 Task: Select street view around selected location Atlanta Botanical Garden, Georgia, United States and verify 2 surrounding locations
Action: Mouse moved to (111, 62)
Screenshot: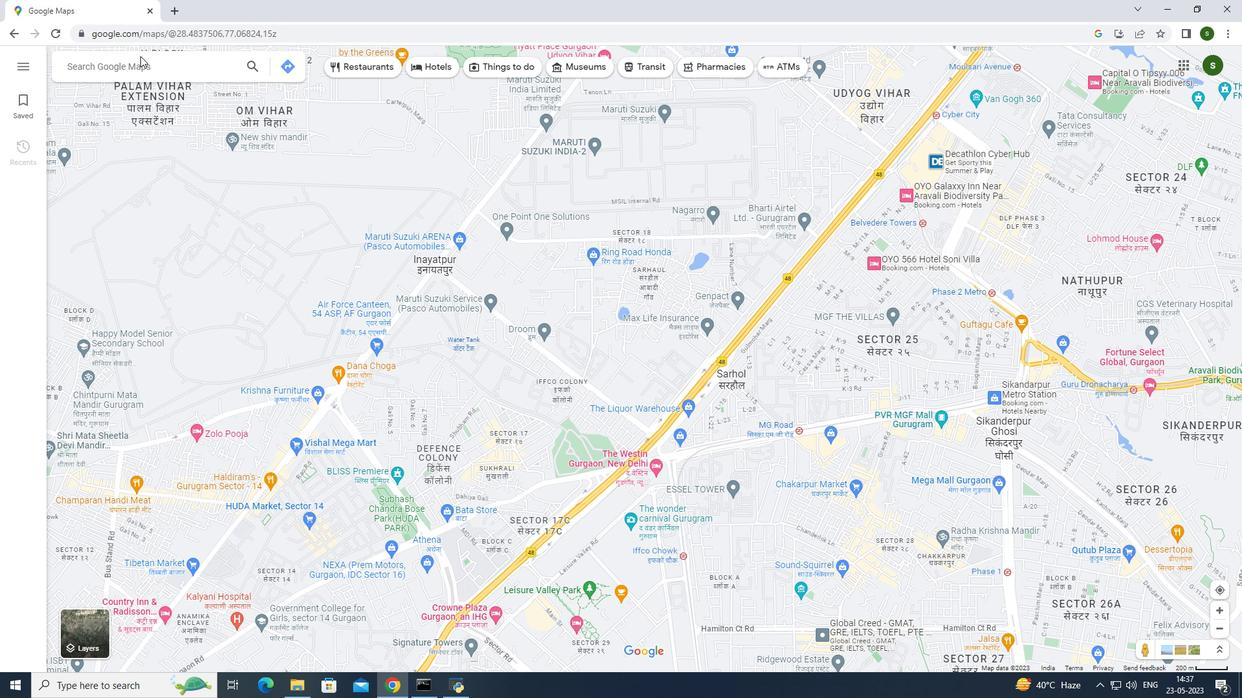 
Action: Mouse pressed left at (111, 62)
Screenshot: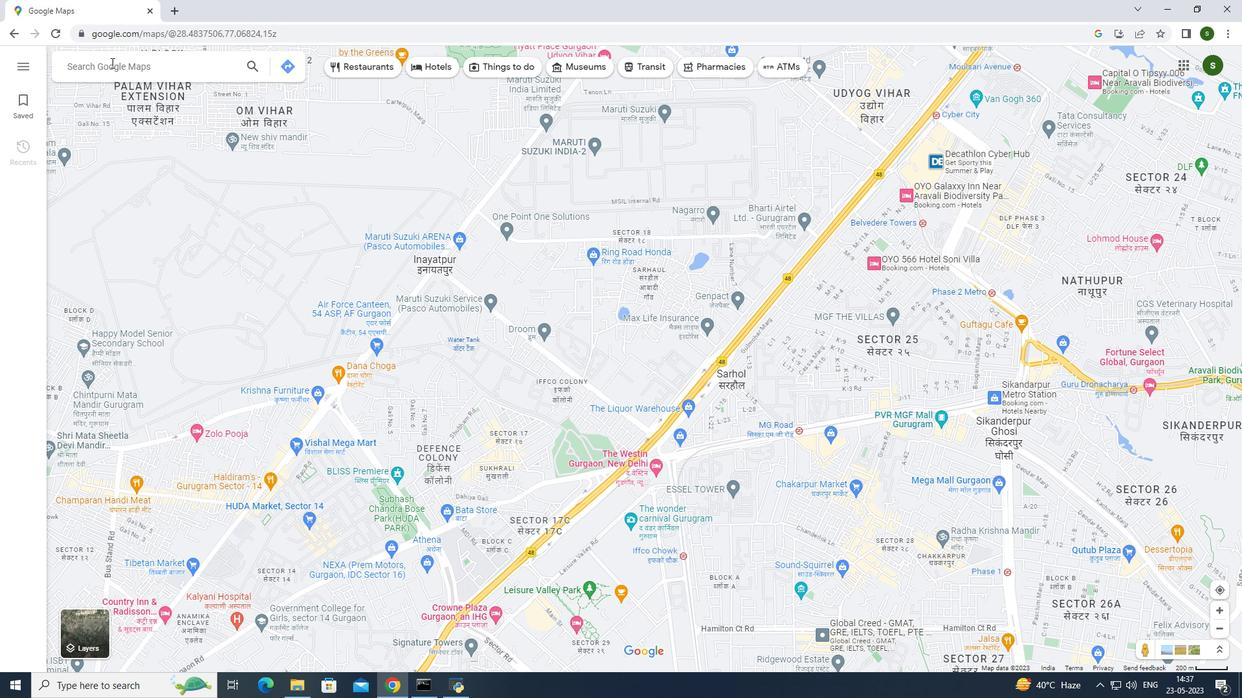
Action: Mouse moved to (102, 67)
Screenshot: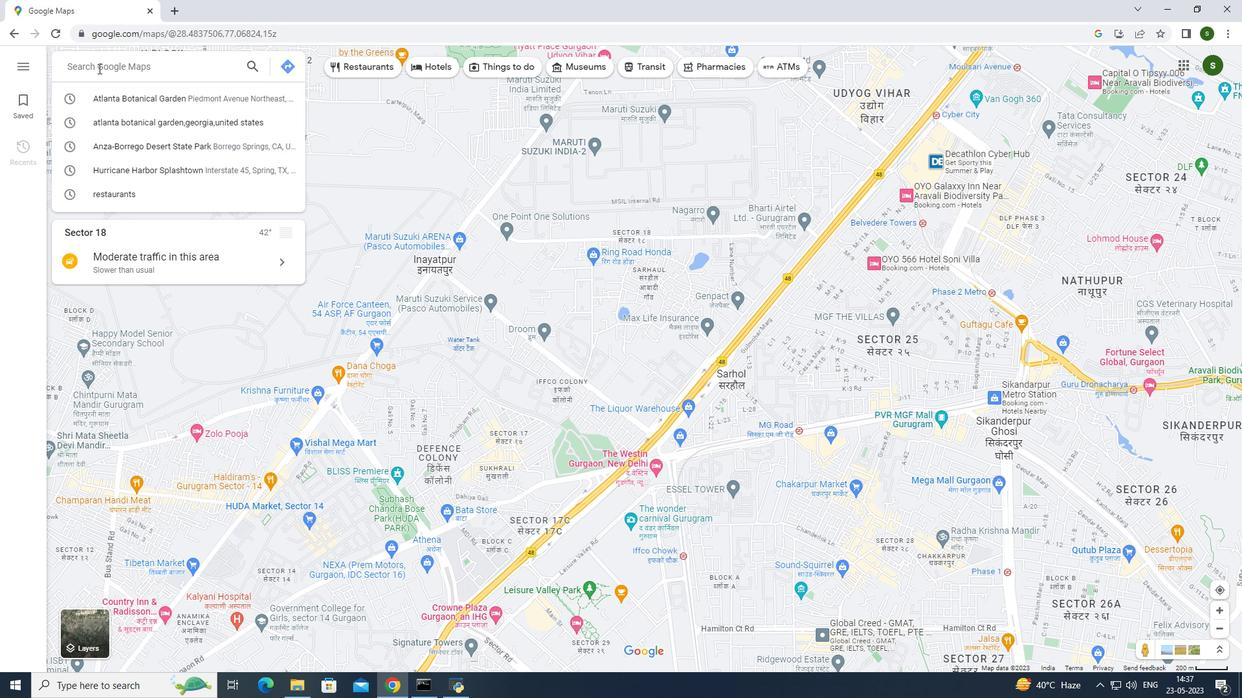 
Action: Key pressed <Key.caps_lock>A<Key.caps_lock>tlanta<Key.space><Key.caps_lock>B<Key.caps_lock>otanical<Key.space><Key.caps_lock>G<Key.caps_lock>arden,<Key.caps_lock>G<Key.caps_lock>eorgia,<Key.caps_lock>U<Key.caps_lock>nited<Key.space><Key.caps_lock>S<Key.caps_lock>ttae<Key.backspace><Key.backspace><Key.backspace>ates<Key.enter>
Screenshot: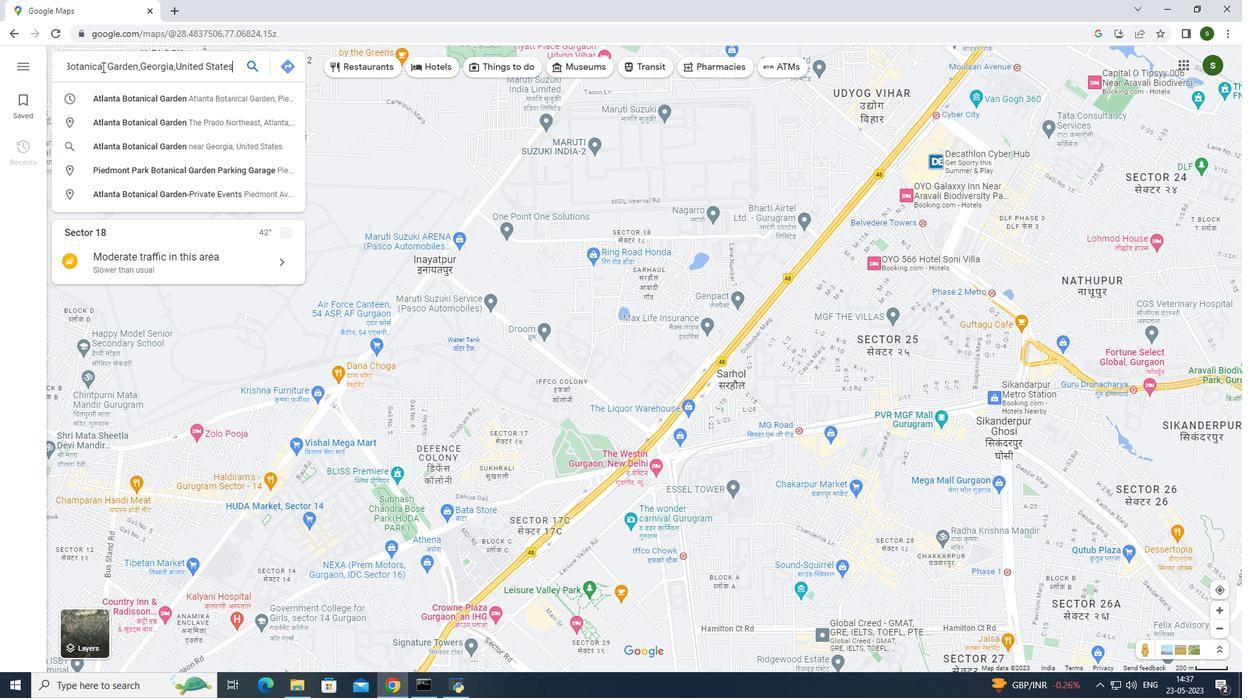 
Action: Mouse moved to (565, 386)
Screenshot: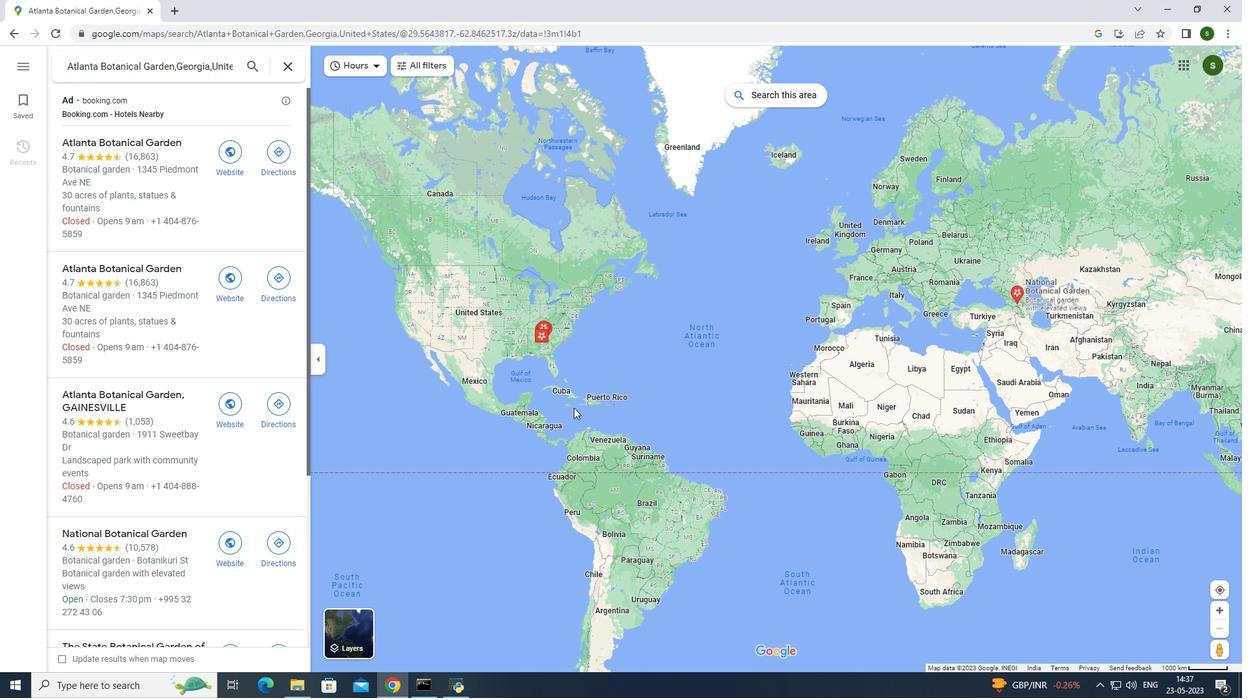 
Action: Mouse scrolled (565, 387) with delta (0, 0)
Screenshot: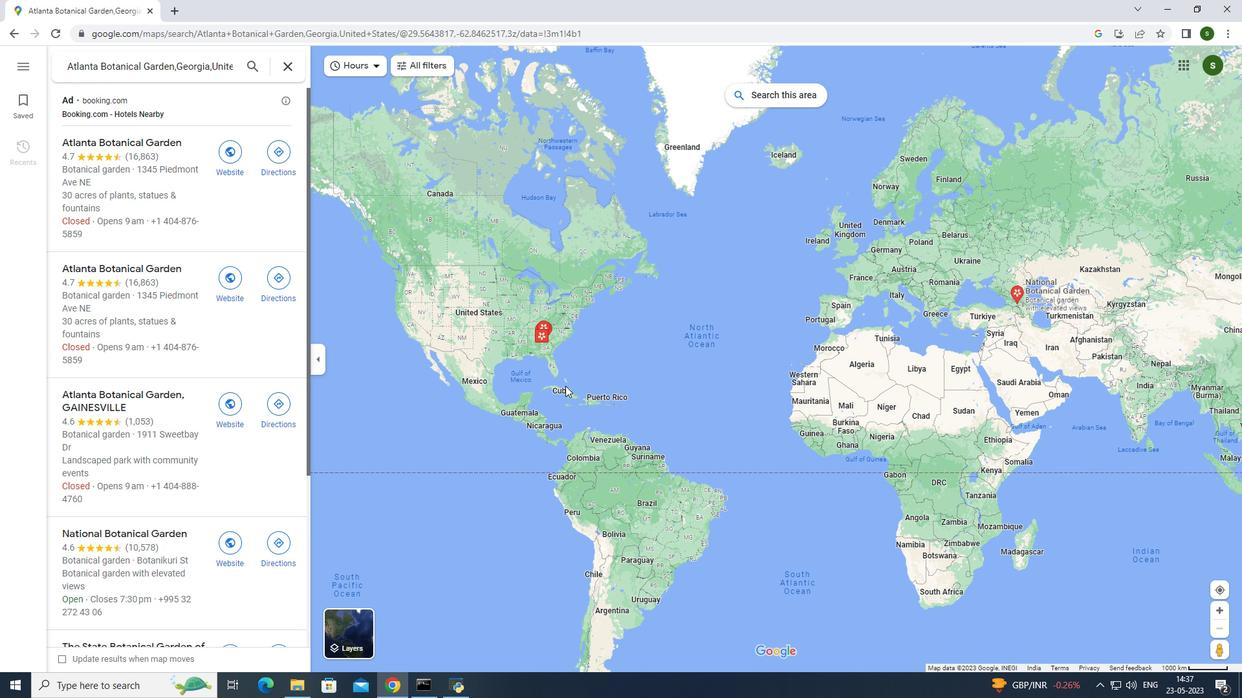 
Action: Mouse scrolled (565, 387) with delta (0, 0)
Screenshot: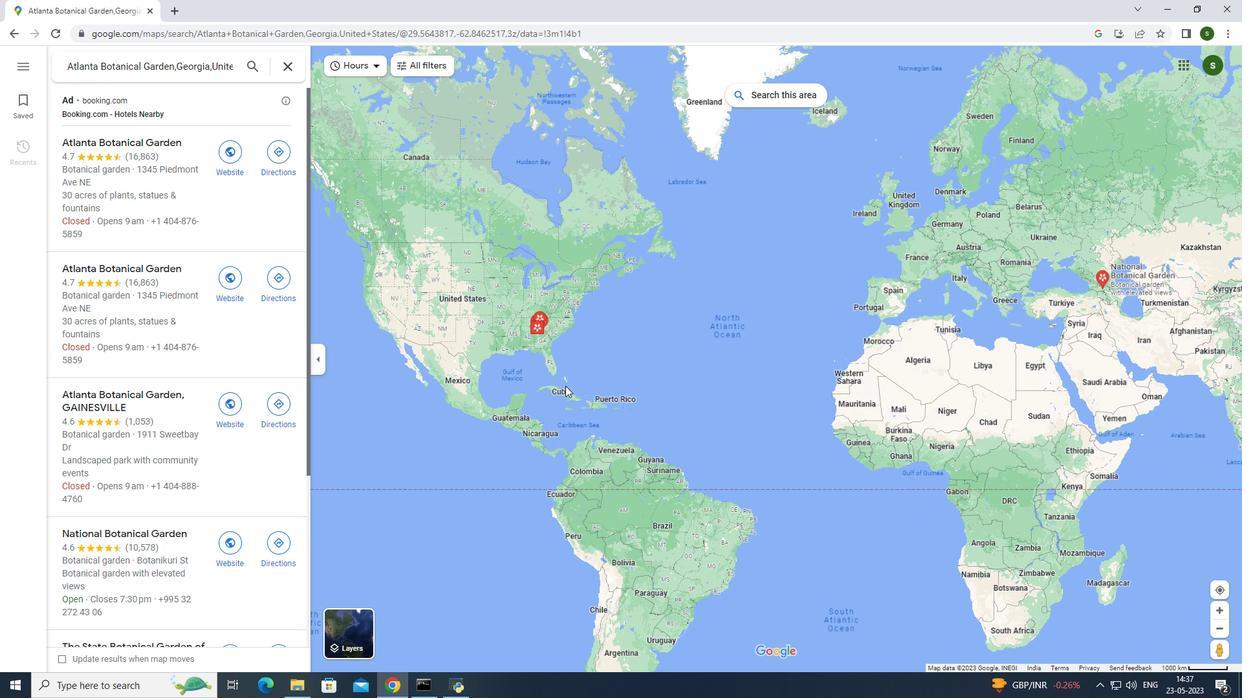 
Action: Mouse scrolled (565, 387) with delta (0, 0)
Screenshot: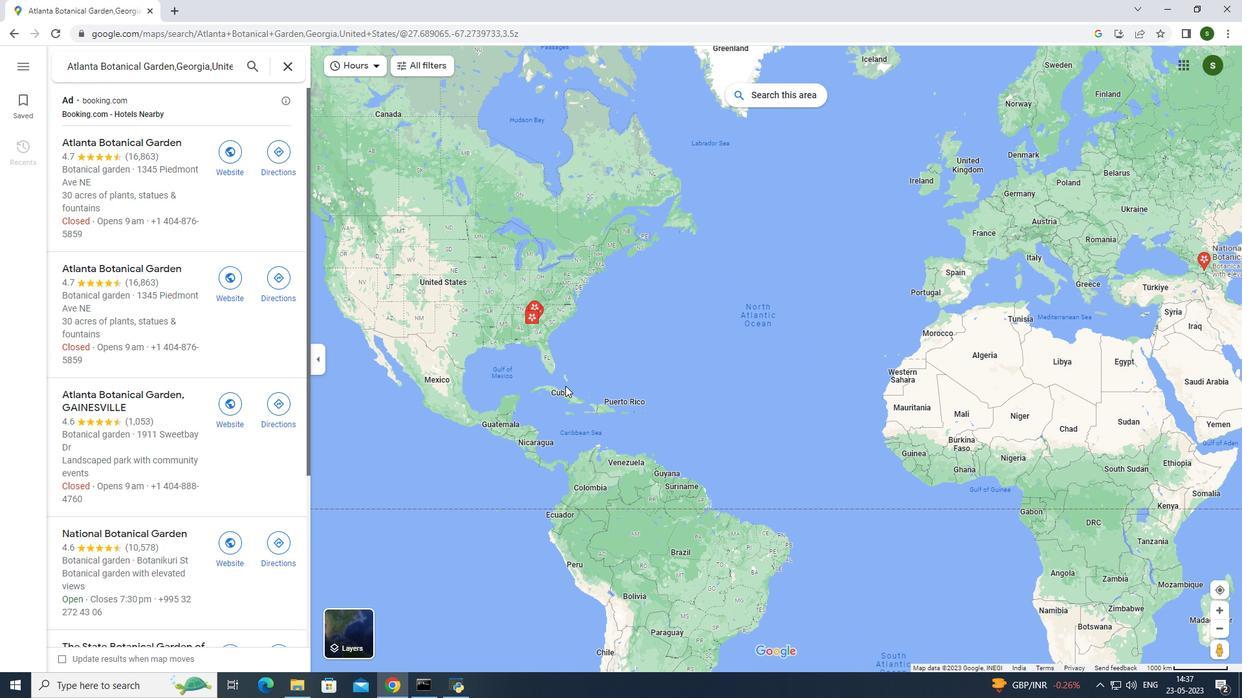 
Action: Mouse scrolled (565, 387) with delta (0, 0)
Screenshot: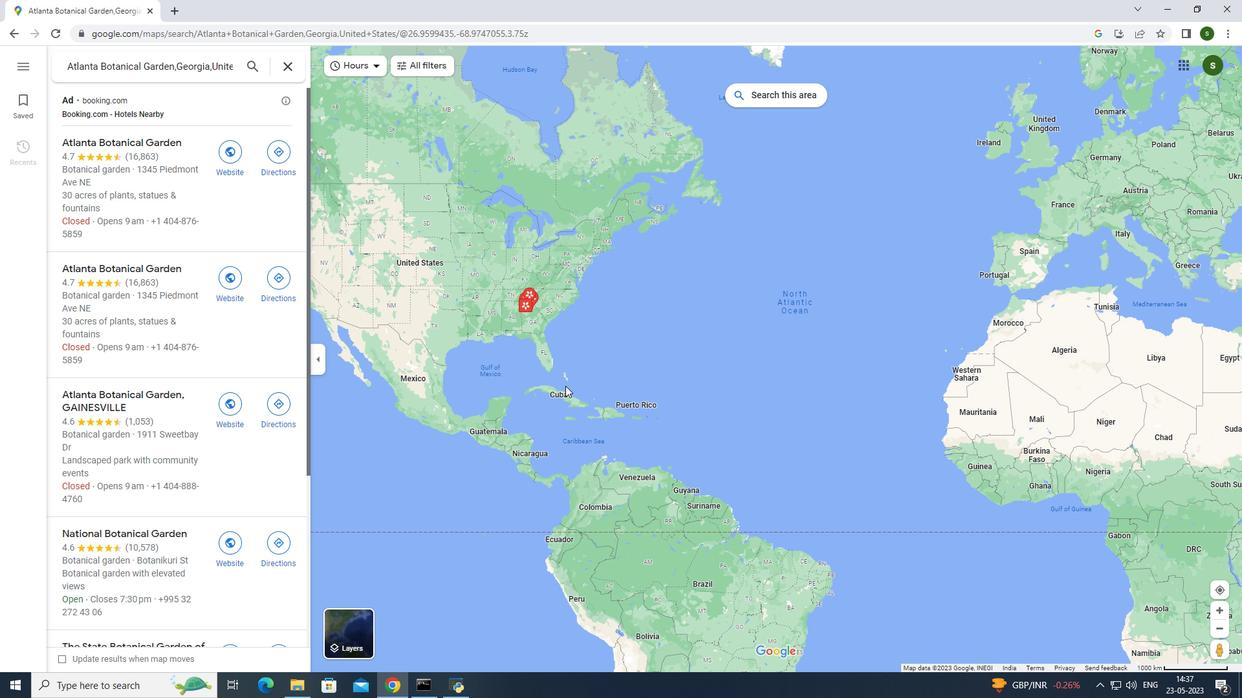 
Action: Mouse moved to (544, 291)
Screenshot: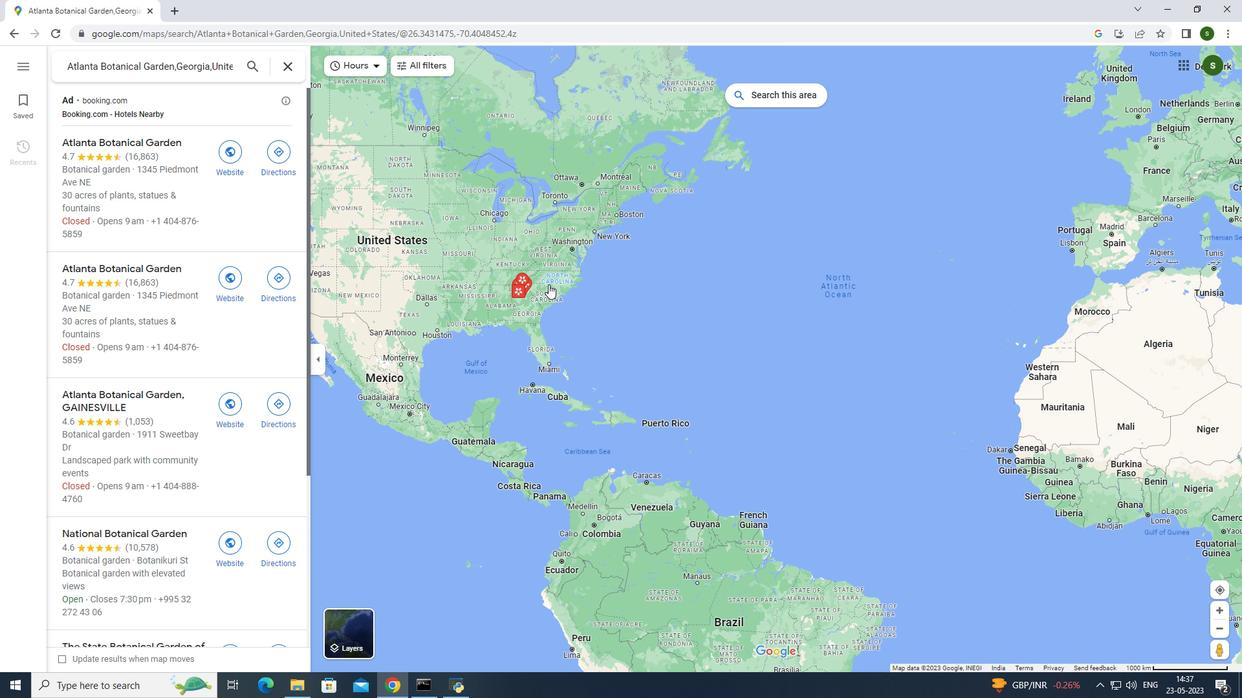 
Action: Mouse scrolled (544, 291) with delta (0, 0)
Screenshot: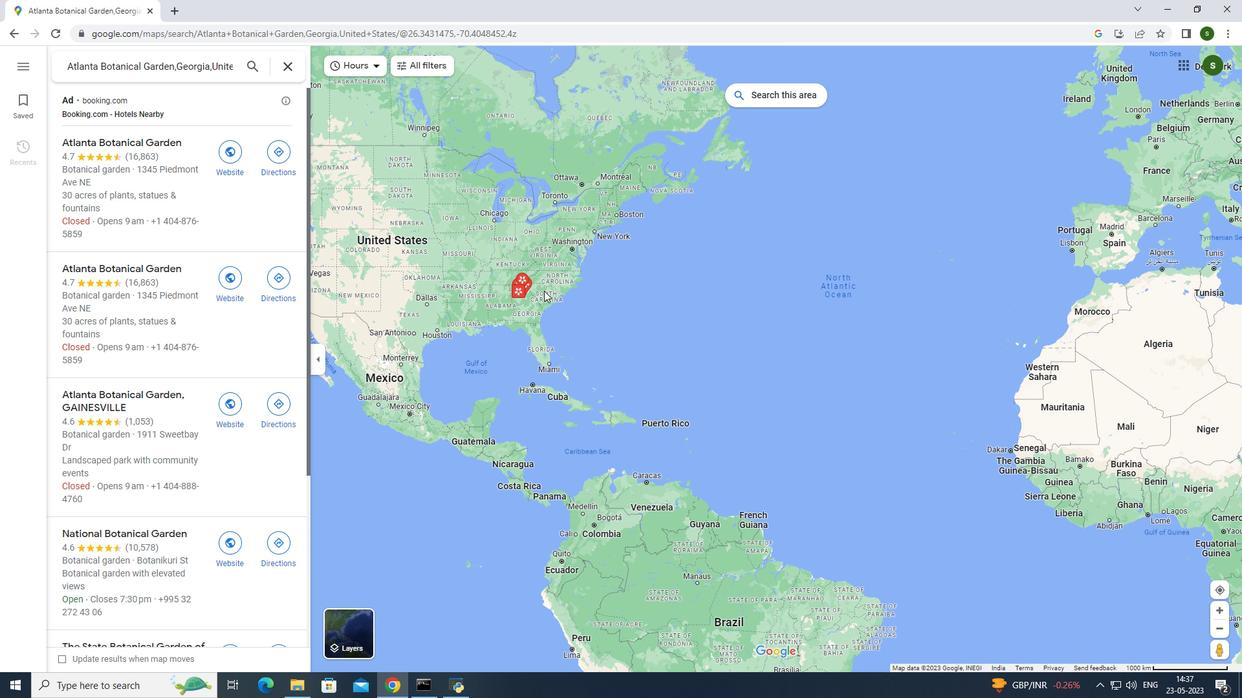 
Action: Mouse scrolled (544, 291) with delta (0, 0)
Screenshot: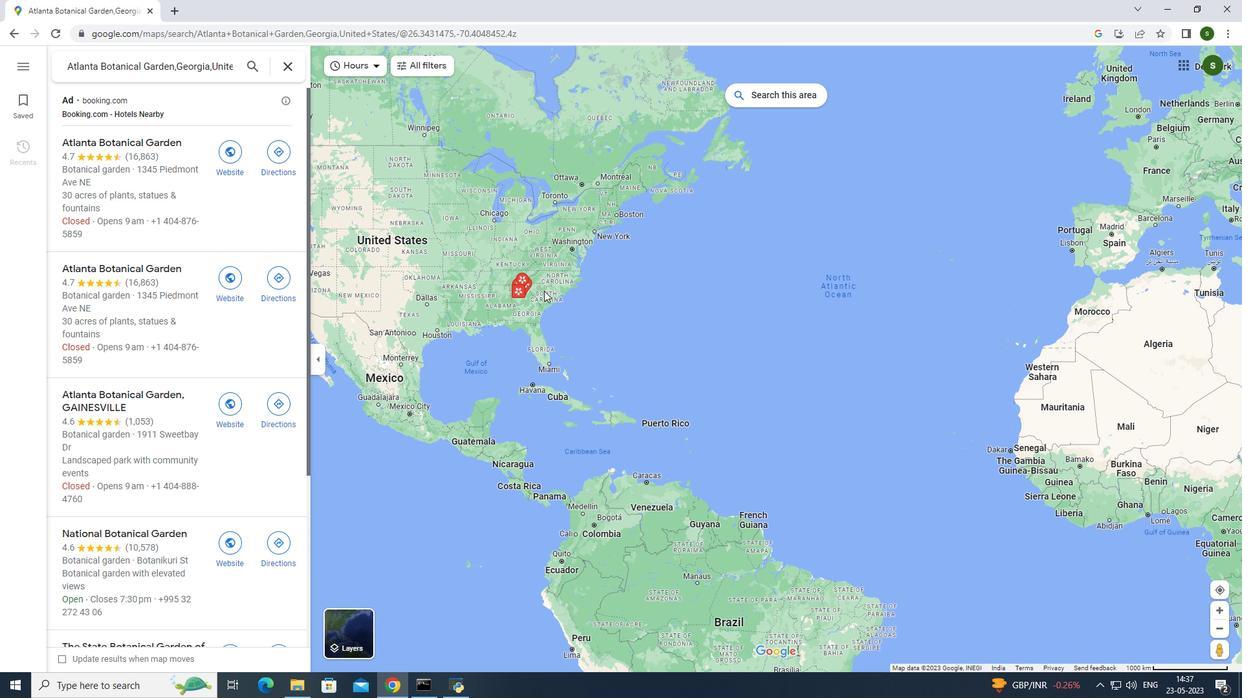 
Action: Mouse moved to (543, 291)
Screenshot: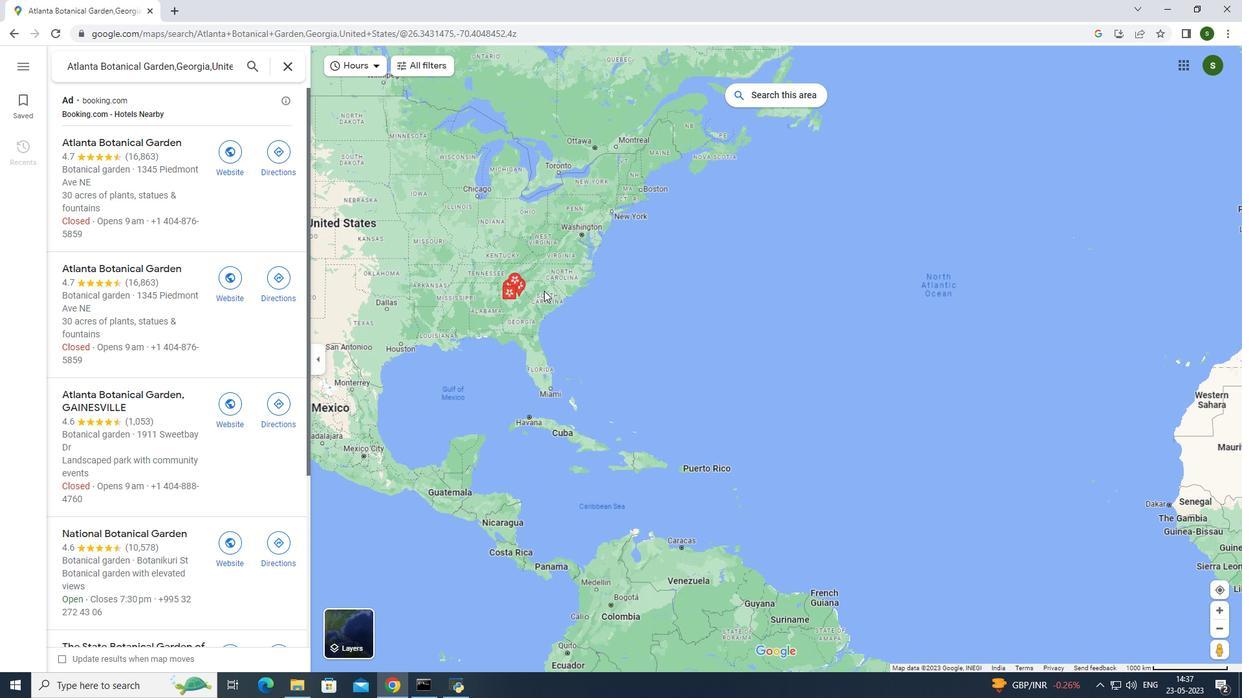 
Action: Mouse scrolled (543, 292) with delta (0, 0)
Screenshot: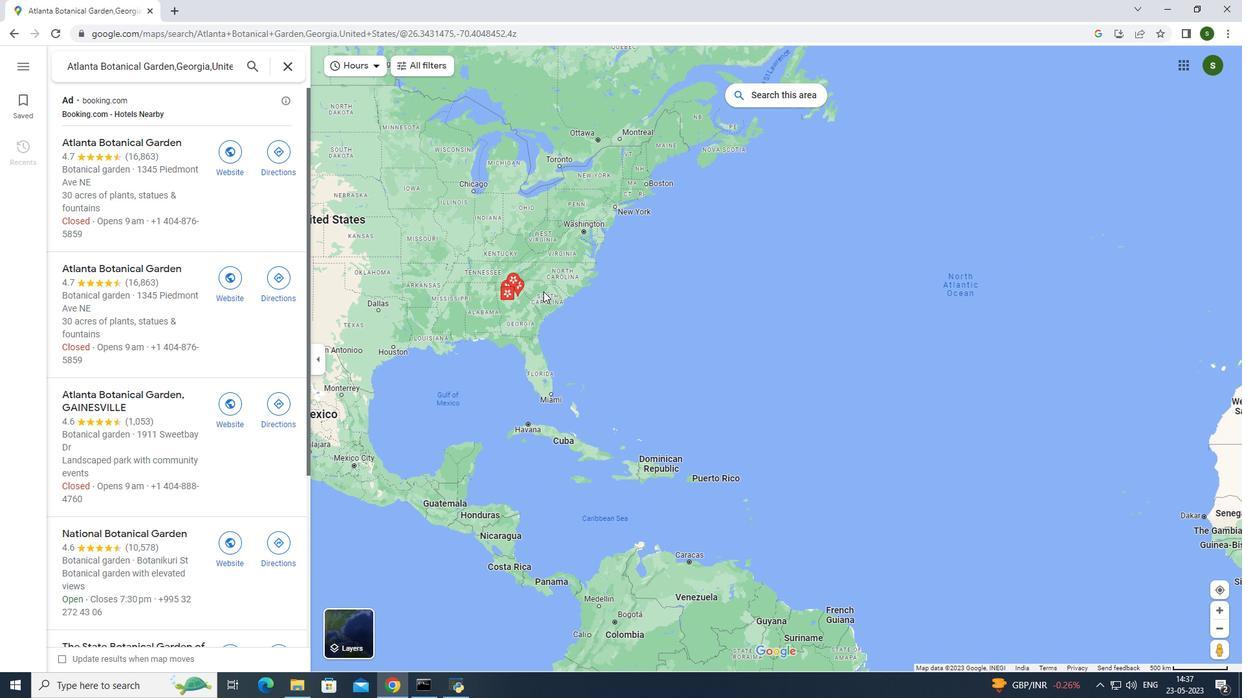 
Action: Mouse scrolled (543, 292) with delta (0, 0)
Screenshot: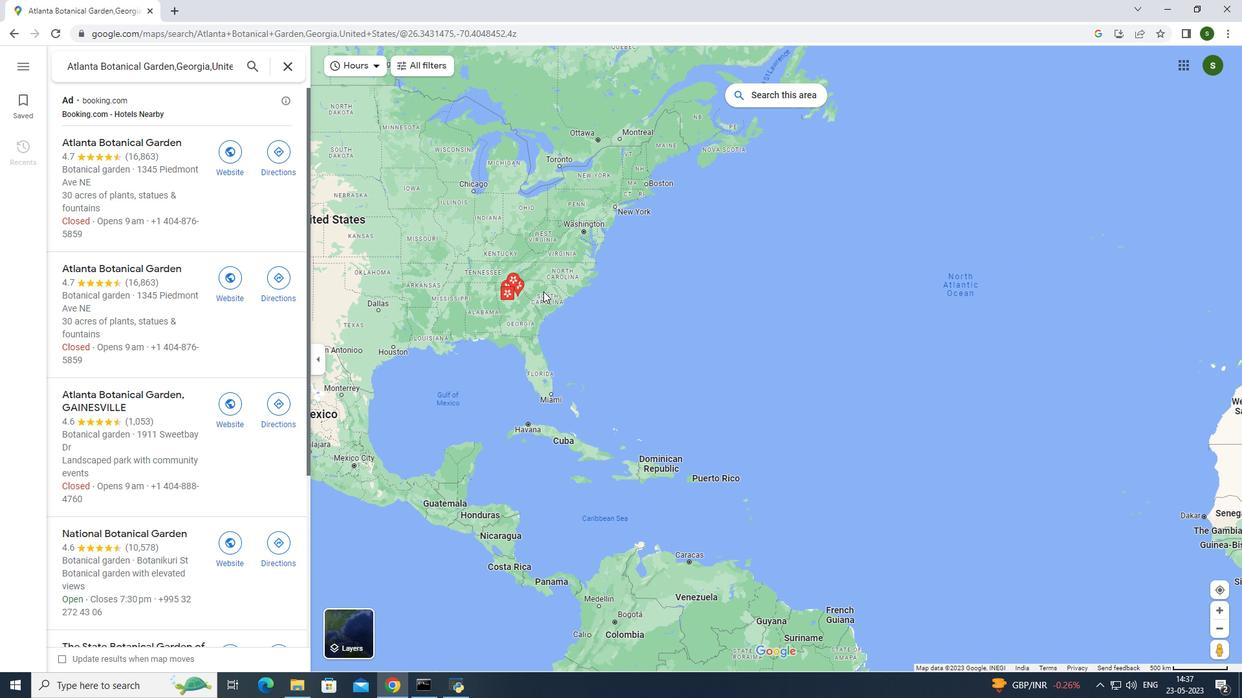 
Action: Mouse moved to (530, 306)
Screenshot: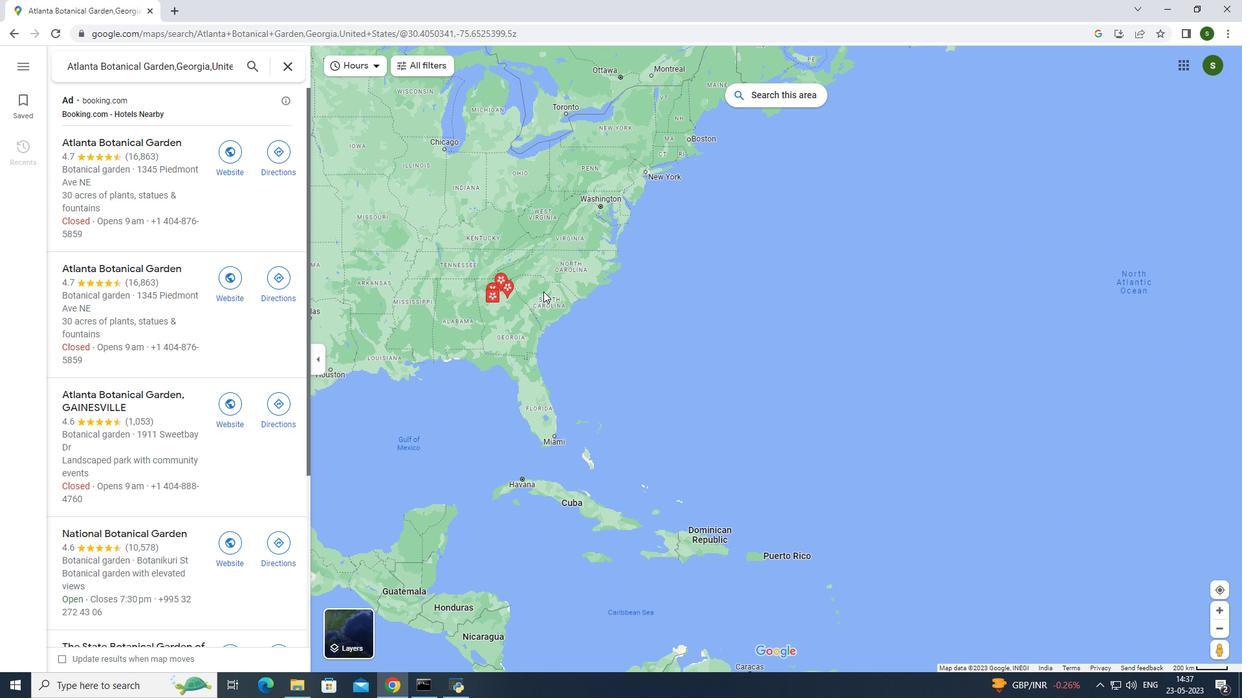 
Action: Mouse scrolled (530, 306) with delta (0, 0)
Screenshot: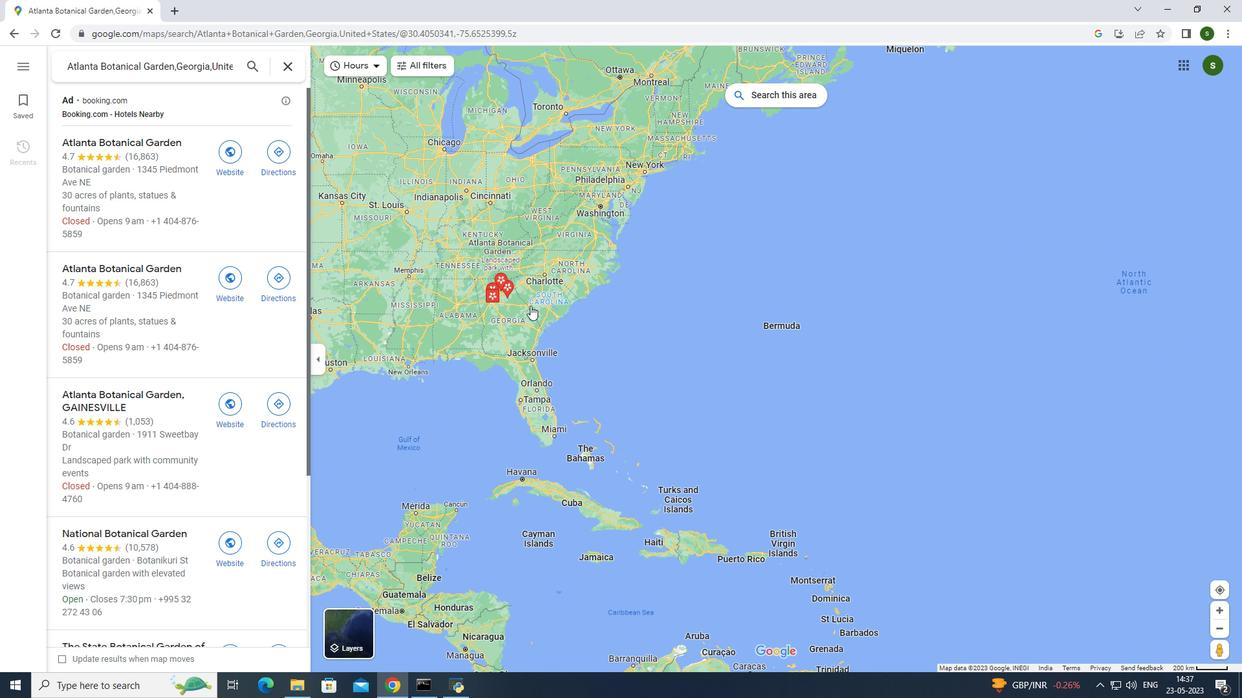 
Action: Mouse scrolled (530, 306) with delta (0, 0)
Screenshot: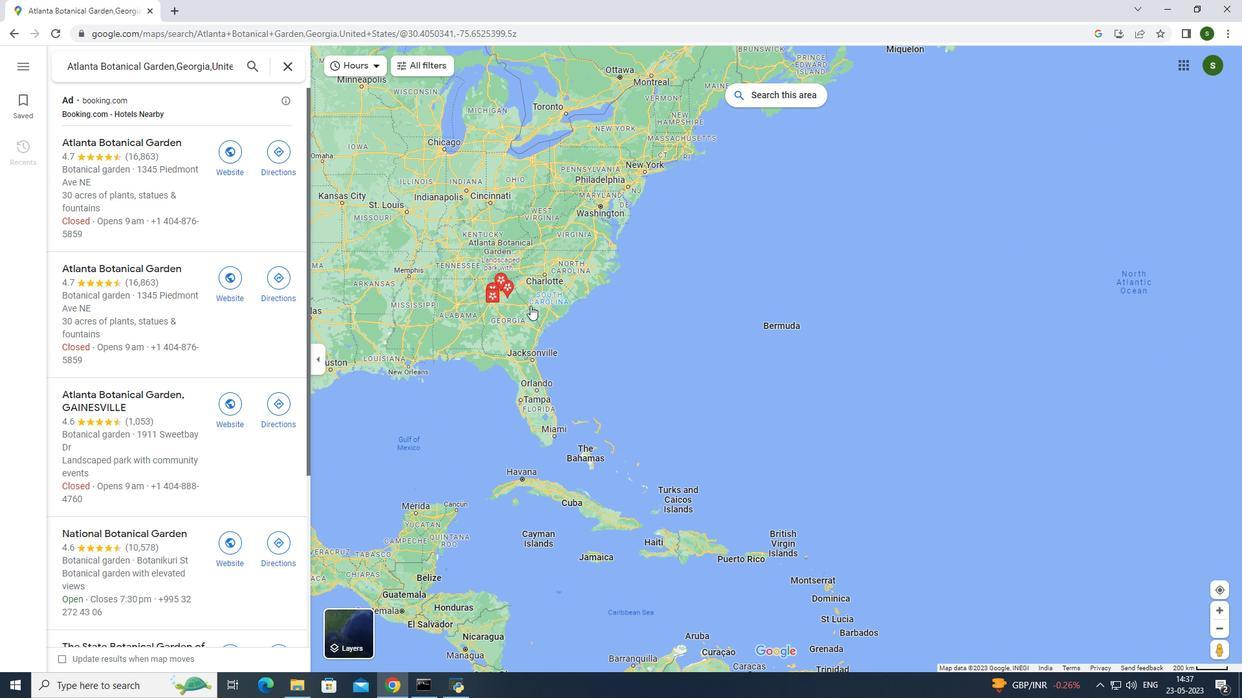 
Action: Mouse moved to (537, 323)
Screenshot: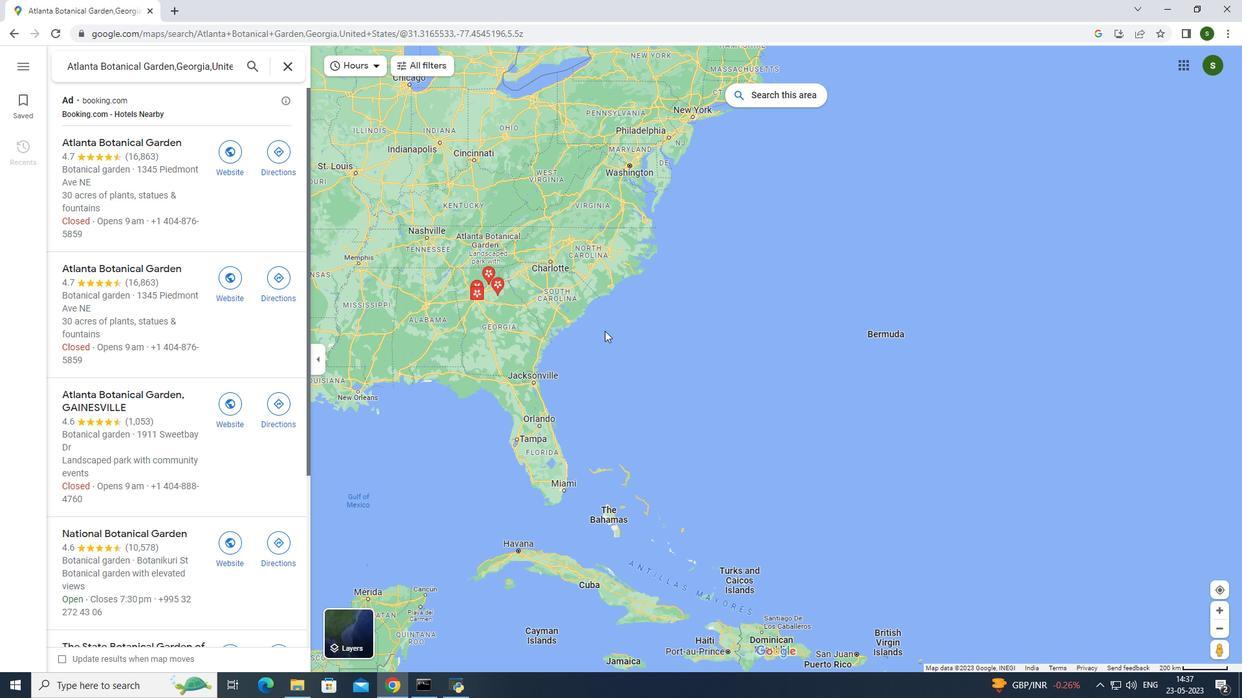 
Action: Mouse scrolled (537, 324) with delta (0, 0)
Screenshot: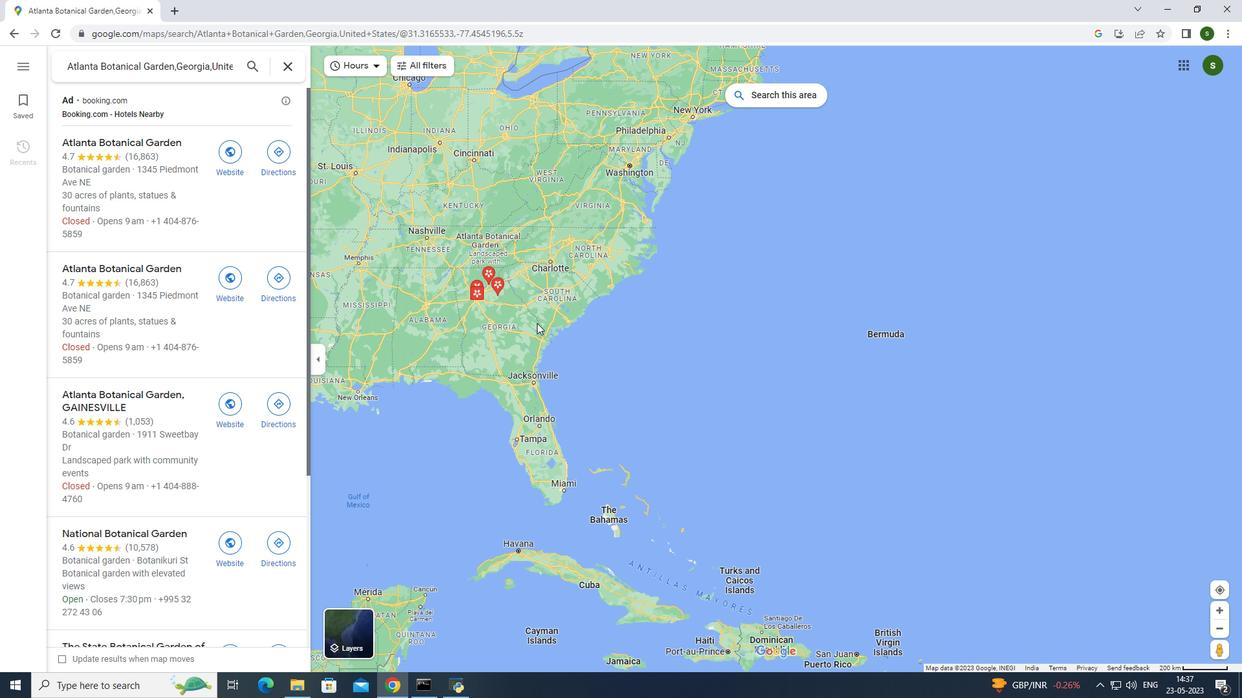 
Action: Mouse scrolled (537, 324) with delta (0, 0)
Screenshot: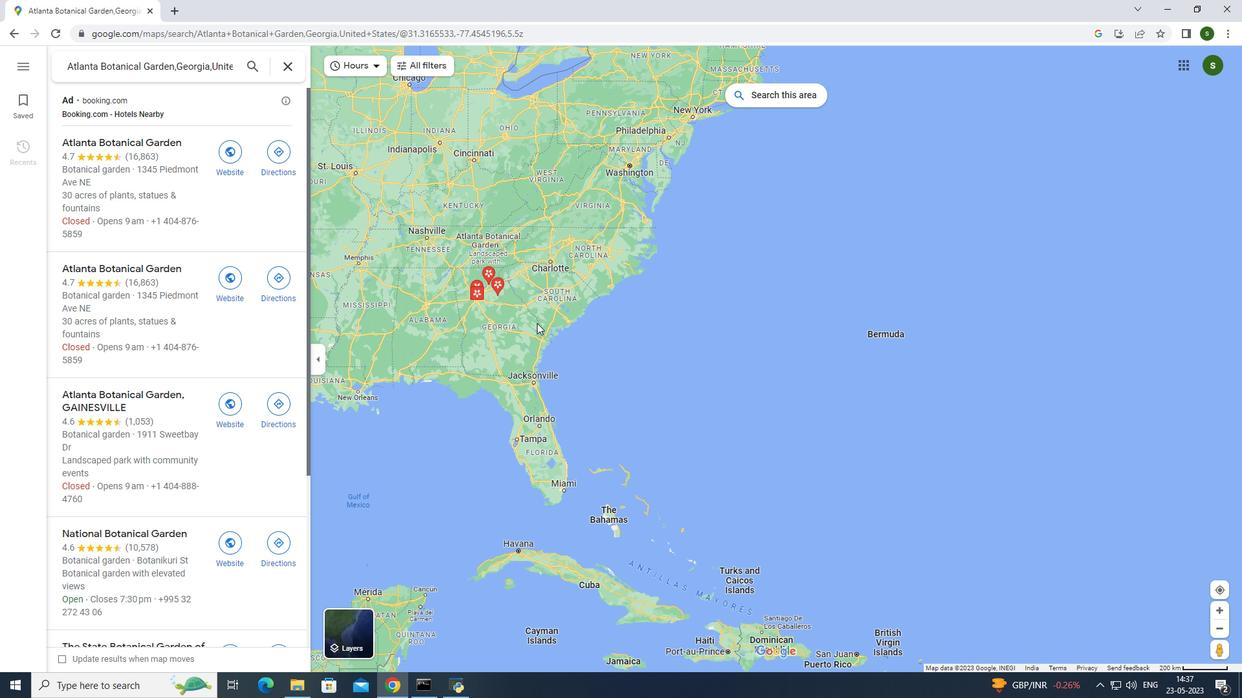 
Action: Mouse scrolled (537, 324) with delta (0, 0)
Screenshot: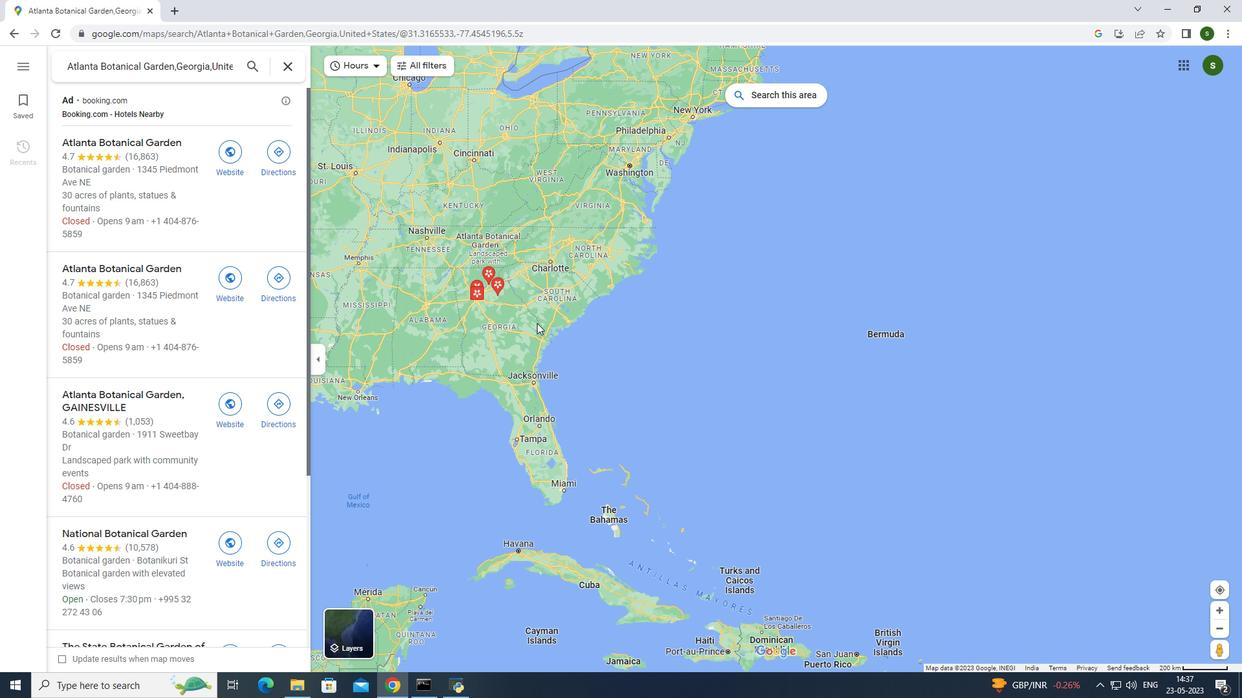 
Action: Mouse scrolled (537, 324) with delta (0, 0)
Screenshot: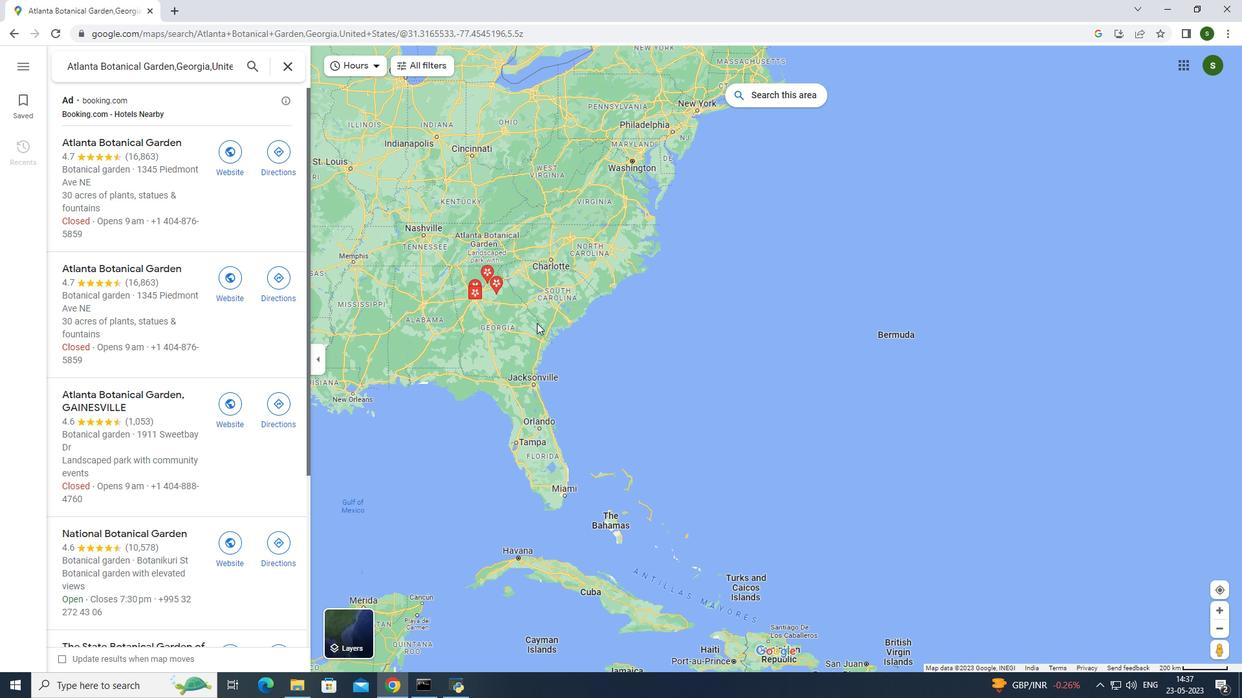 
Action: Mouse moved to (456, 298)
Screenshot: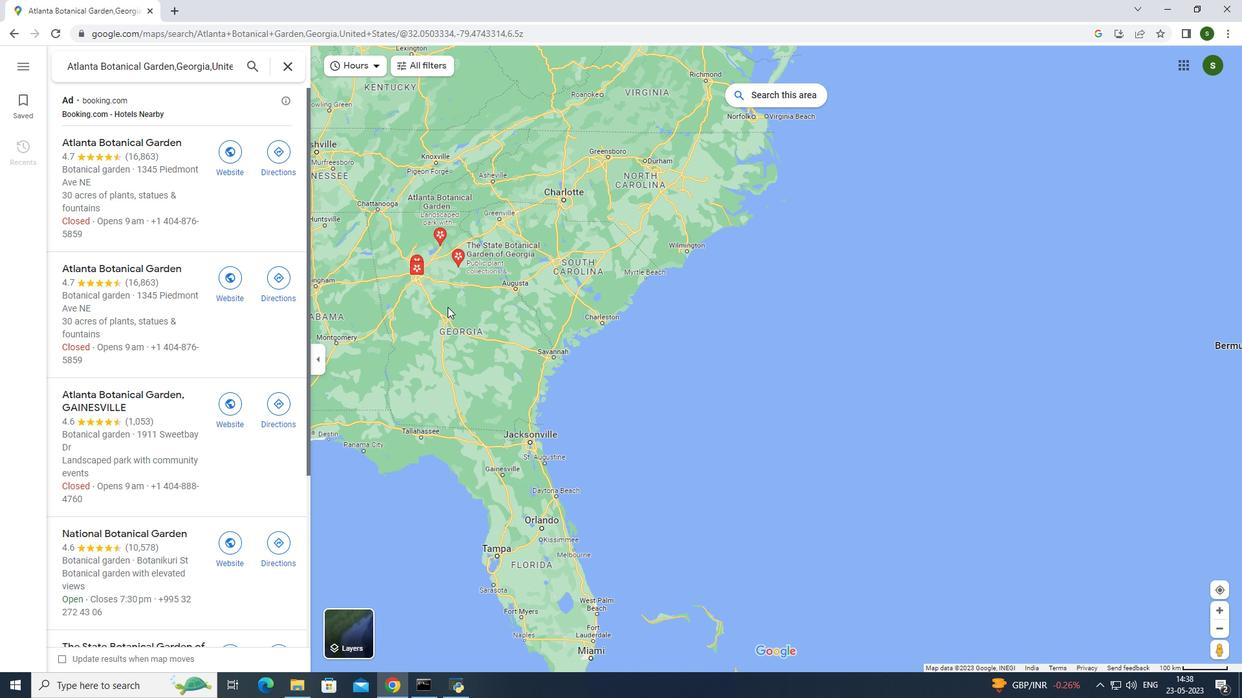 
Action: Mouse pressed left at (456, 298)
Screenshot: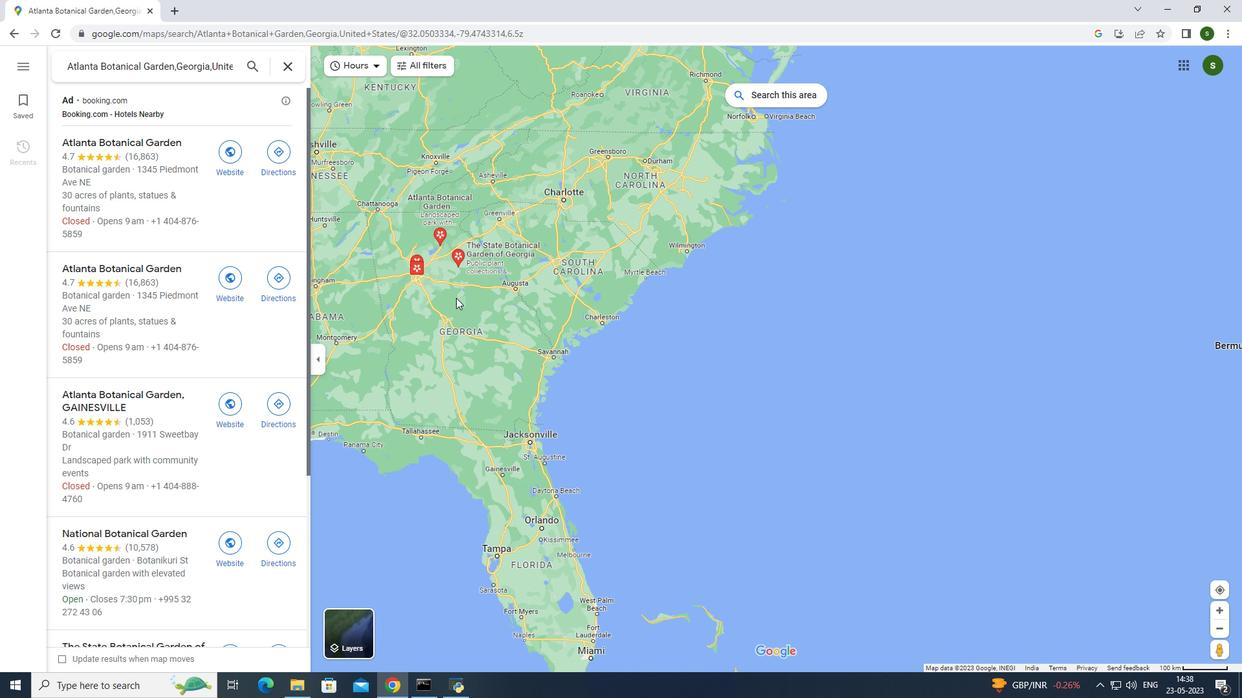 
Action: Mouse moved to (572, 321)
Screenshot: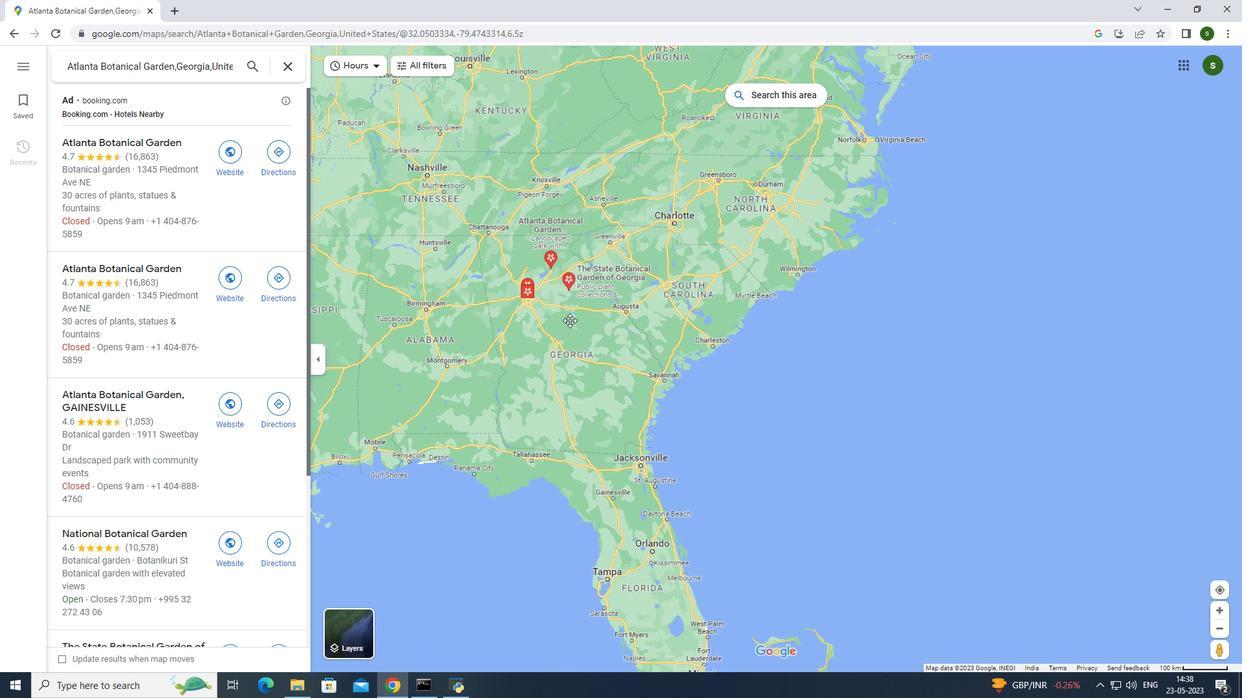
Action: Mouse scrolled (572, 321) with delta (0, 0)
Screenshot: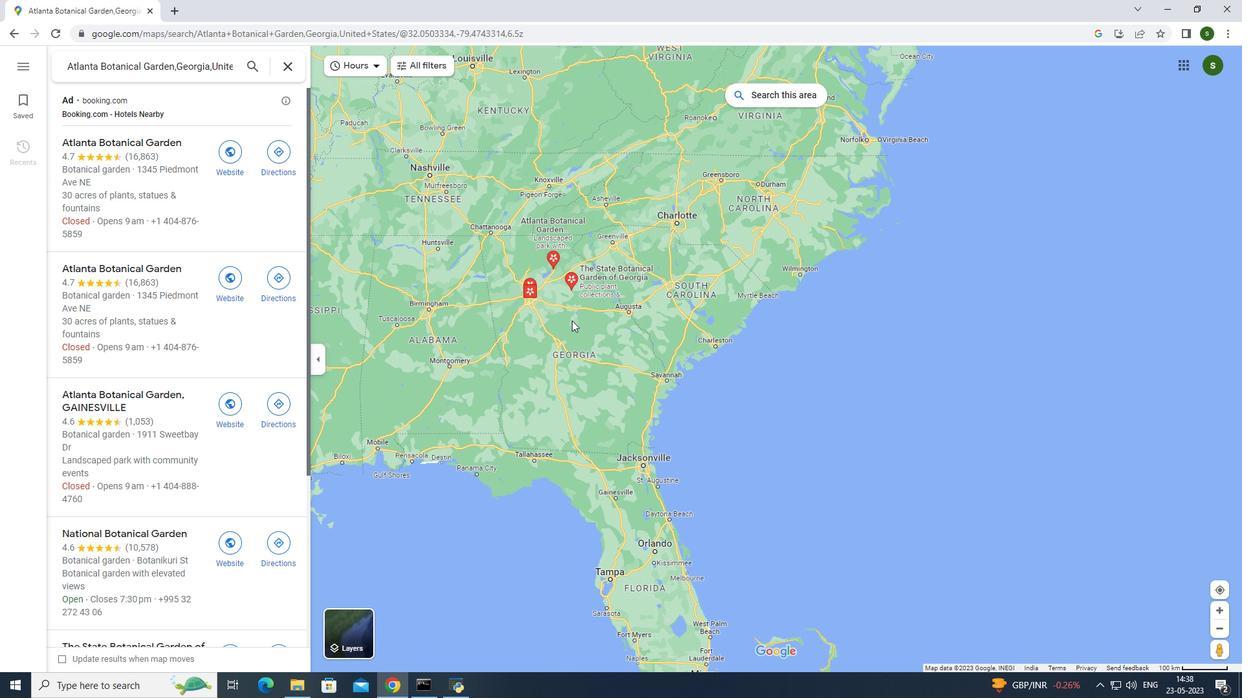 
Action: Mouse scrolled (572, 321) with delta (0, 0)
Screenshot: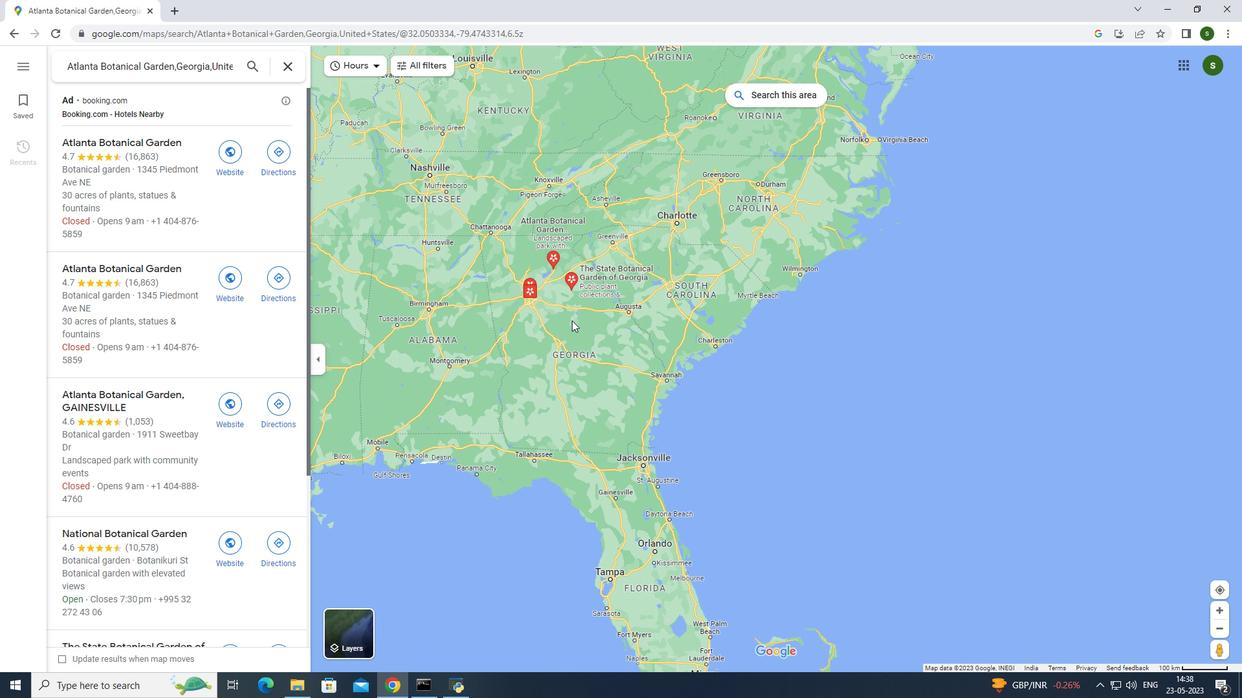 
Action: Mouse scrolled (572, 321) with delta (0, 0)
Screenshot: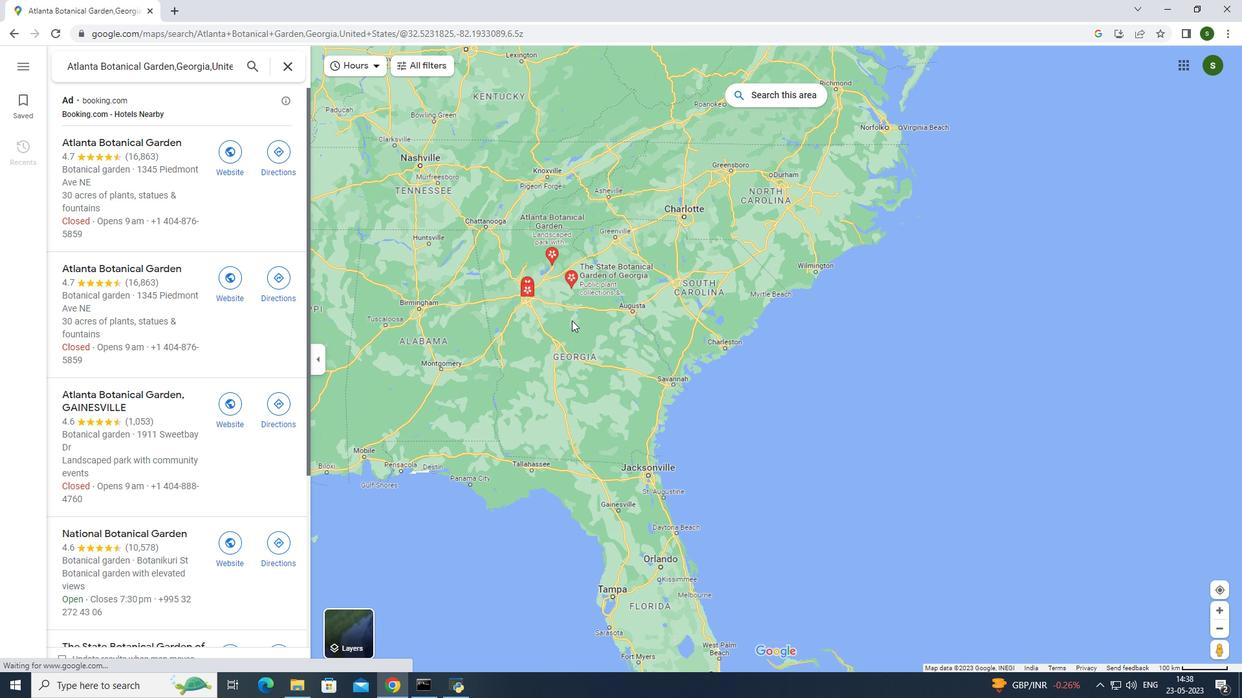 
Action: Mouse scrolled (572, 321) with delta (0, 0)
Screenshot: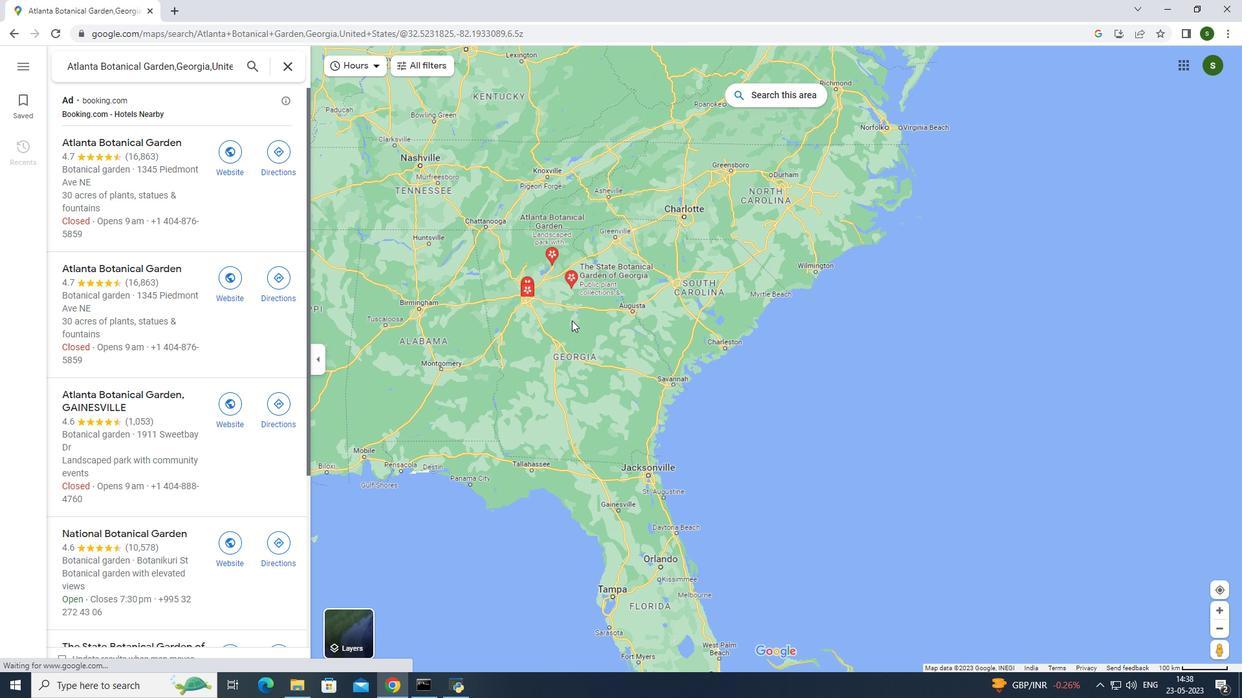 
Action: Mouse scrolled (572, 321) with delta (0, 0)
Screenshot: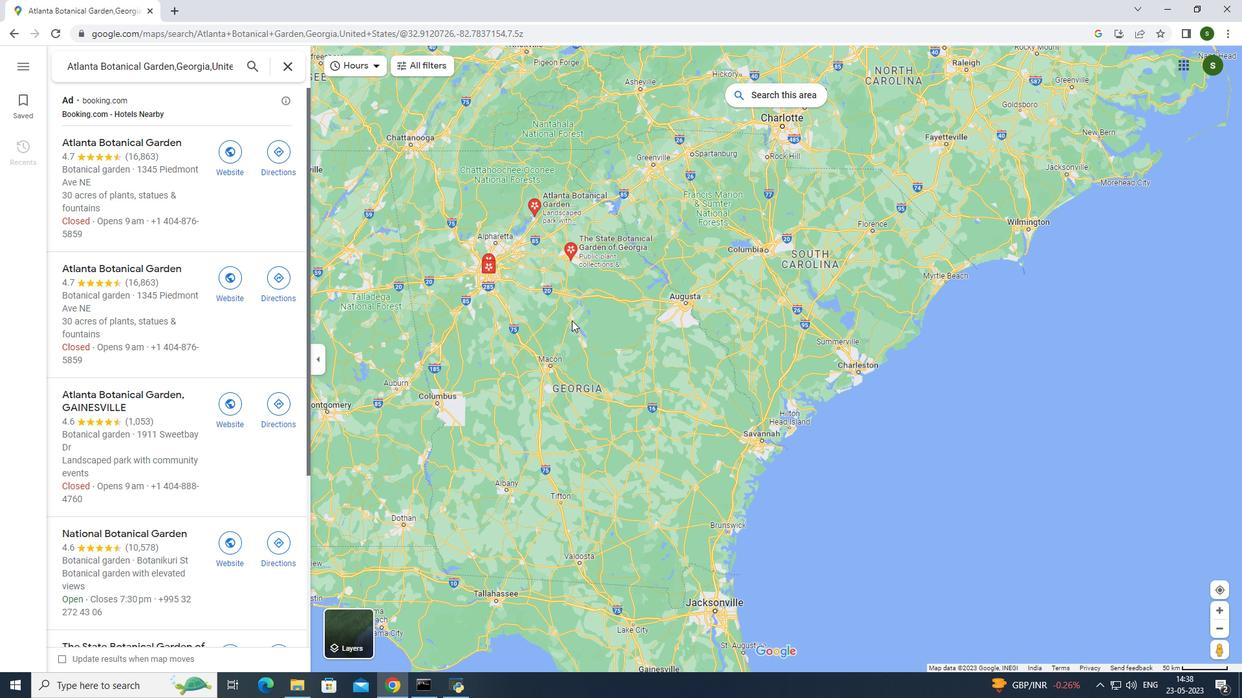 
Action: Mouse scrolled (572, 321) with delta (0, 0)
Screenshot: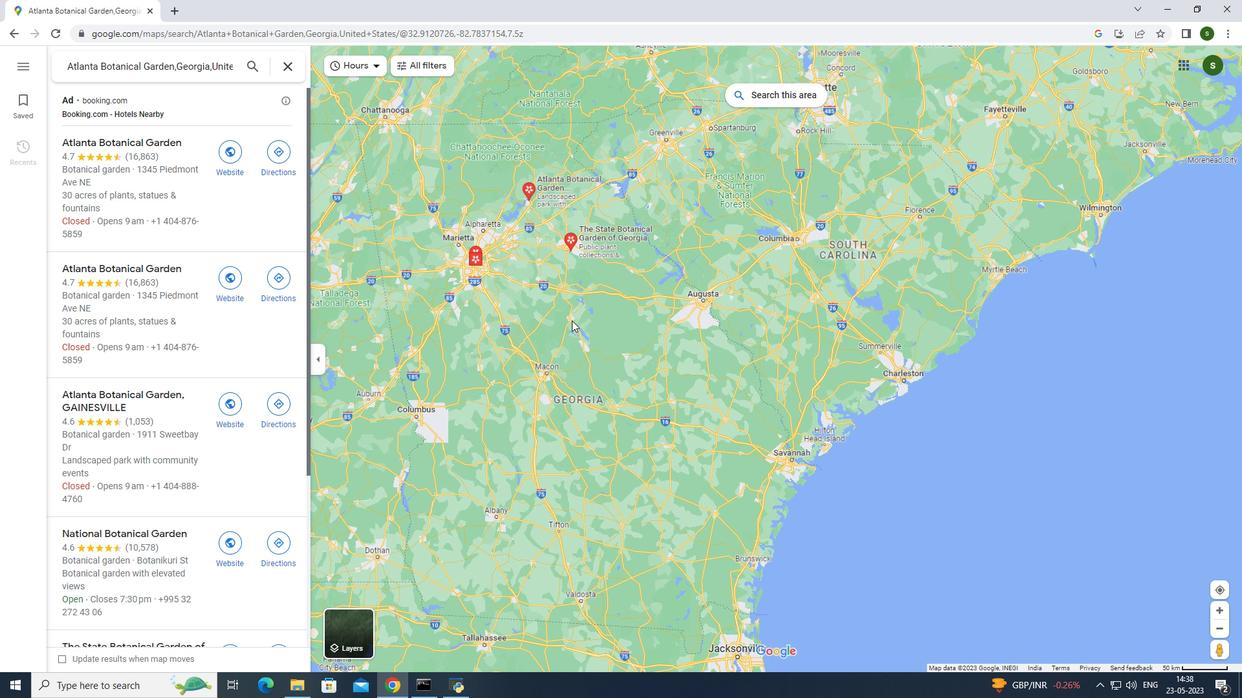 
Action: Mouse moved to (601, 227)
Screenshot: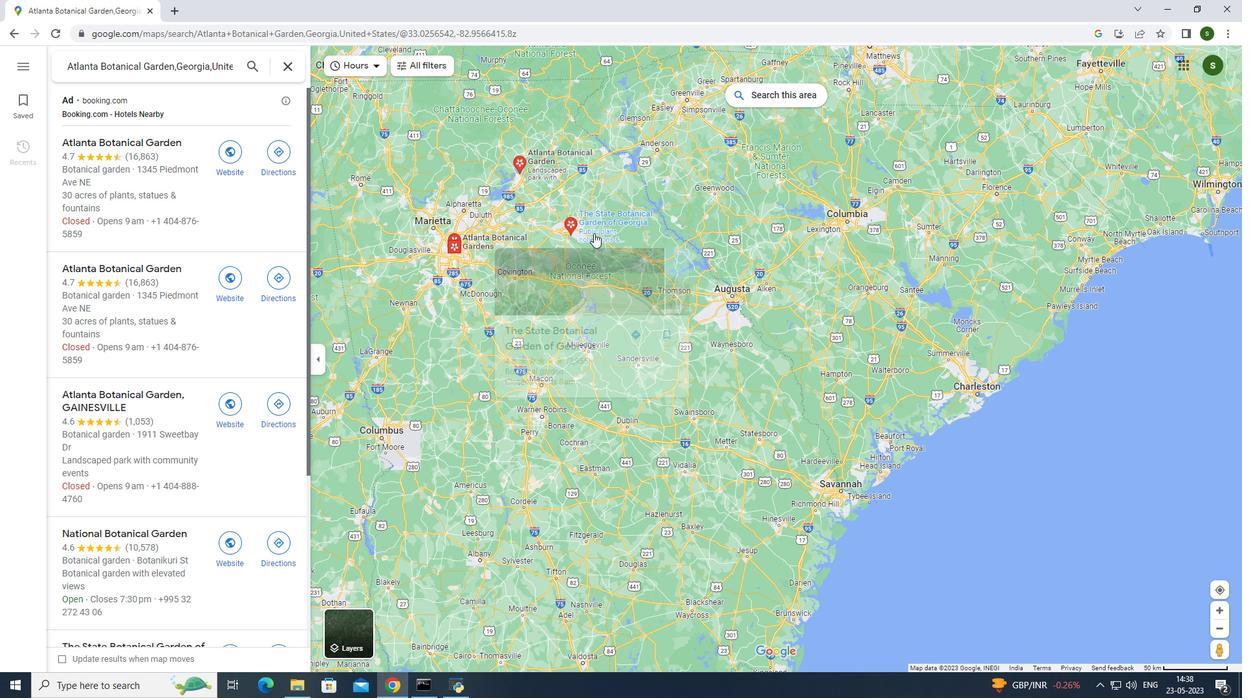 
Action: Mouse pressed left at (601, 227)
Screenshot: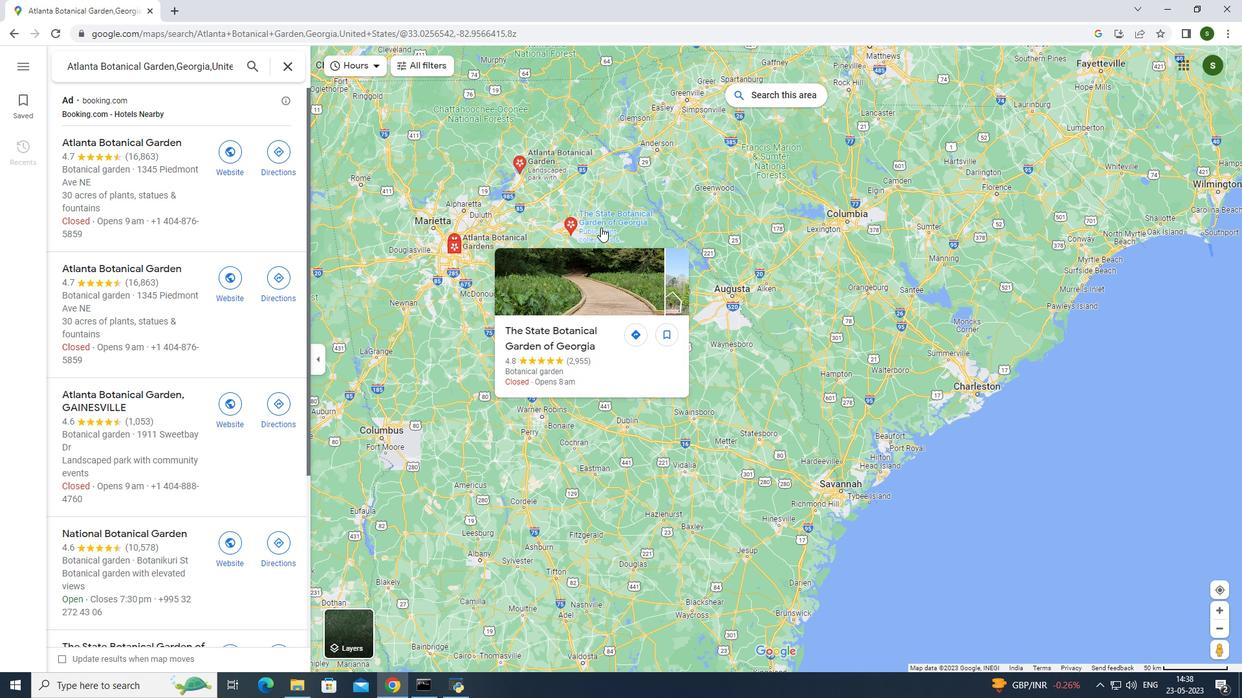 
Action: Mouse moved to (463, 332)
Screenshot: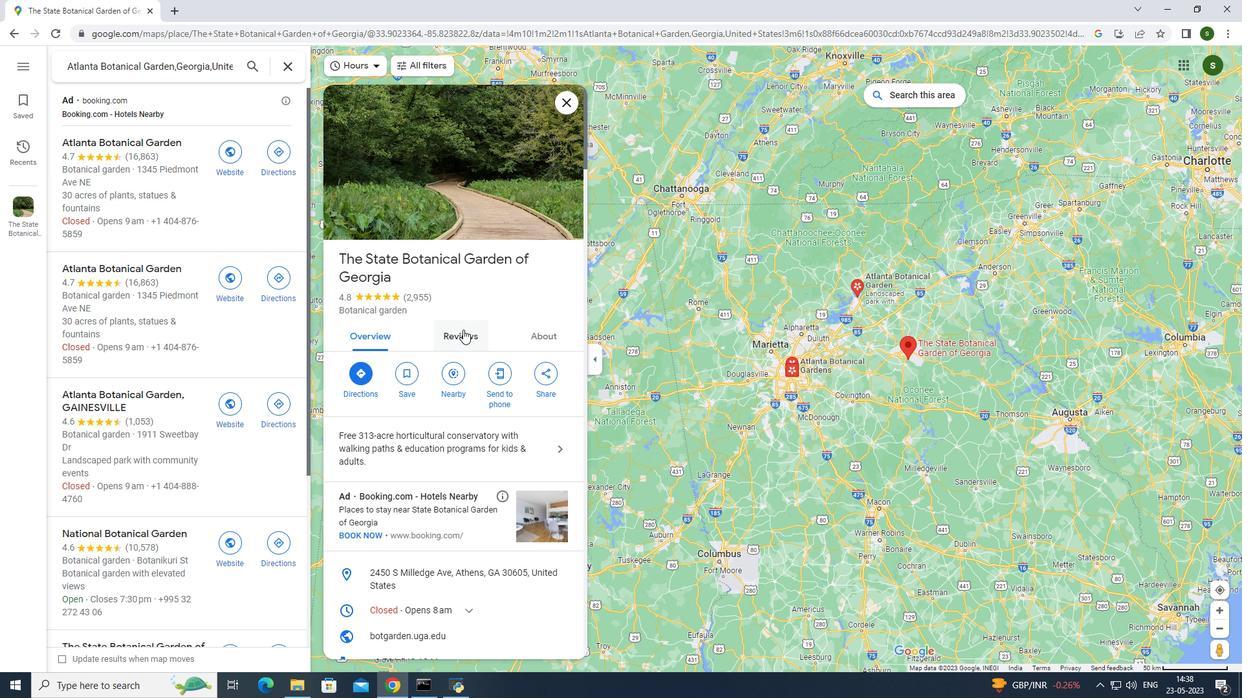 
Action: Mouse pressed left at (463, 332)
Screenshot: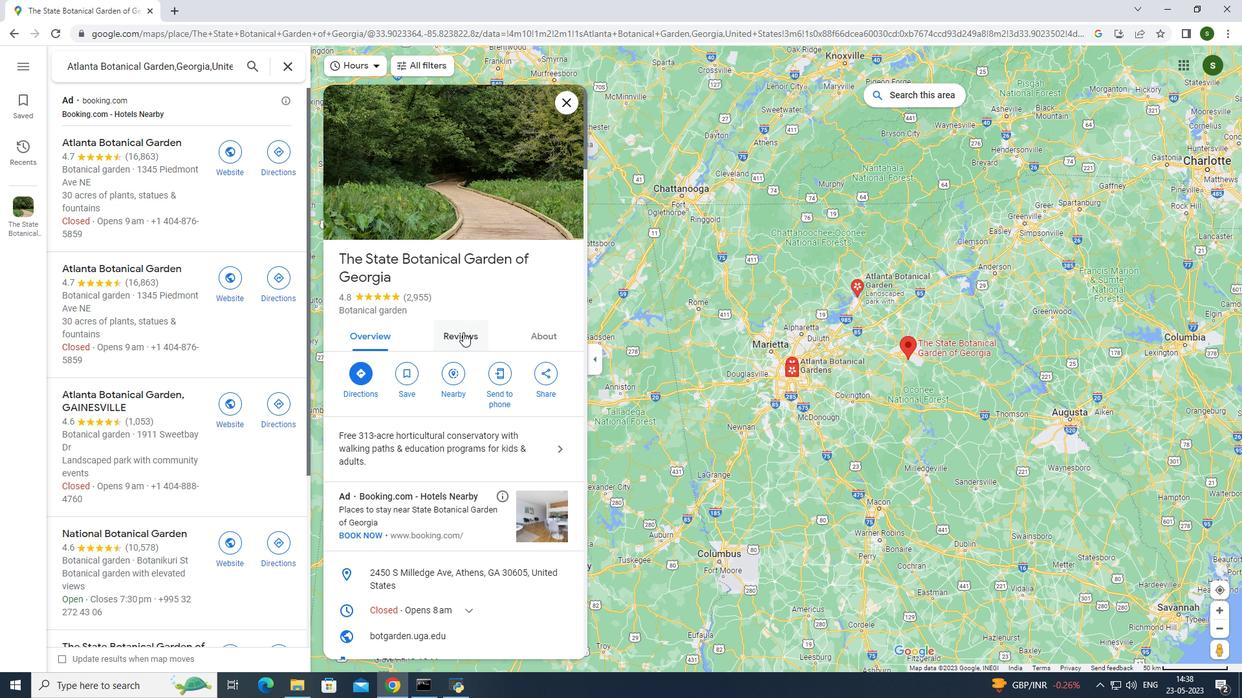 
Action: Mouse moved to (459, 335)
Screenshot: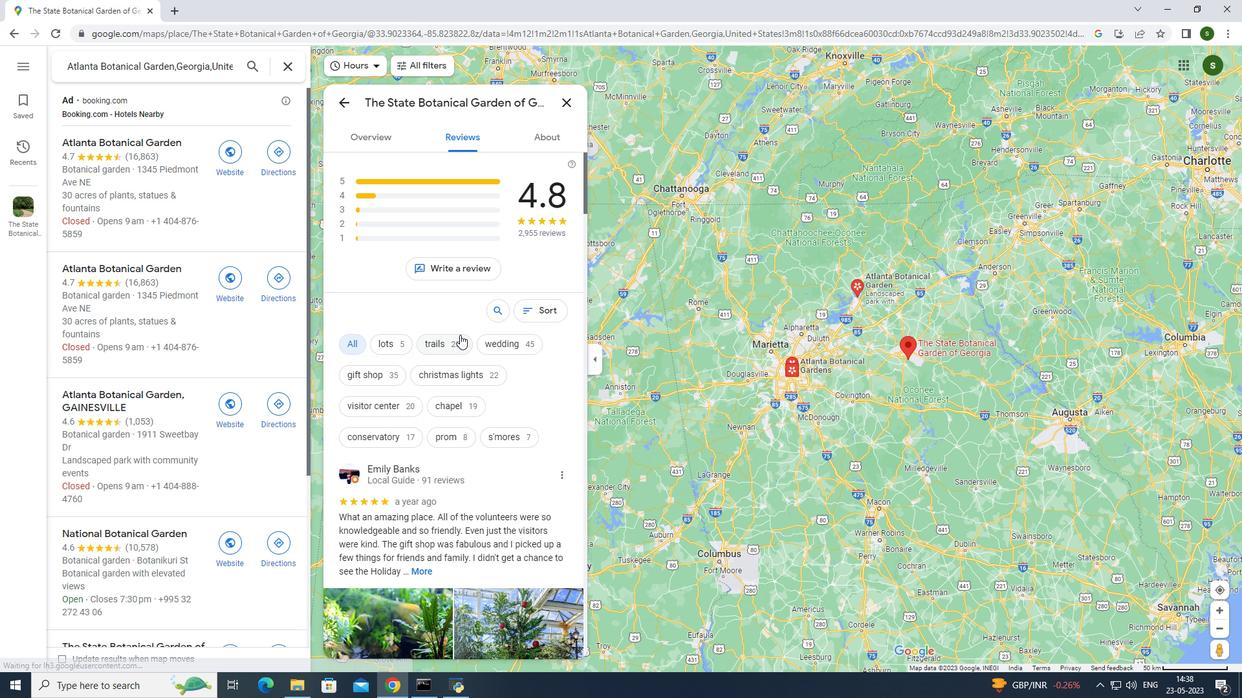 
Action: Mouse scrolled (459, 334) with delta (0, 0)
Screenshot: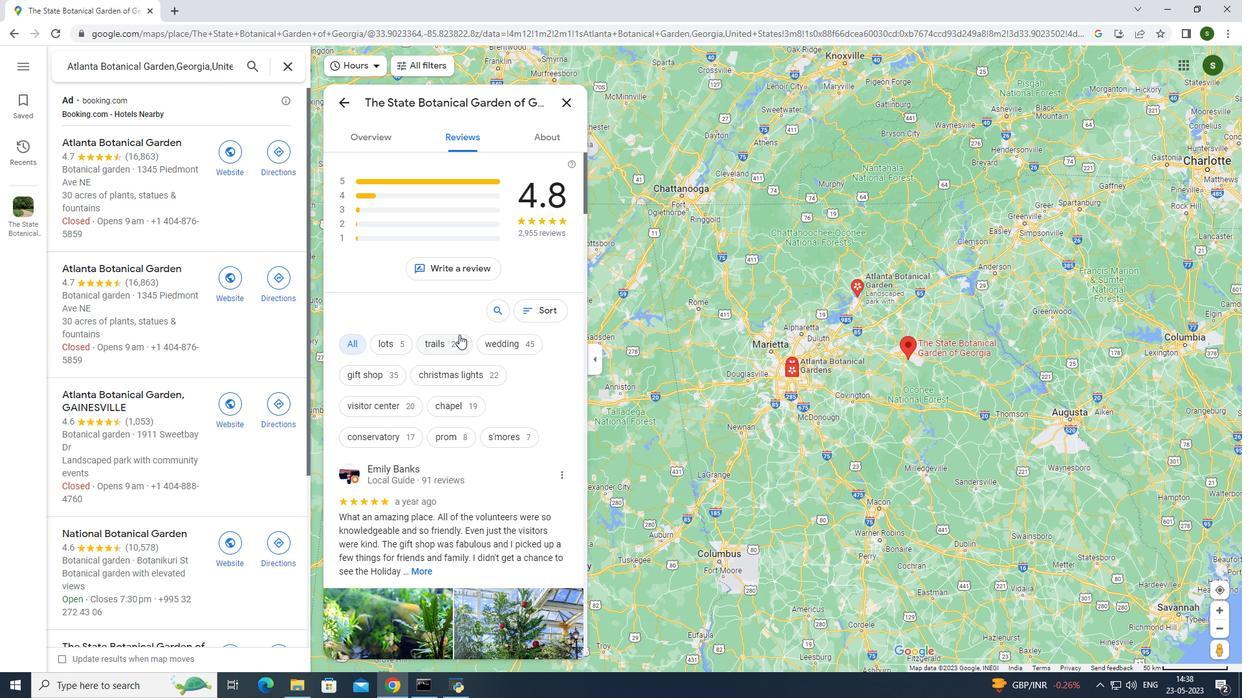 
Action: Mouse scrolled (459, 334) with delta (0, 0)
Screenshot: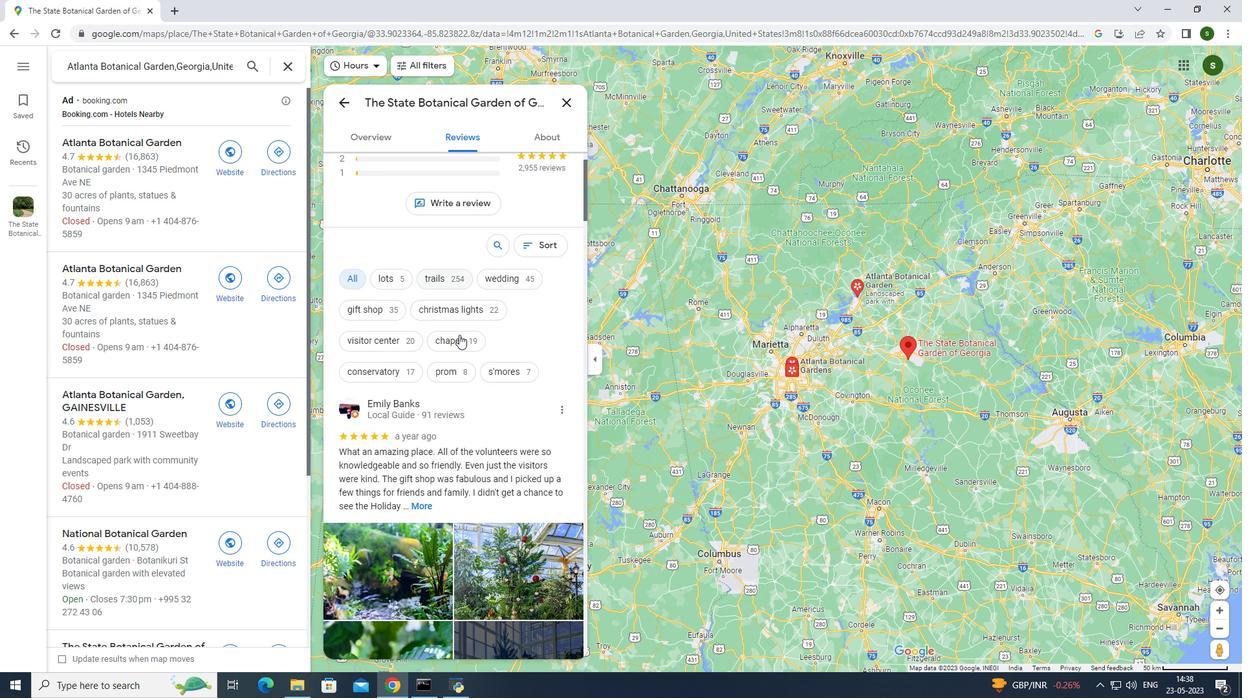 
Action: Mouse scrolled (459, 334) with delta (0, 0)
Screenshot: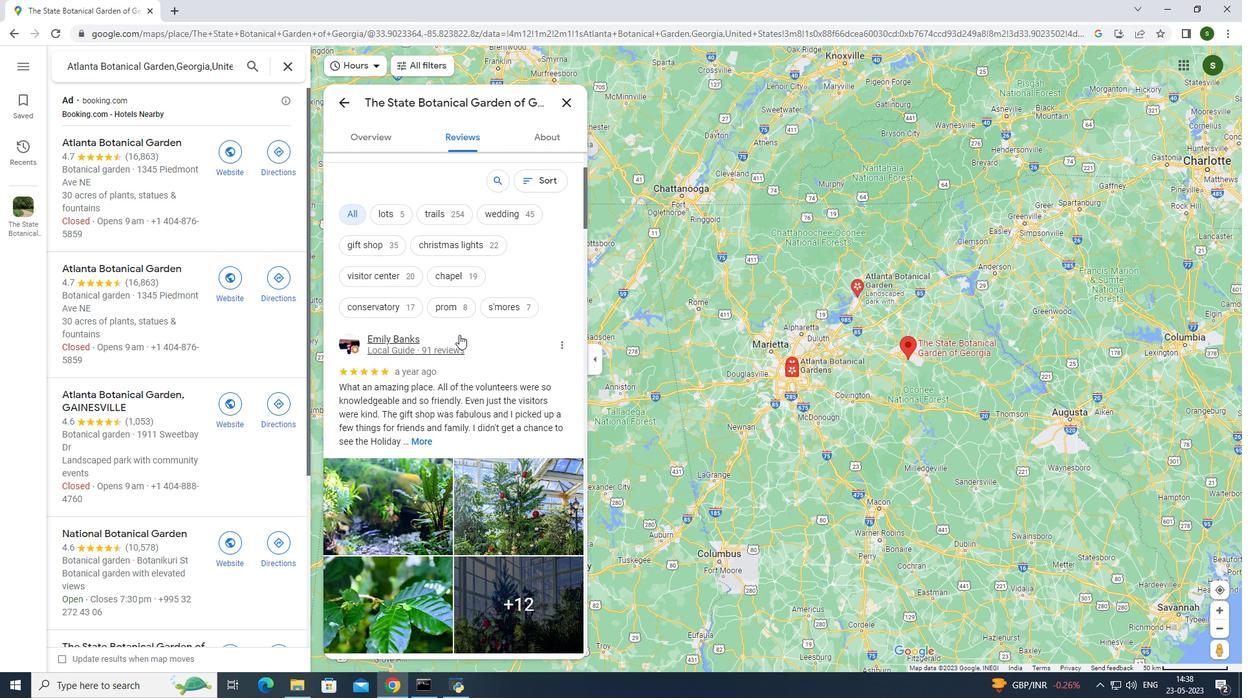 
Action: Mouse scrolled (459, 334) with delta (0, 0)
Screenshot: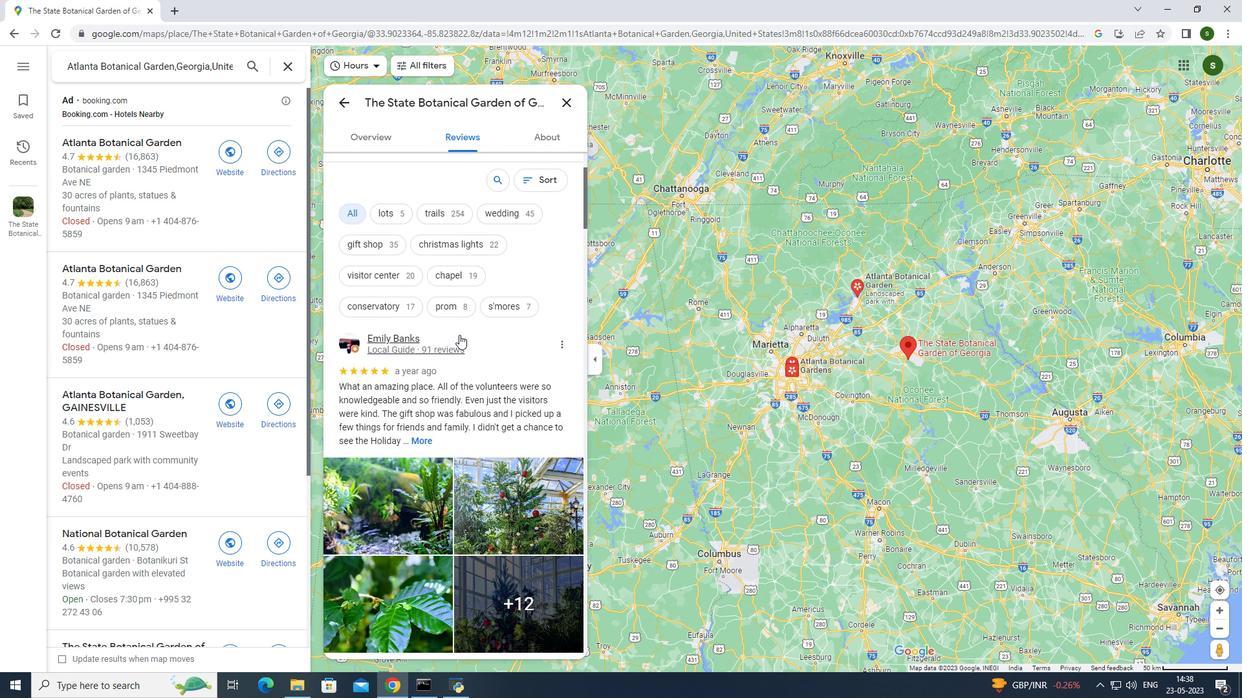 
Action: Mouse scrolled (459, 334) with delta (0, 0)
Screenshot: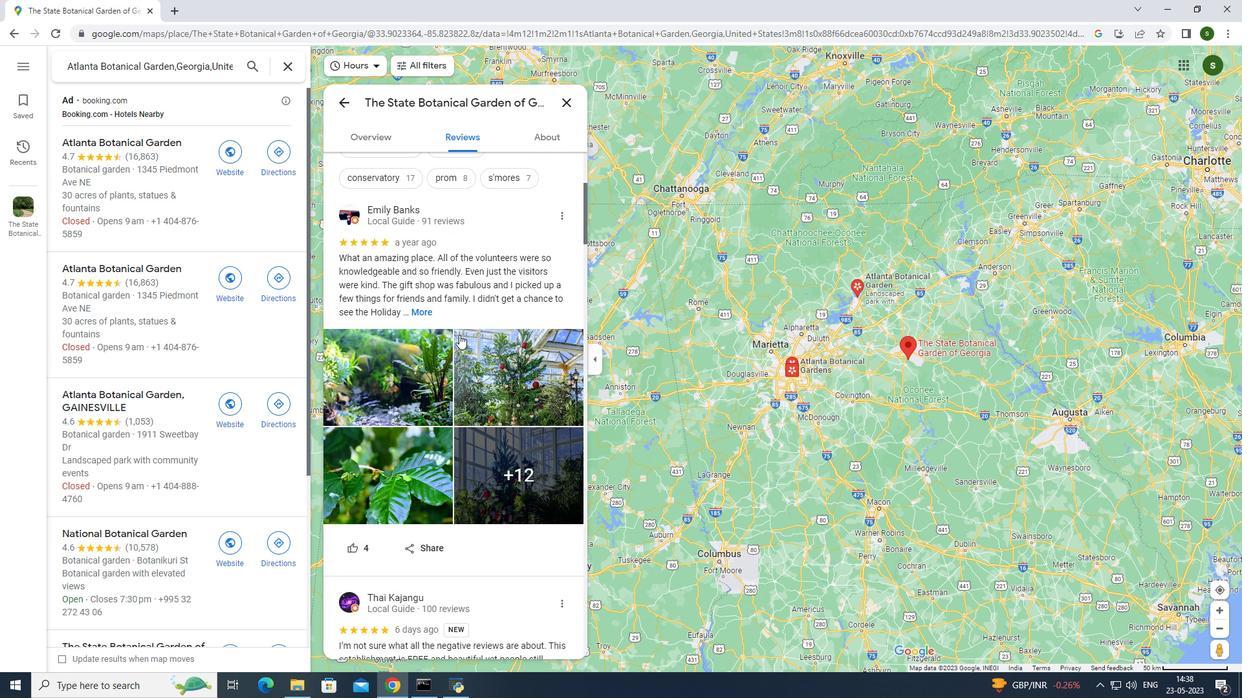 
Action: Mouse scrolled (459, 334) with delta (0, 0)
Screenshot: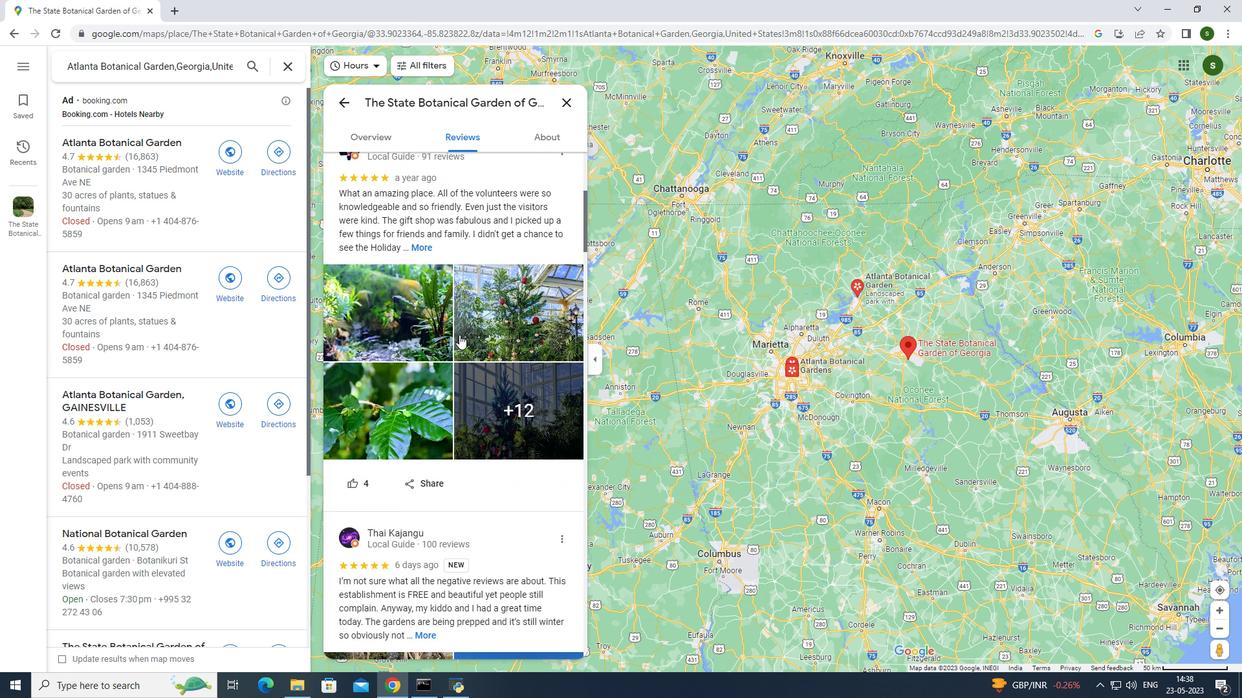 
Action: Mouse moved to (458, 335)
Screenshot: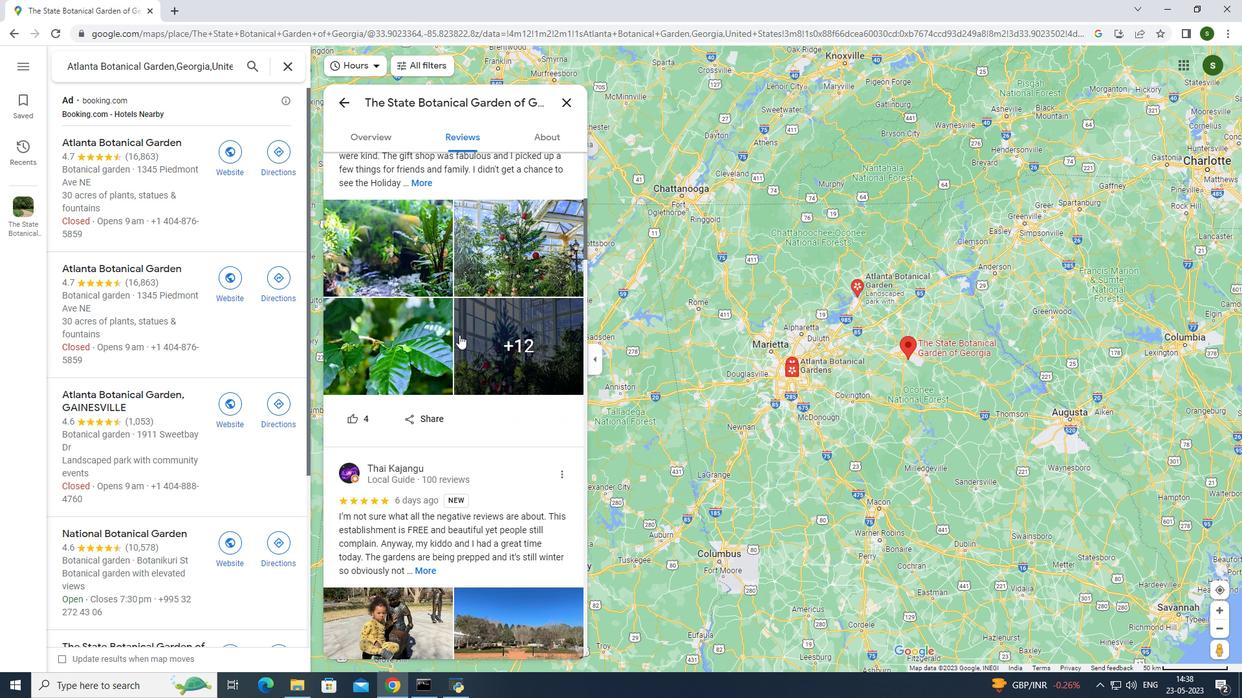 
Action: Mouse scrolled (458, 335) with delta (0, 0)
Screenshot: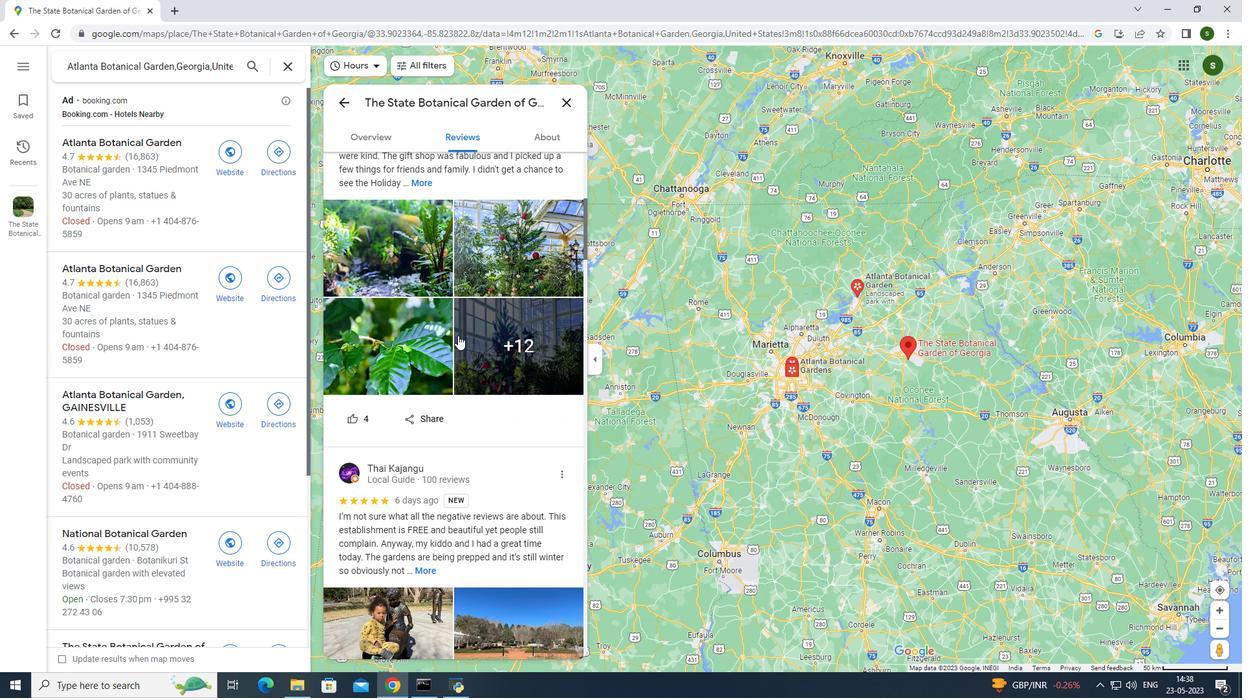 
Action: Mouse scrolled (458, 335) with delta (0, 0)
Screenshot: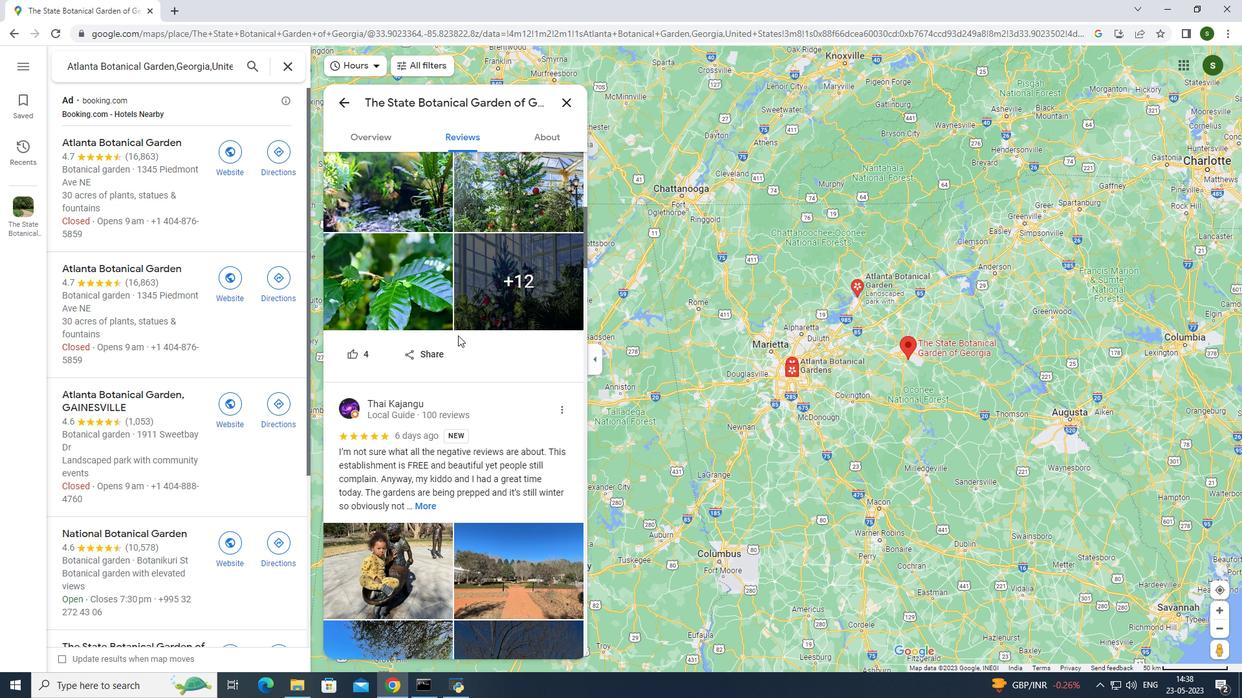 
Action: Mouse scrolled (458, 335) with delta (0, 0)
Screenshot: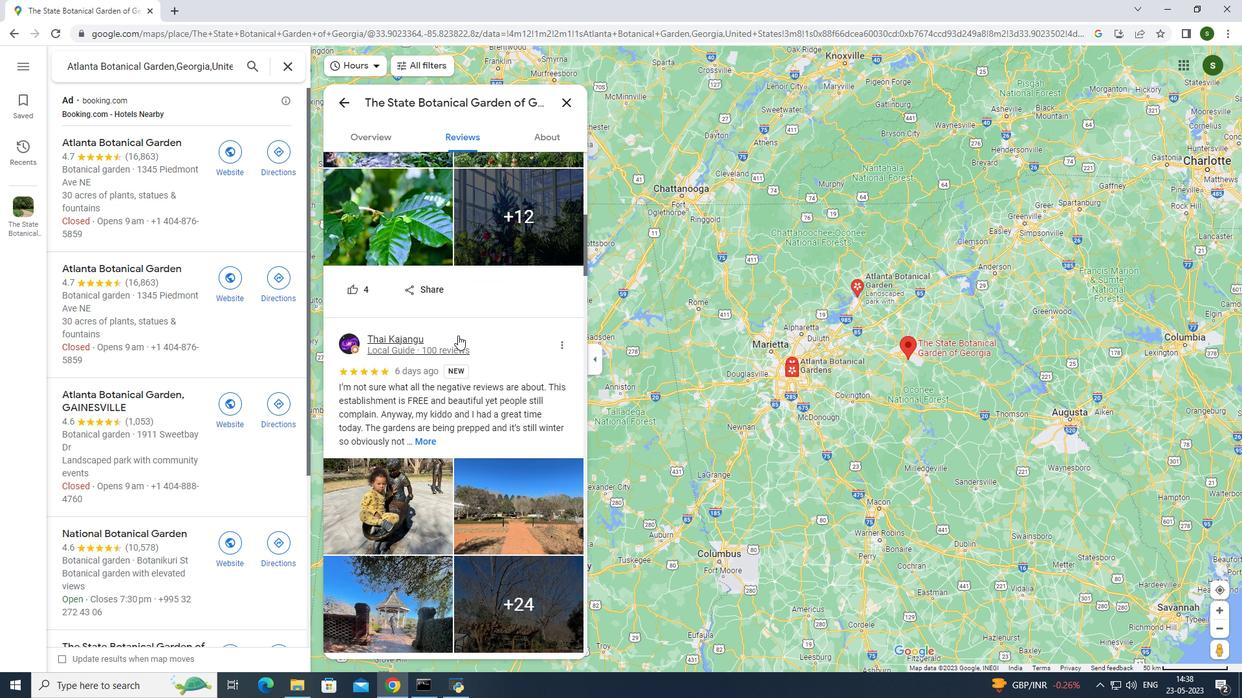 
Action: Mouse moved to (432, 380)
Screenshot: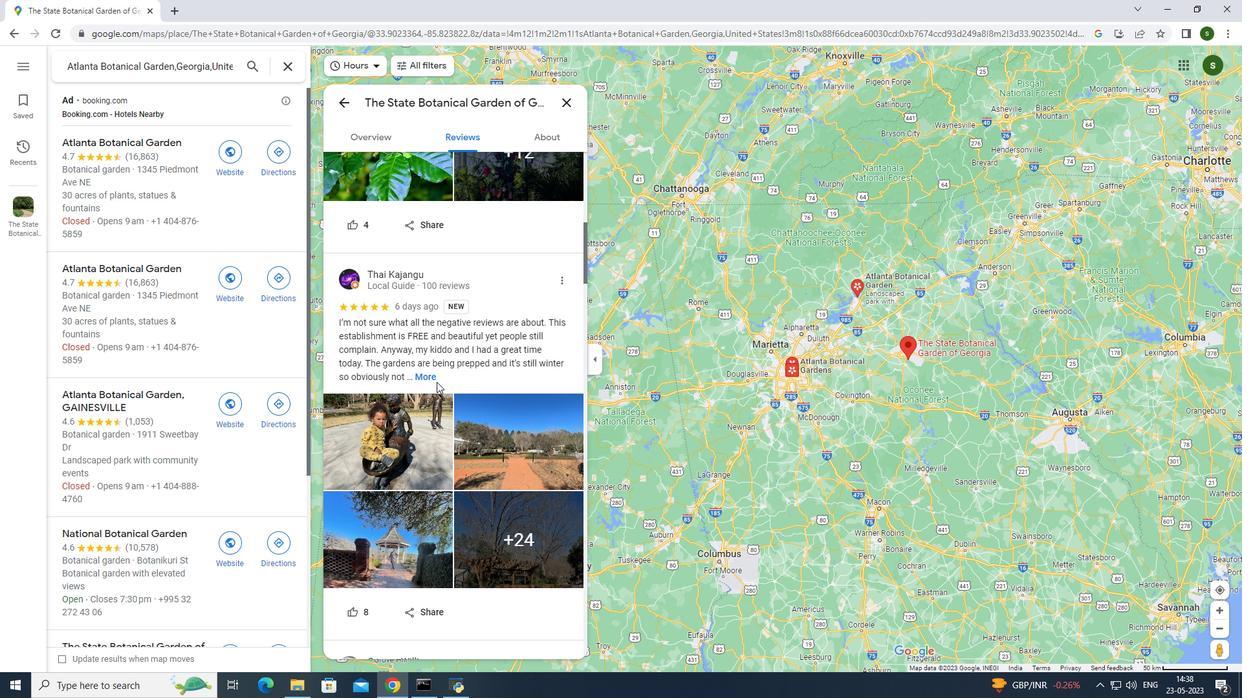 
Action: Mouse pressed left at (432, 380)
Screenshot: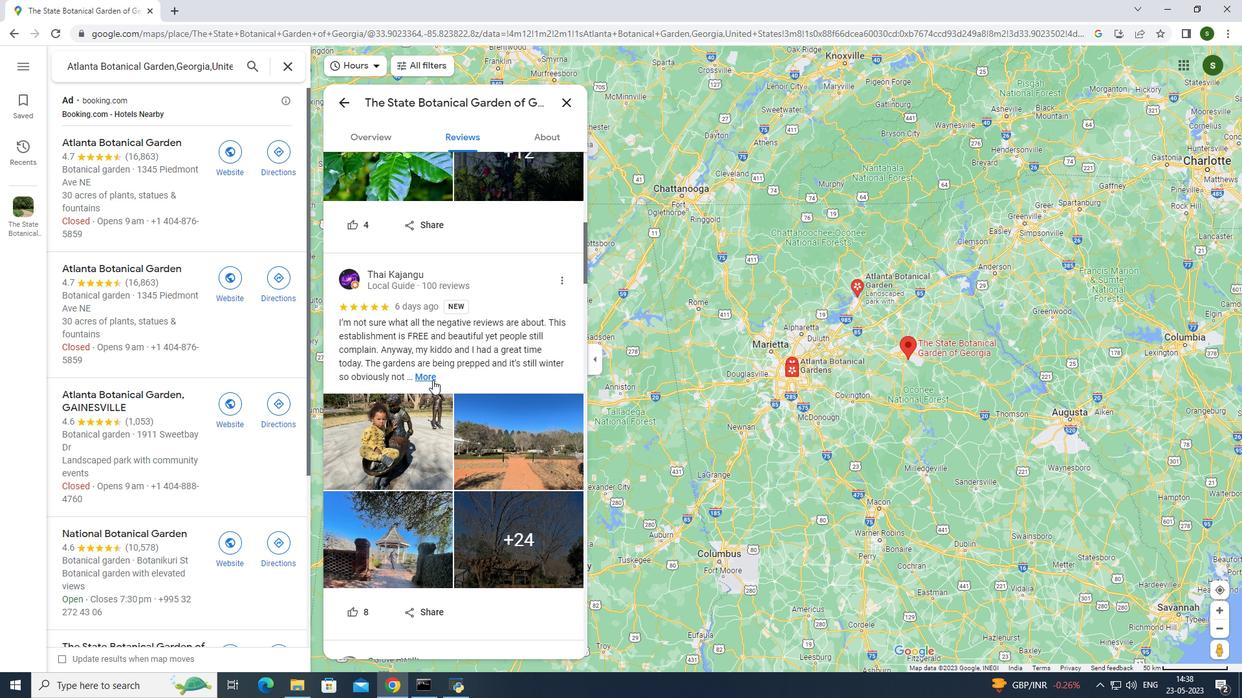 
Action: Mouse moved to (387, 398)
Screenshot: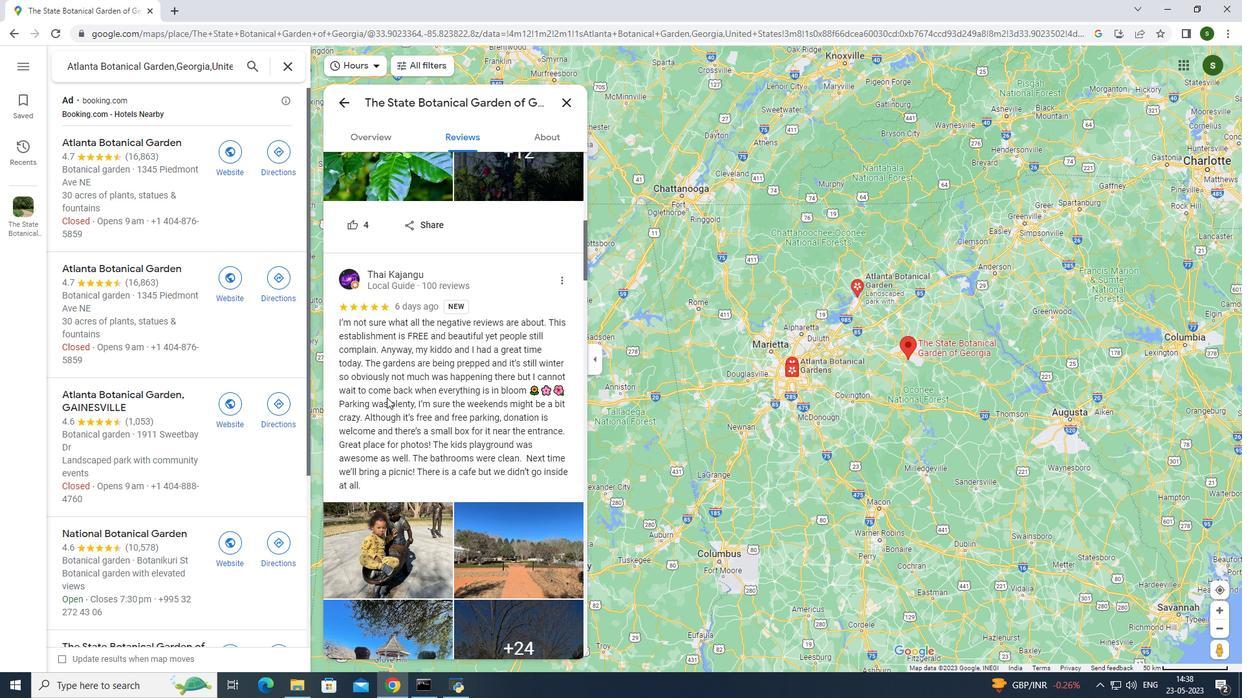 
Action: Mouse scrolled (387, 397) with delta (0, 0)
Screenshot: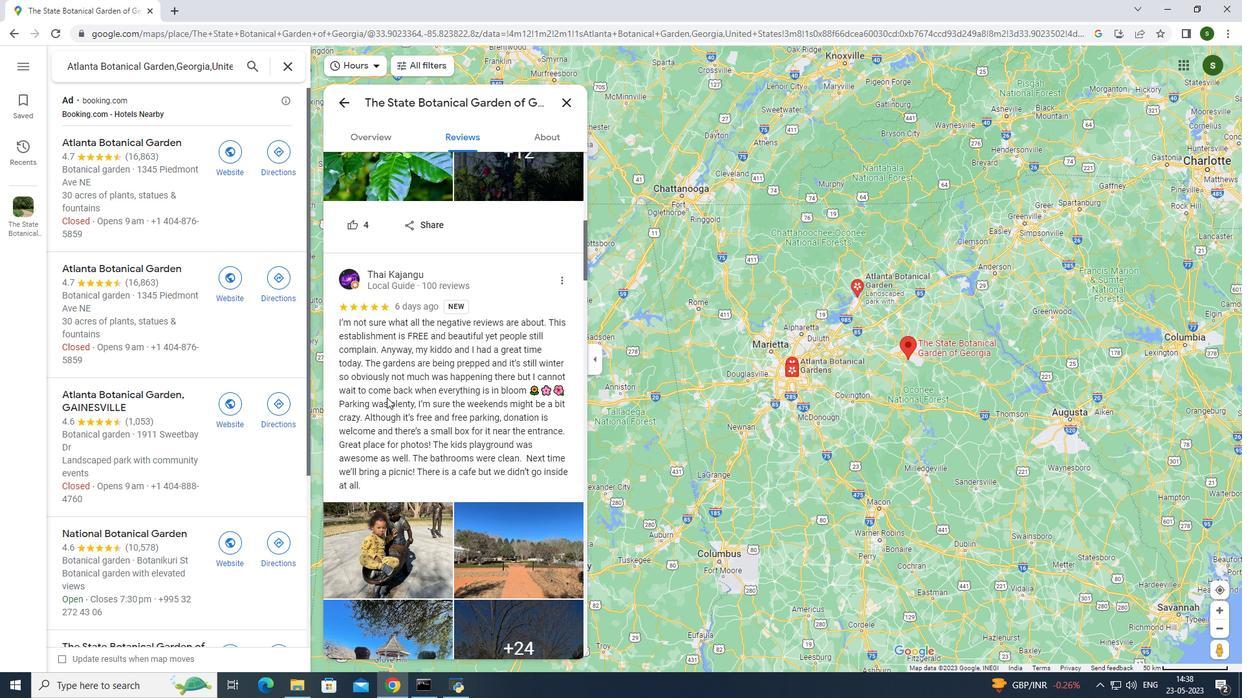 
Action: Mouse scrolled (387, 397) with delta (0, 0)
Screenshot: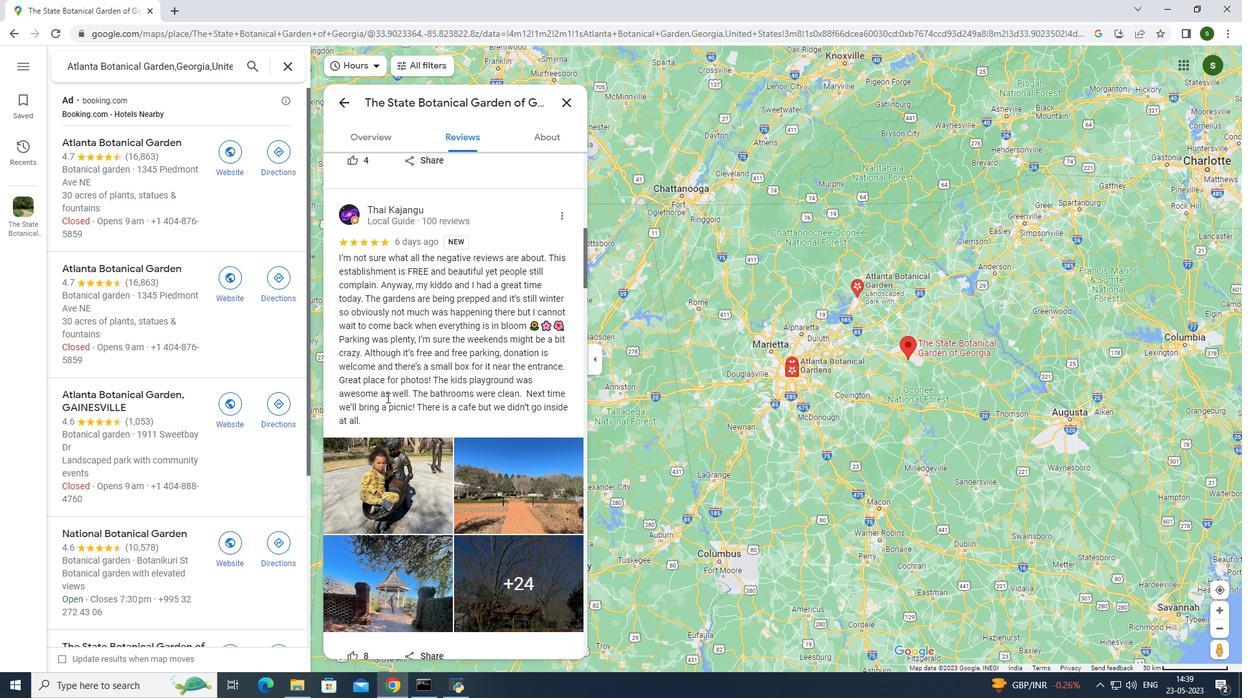 
Action: Mouse scrolled (387, 397) with delta (0, 0)
Screenshot: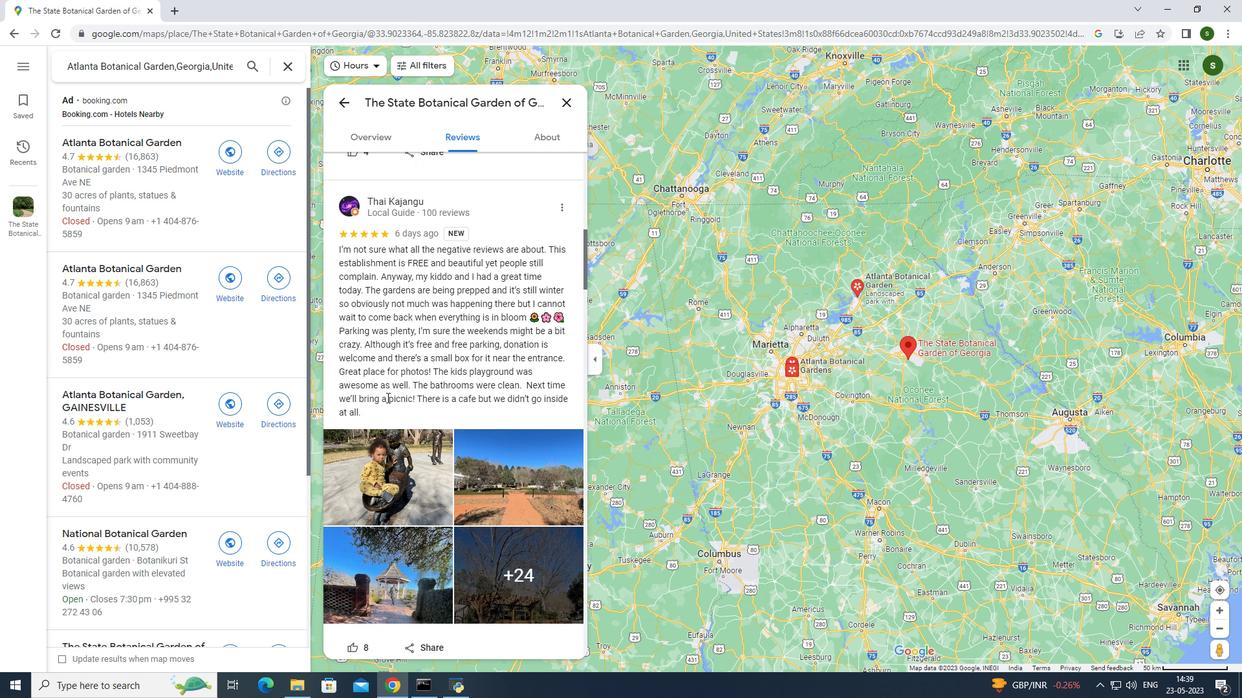 
Action: Mouse scrolled (387, 397) with delta (0, 0)
Screenshot: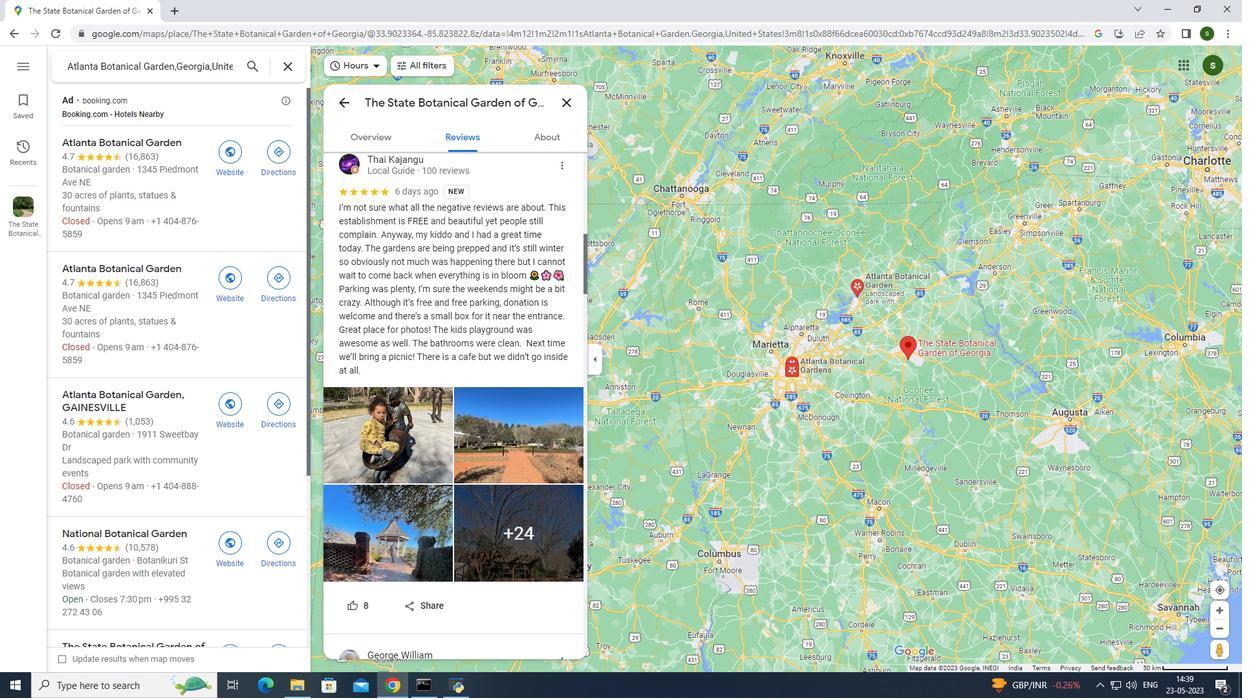 
Action: Mouse scrolled (387, 397) with delta (0, 0)
Screenshot: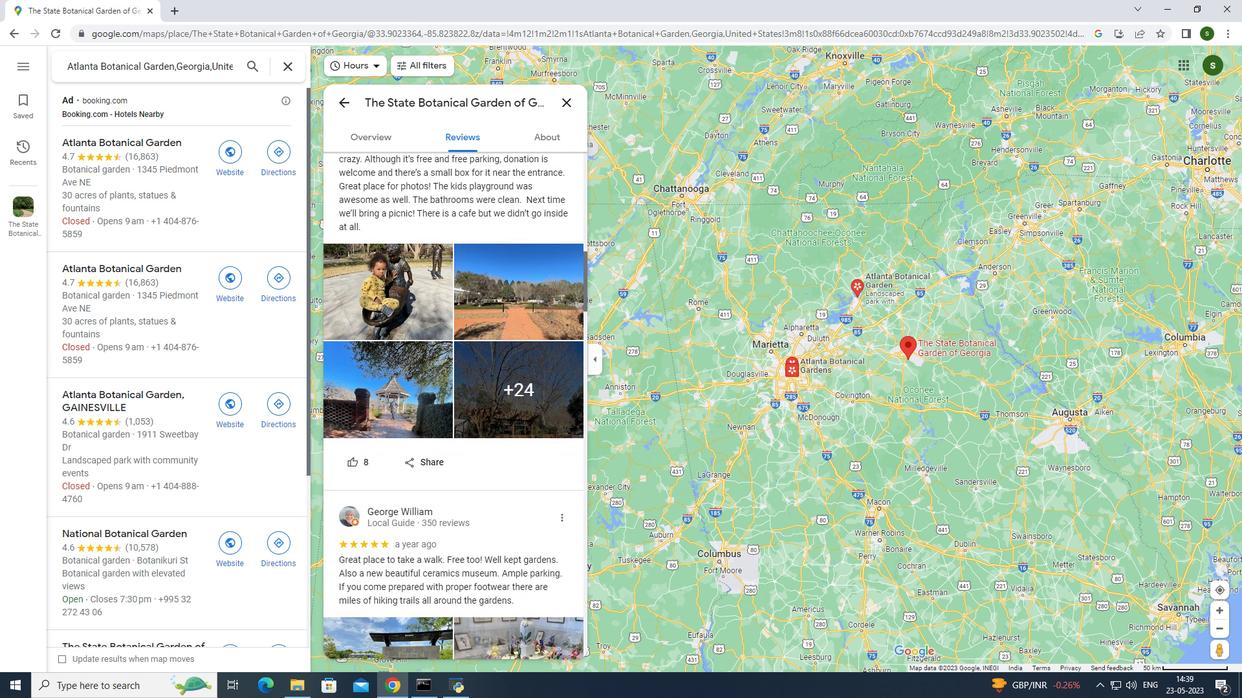 
Action: Mouse scrolled (387, 397) with delta (0, 0)
Screenshot: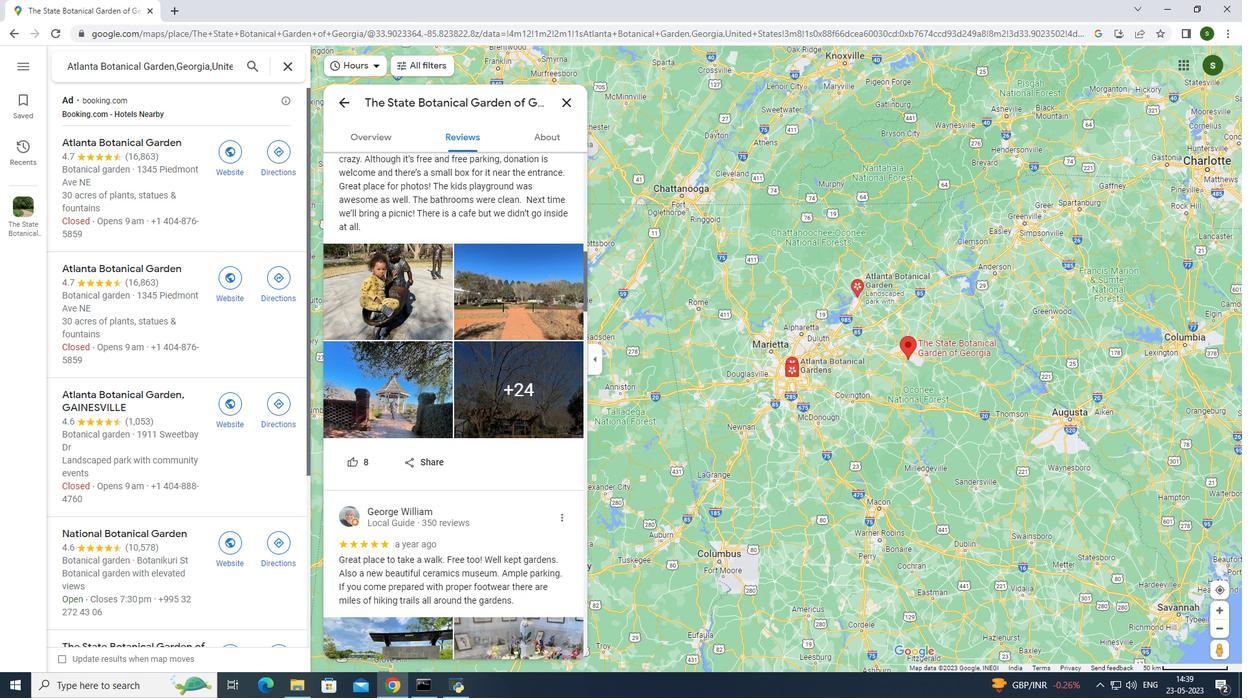 
Action: Mouse moved to (421, 421)
Screenshot: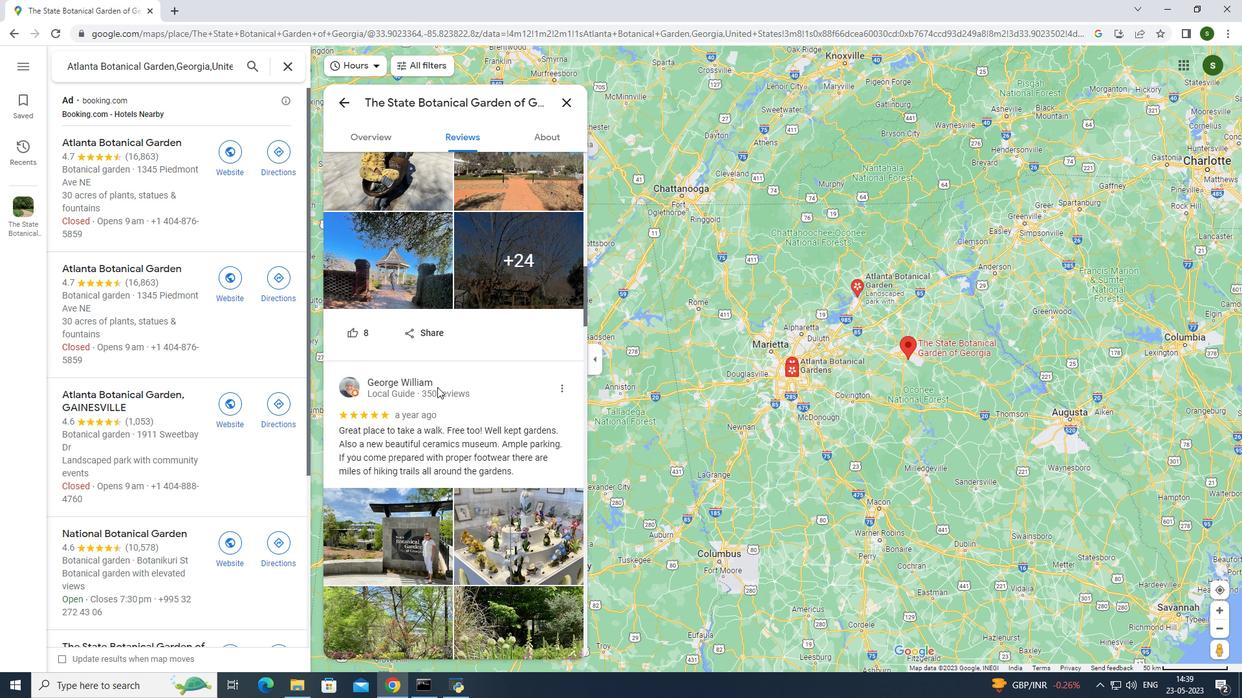 
Action: Mouse scrolled (421, 420) with delta (0, 0)
Screenshot: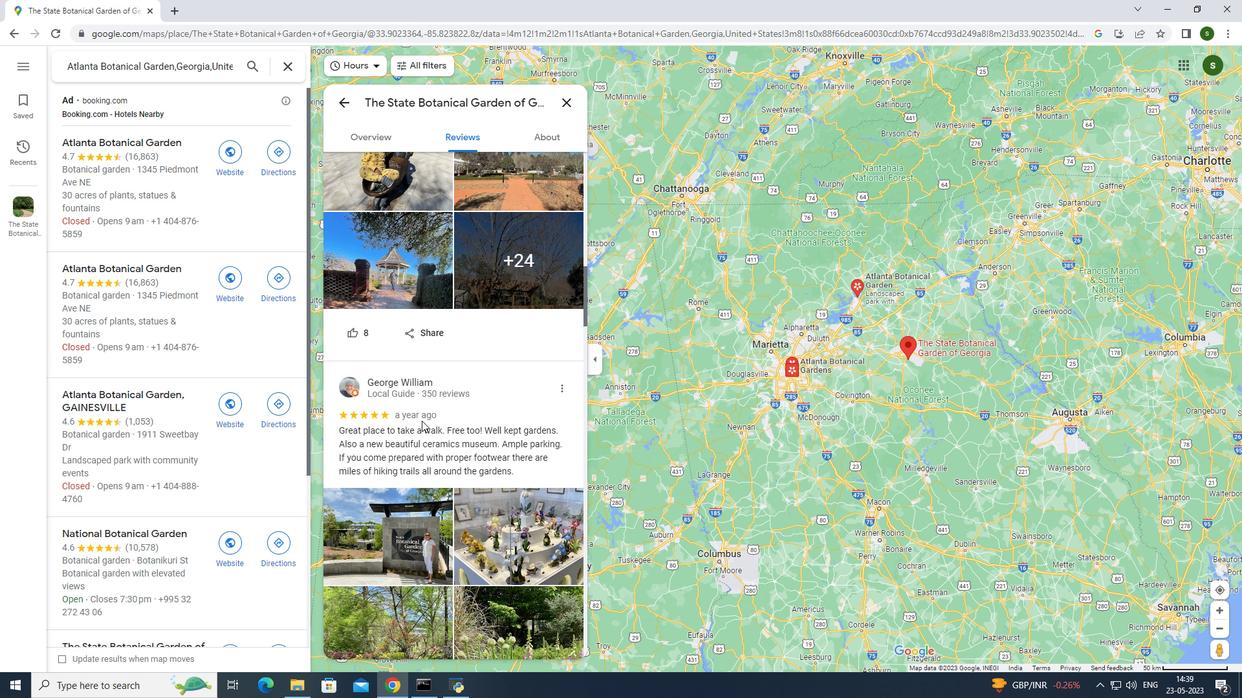 
Action: Mouse moved to (567, 106)
Screenshot: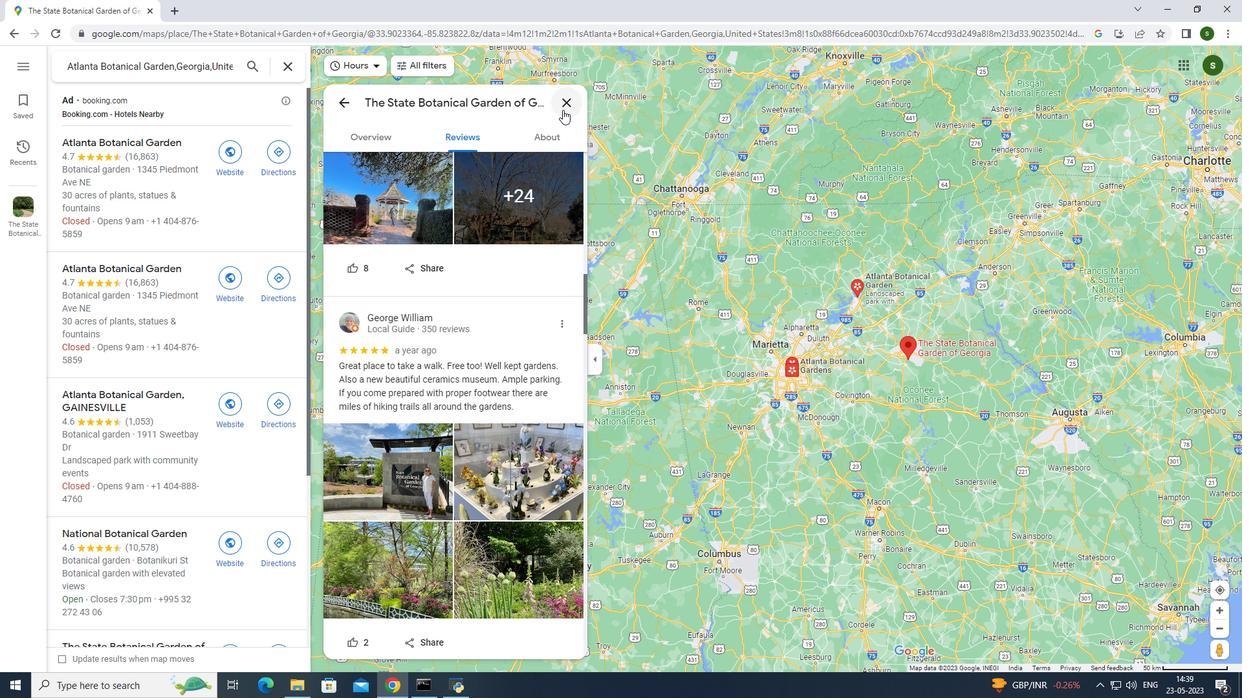 
Action: Mouse pressed left at (567, 106)
Screenshot: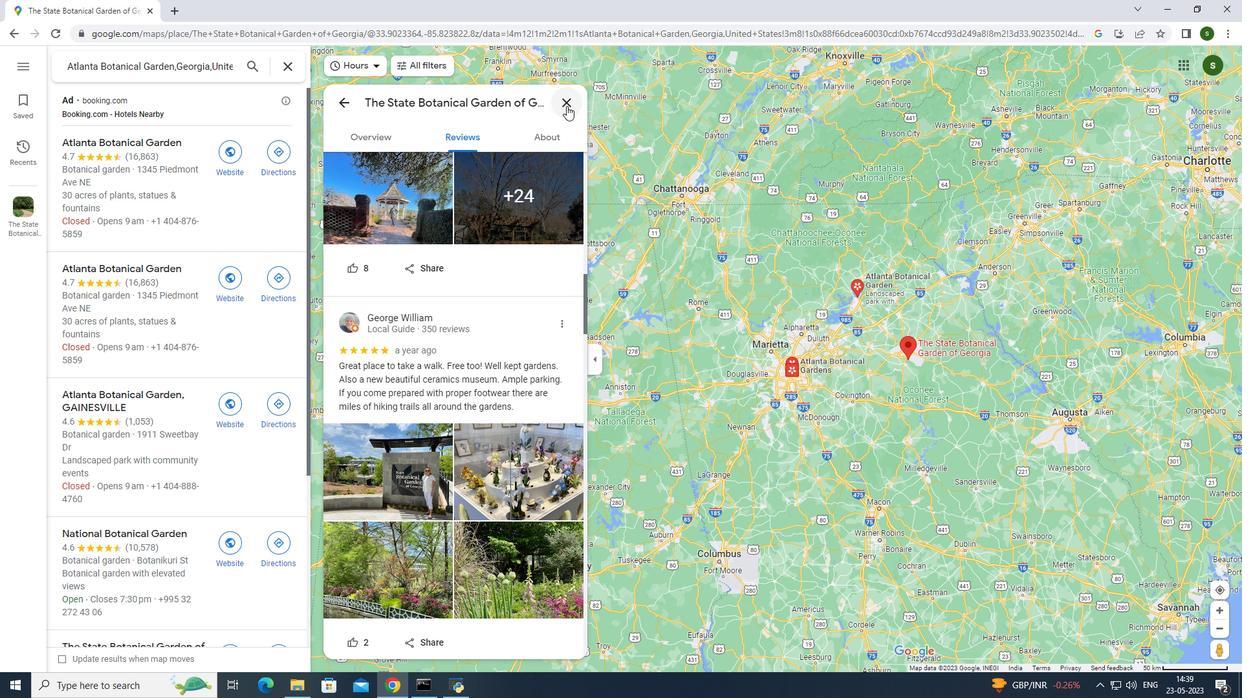 
Action: Mouse moved to (848, 409)
Screenshot: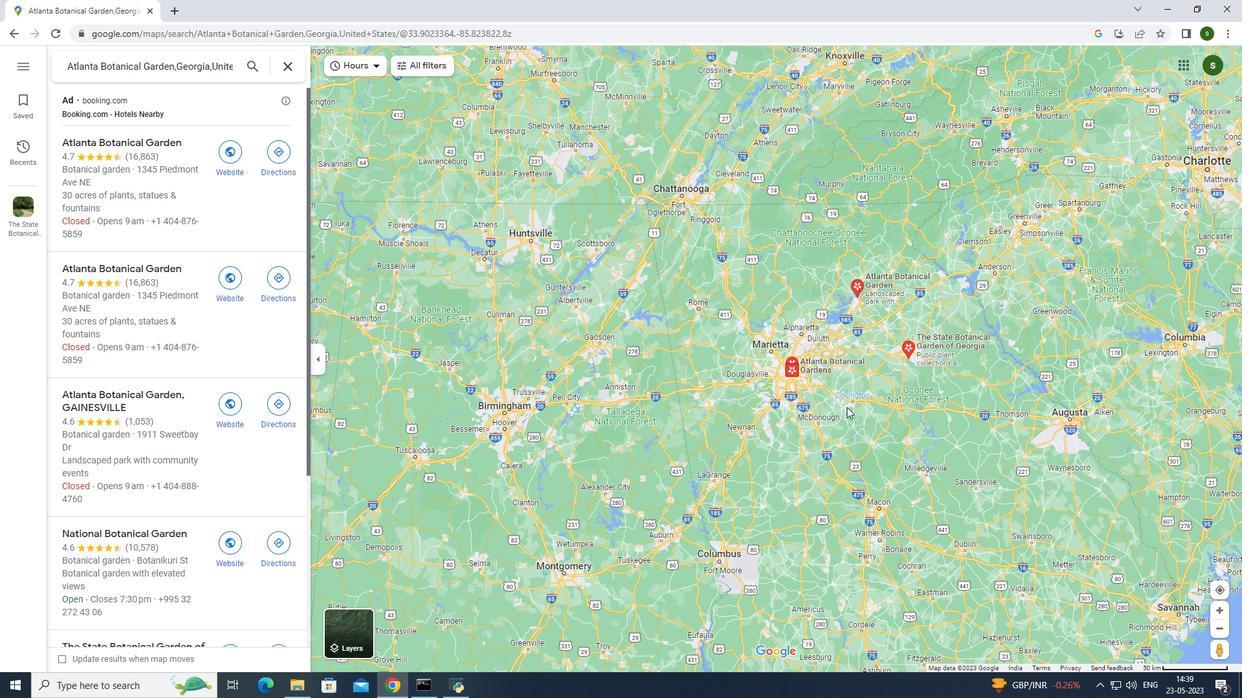 
Action: Mouse pressed left at (848, 409)
Screenshot: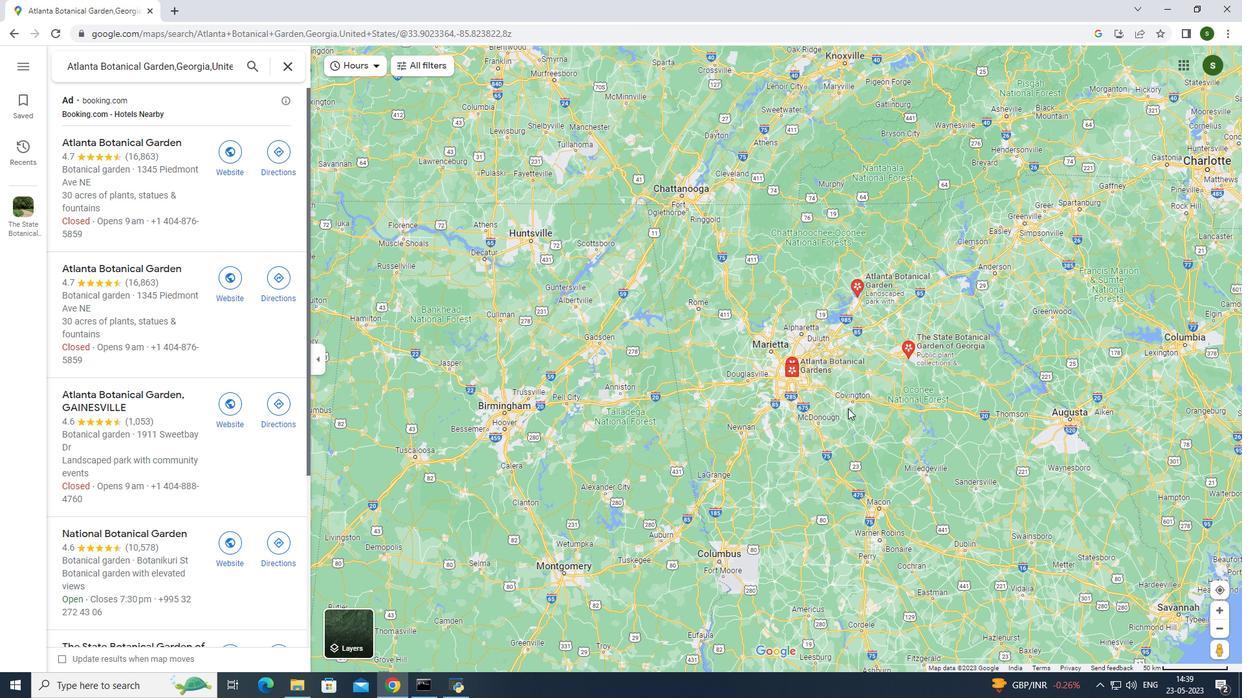 
Action: Mouse moved to (750, 398)
Screenshot: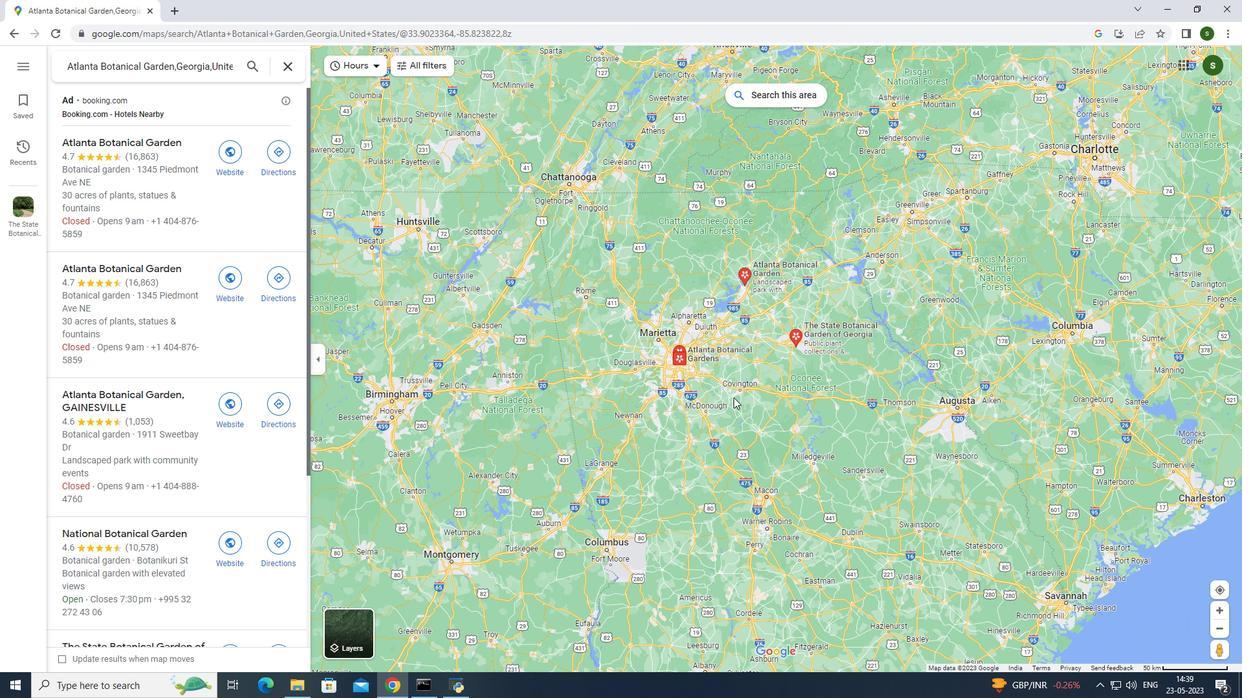 
Action: Mouse scrolled (750, 398) with delta (0, 0)
Screenshot: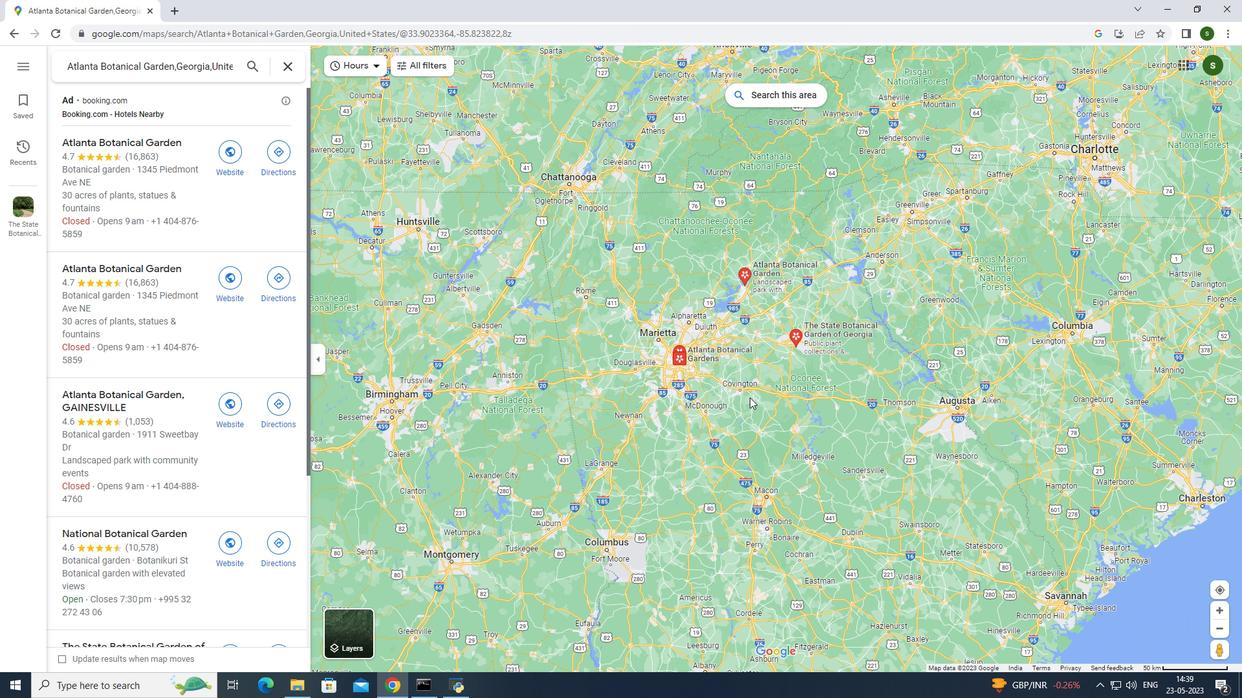 
Action: Mouse scrolled (750, 398) with delta (0, 0)
Screenshot: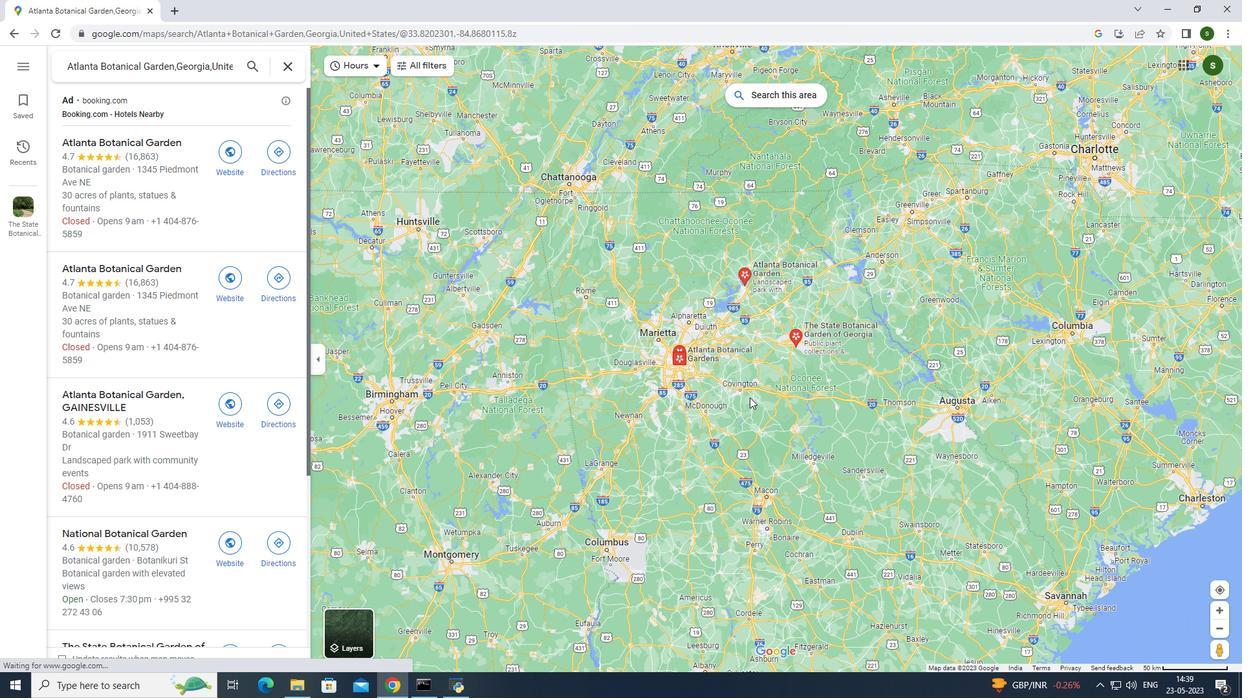 
Action: Mouse scrolled (750, 398) with delta (0, 0)
Screenshot: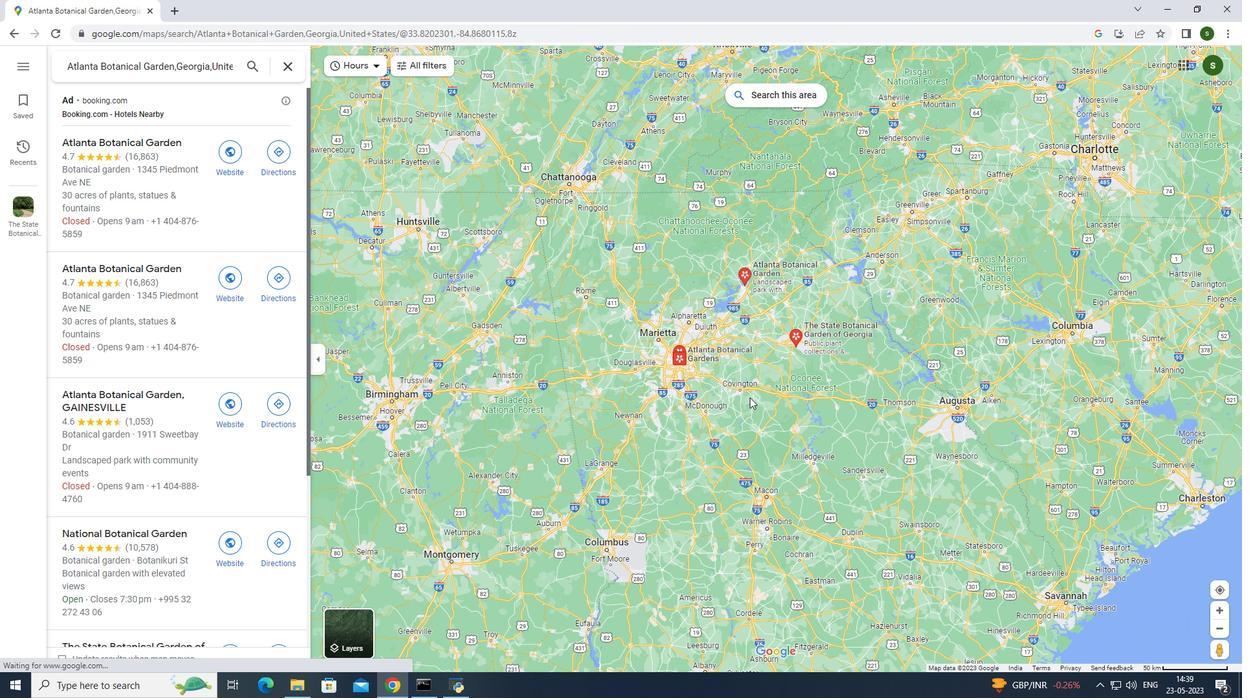 
Action: Mouse scrolled (750, 398) with delta (0, 0)
Screenshot: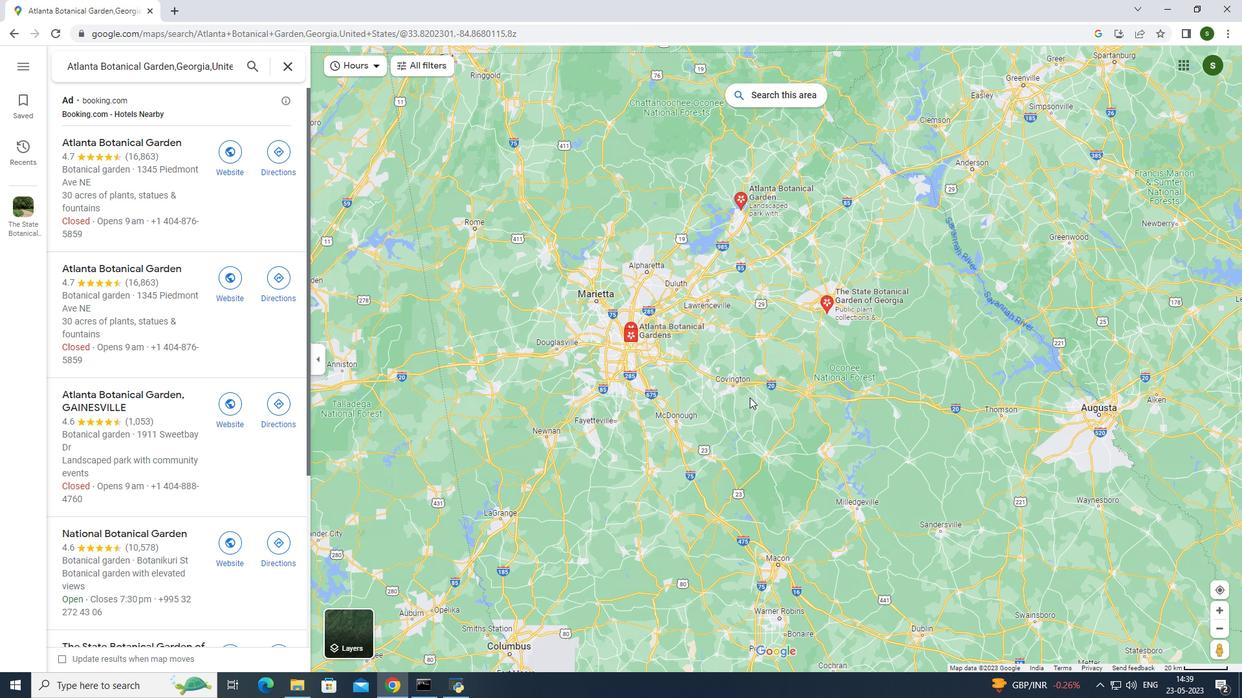 
Action: Mouse moved to (772, 291)
Screenshot: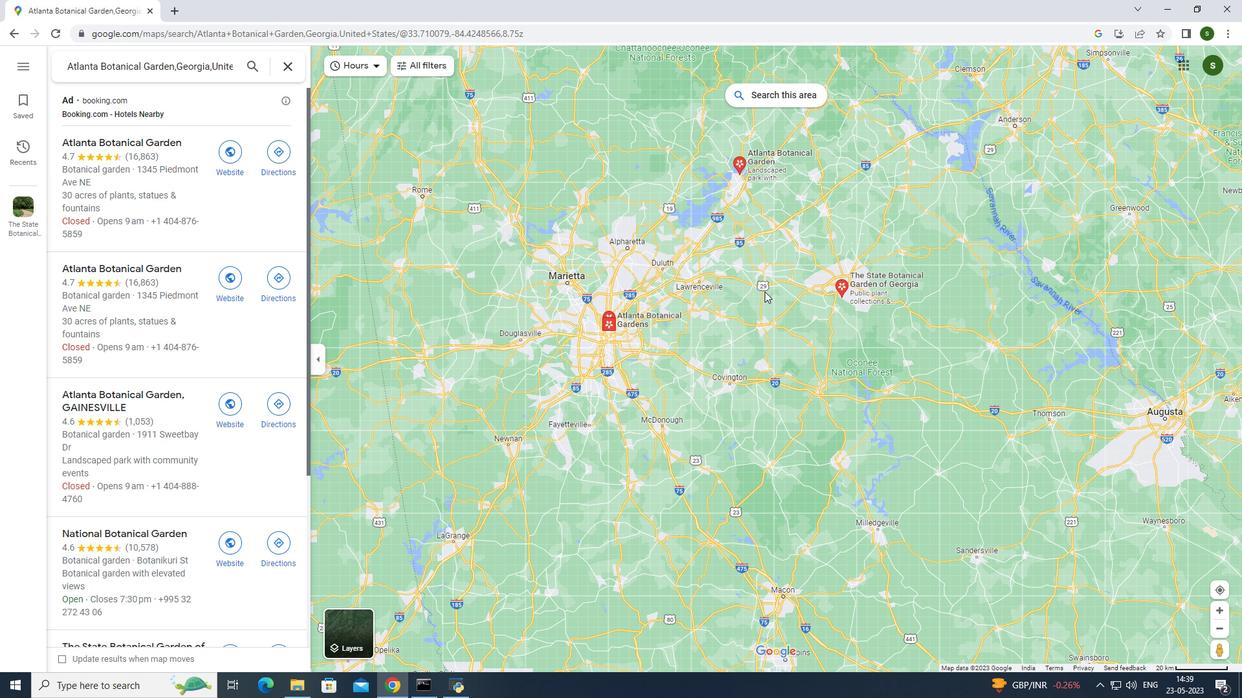 
Action: Mouse pressed left at (772, 291)
Screenshot: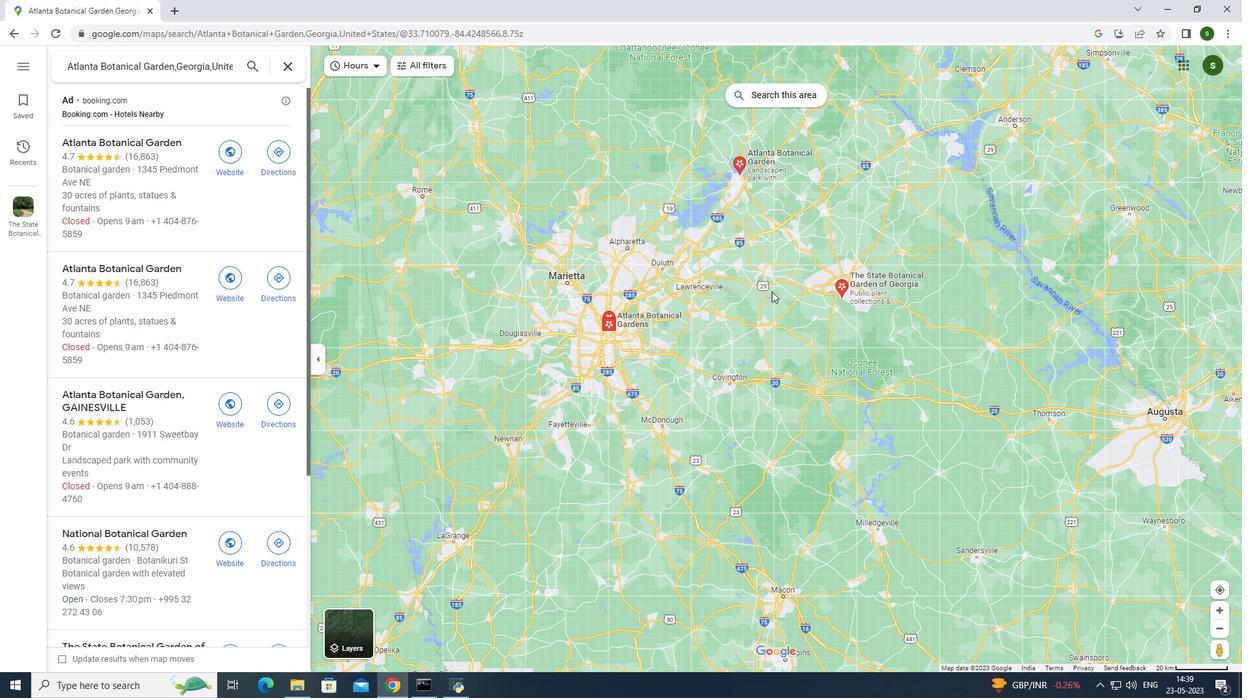 
Action: Mouse moved to (711, 368)
Screenshot: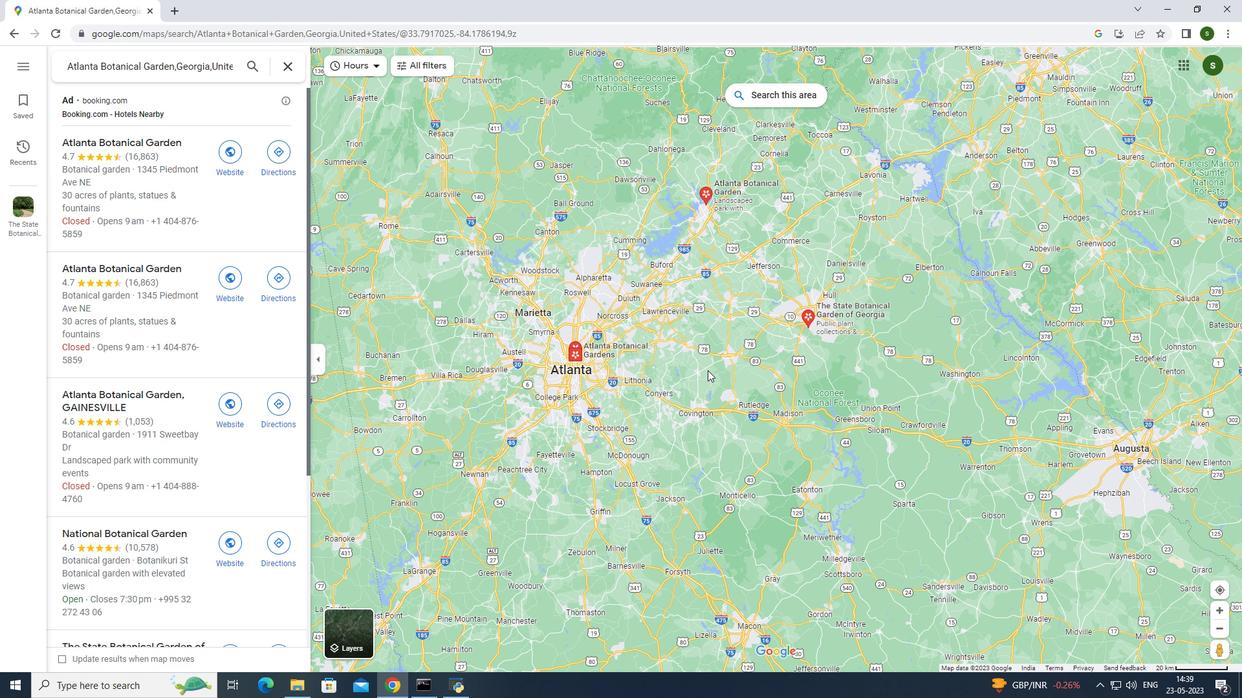 
Action: Mouse scrolled (711, 369) with delta (0, 0)
Screenshot: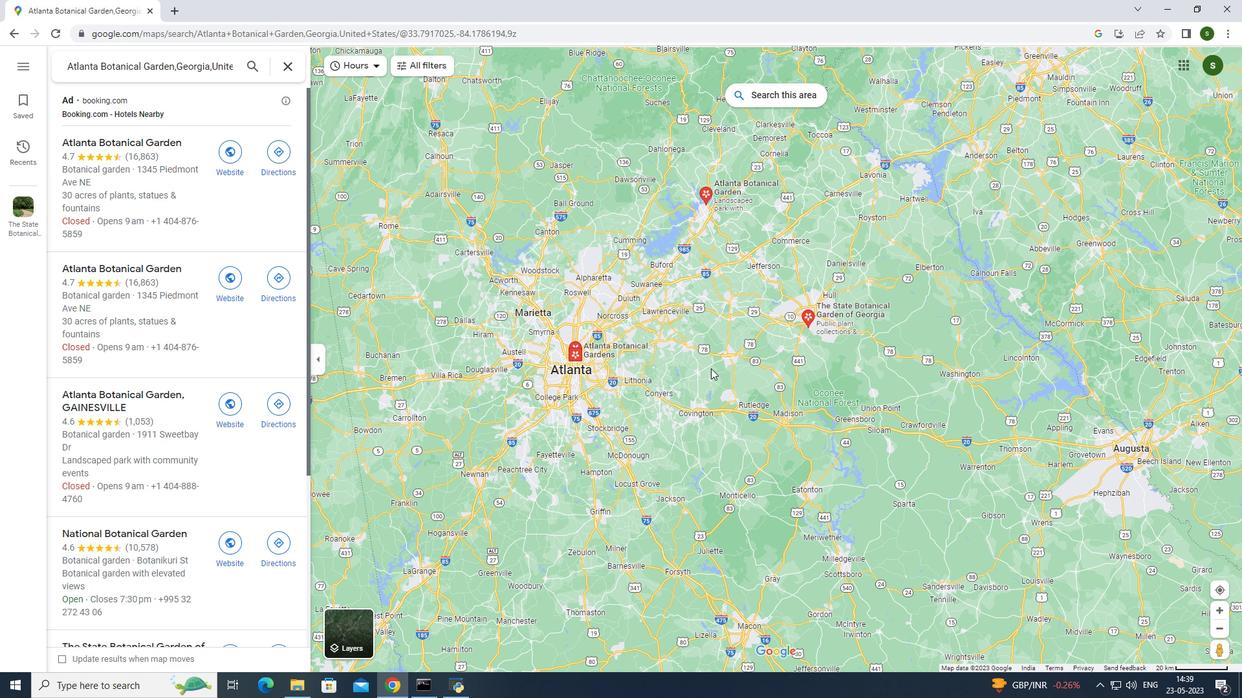 
Action: Mouse scrolled (711, 369) with delta (0, 0)
Screenshot: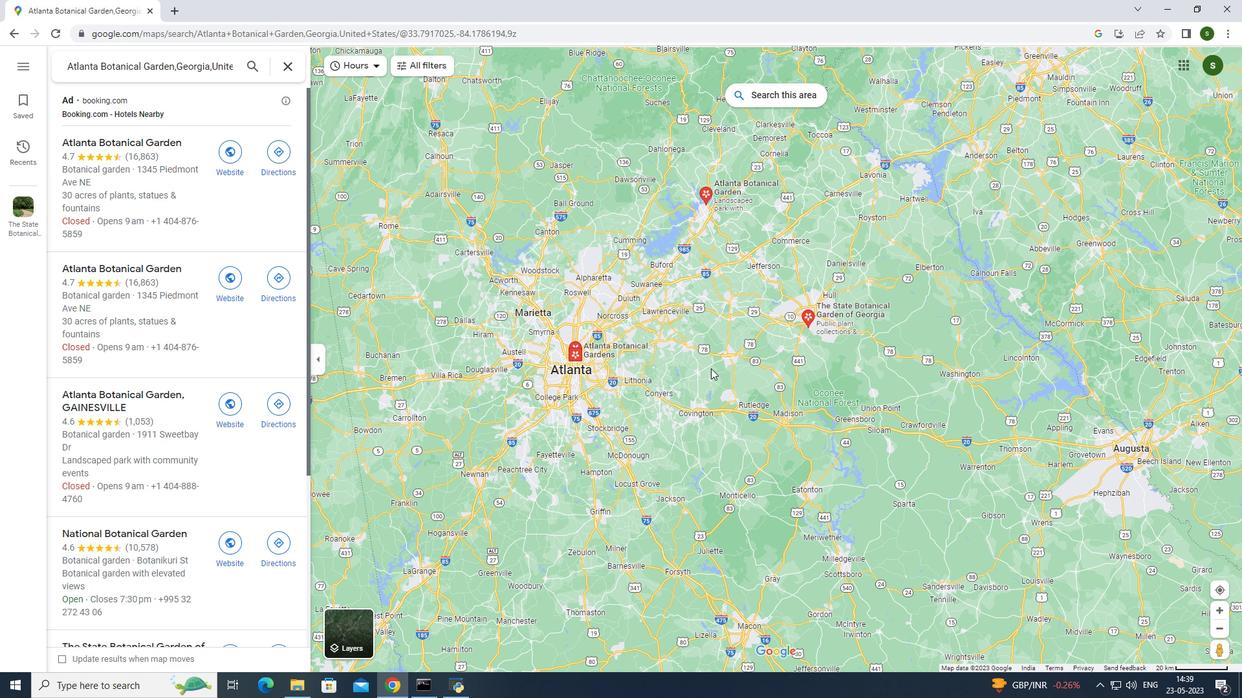 
Action: Mouse scrolled (711, 369) with delta (0, 0)
Screenshot: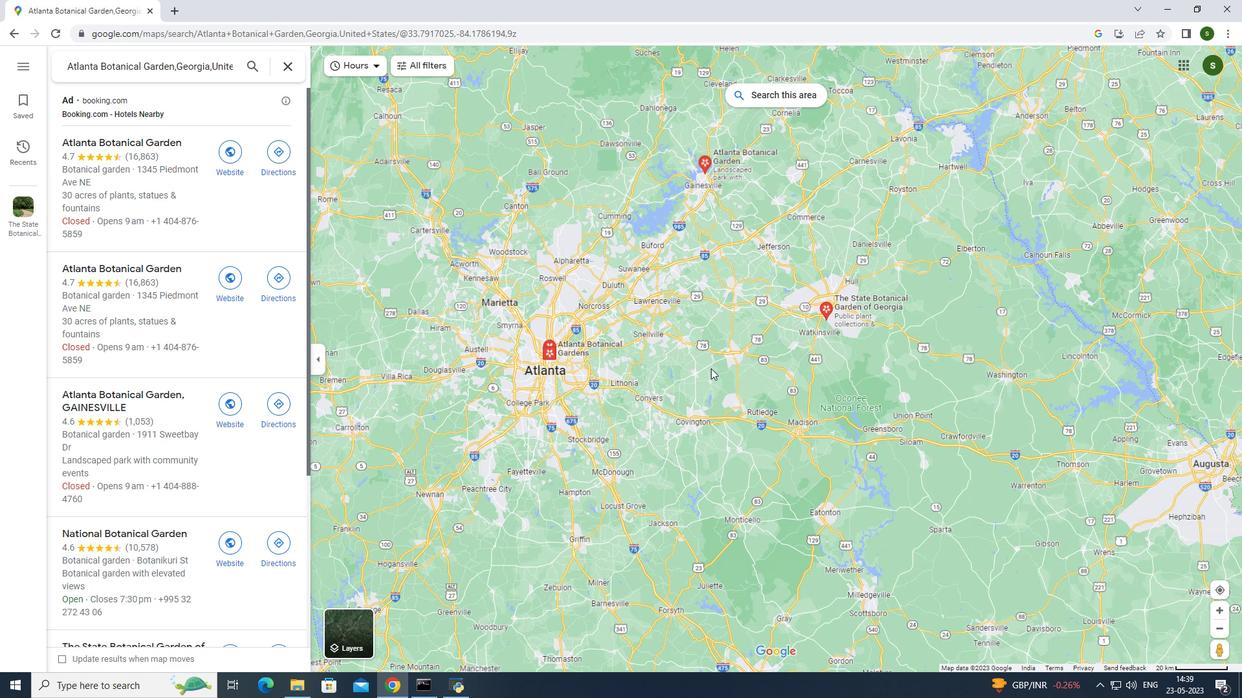 
Action: Mouse scrolled (711, 369) with delta (0, 0)
Screenshot: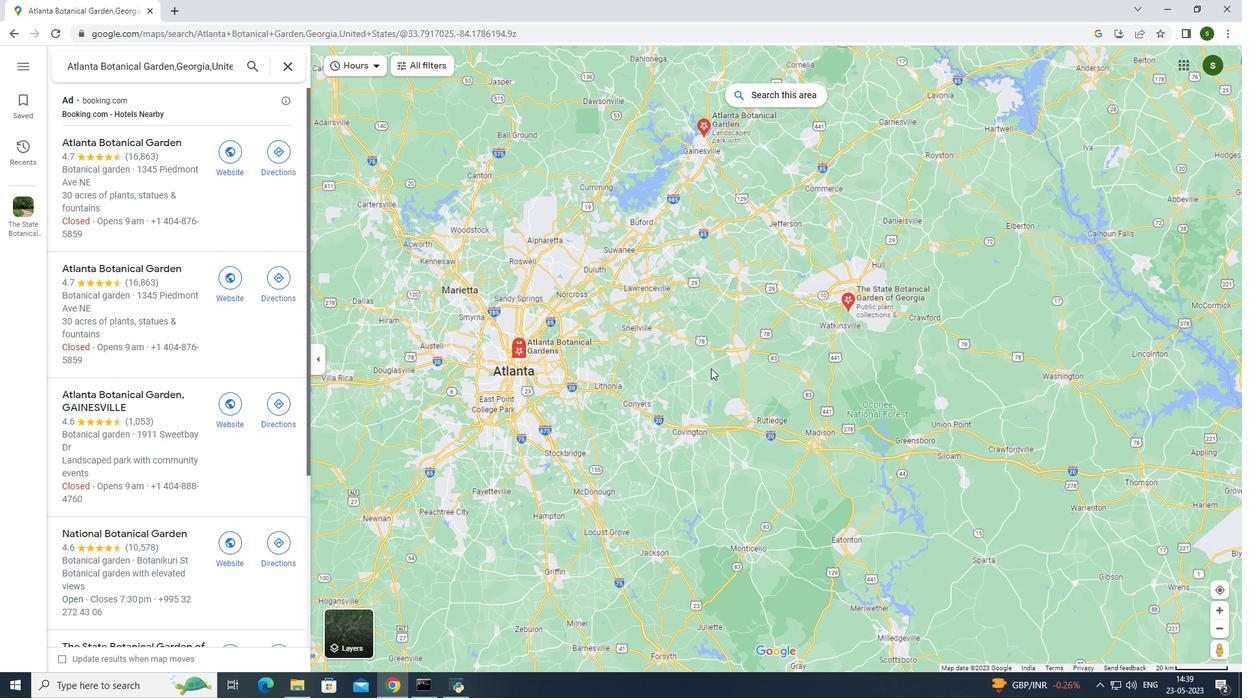 
Action: Mouse moved to (528, 347)
Screenshot: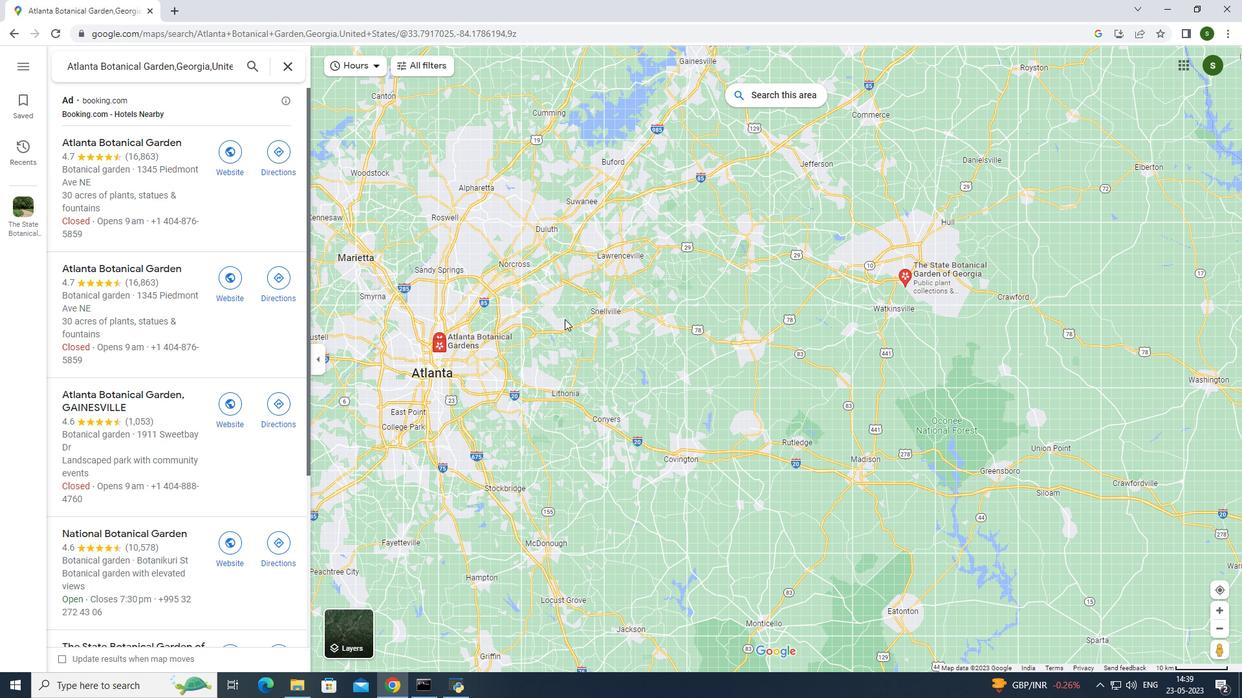 
Action: Mouse pressed left at (528, 347)
Screenshot: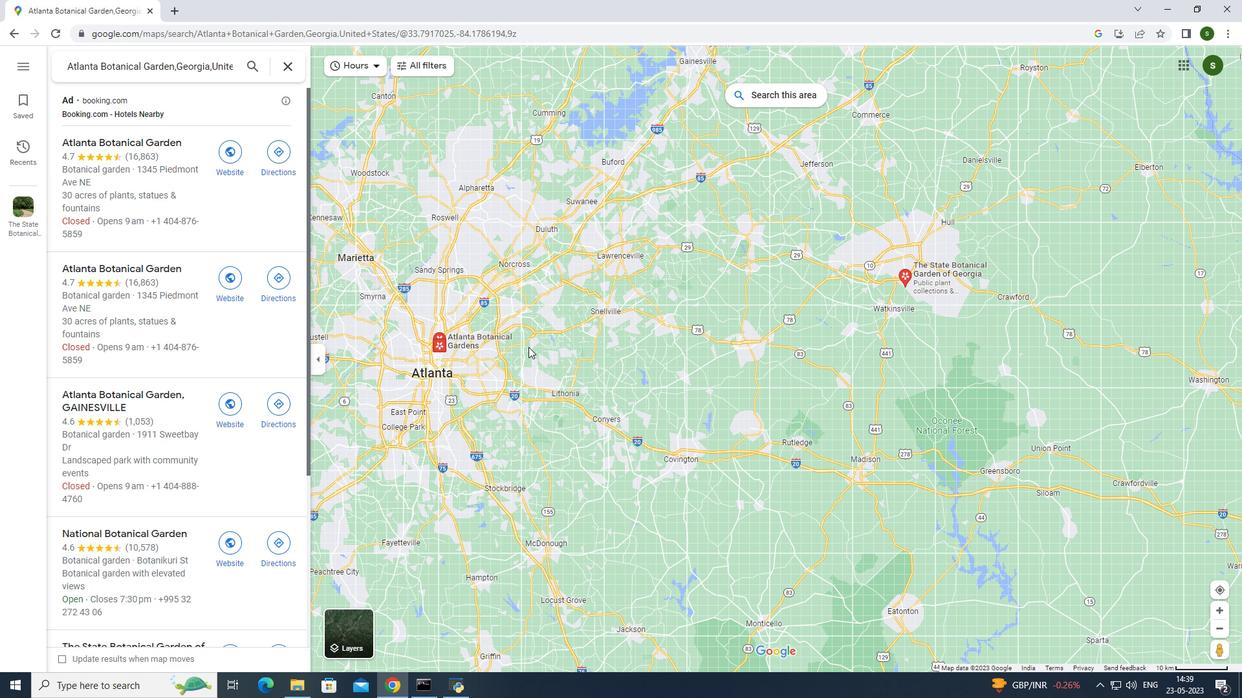 
Action: Mouse moved to (492, 374)
Screenshot: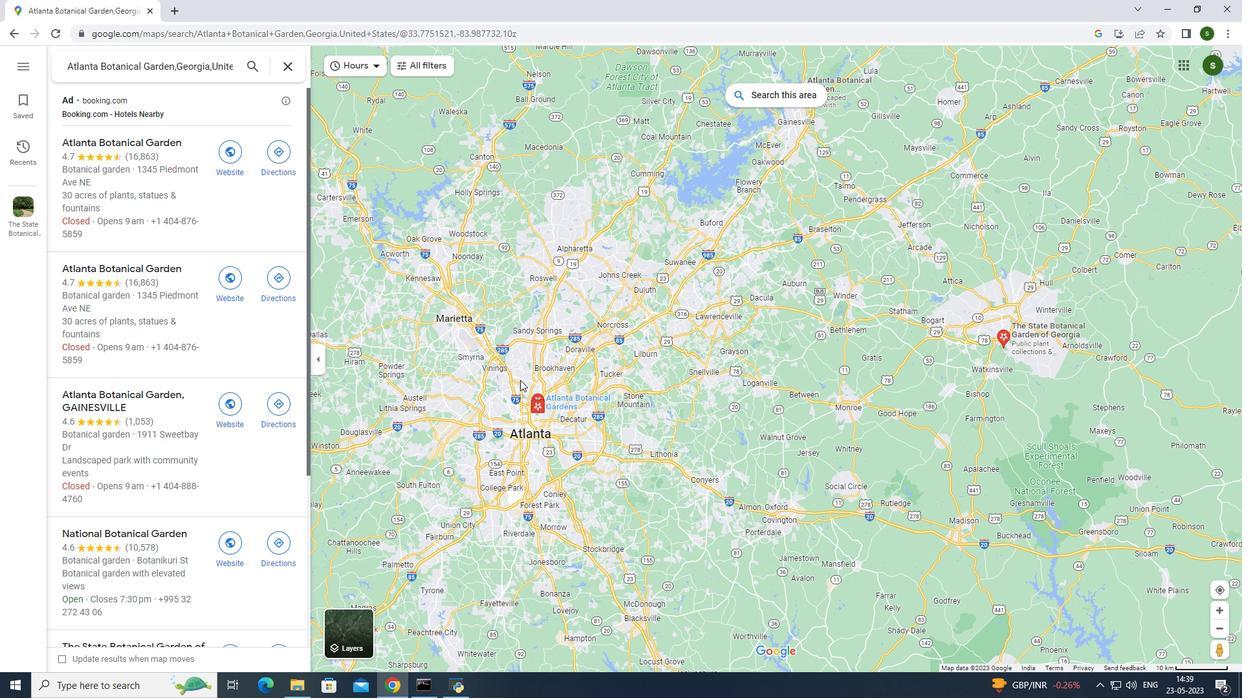 
Action: Mouse pressed left at (492, 374)
Screenshot: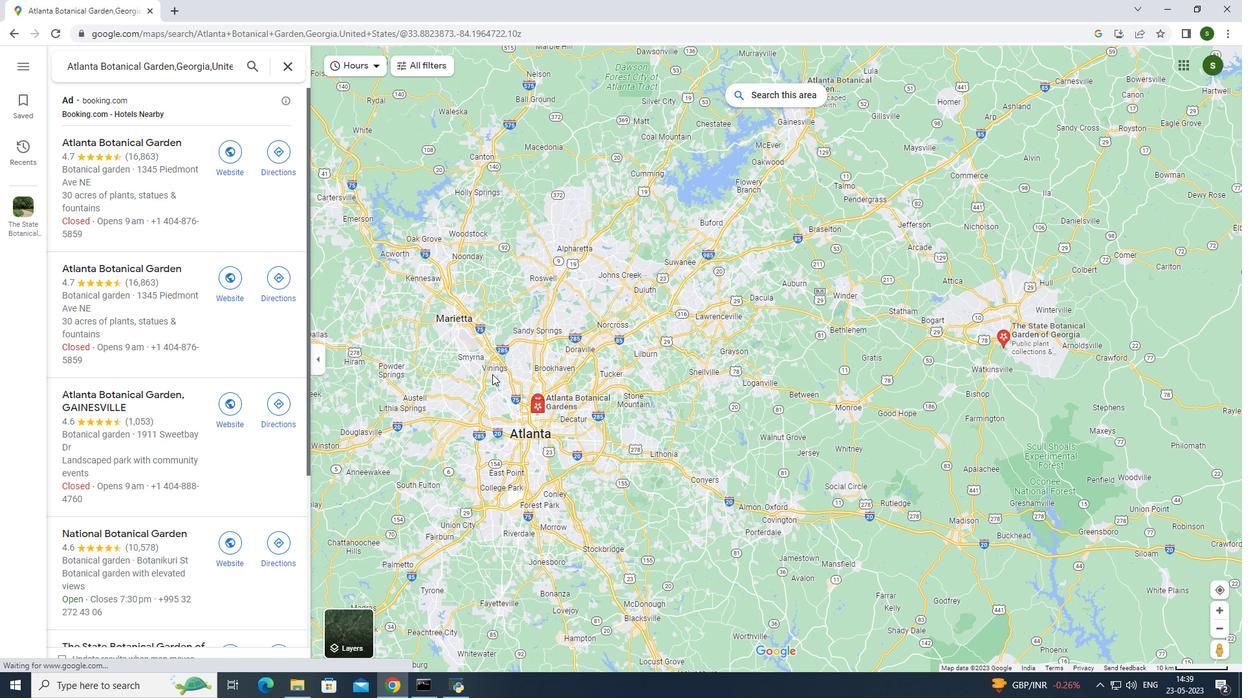 
Action: Mouse moved to (950, 454)
Screenshot: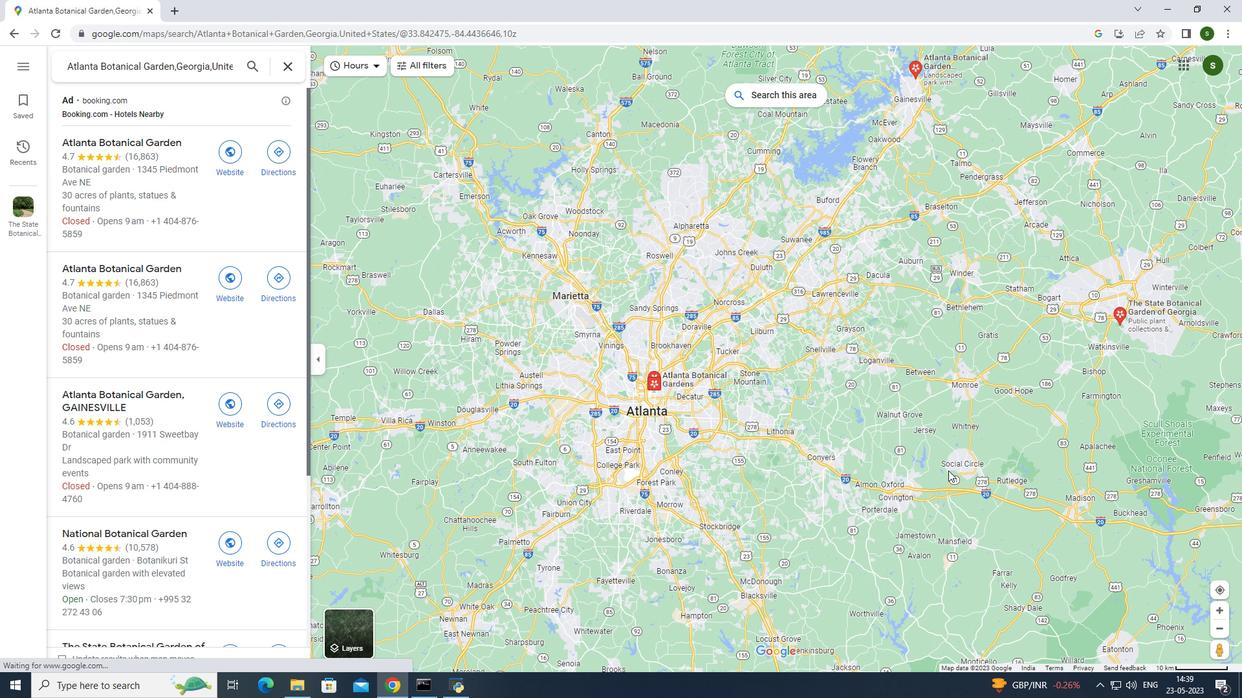 
Action: Mouse pressed left at (950, 454)
Screenshot: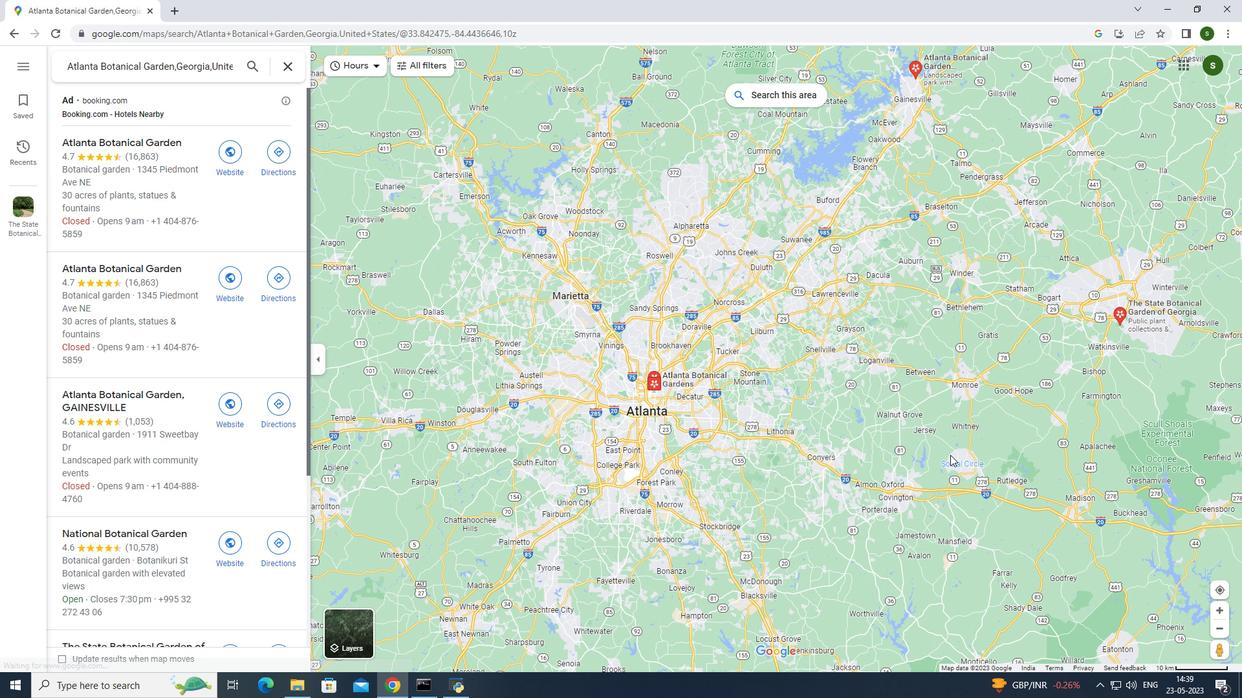 
Action: Mouse moved to (783, 476)
Screenshot: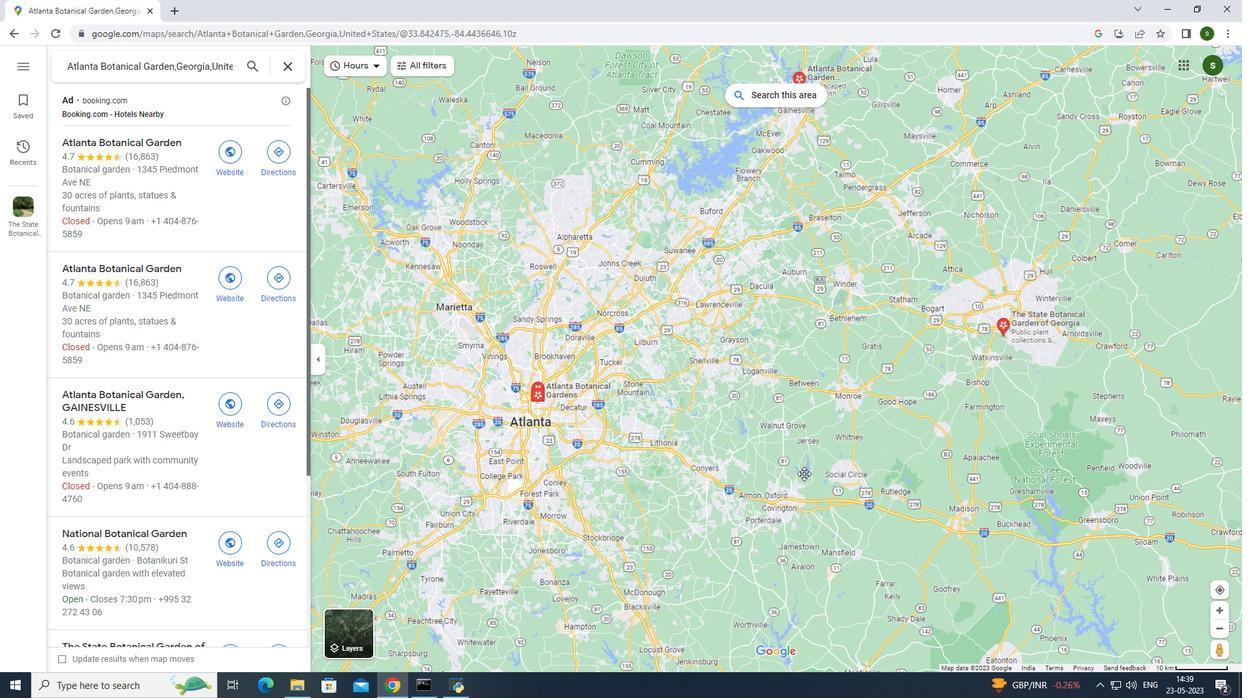 
Action: Mouse scrolled (783, 475) with delta (0, 0)
Screenshot: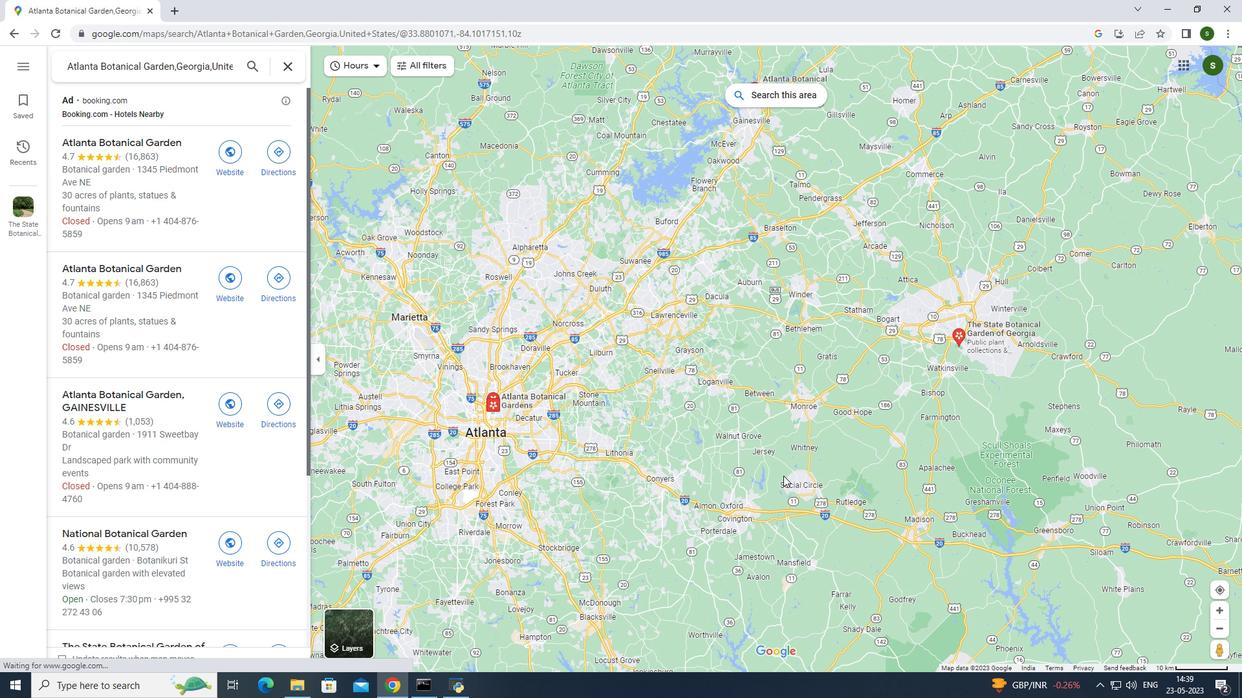 
Action: Mouse moved to (1021, 376)
Screenshot: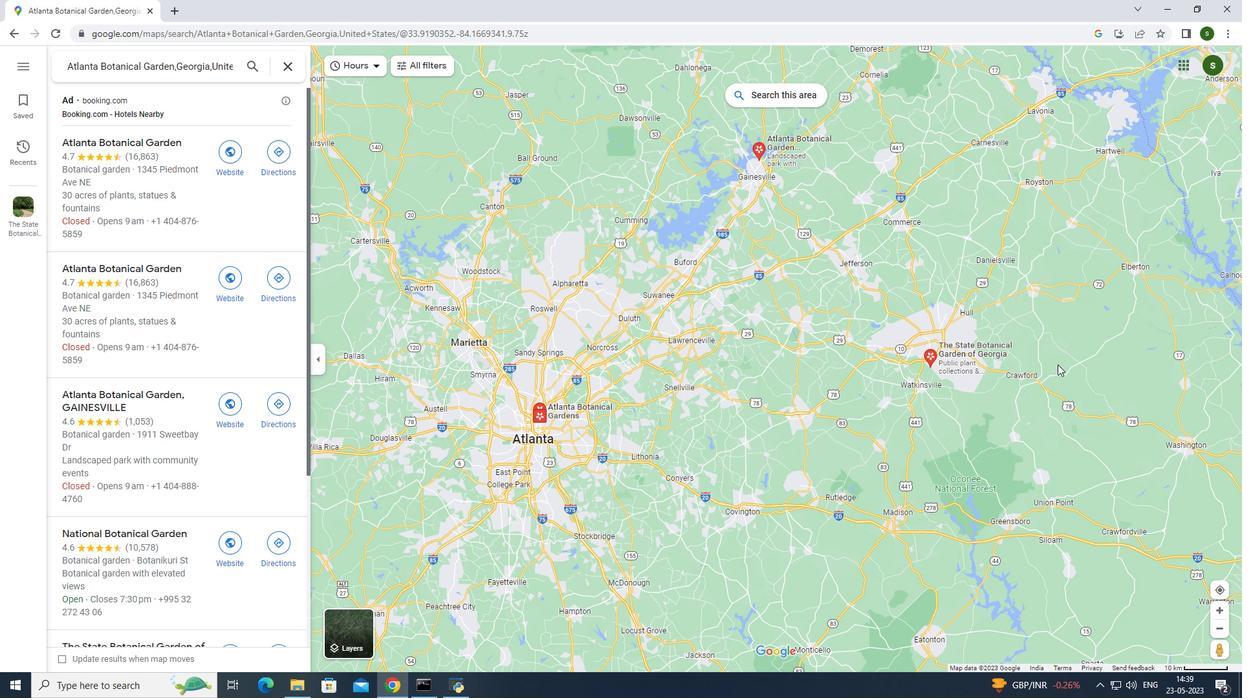 
Action: Mouse pressed left at (1021, 376)
Screenshot: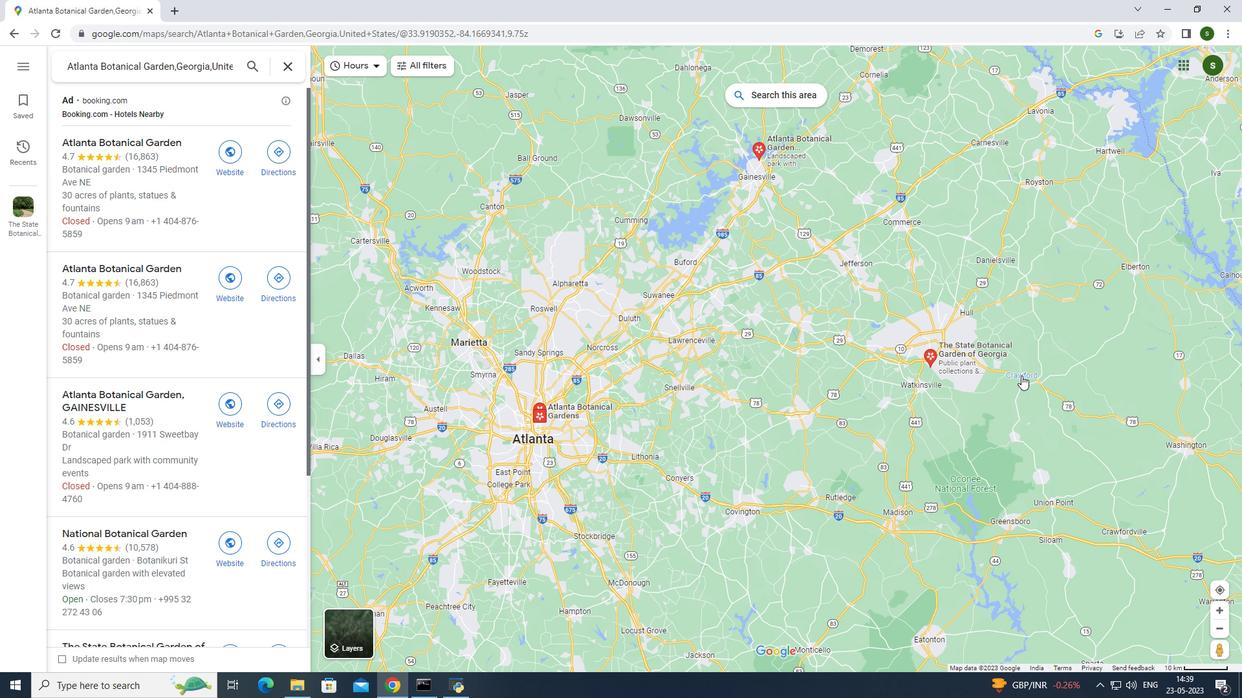 
Action: Mouse moved to (431, 454)
Screenshot: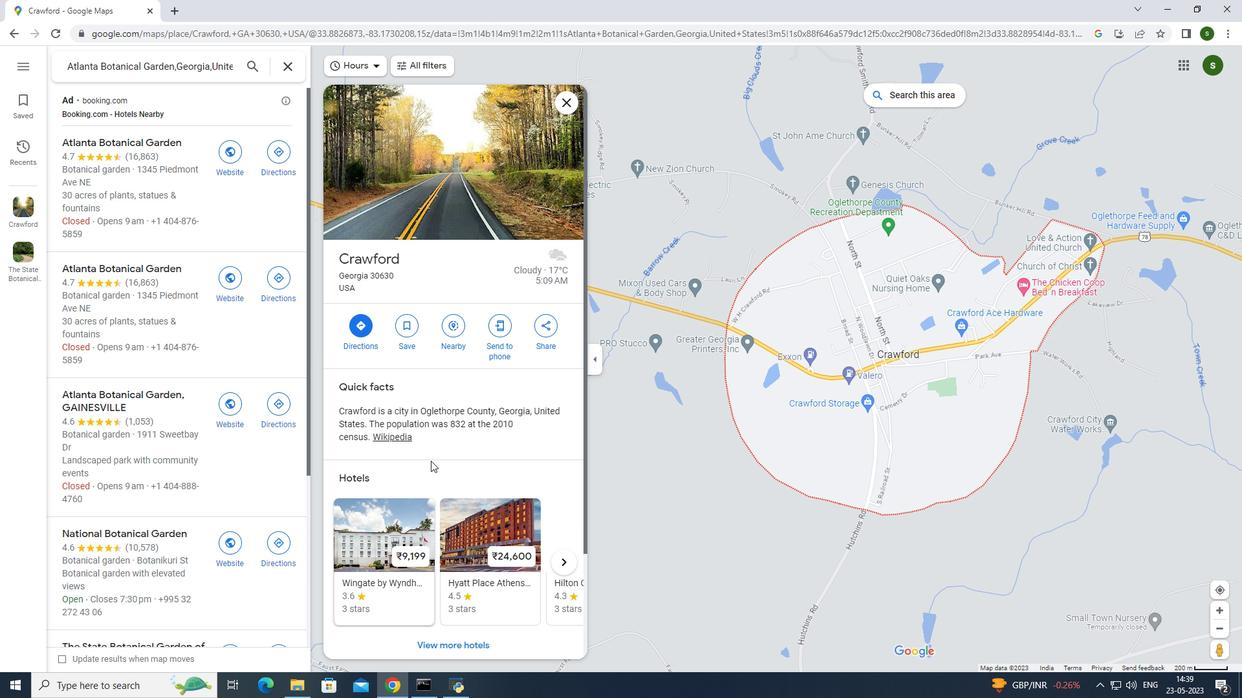 
Action: Mouse scrolled (431, 454) with delta (0, 0)
Screenshot: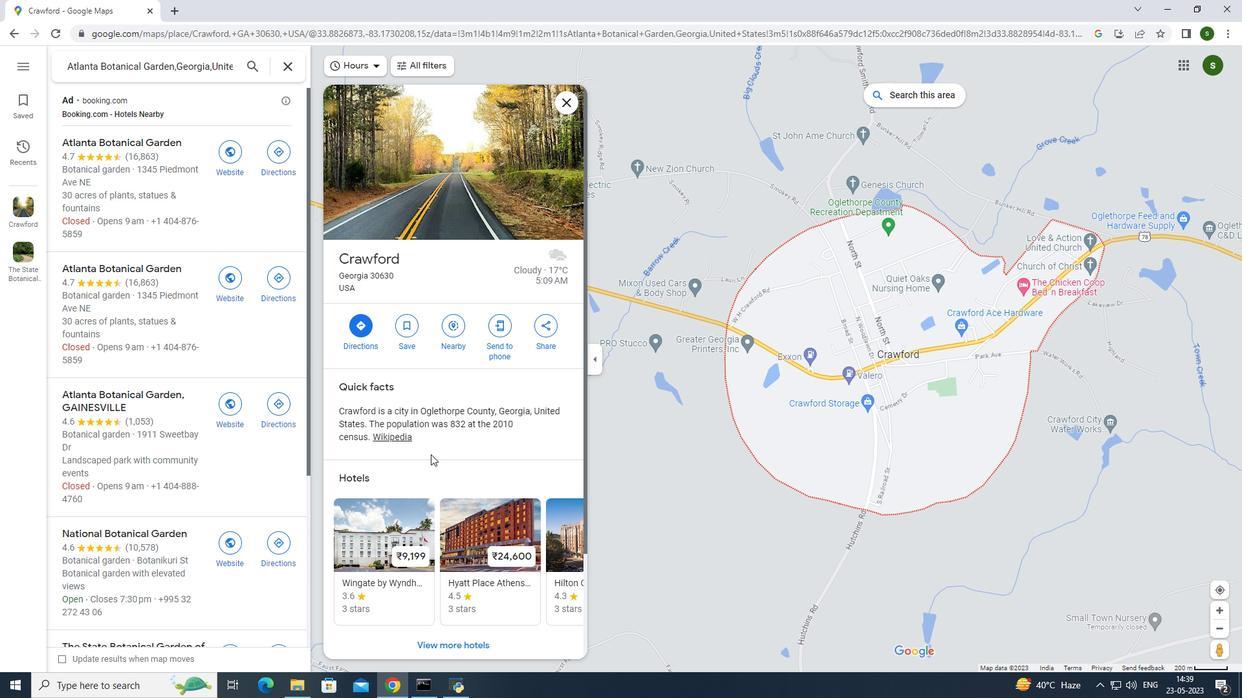
Action: Mouse scrolled (431, 454) with delta (0, 0)
Screenshot: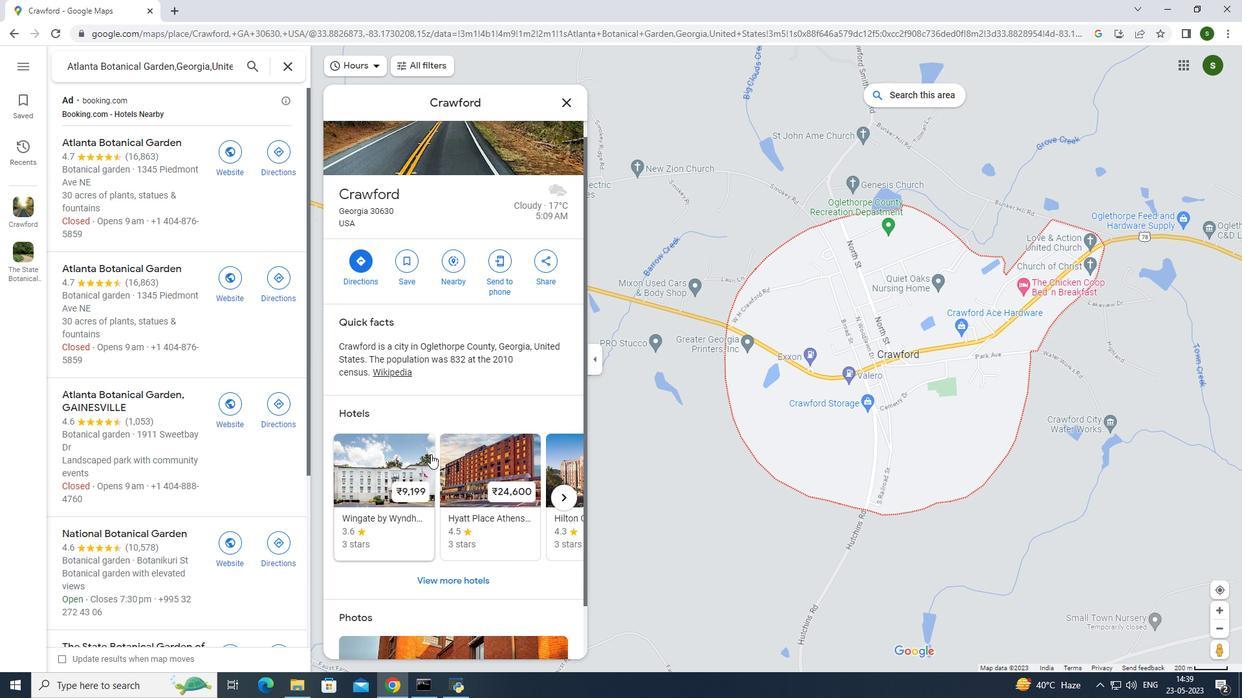 
Action: Mouse scrolled (431, 454) with delta (0, 0)
Screenshot: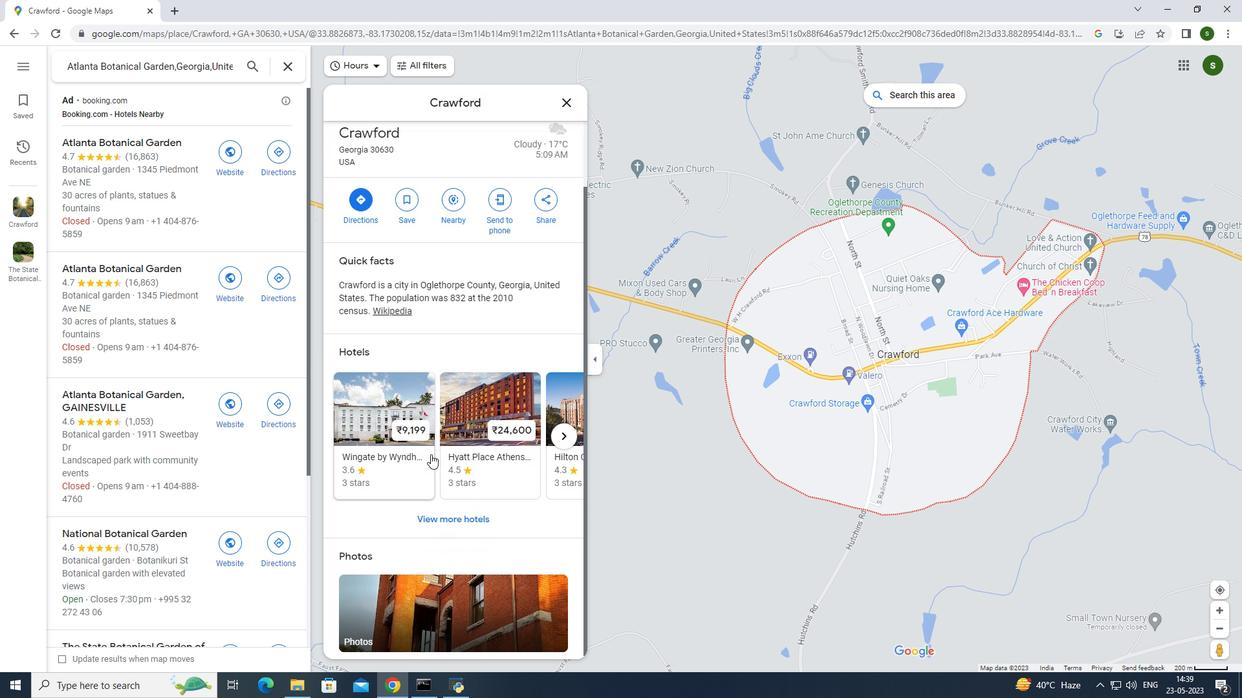 
Action: Mouse scrolled (431, 454) with delta (0, 0)
Screenshot: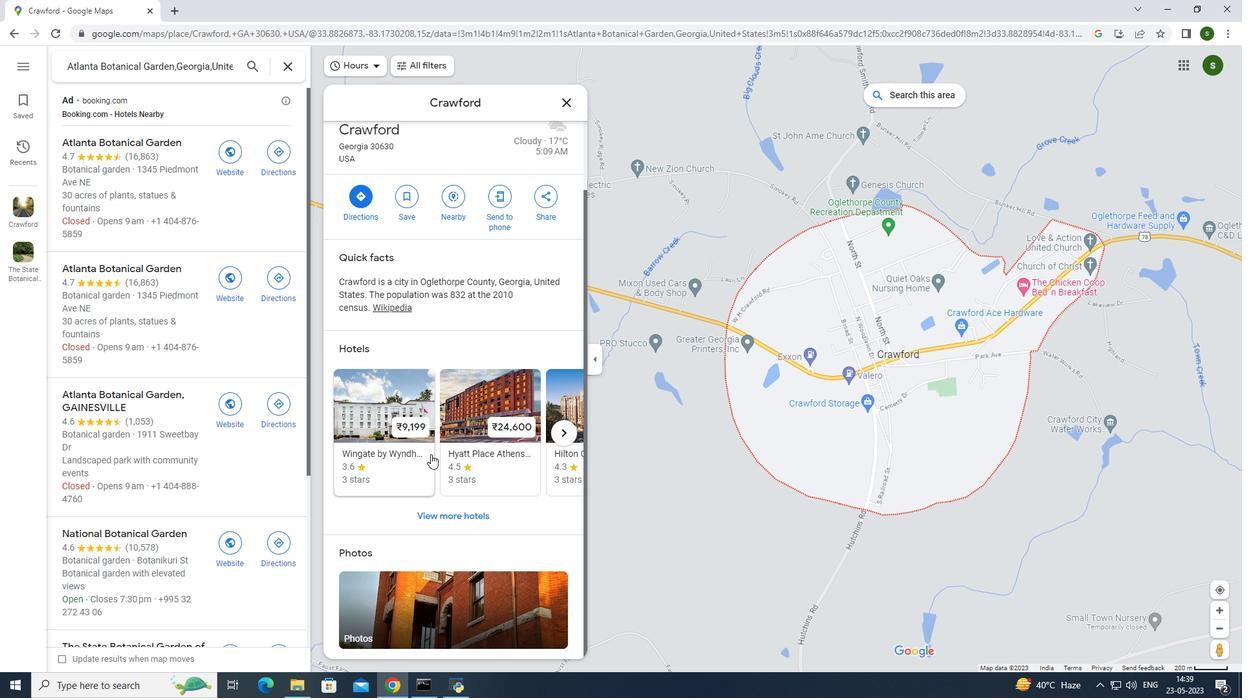 
Action: Mouse scrolled (431, 454) with delta (0, 0)
Screenshot: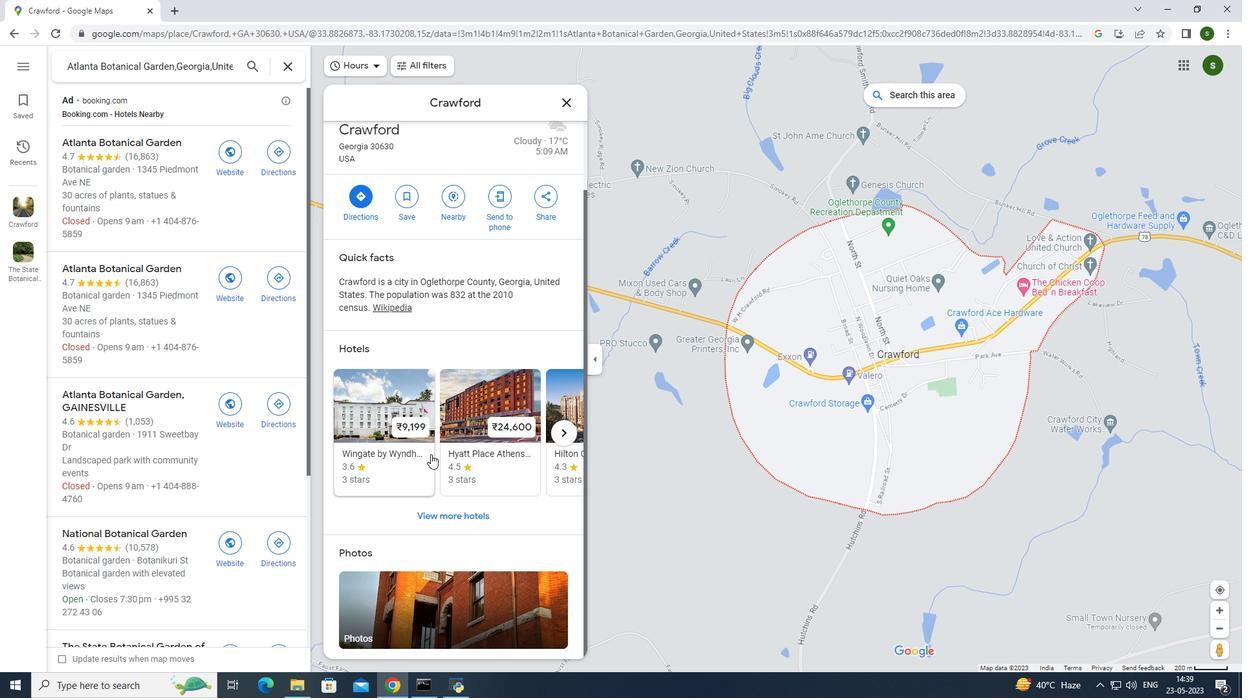 
Action: Mouse scrolled (431, 454) with delta (0, 0)
Screenshot: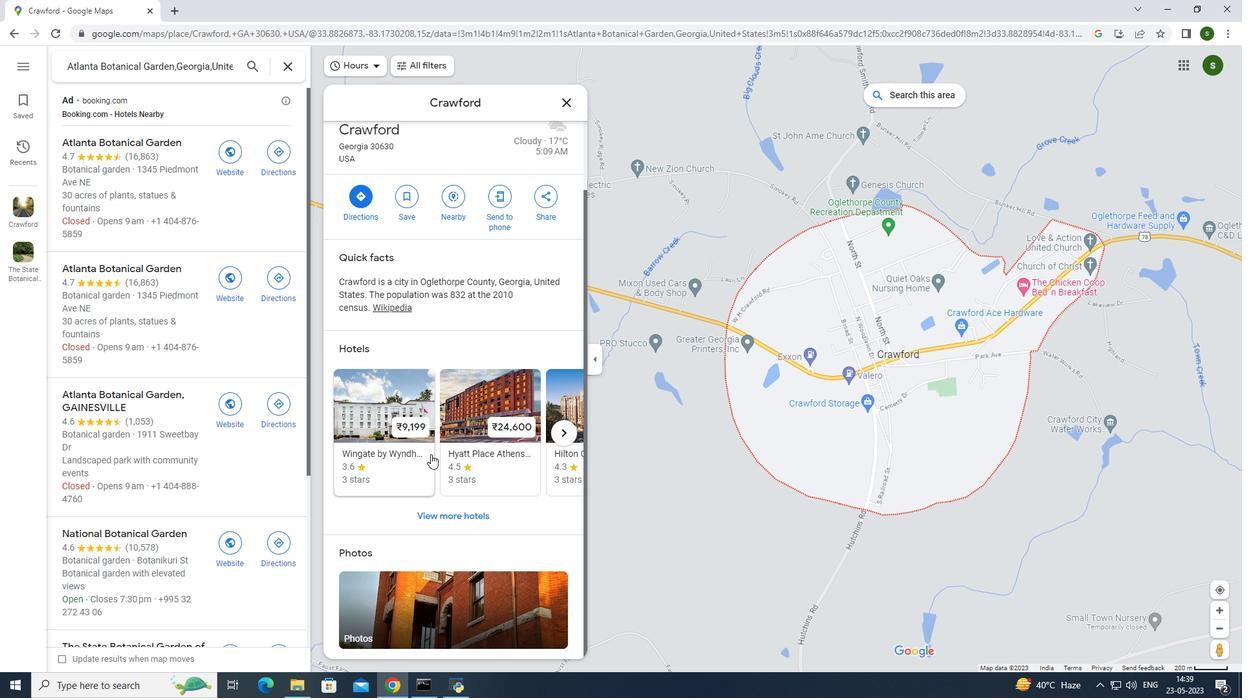 
Action: Mouse scrolled (431, 454) with delta (0, 0)
Screenshot: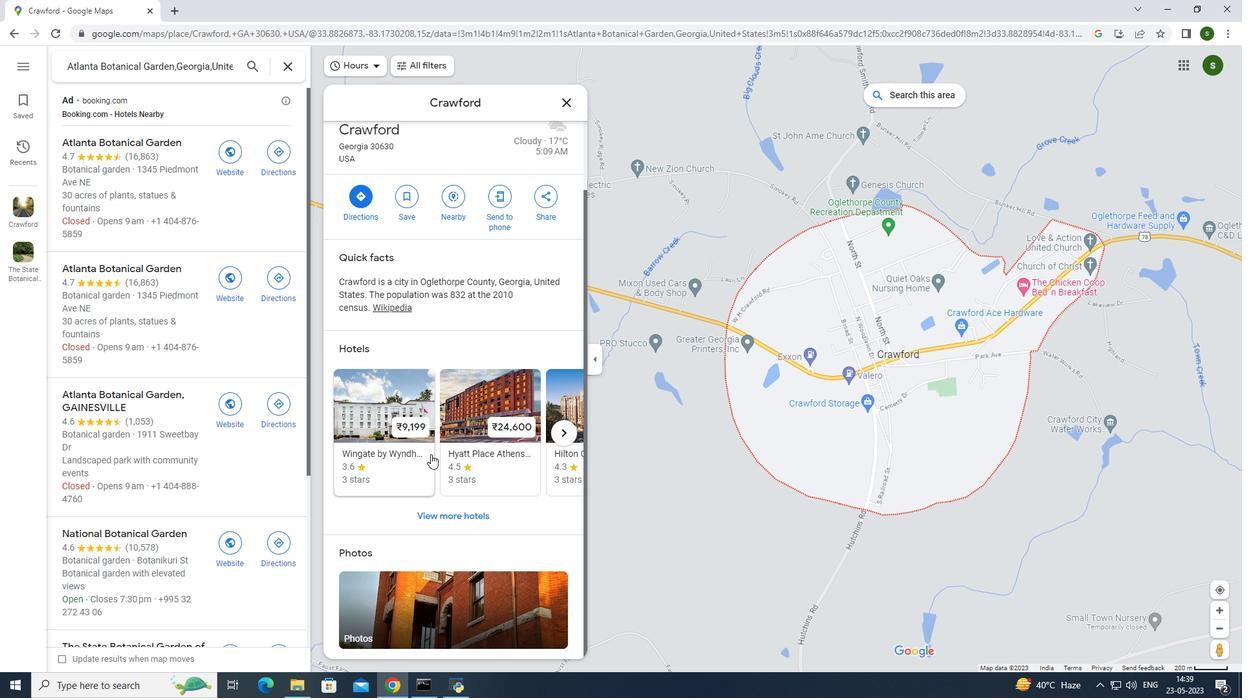 
Action: Mouse scrolled (431, 455) with delta (0, 0)
Screenshot: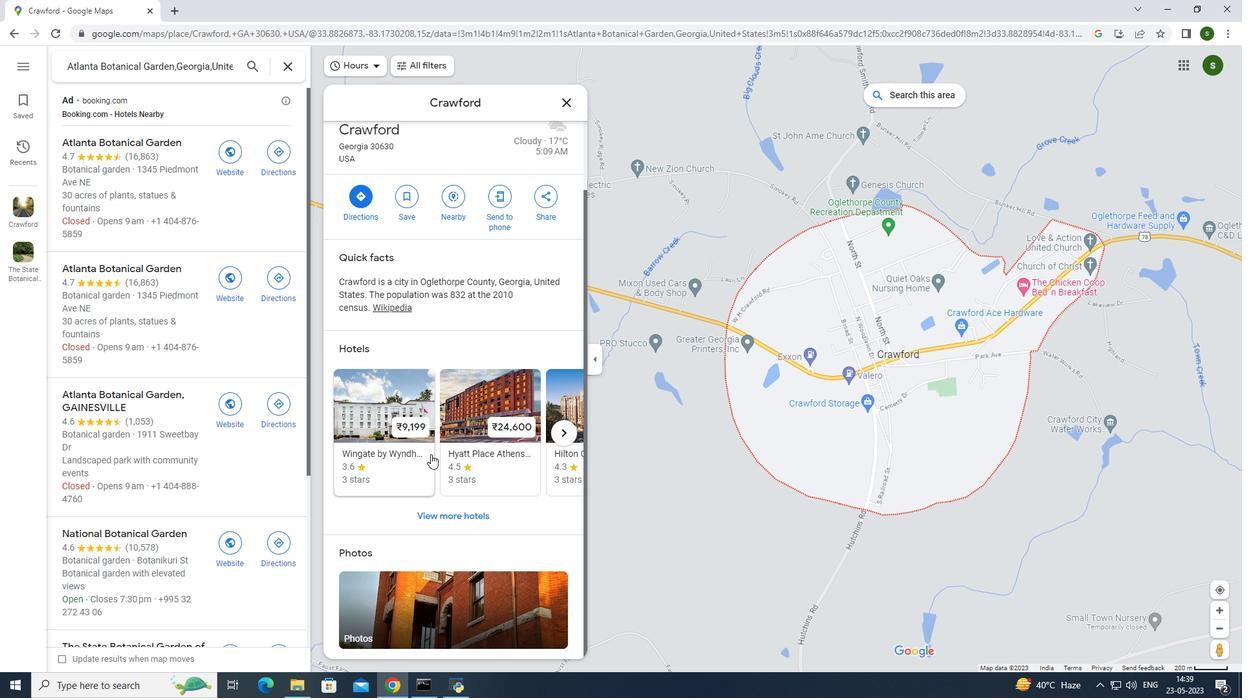 
Action: Mouse moved to (396, 526)
Screenshot: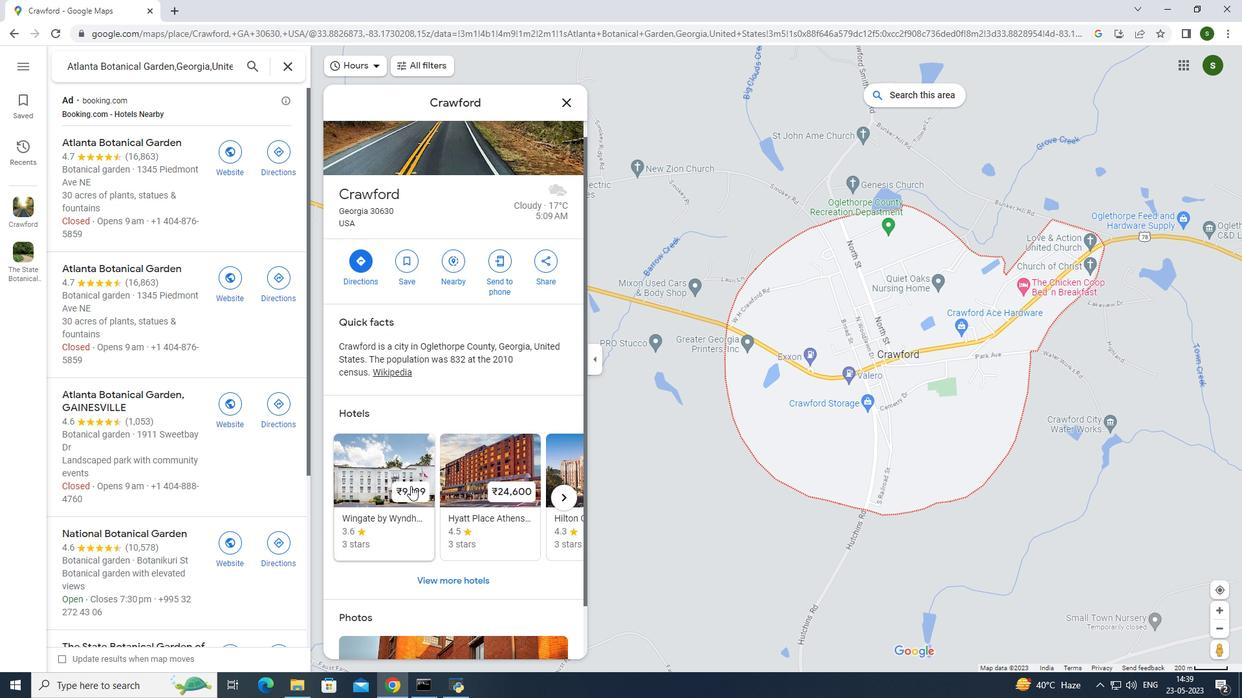 
Action: Mouse scrolled (396, 527) with delta (0, 0)
Screenshot: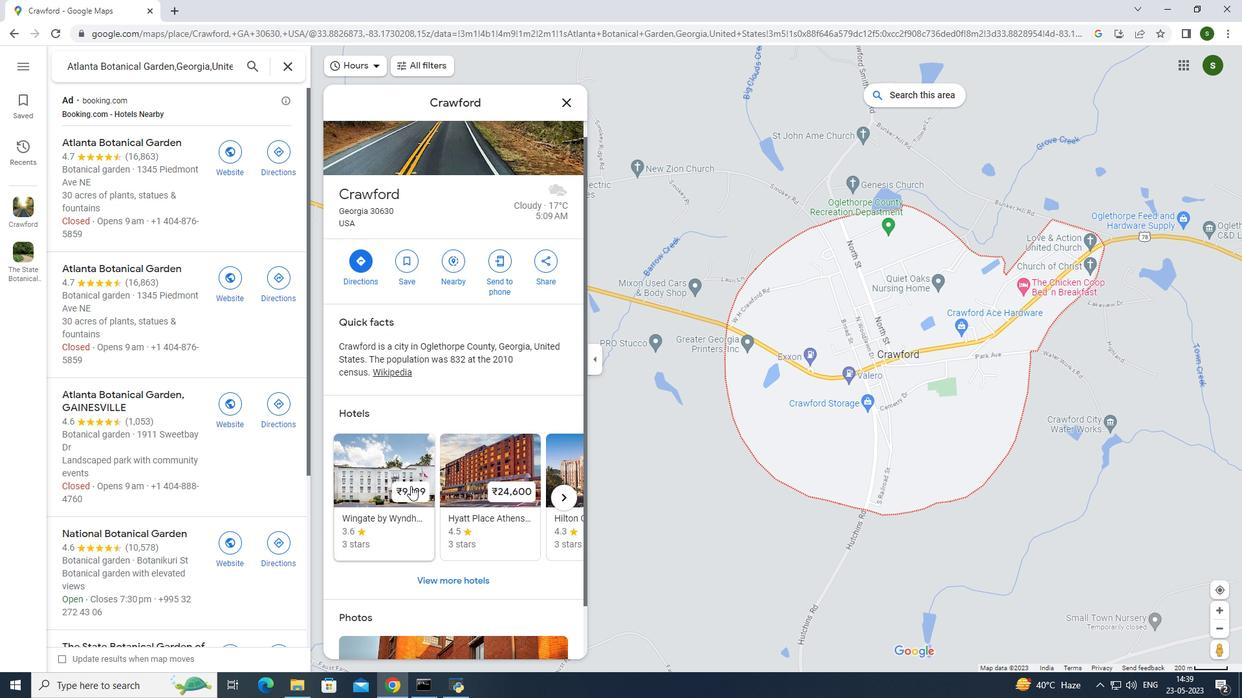 
Action: Mouse moved to (394, 533)
Screenshot: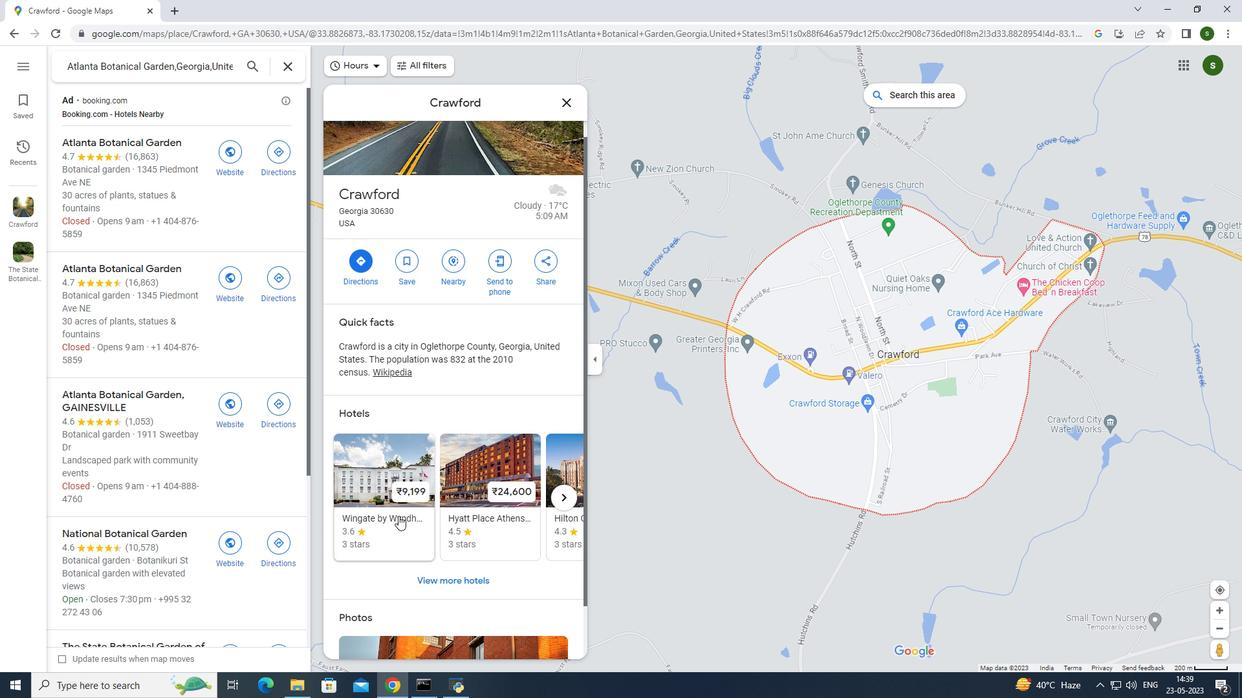 
Action: Mouse scrolled (394, 534) with delta (0, 0)
Screenshot: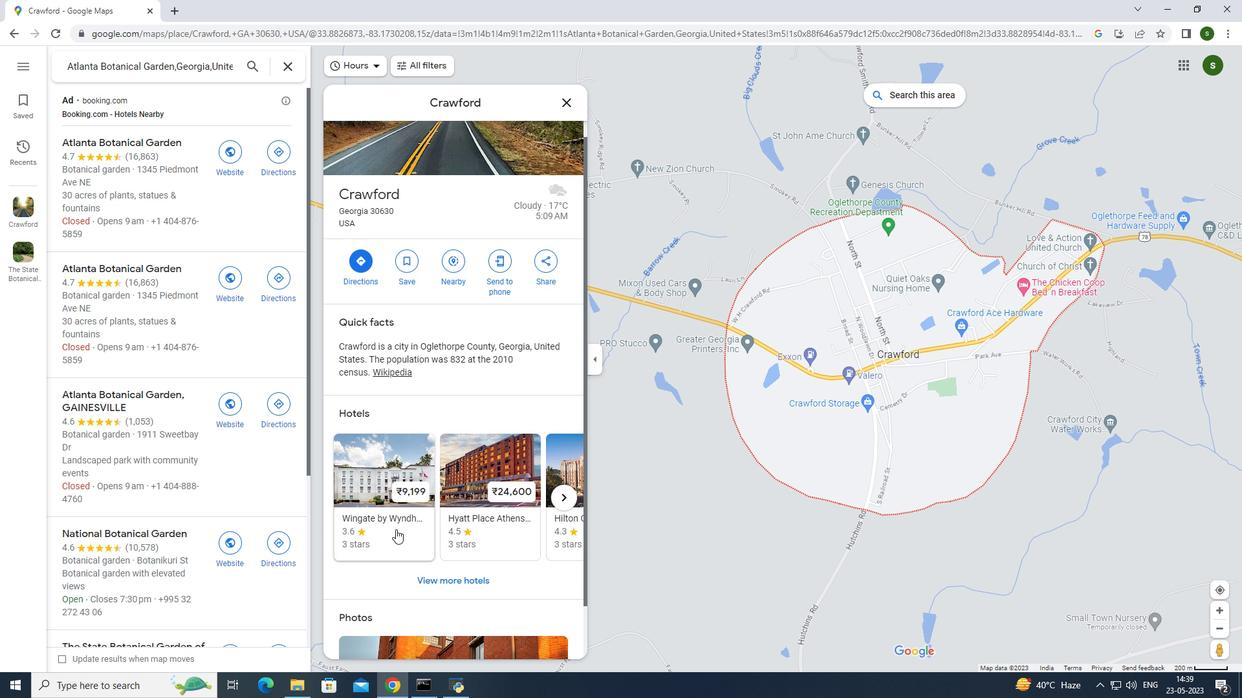 
Action: Mouse moved to (394, 534)
Screenshot: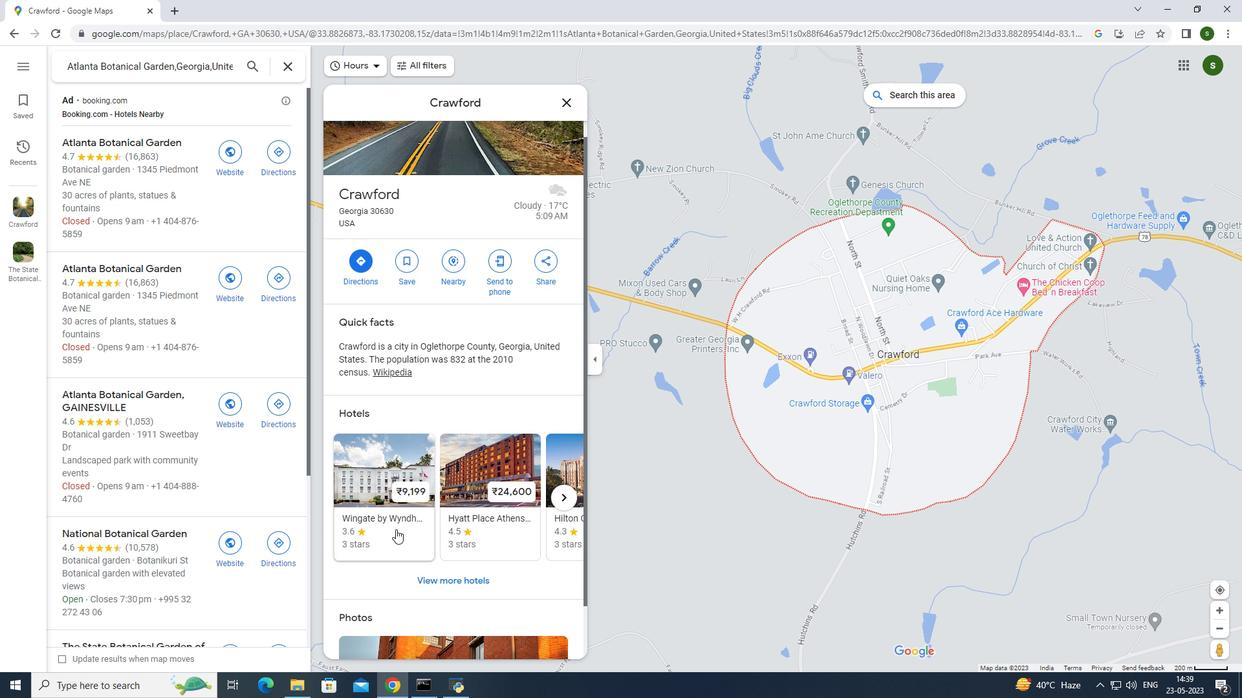
Action: Mouse scrolled (394, 535) with delta (0, 0)
Screenshot: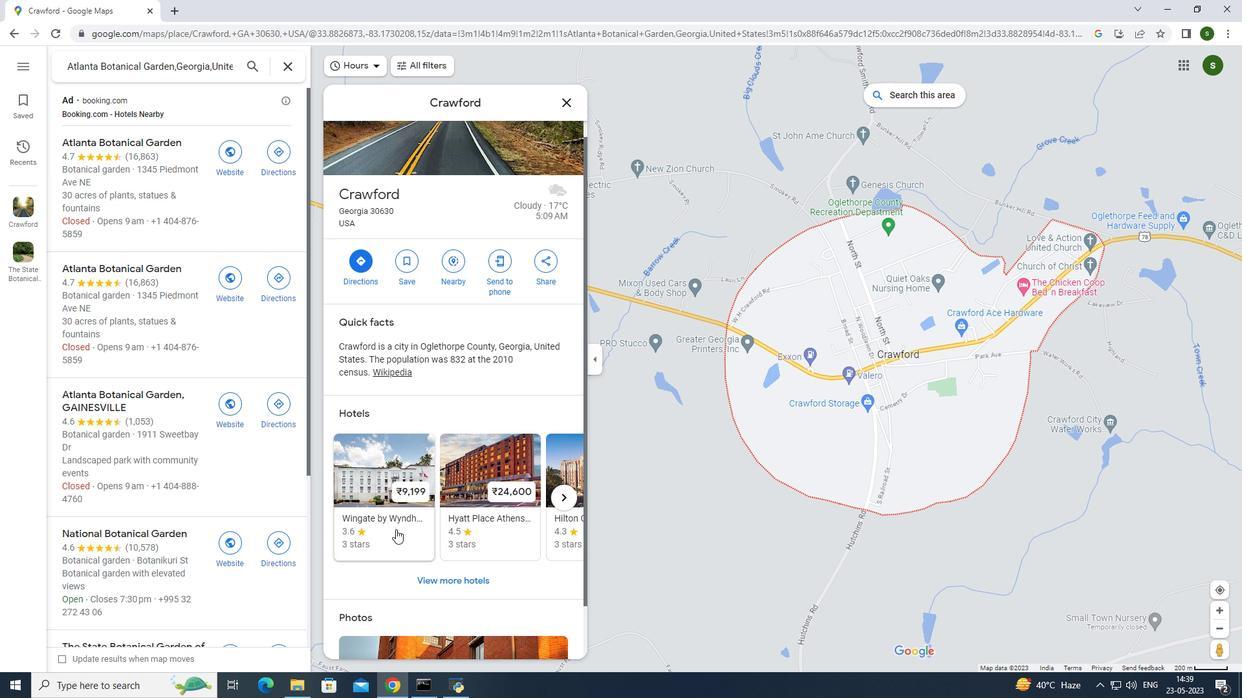 
Action: Mouse moved to (567, 97)
Screenshot: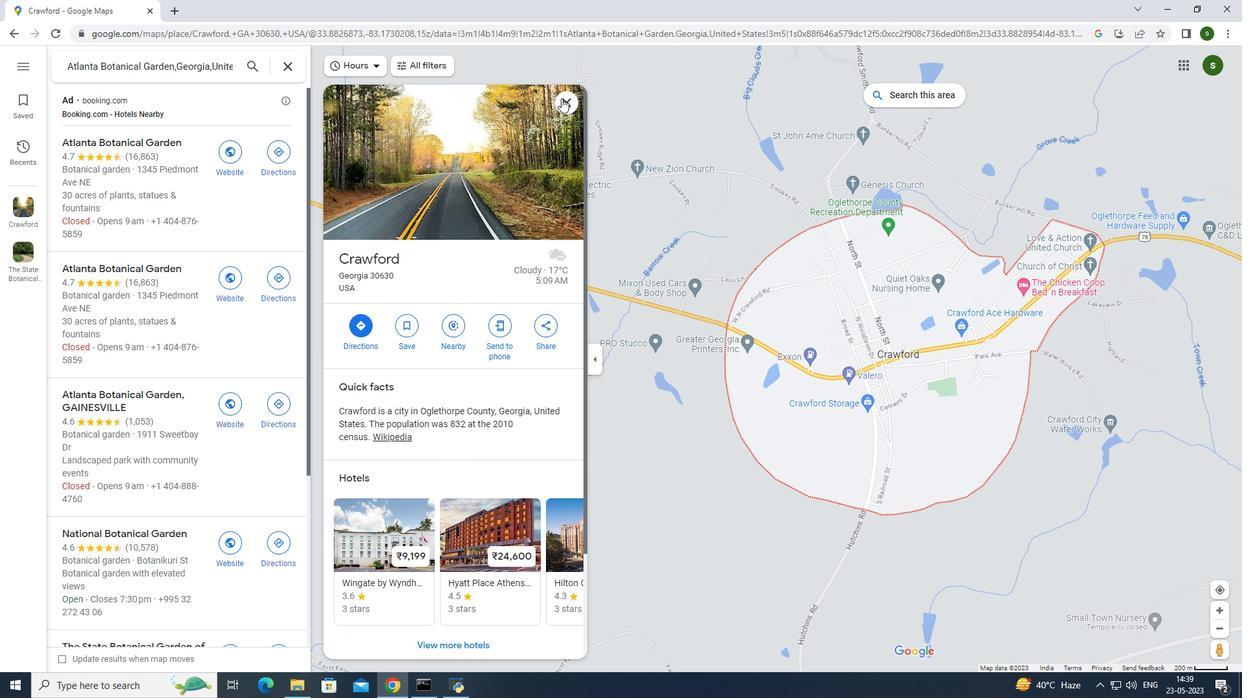 
Action: Mouse pressed left at (567, 97)
Screenshot: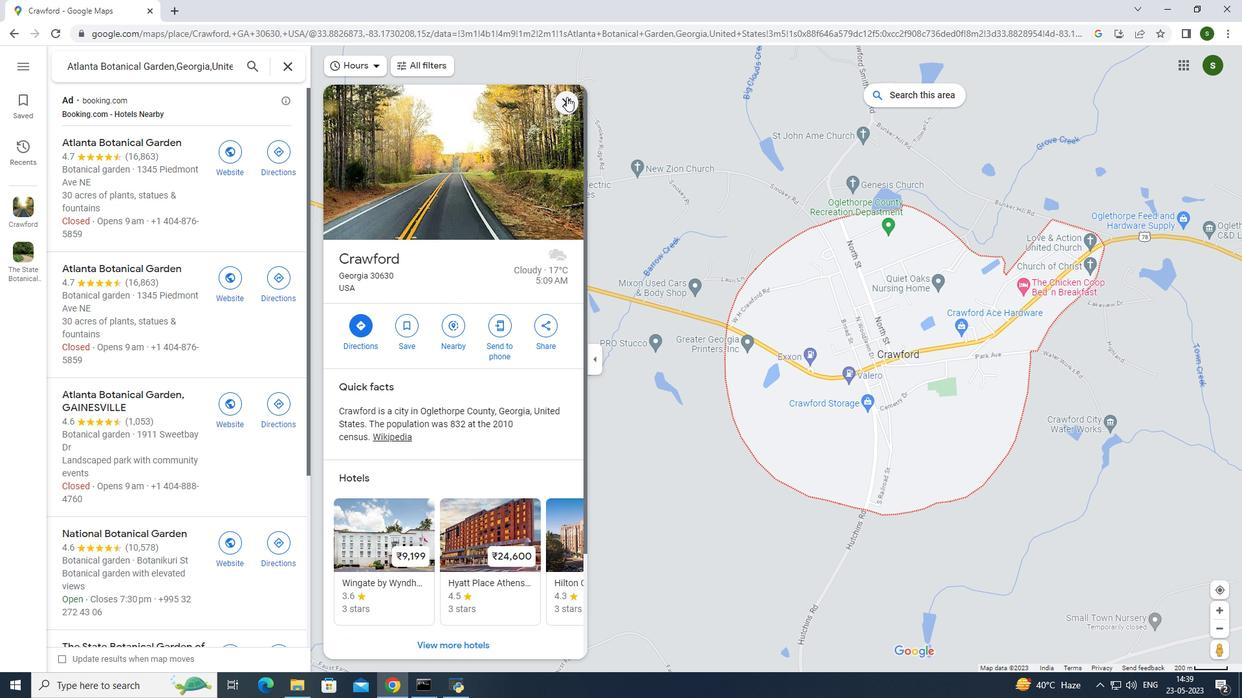 
Action: Mouse moved to (656, 333)
Screenshot: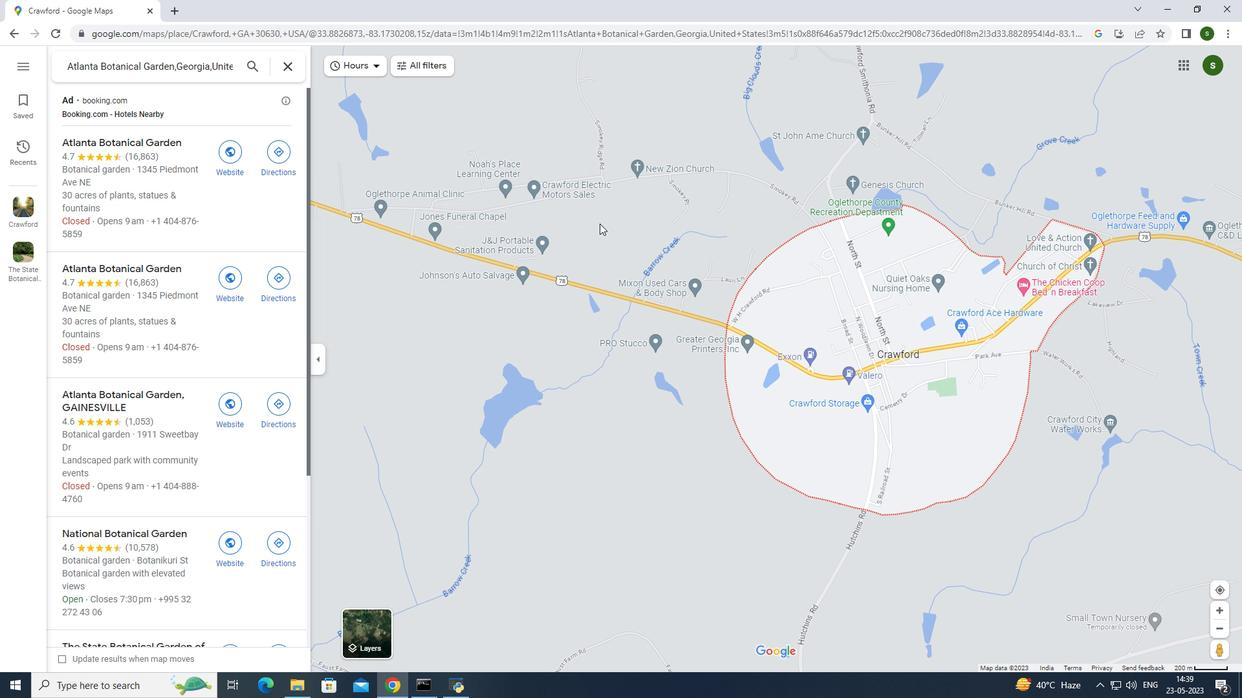 
Action: Mouse scrolled (656, 332) with delta (0, 0)
Screenshot: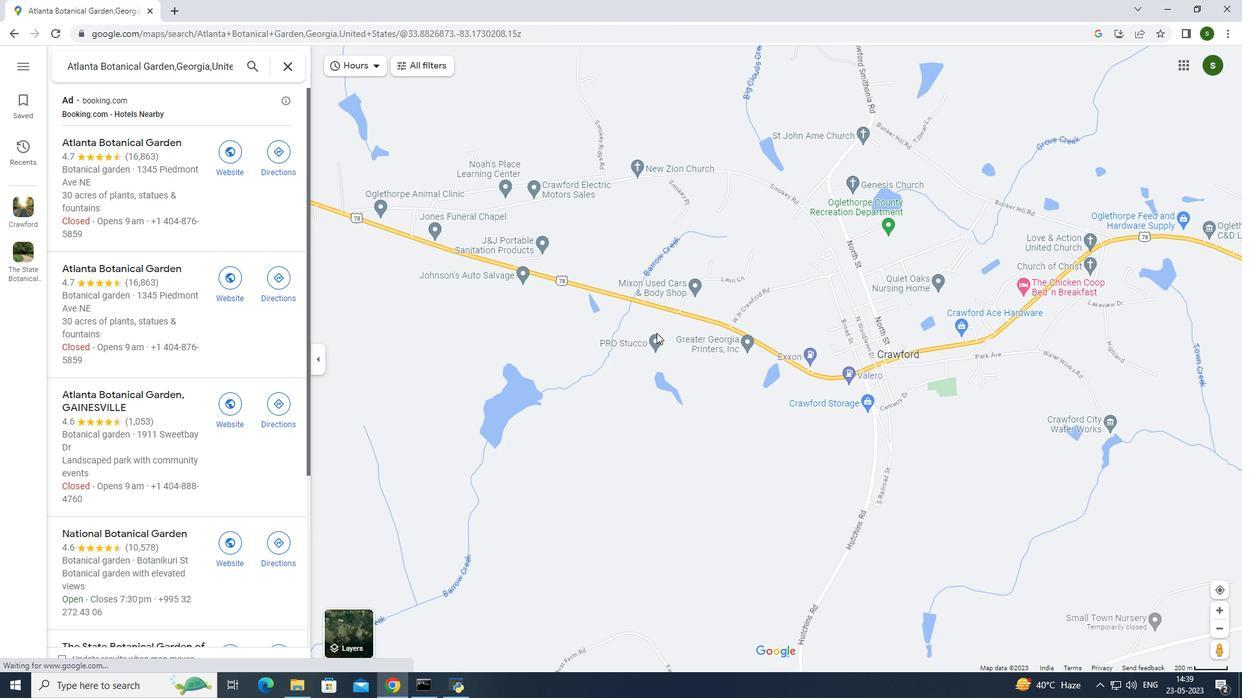 
Action: Mouse scrolled (656, 332) with delta (0, 0)
Screenshot: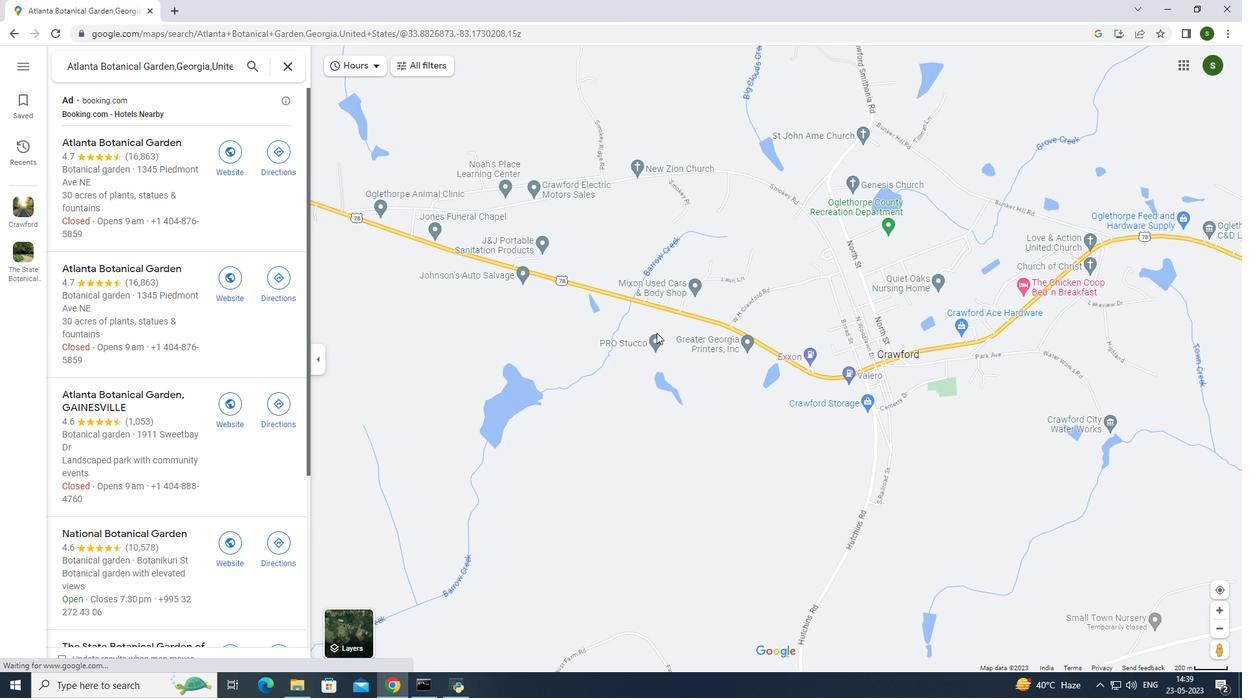 
Action: Mouse scrolled (656, 332) with delta (0, 0)
Screenshot: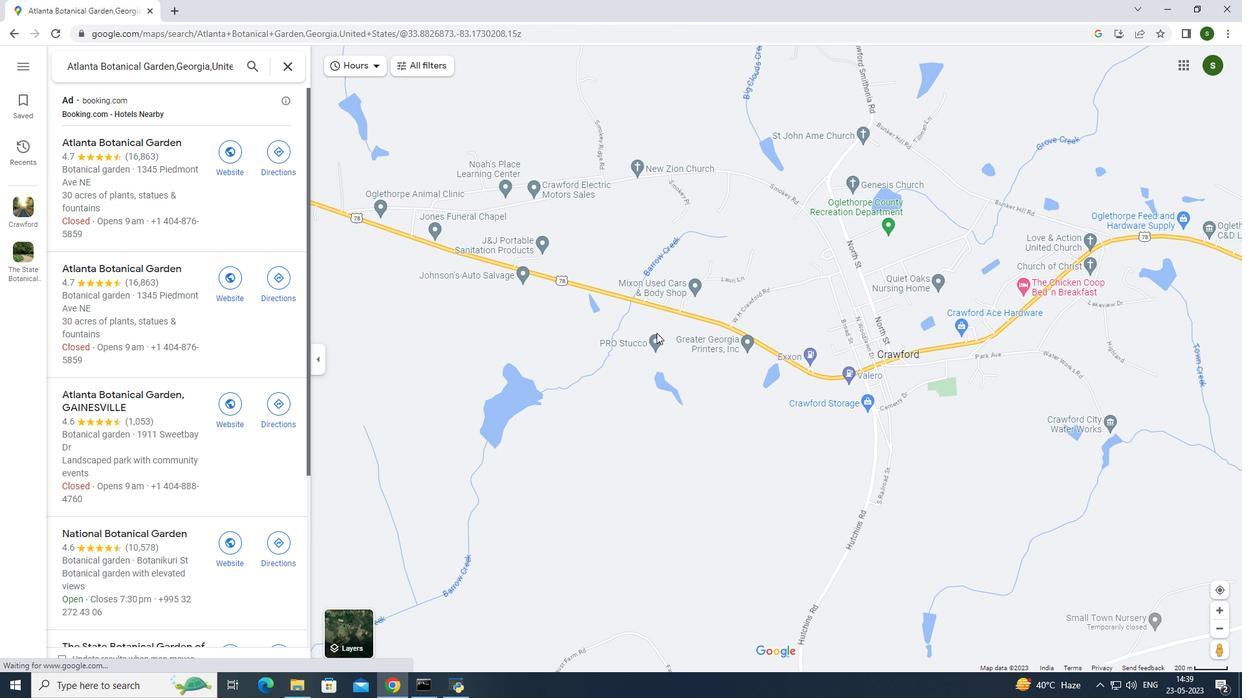 
Action: Mouse scrolled (656, 332) with delta (0, 0)
Screenshot: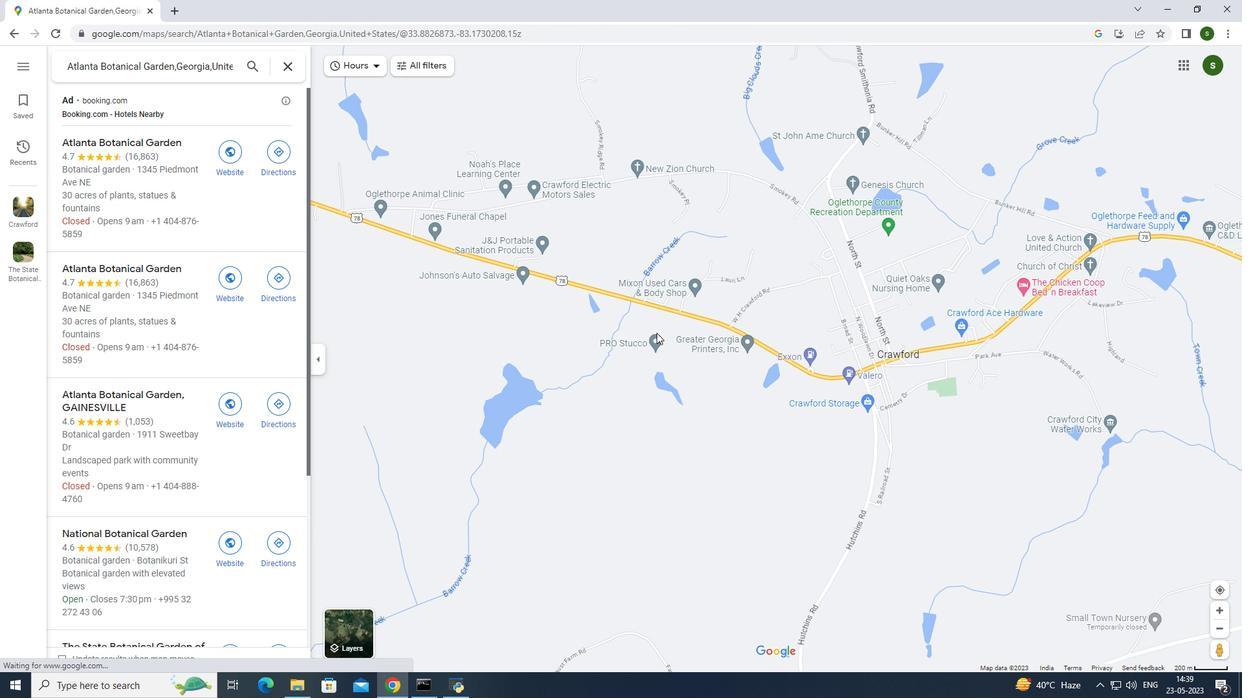 
Action: Mouse scrolled (656, 332) with delta (0, 0)
Screenshot: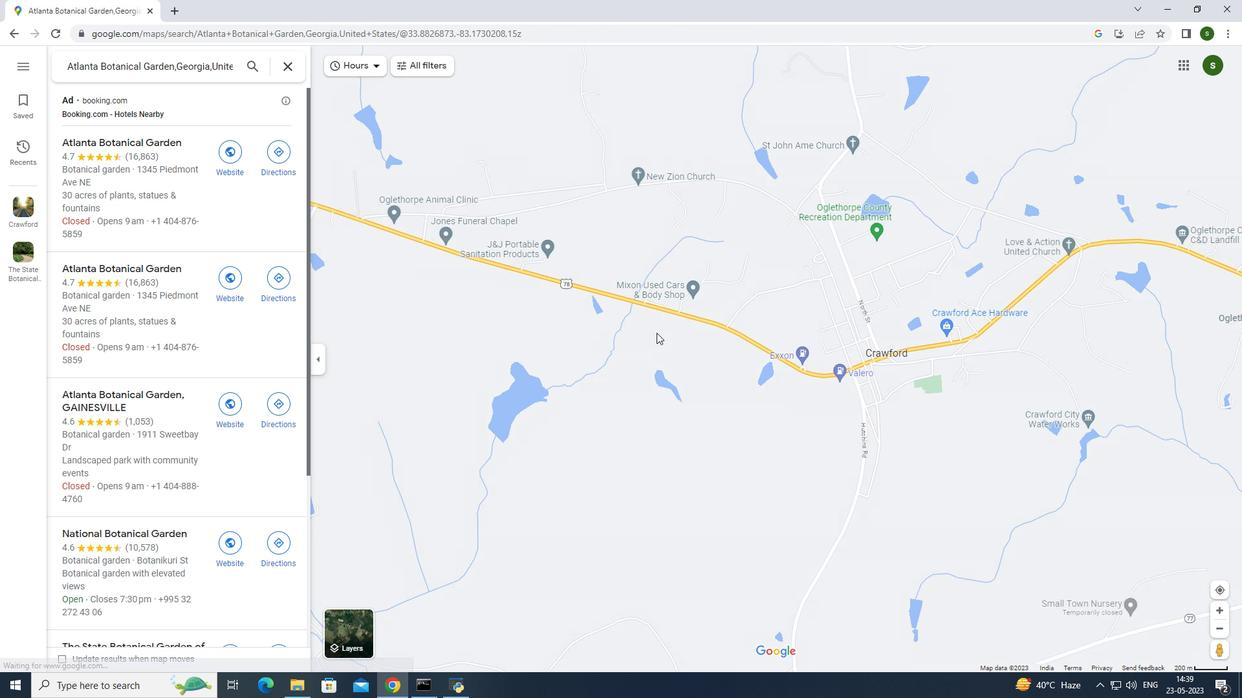 
Action: Mouse scrolled (656, 332) with delta (0, 0)
Screenshot: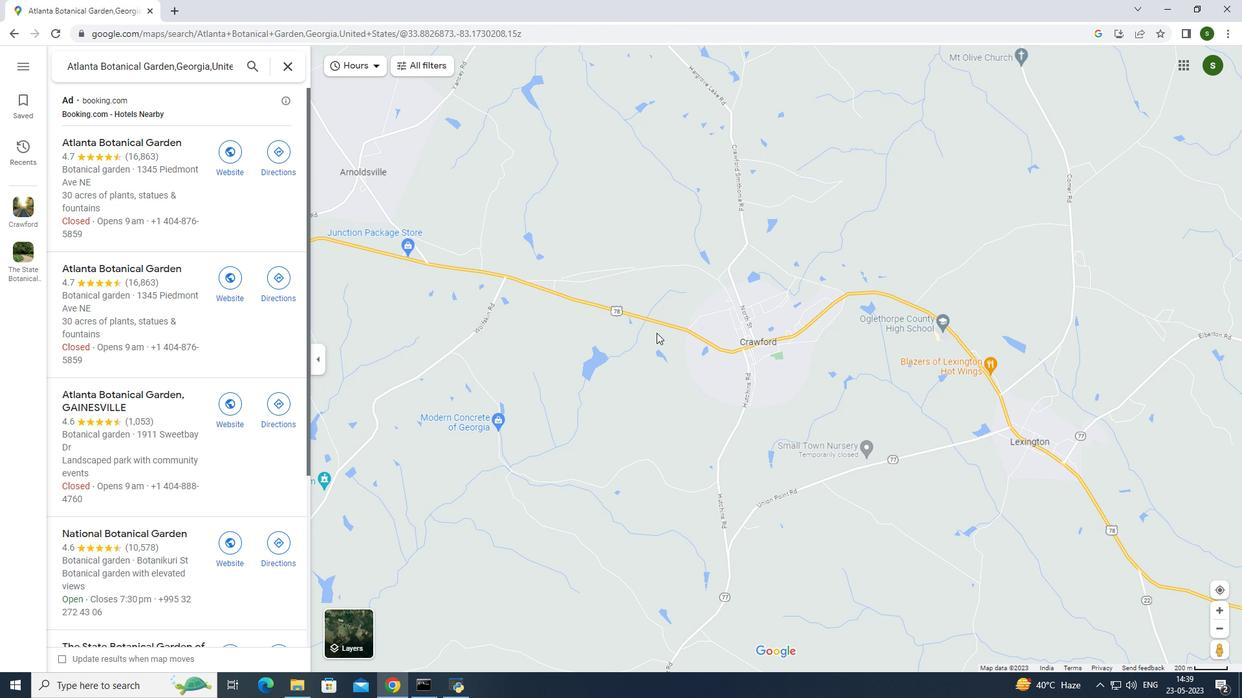 
Action: Mouse scrolled (656, 332) with delta (0, 0)
Screenshot: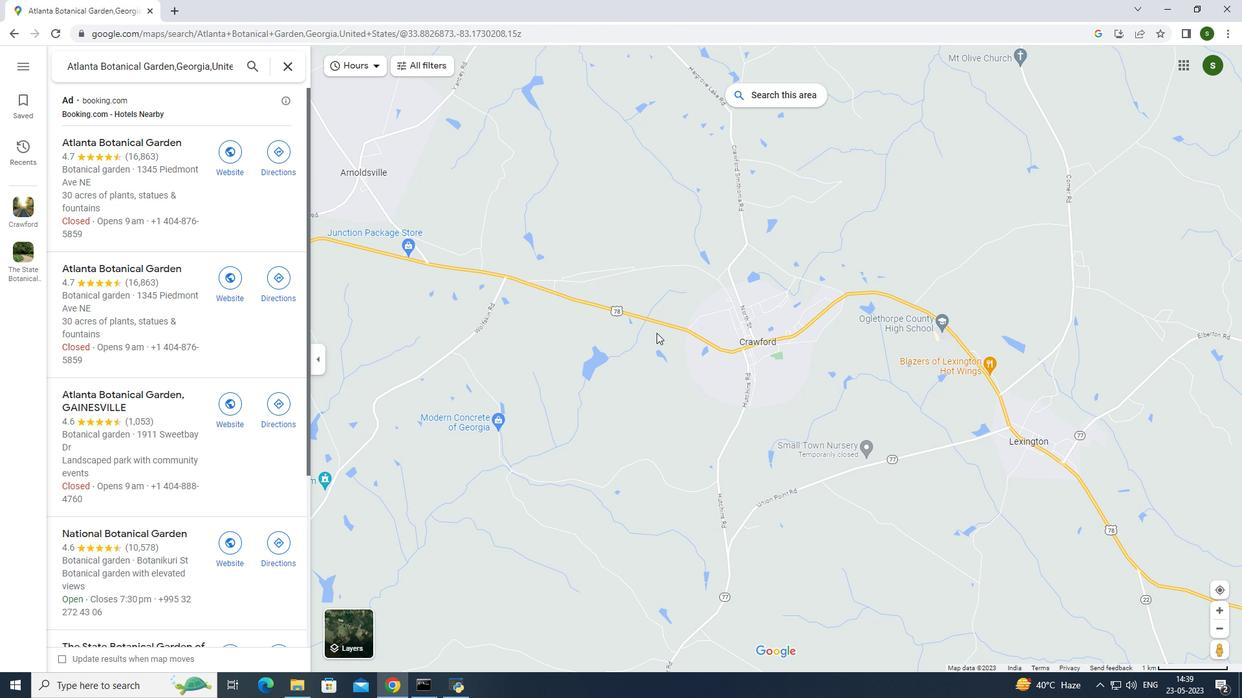 
Action: Mouse scrolled (656, 332) with delta (0, 0)
Screenshot: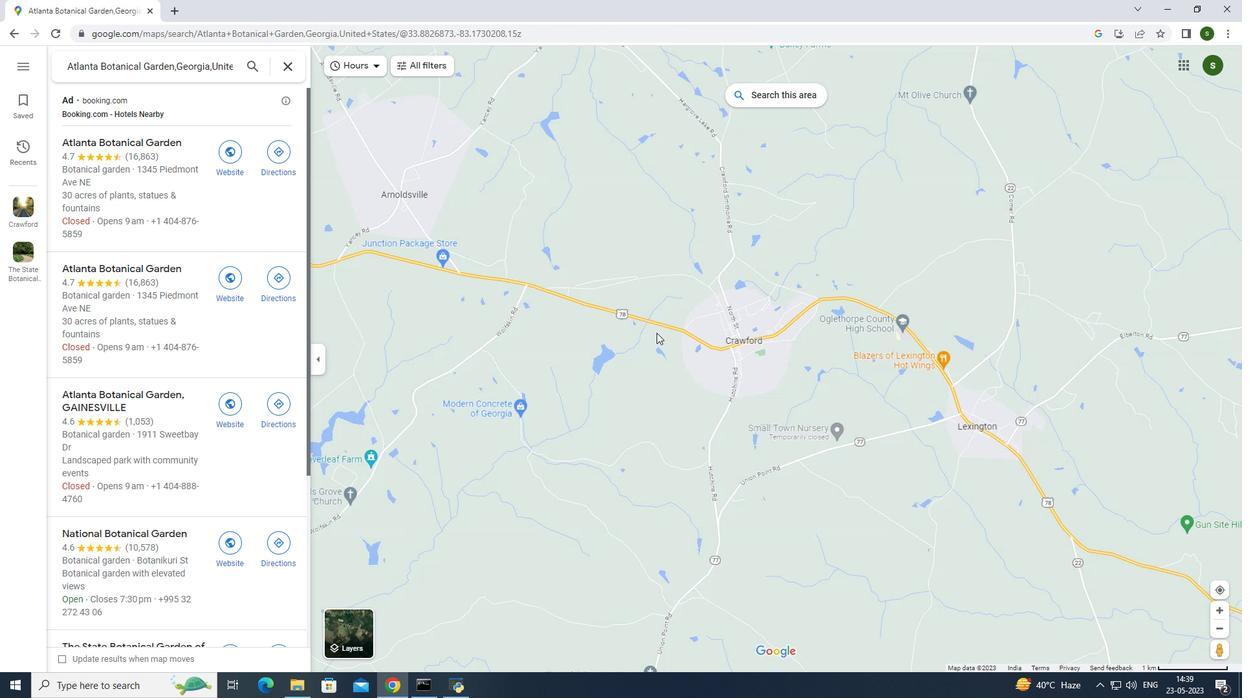 
Action: Mouse moved to (545, 301)
Screenshot: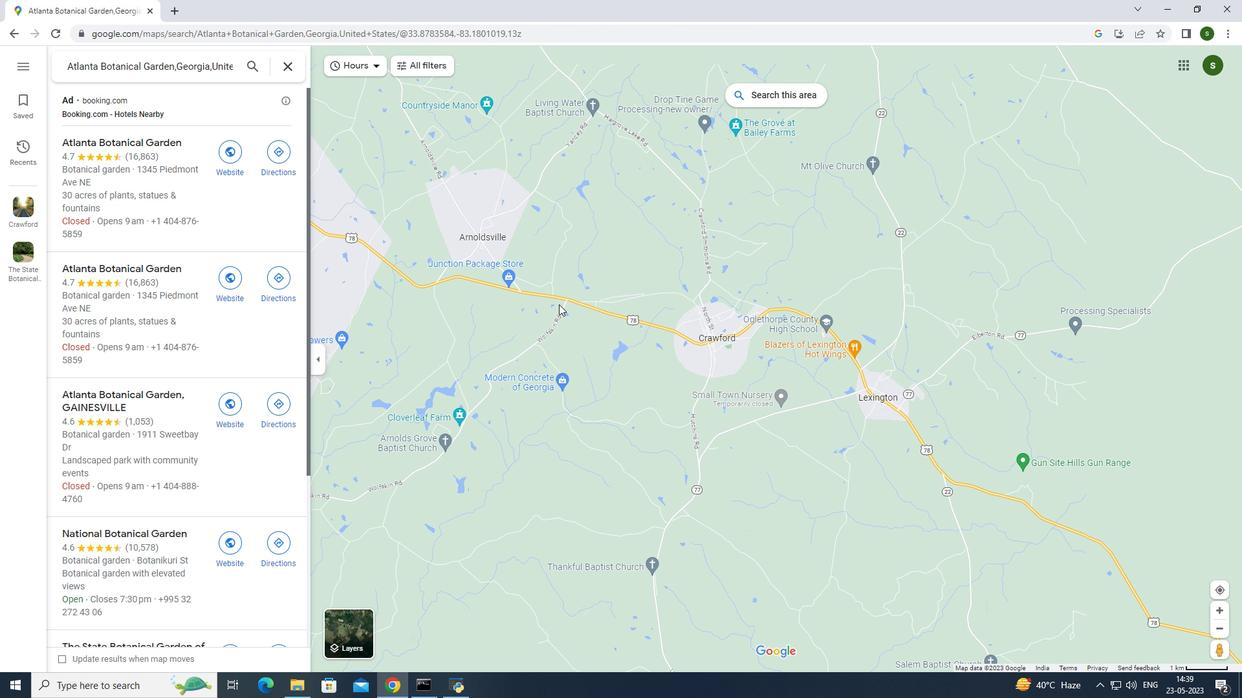 
Action: Mouse pressed left at (545, 301)
Screenshot: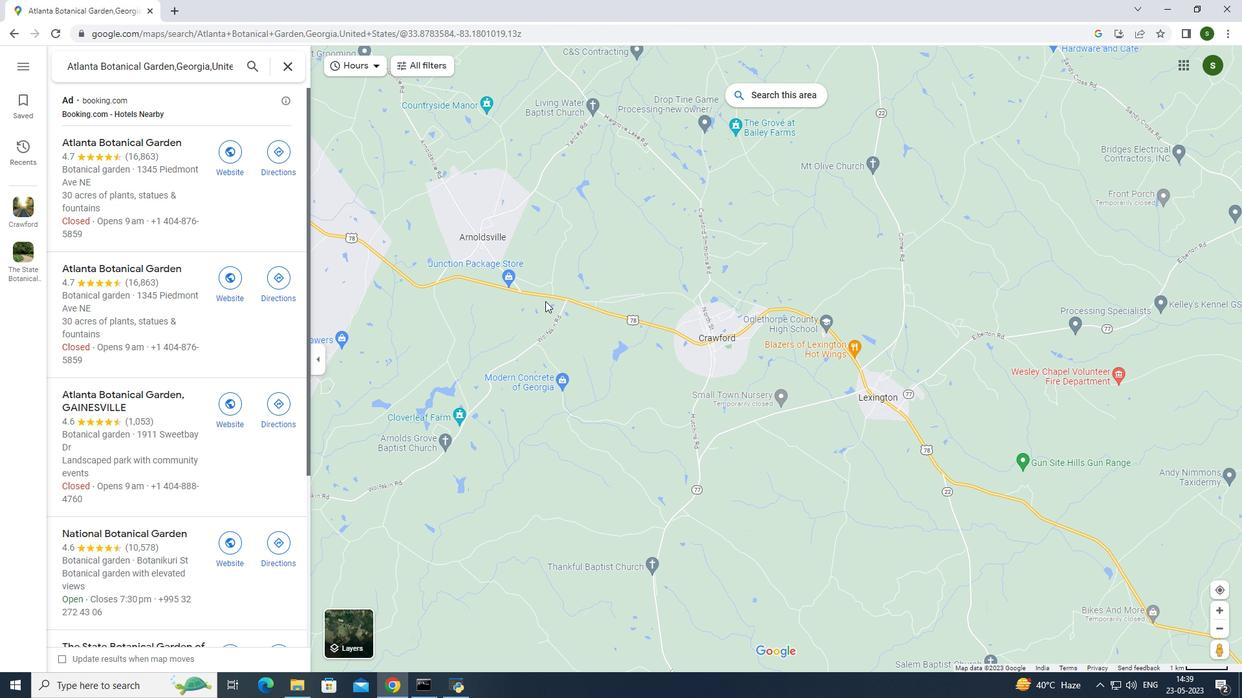 
Action: Mouse moved to (703, 322)
Screenshot: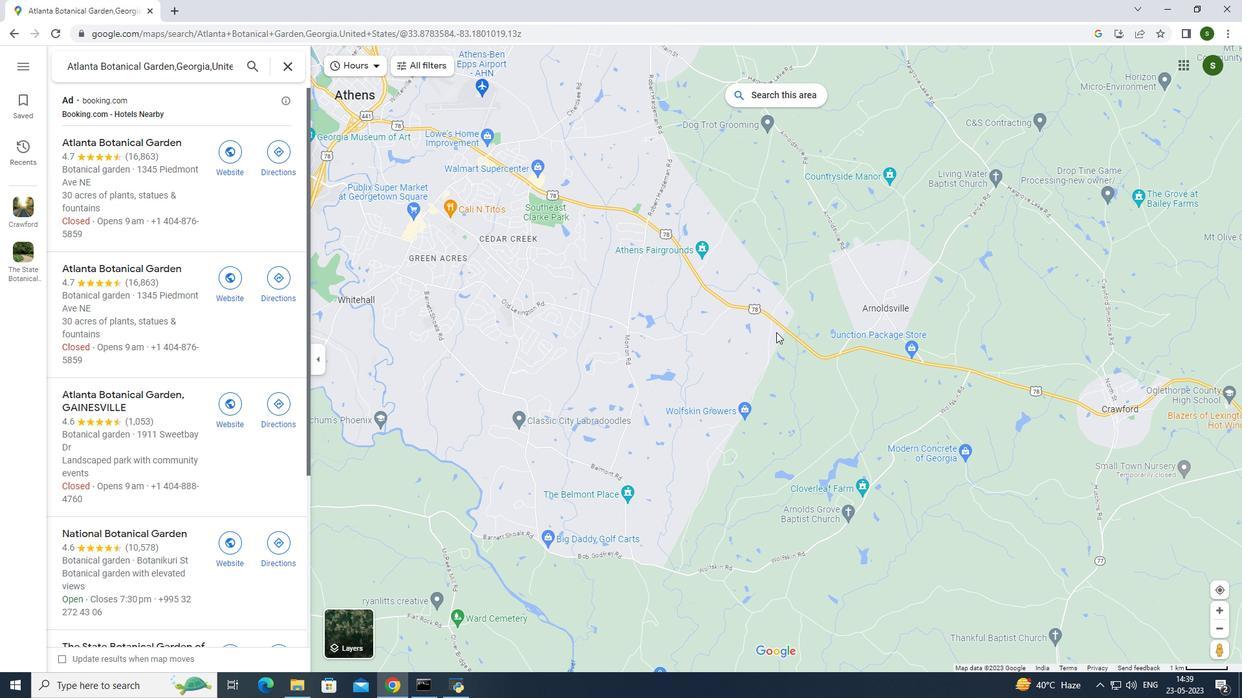 
Action: Mouse scrolled (703, 322) with delta (0, 0)
Screenshot: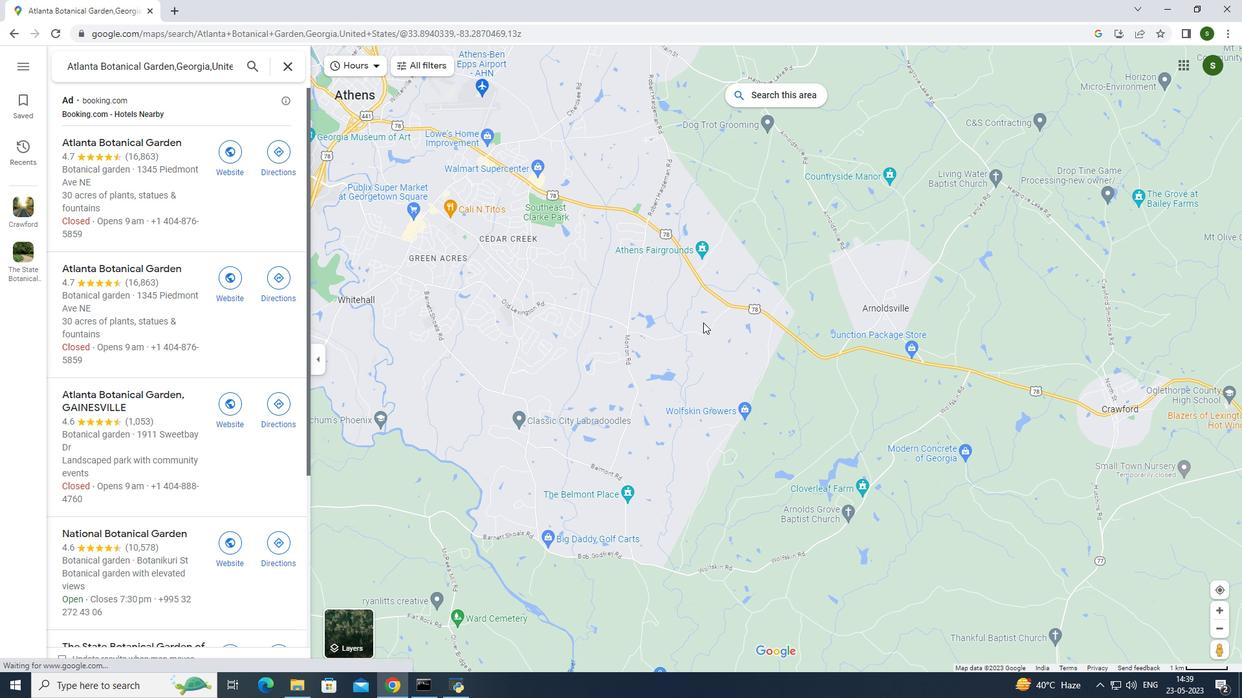 
Action: Mouse scrolled (703, 322) with delta (0, 0)
Screenshot: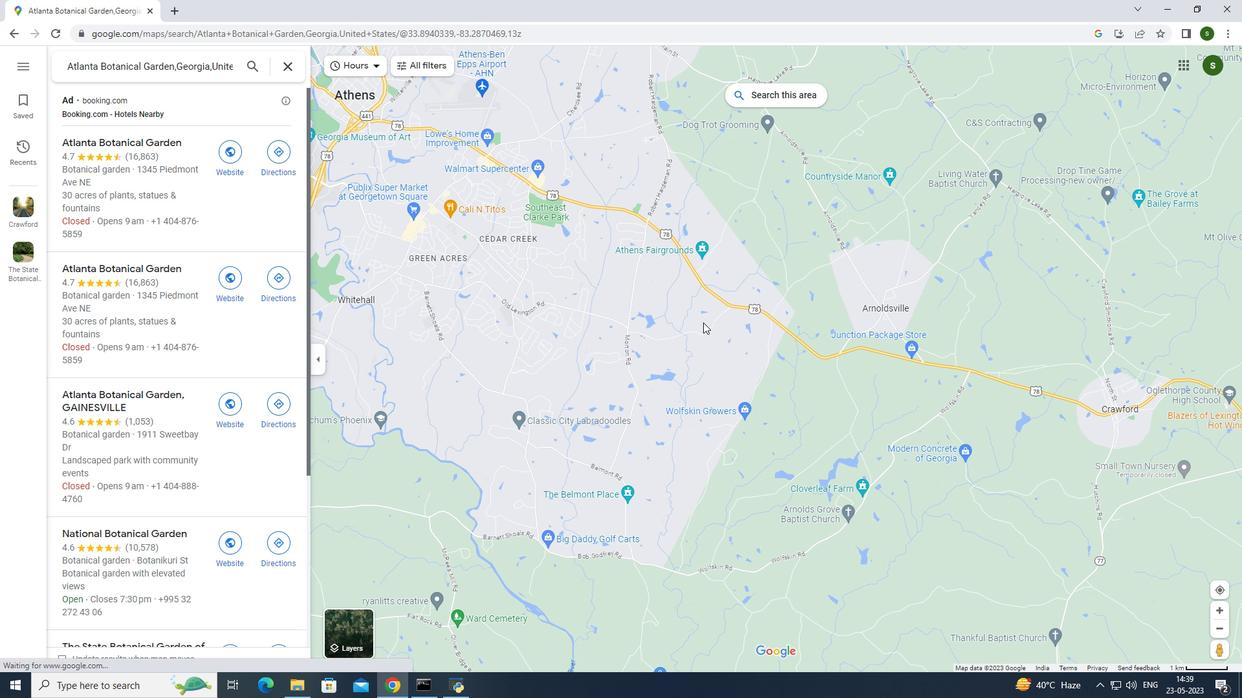 
Action: Mouse scrolled (703, 322) with delta (0, 0)
Screenshot: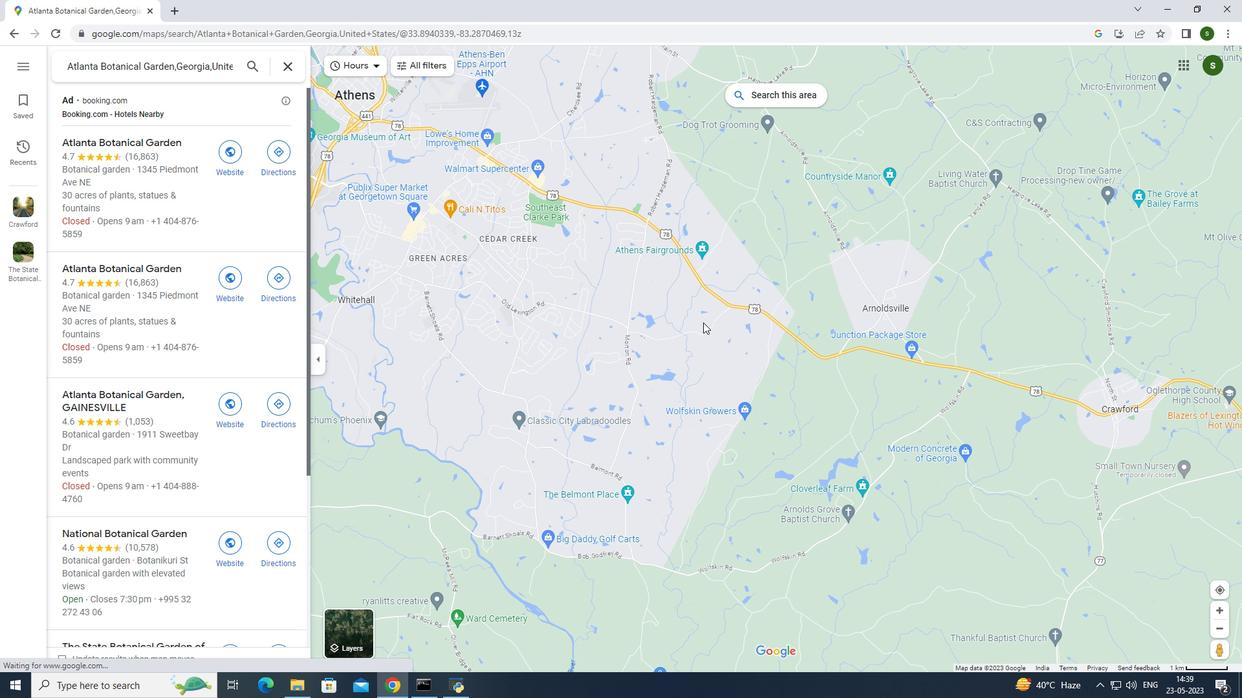 
Action: Mouse scrolled (703, 322) with delta (0, 0)
Screenshot: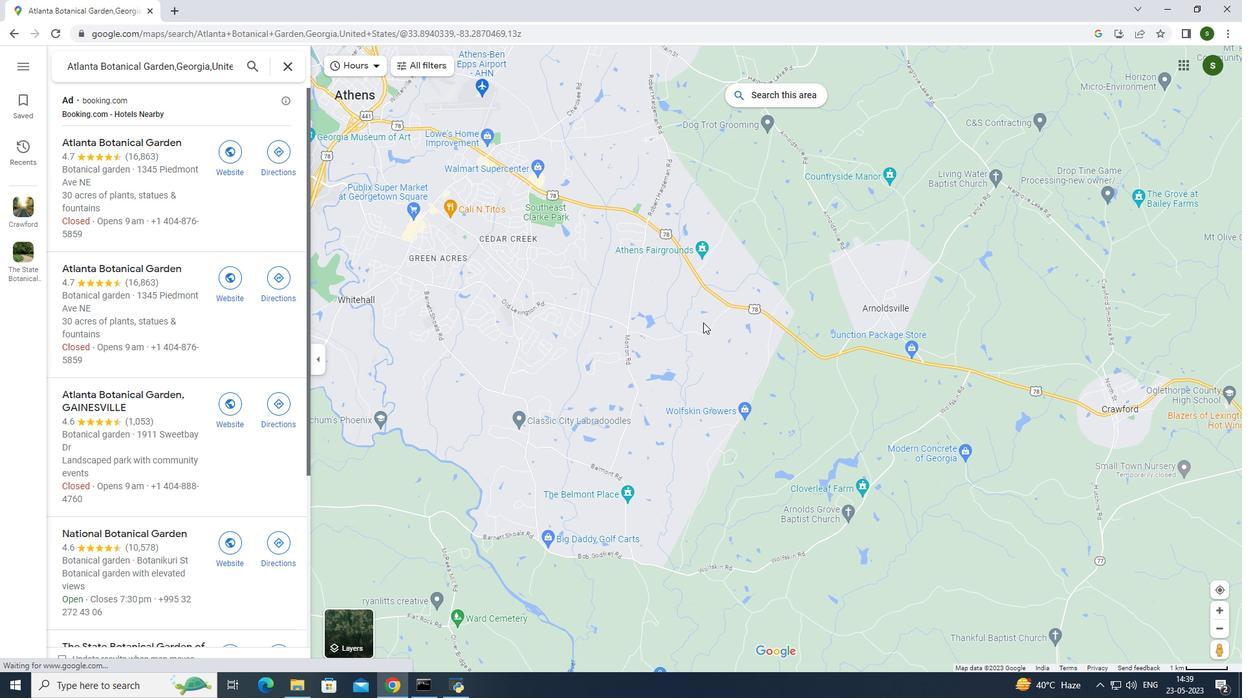 
Action: Mouse scrolled (703, 322) with delta (0, 0)
Screenshot: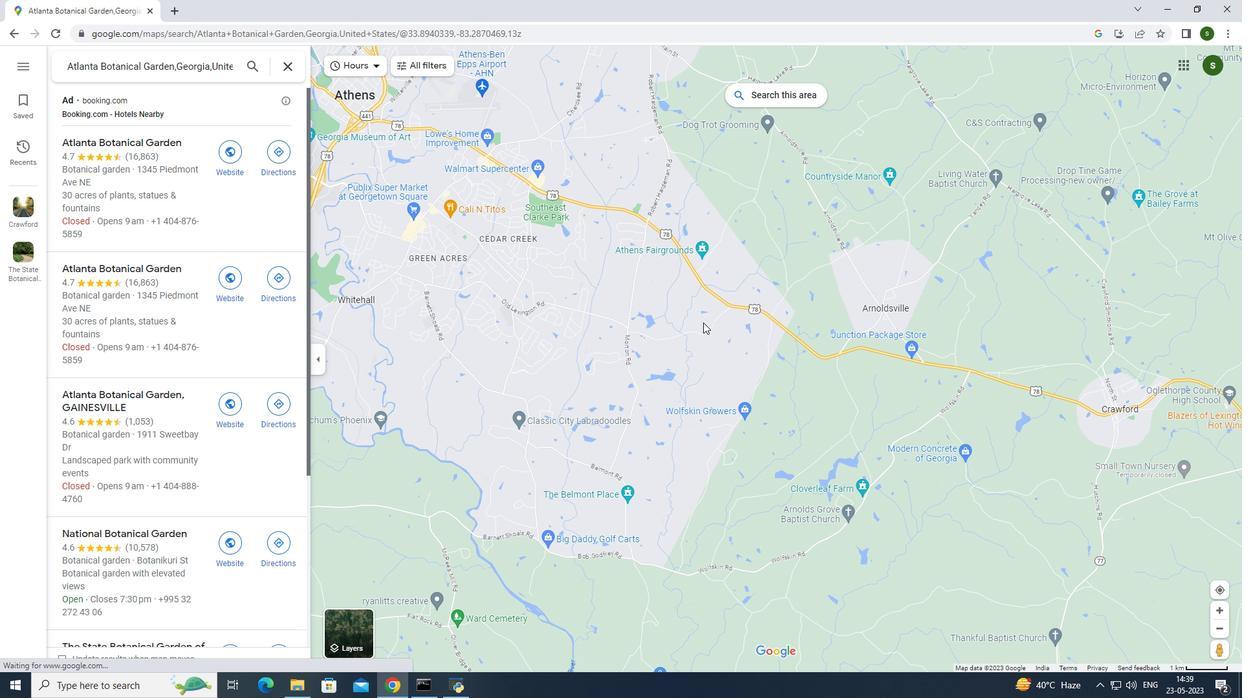 
Action: Mouse moved to (535, 351)
Screenshot: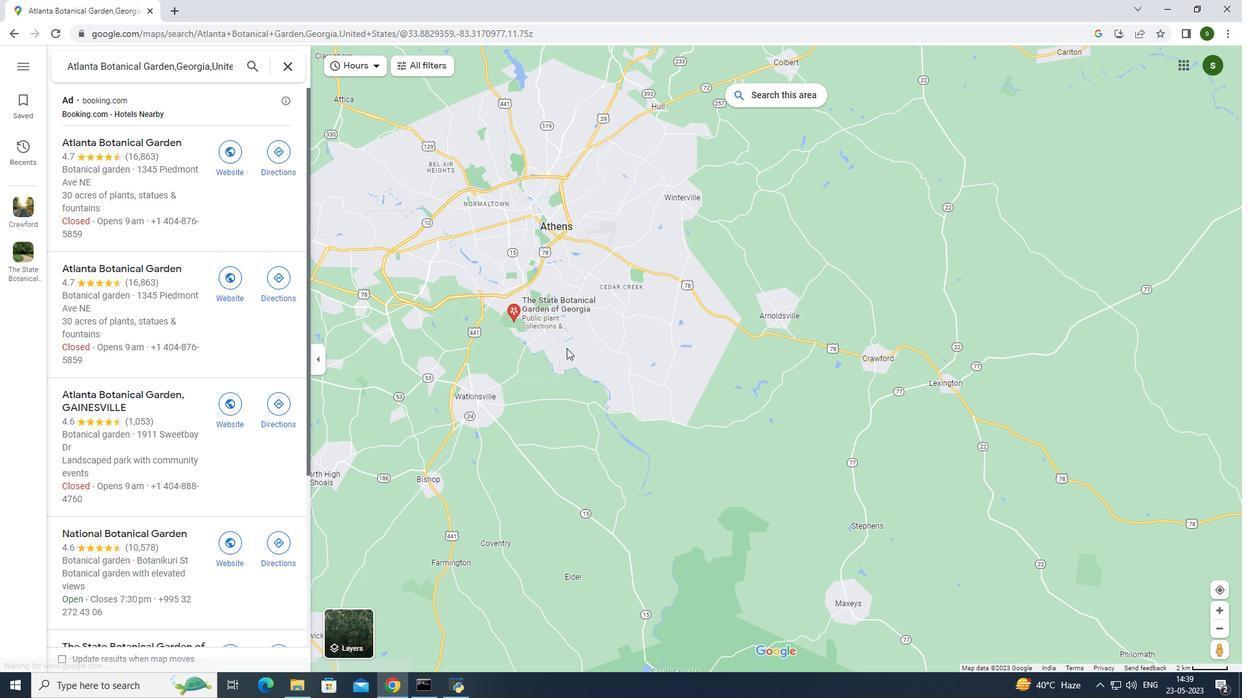 
Action: Mouse pressed left at (535, 351)
Screenshot: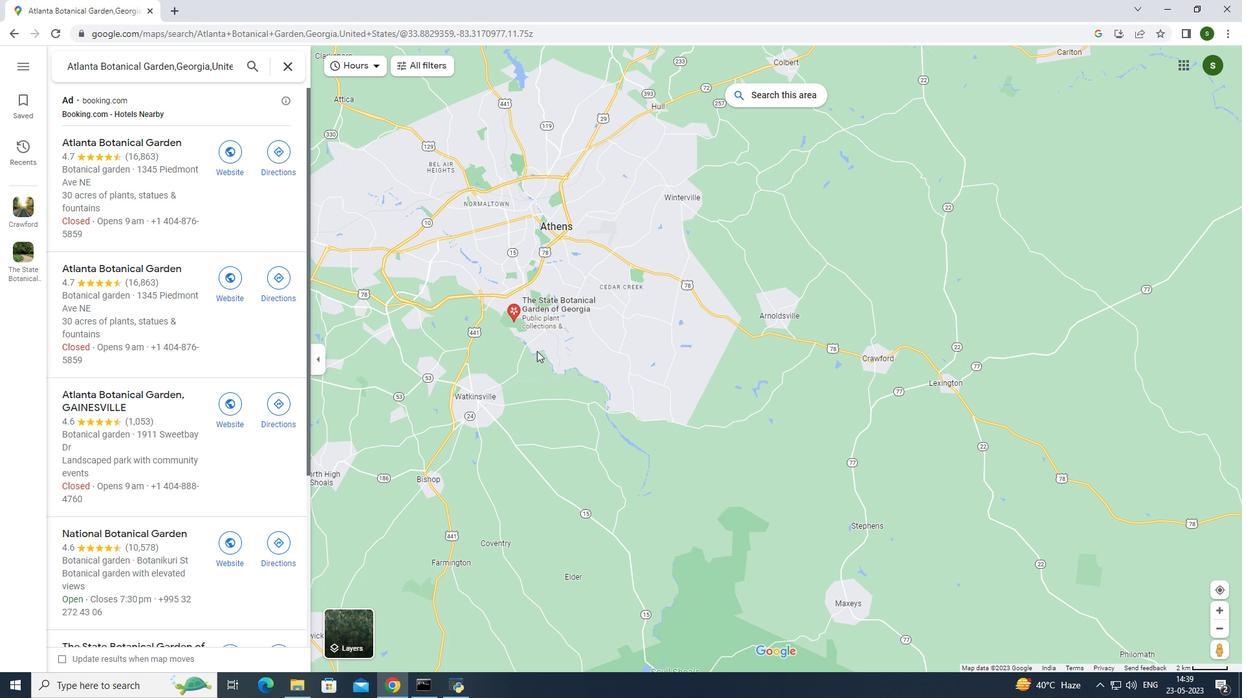 
Action: Mouse moved to (728, 414)
Screenshot: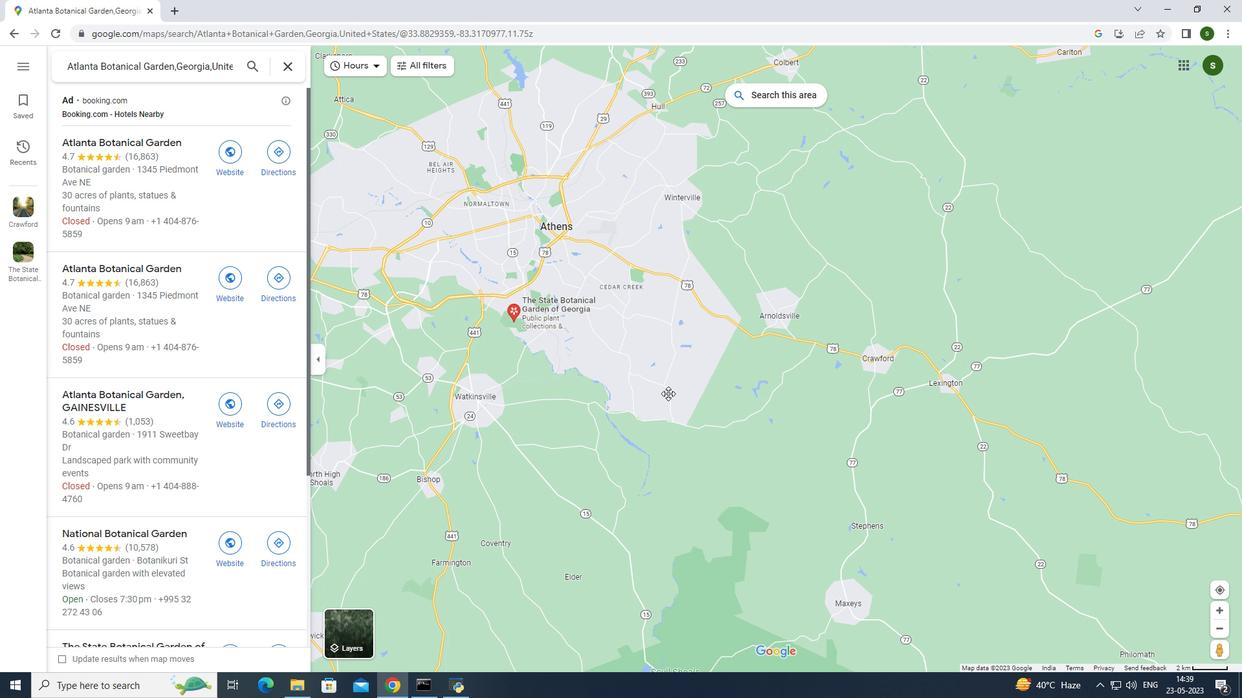
Action: Mouse scrolled (728, 414) with delta (0, 0)
Screenshot: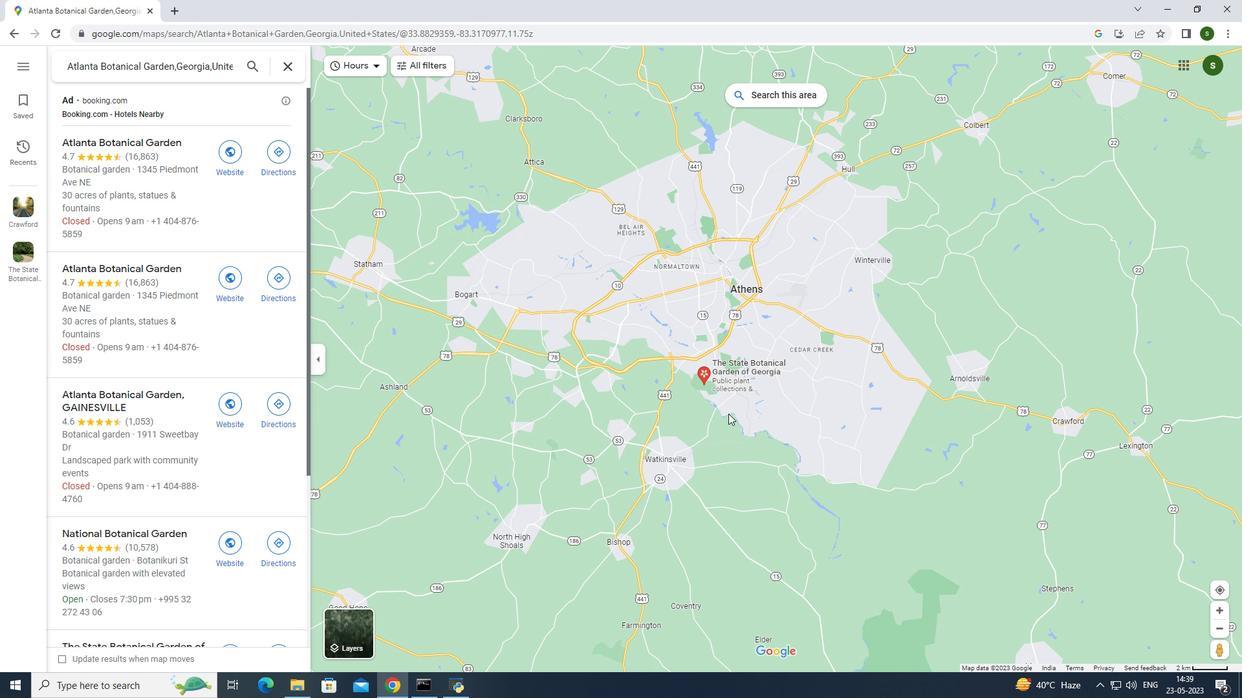 
Action: Mouse scrolled (728, 414) with delta (0, 0)
Screenshot: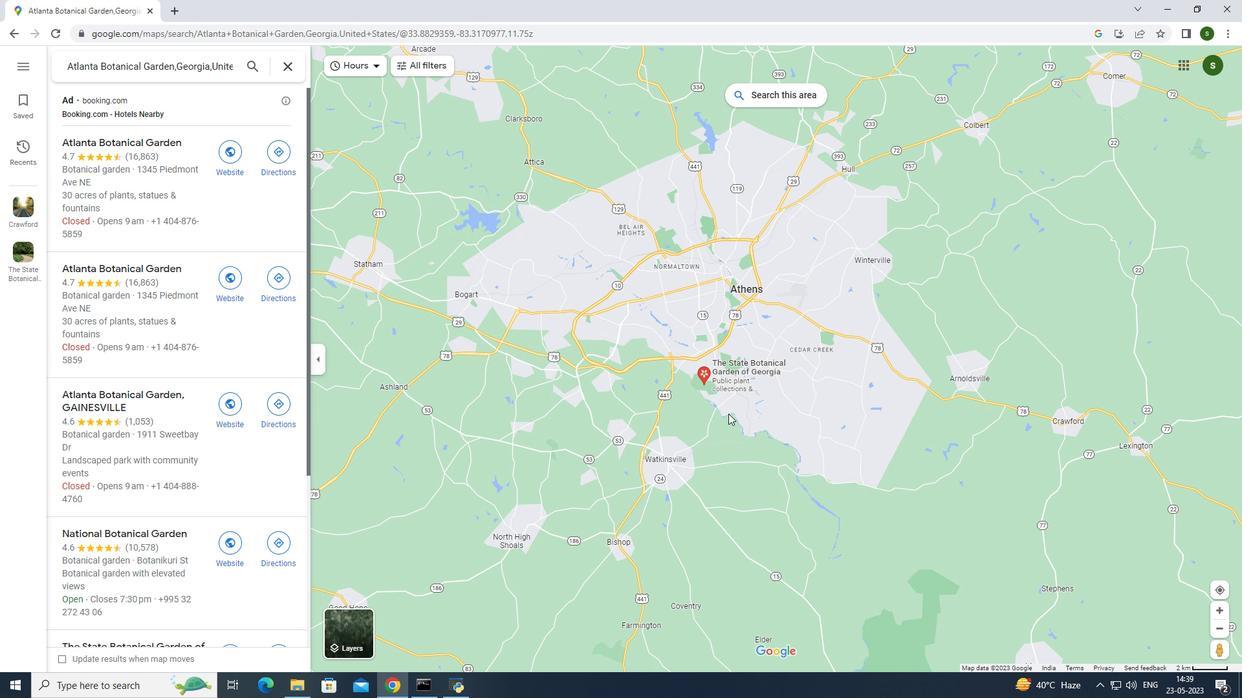 
Action: Mouse scrolled (728, 414) with delta (0, 0)
Screenshot: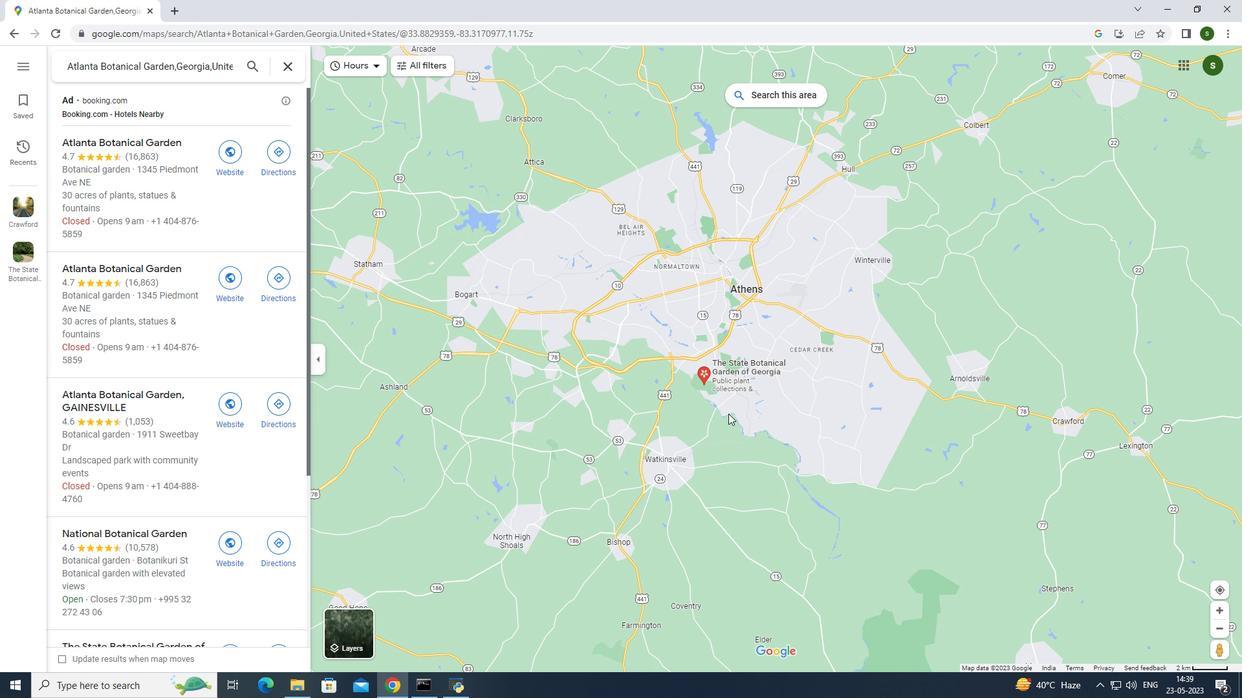 
Action: Mouse scrolled (728, 414) with delta (0, 0)
Screenshot: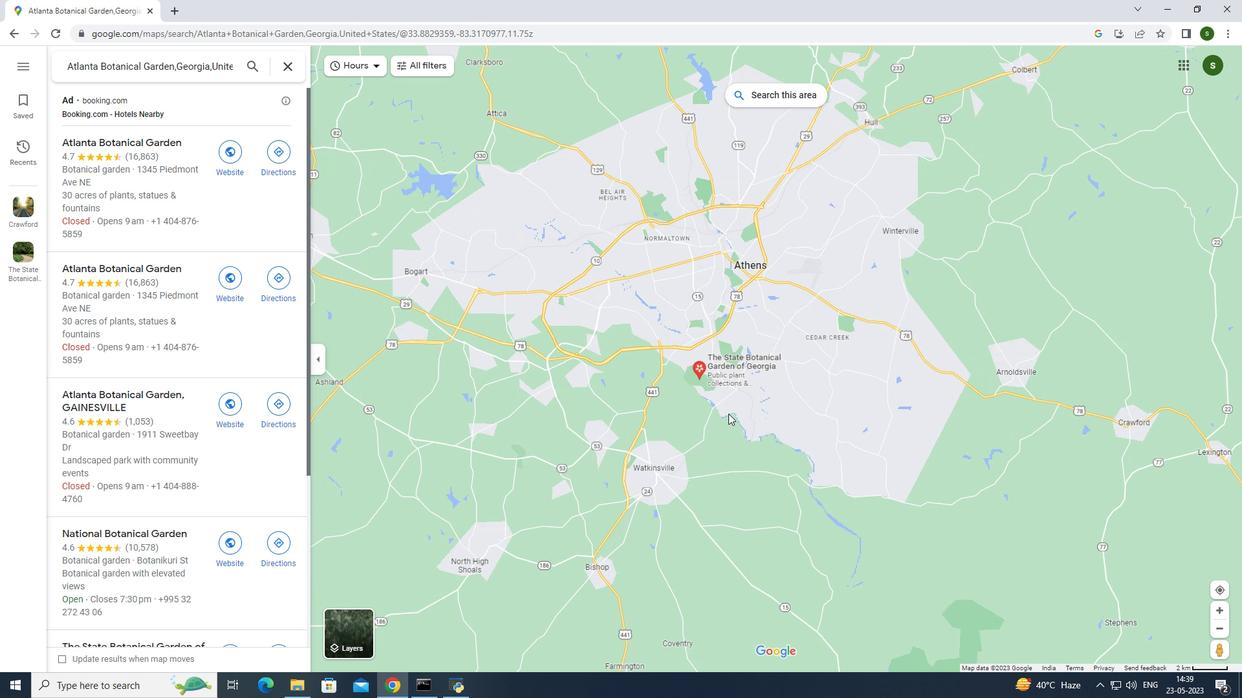 
Action: Mouse scrolled (728, 414) with delta (0, 0)
Screenshot: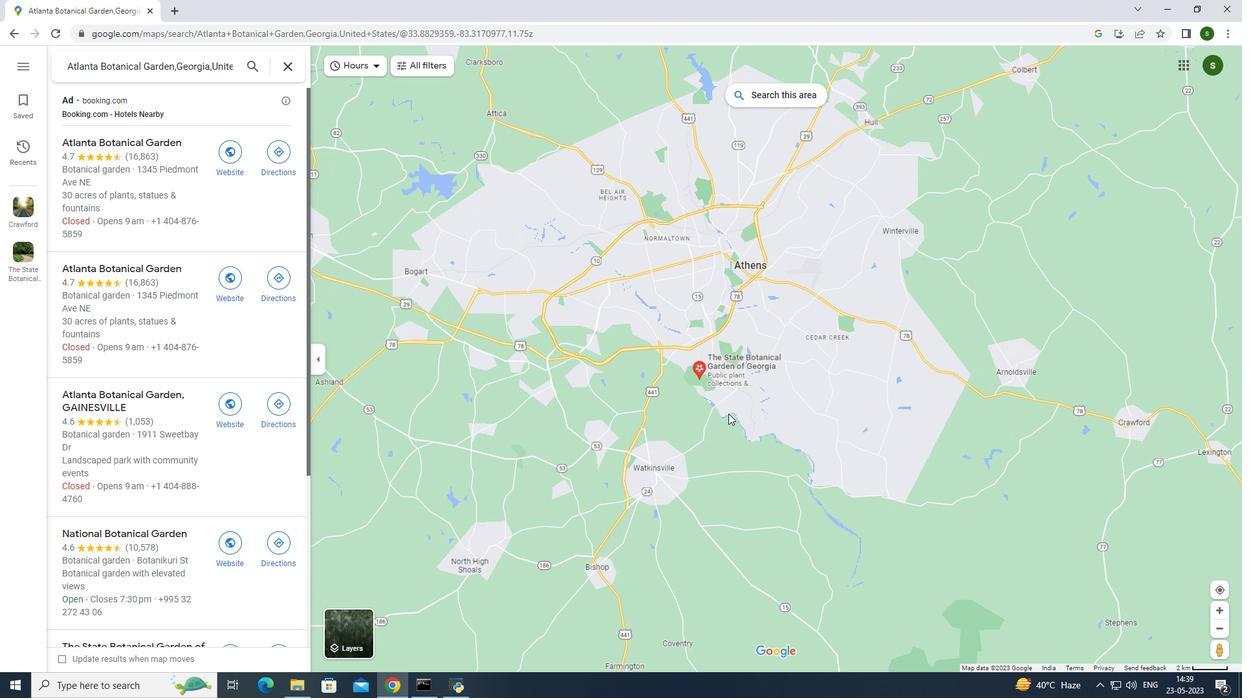 
Action: Mouse scrolled (728, 414) with delta (0, 0)
Screenshot: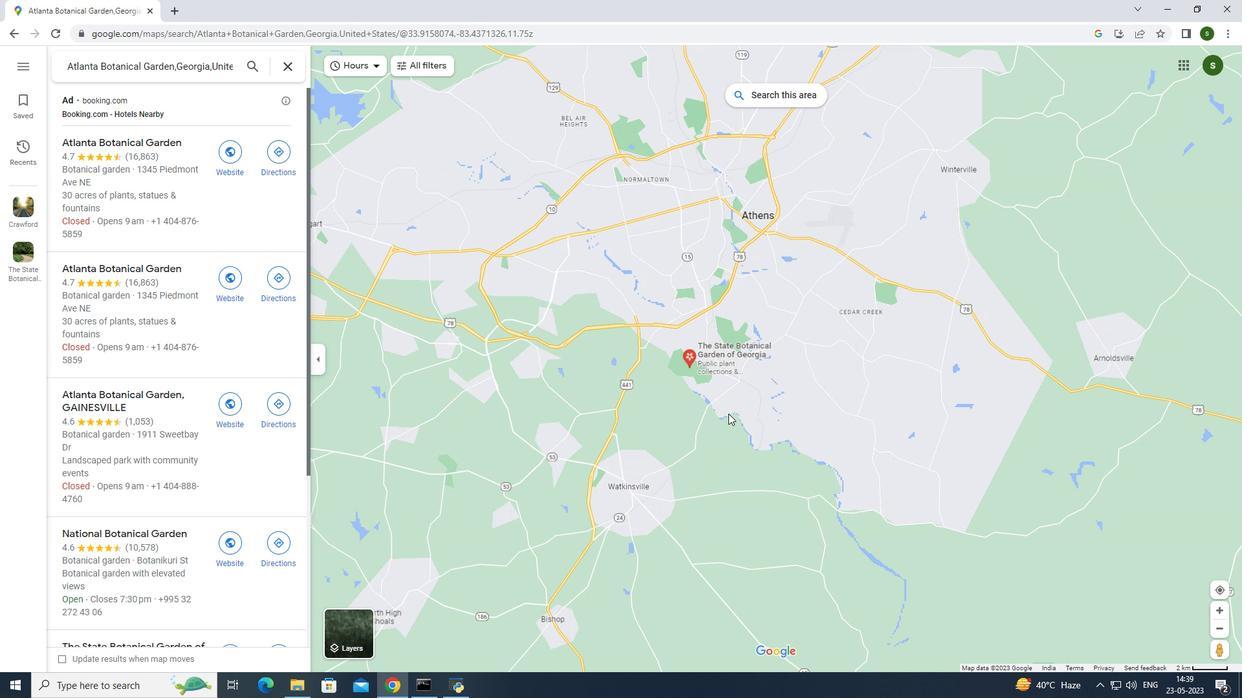 
Action: Mouse scrolled (728, 414) with delta (0, 0)
Screenshot: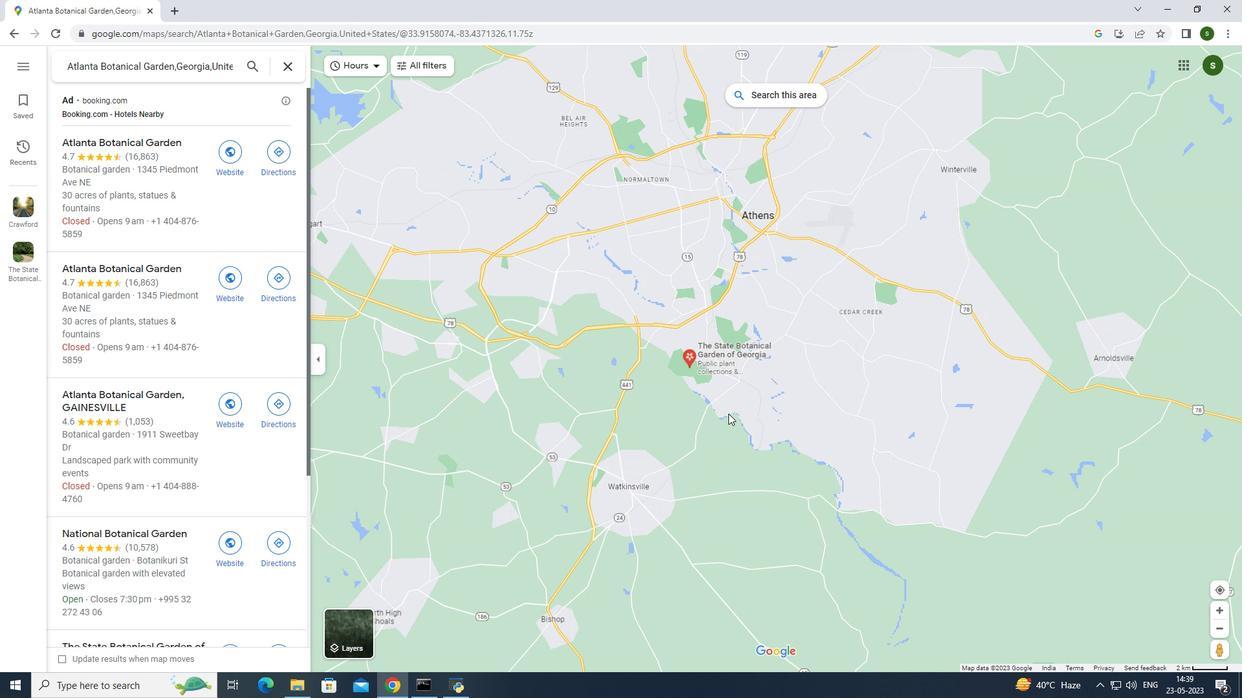
Action: Mouse scrolled (728, 414) with delta (0, 0)
Screenshot: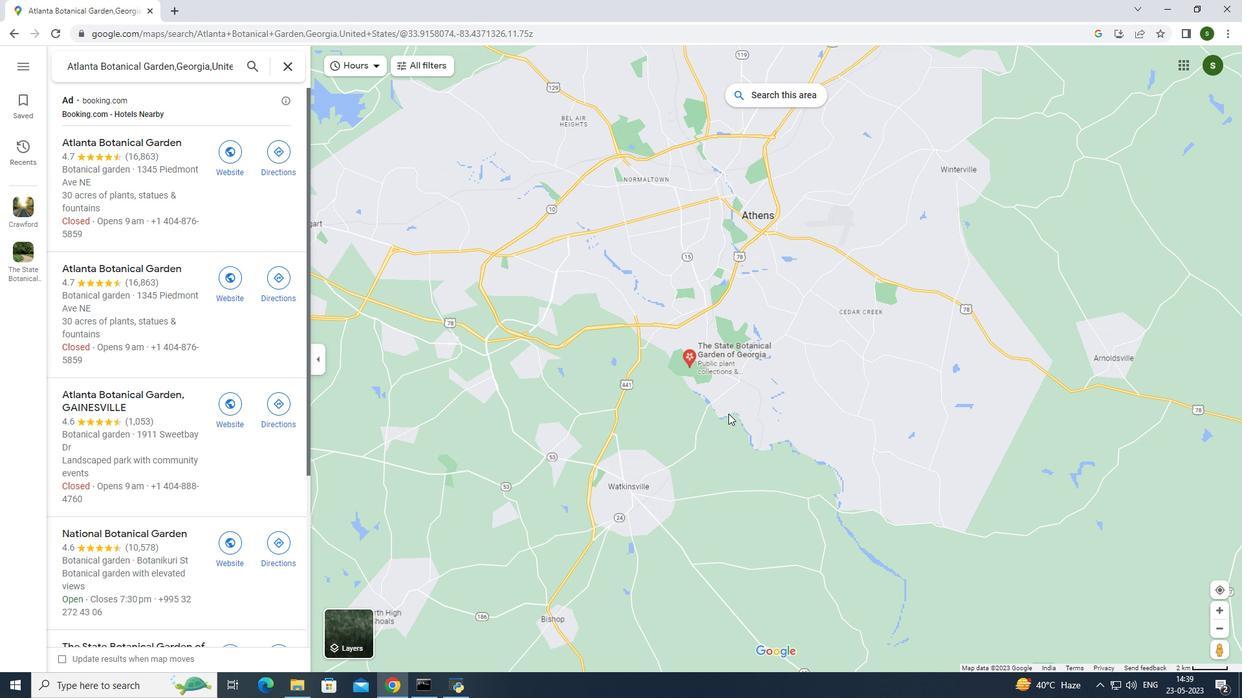 
Action: Mouse scrolled (728, 414) with delta (0, 0)
Screenshot: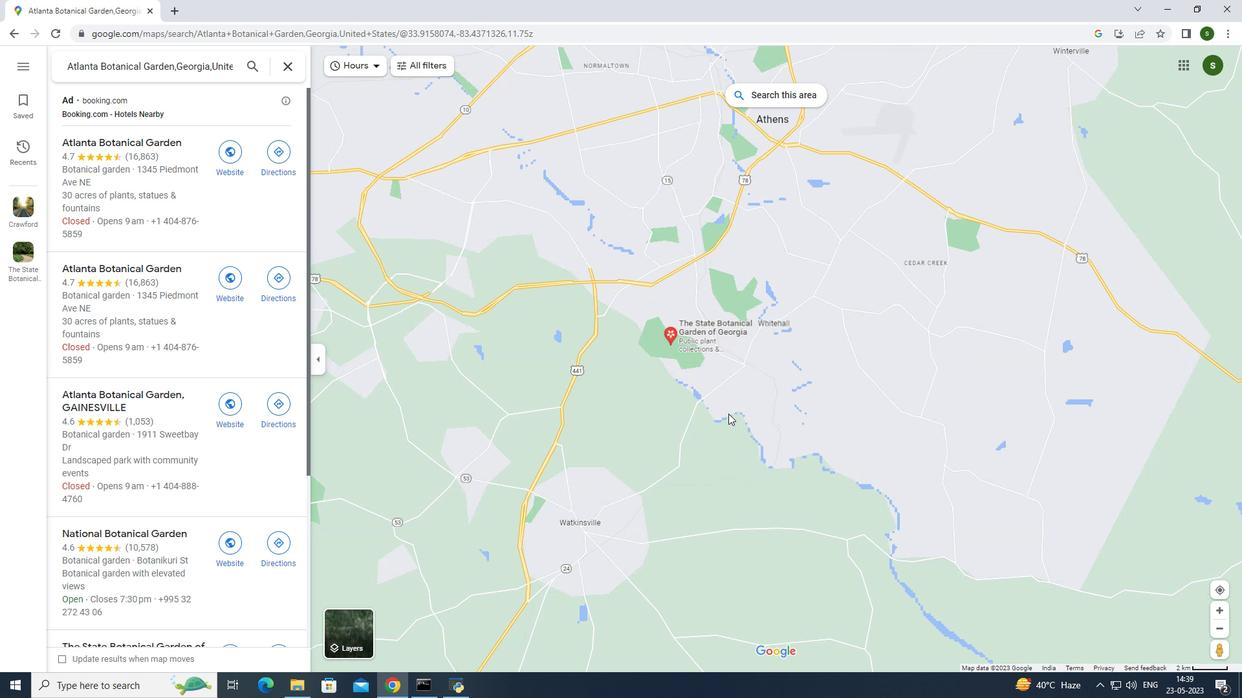 
Action: Mouse moved to (625, 337)
Screenshot: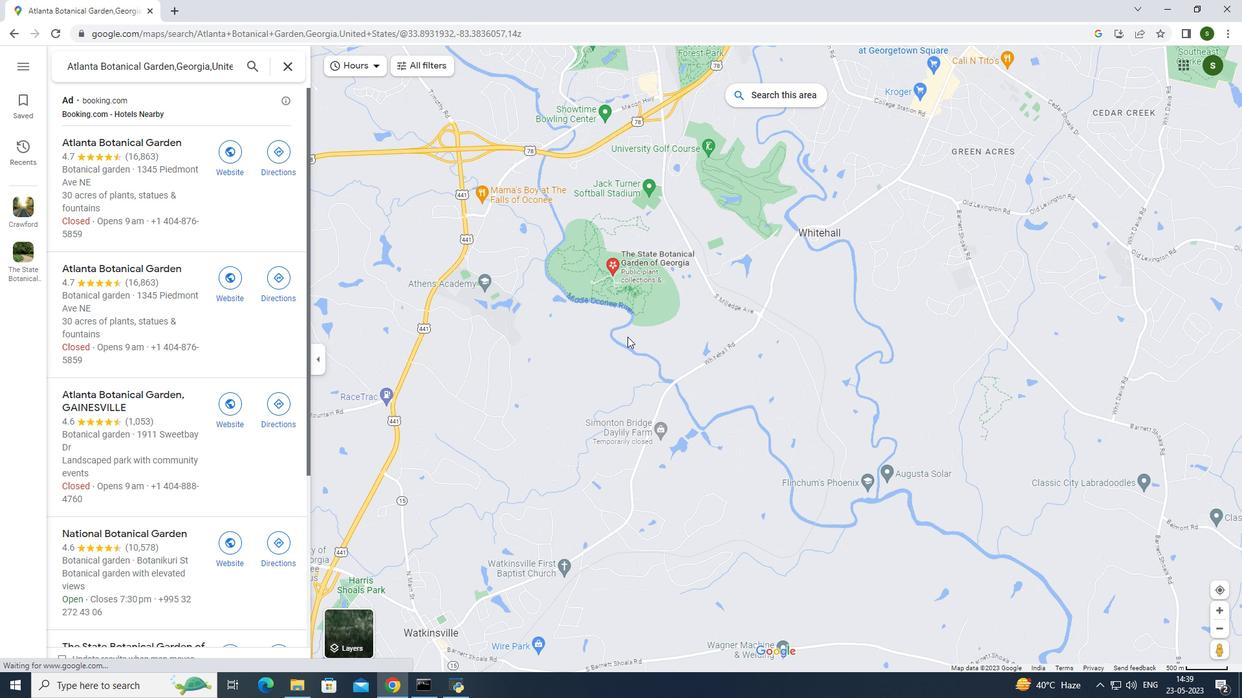 
Action: Mouse pressed left at (625, 337)
Screenshot: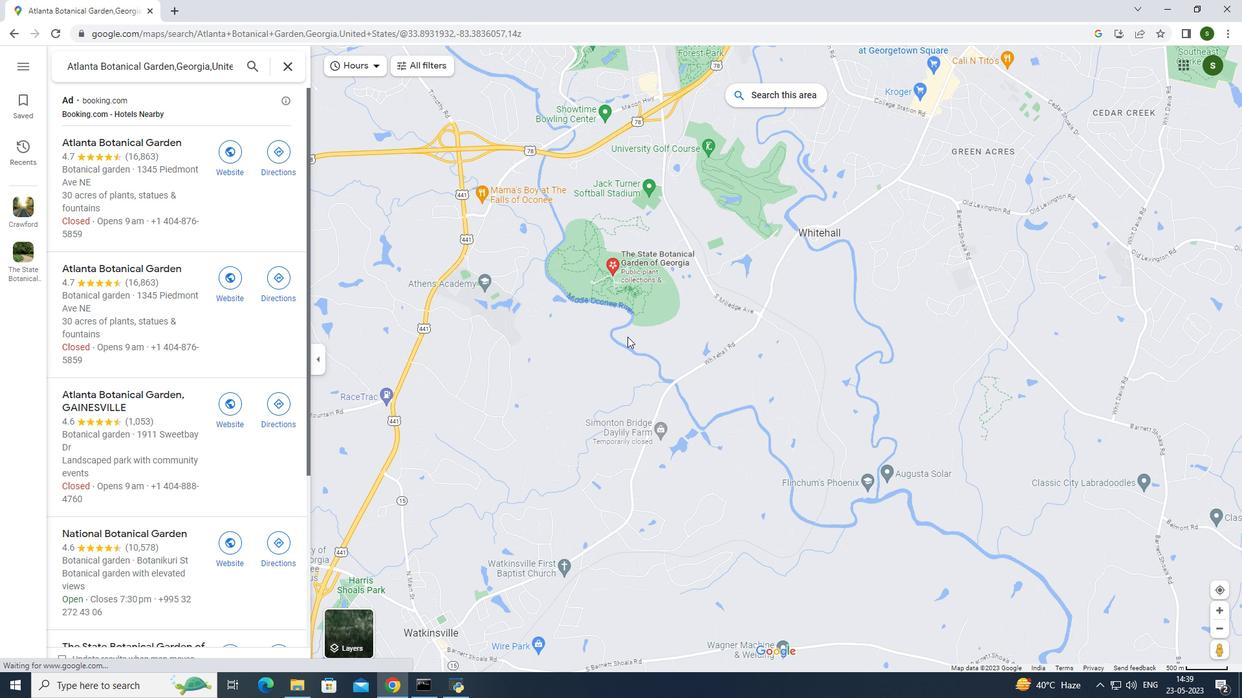 
Action: Mouse moved to (775, 415)
Screenshot: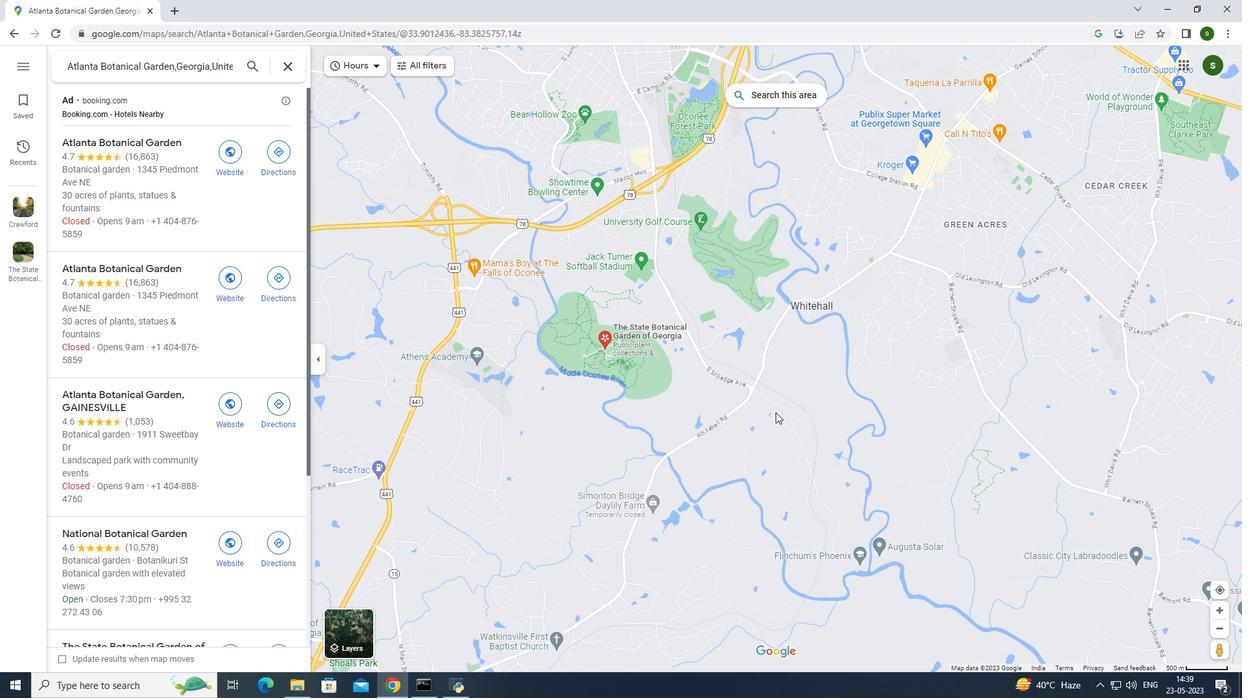 
Action: Mouse pressed left at (775, 415)
Screenshot: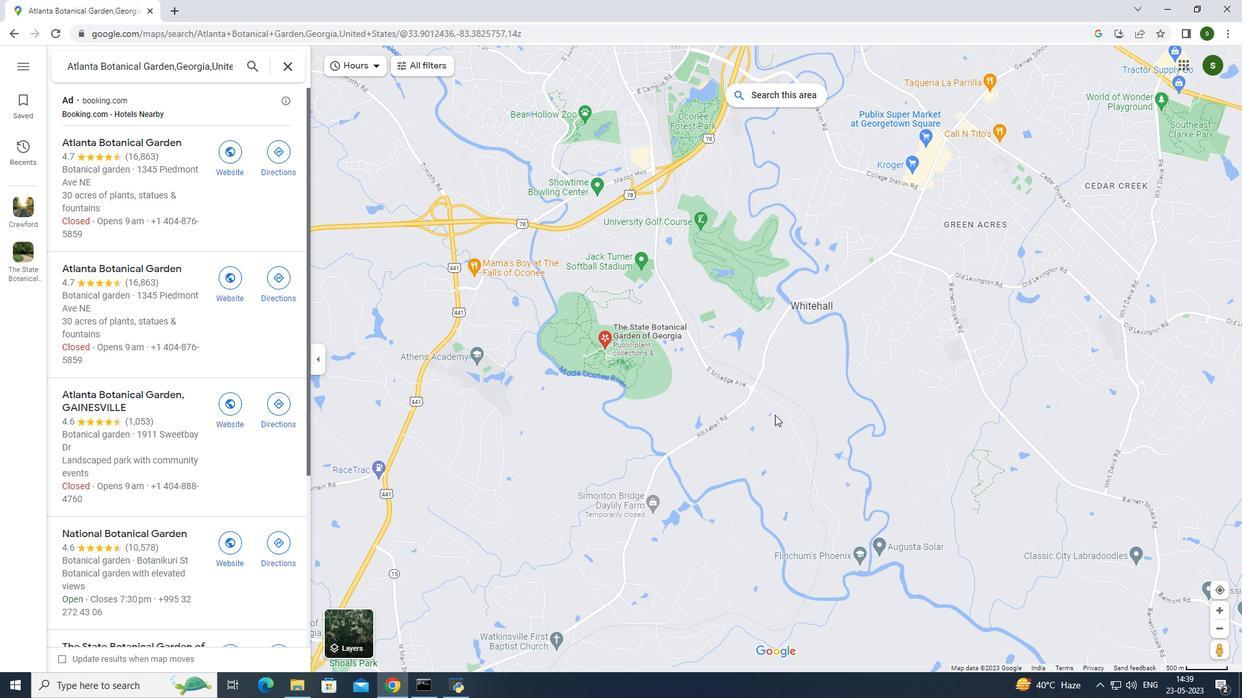 
Action: Mouse moved to (706, 390)
Screenshot: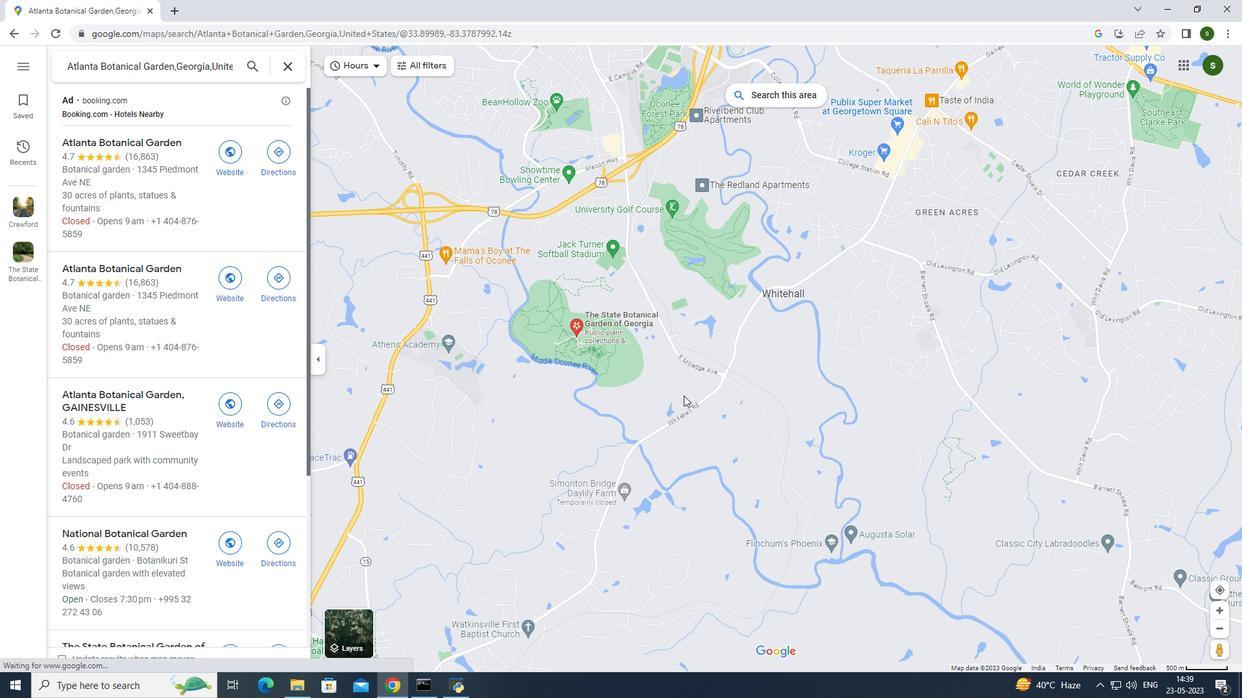 
Action: Mouse pressed left at (706, 390)
Screenshot: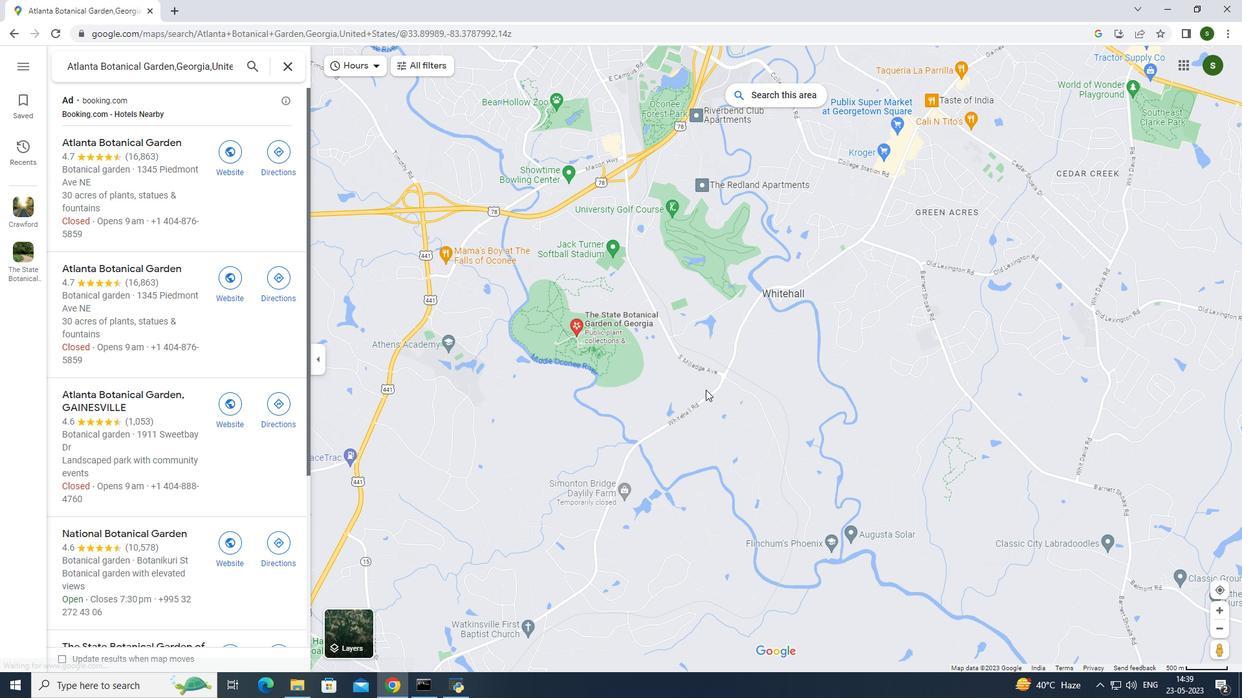 
Action: Mouse moved to (484, 421)
Screenshot: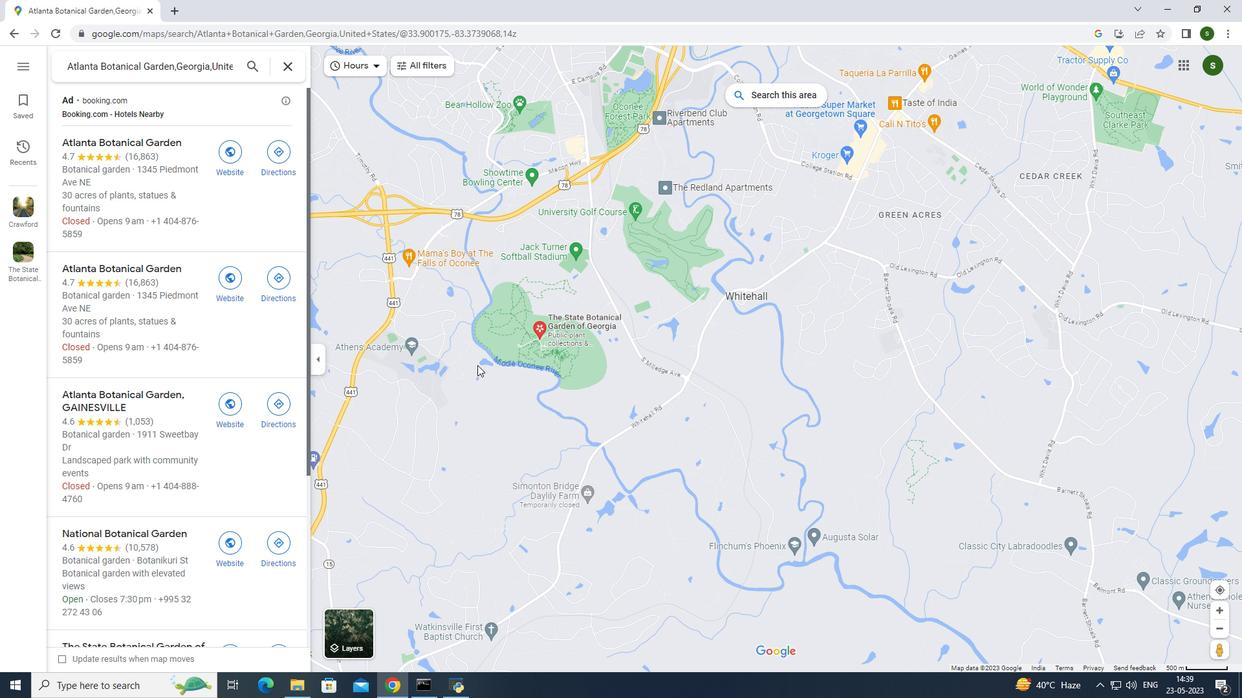 
Action: Mouse pressed left at (484, 421)
Screenshot: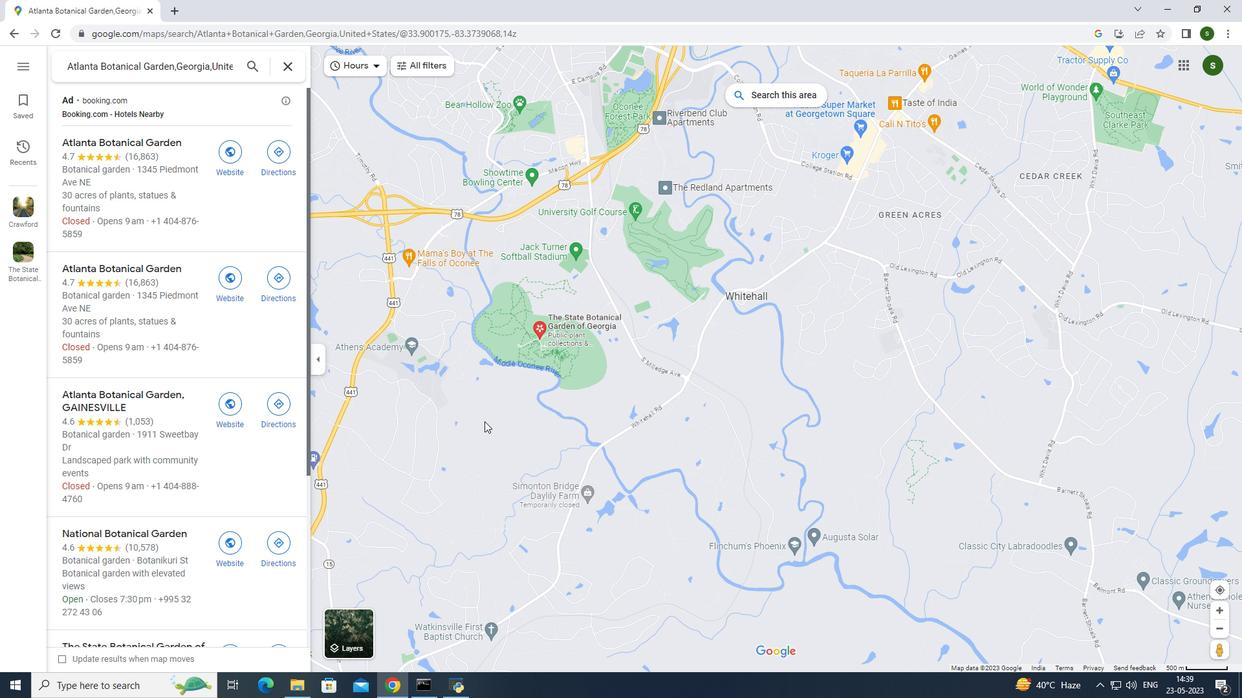 
Action: Mouse moved to (757, 285)
Screenshot: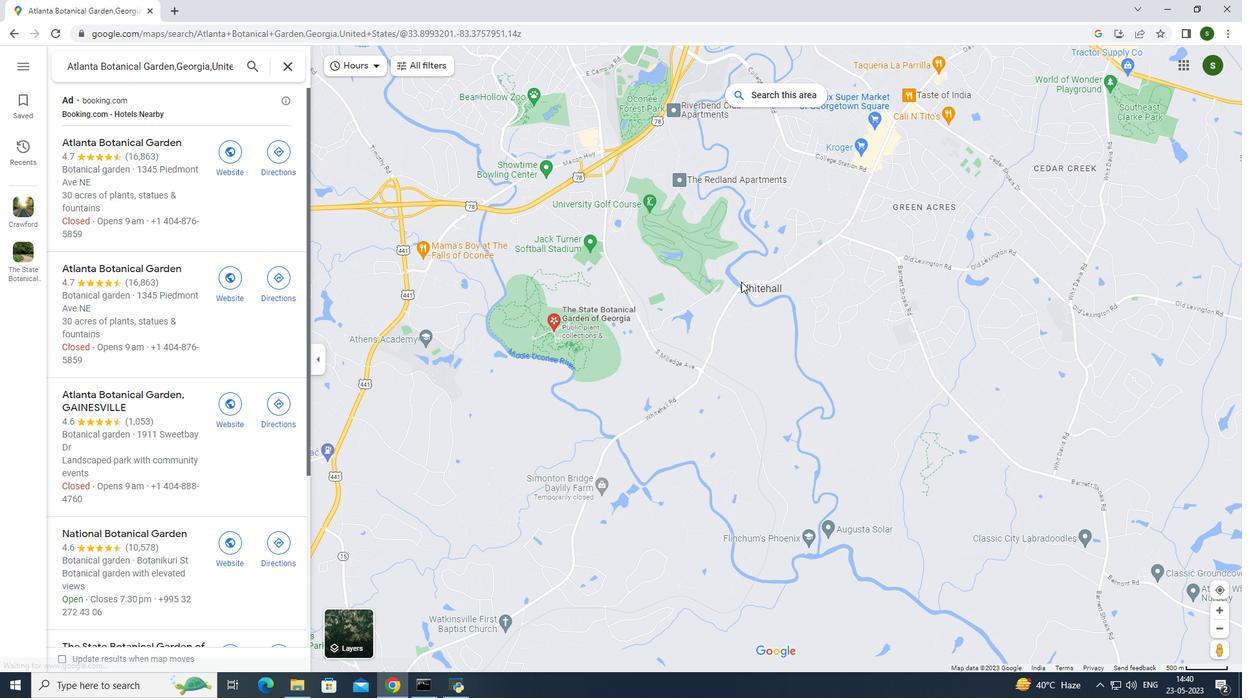 
Action: Mouse pressed left at (757, 285)
Screenshot: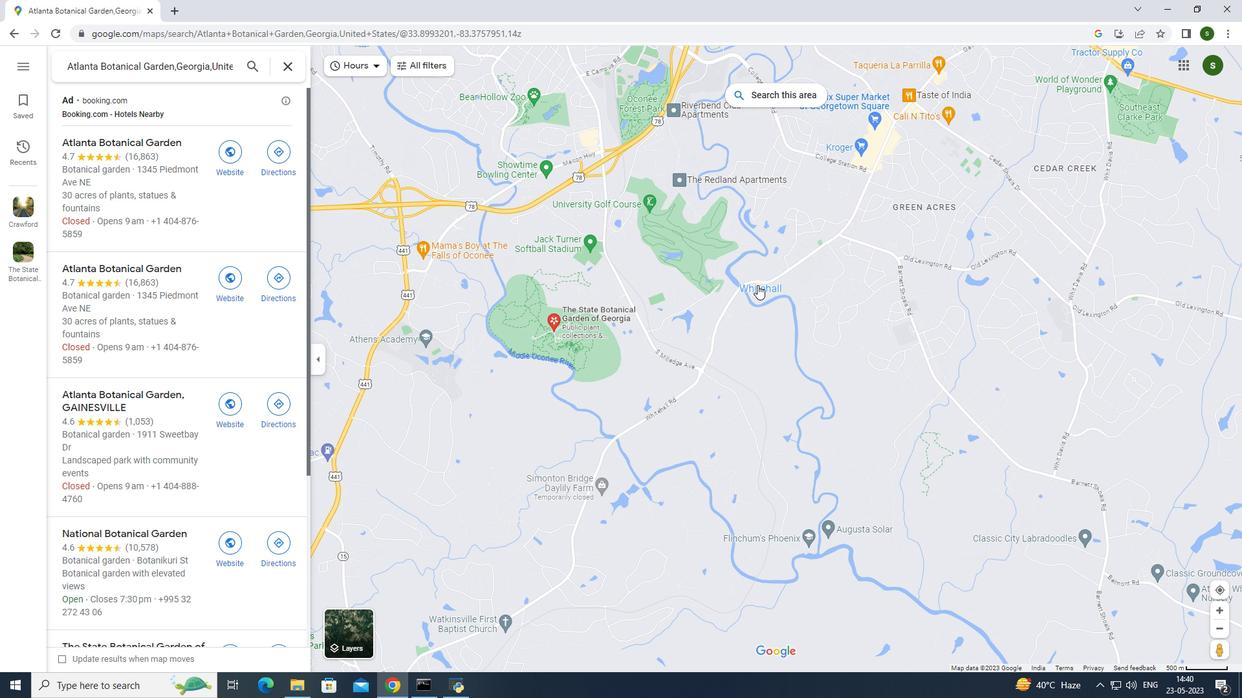 
Action: Mouse moved to (574, 106)
Screenshot: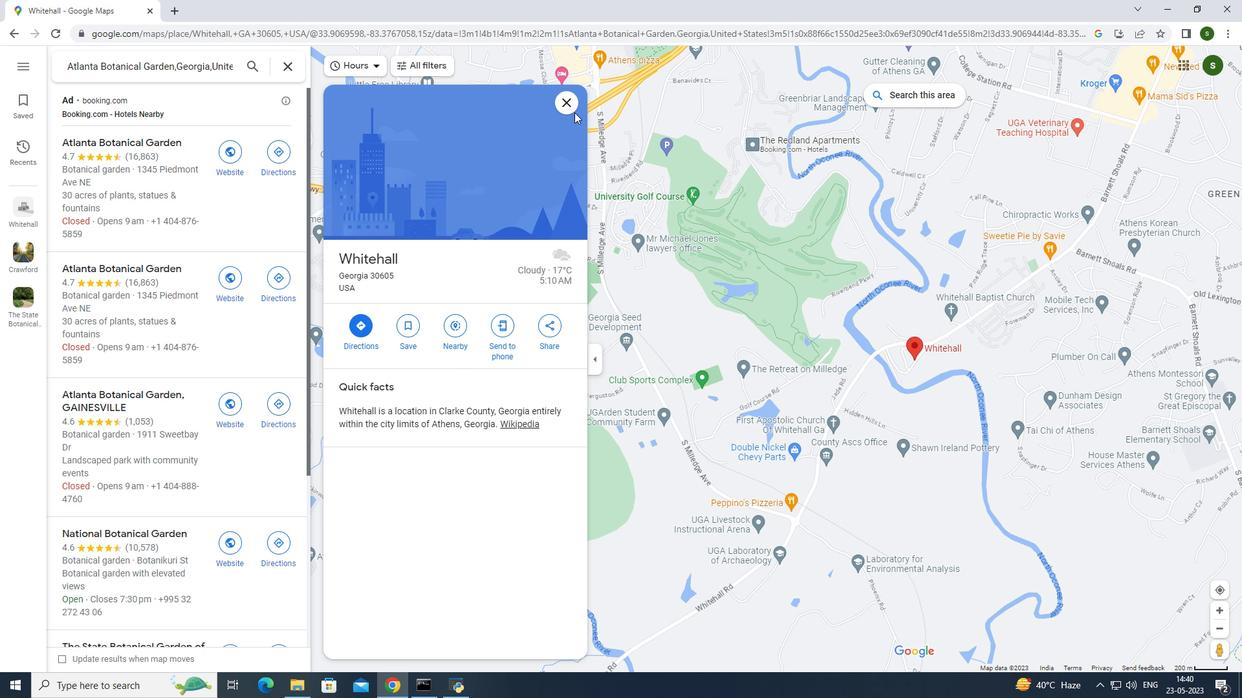 
Action: Mouse pressed left at (574, 106)
Screenshot: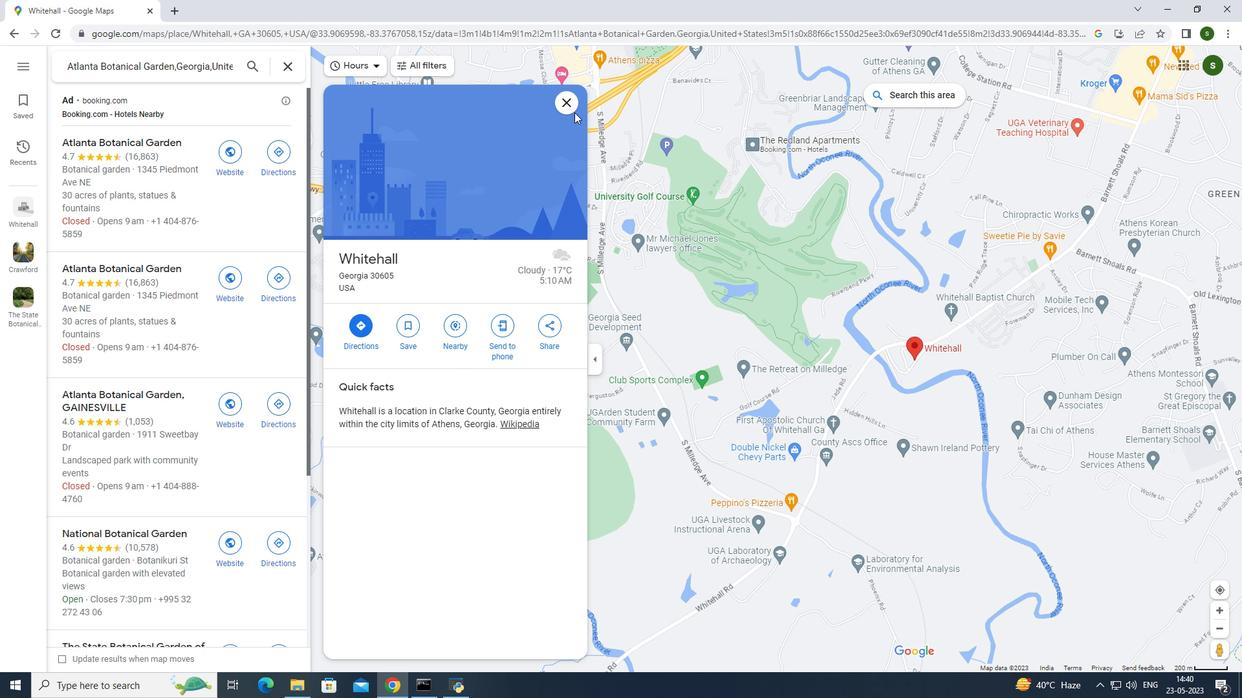 
Action: Mouse moved to (649, 380)
Screenshot: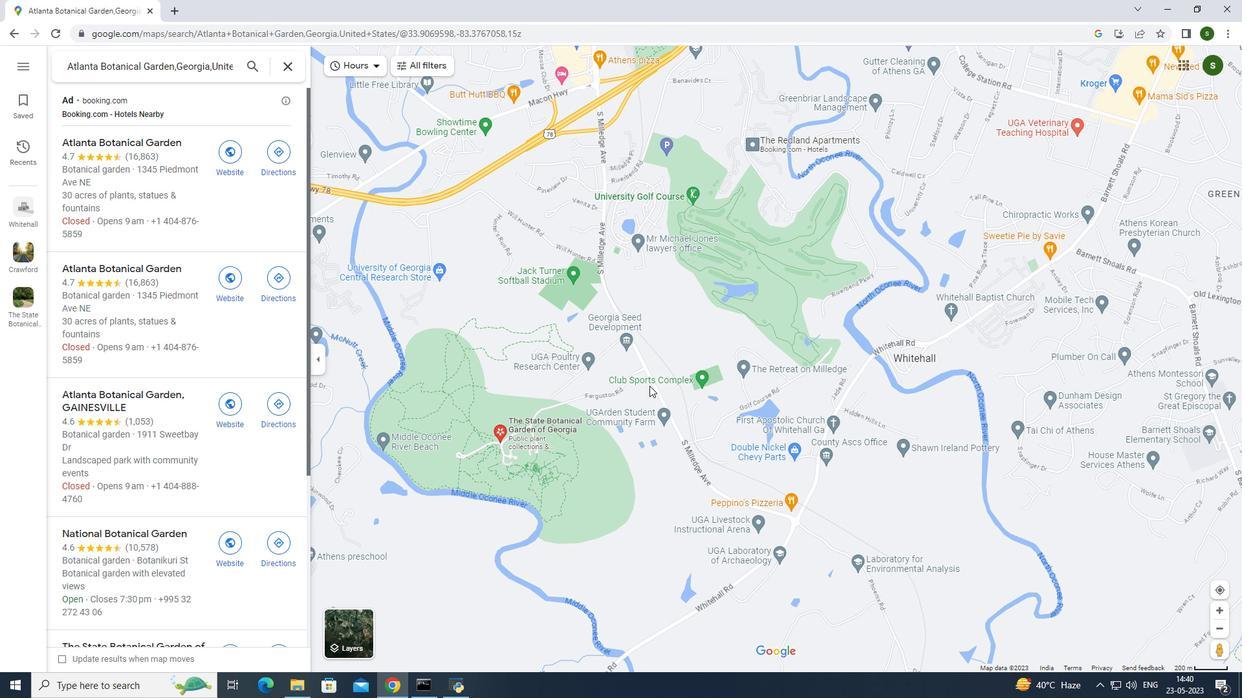 
Action: Mouse pressed left at (649, 380)
Screenshot: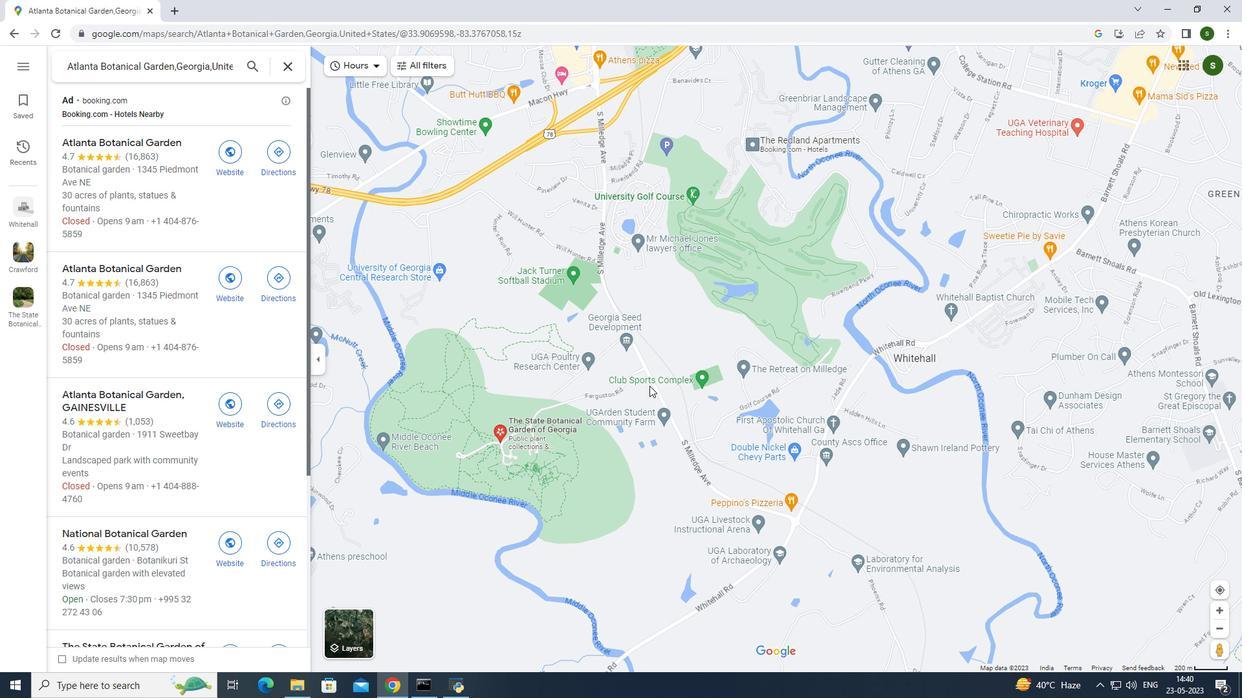 
Action: Mouse moved to (521, 436)
Screenshot: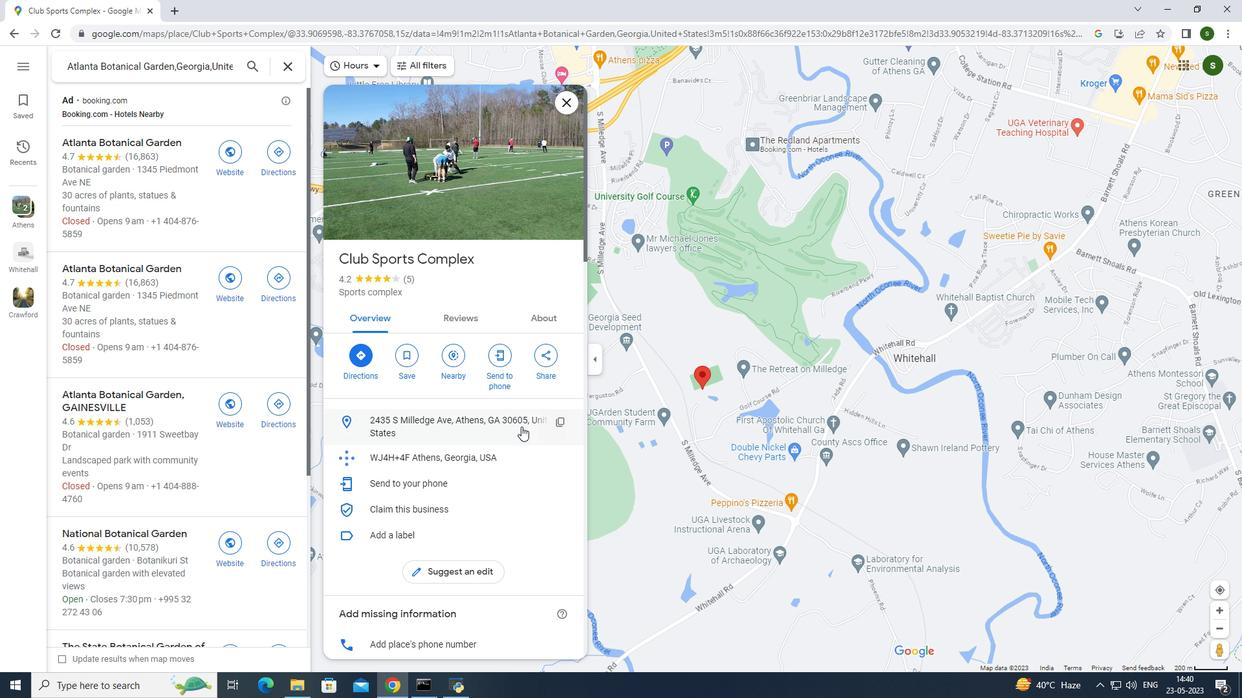 
Action: Mouse scrolled (521, 436) with delta (0, 0)
Screenshot: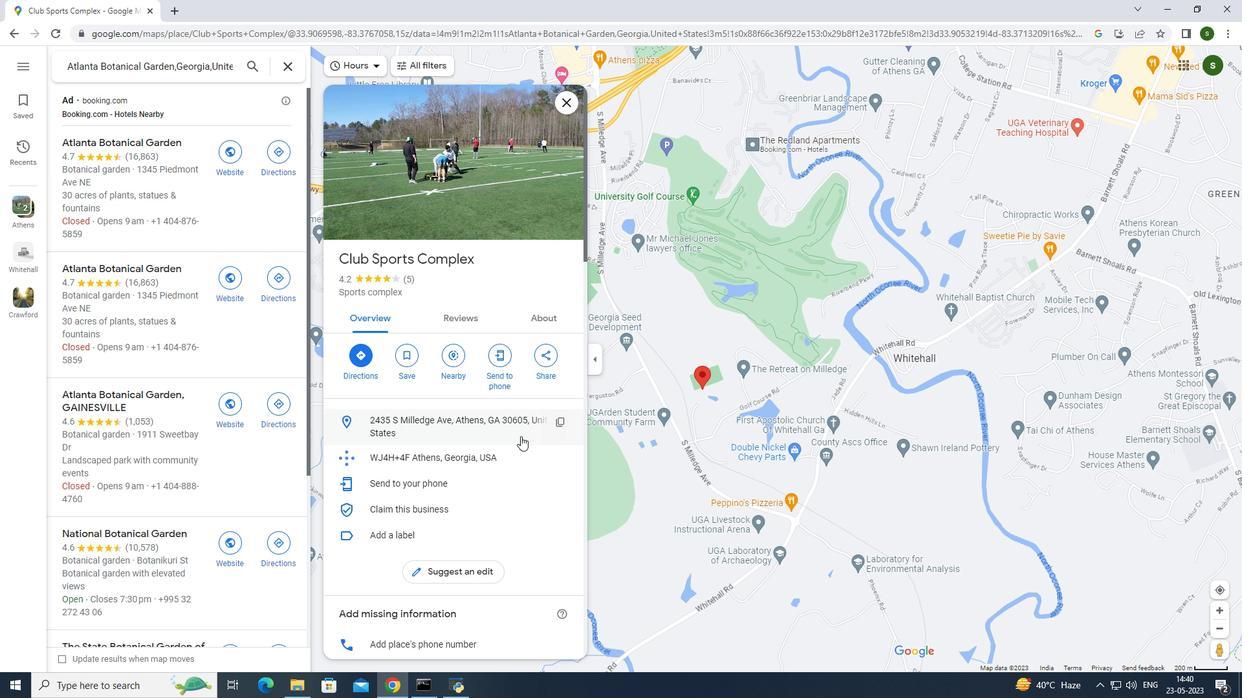 
Action: Mouse scrolled (521, 436) with delta (0, 0)
Screenshot: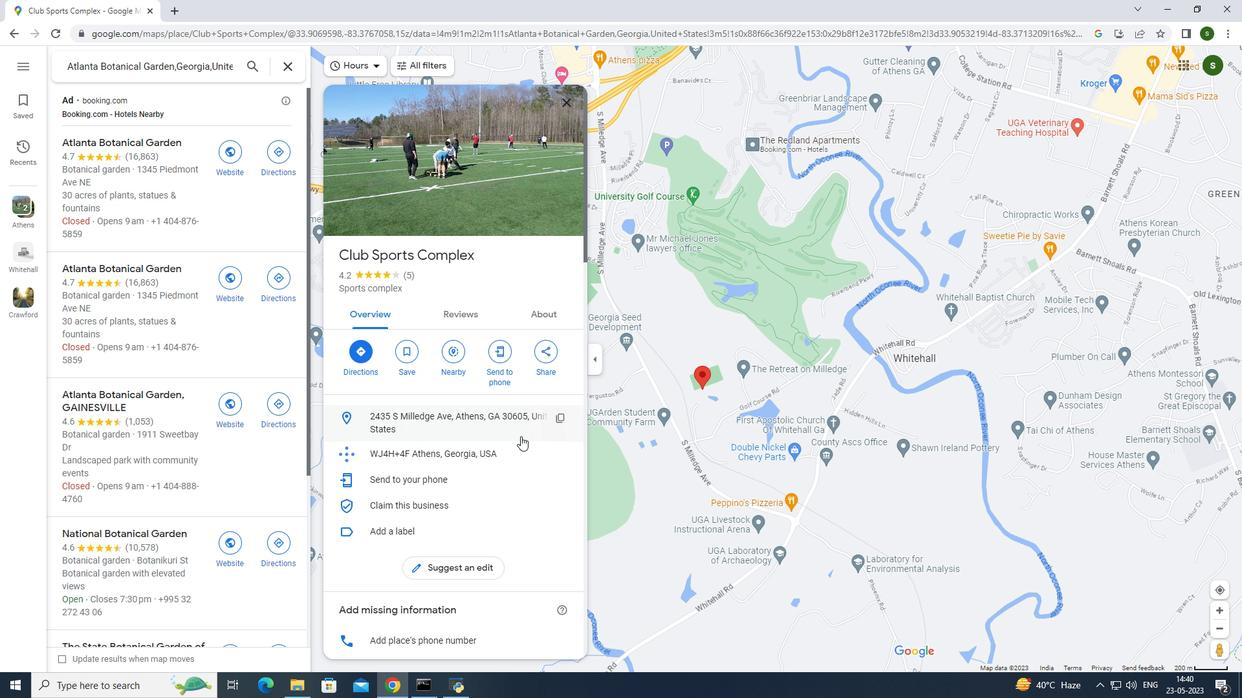 
Action: Mouse scrolled (521, 436) with delta (0, 0)
Screenshot: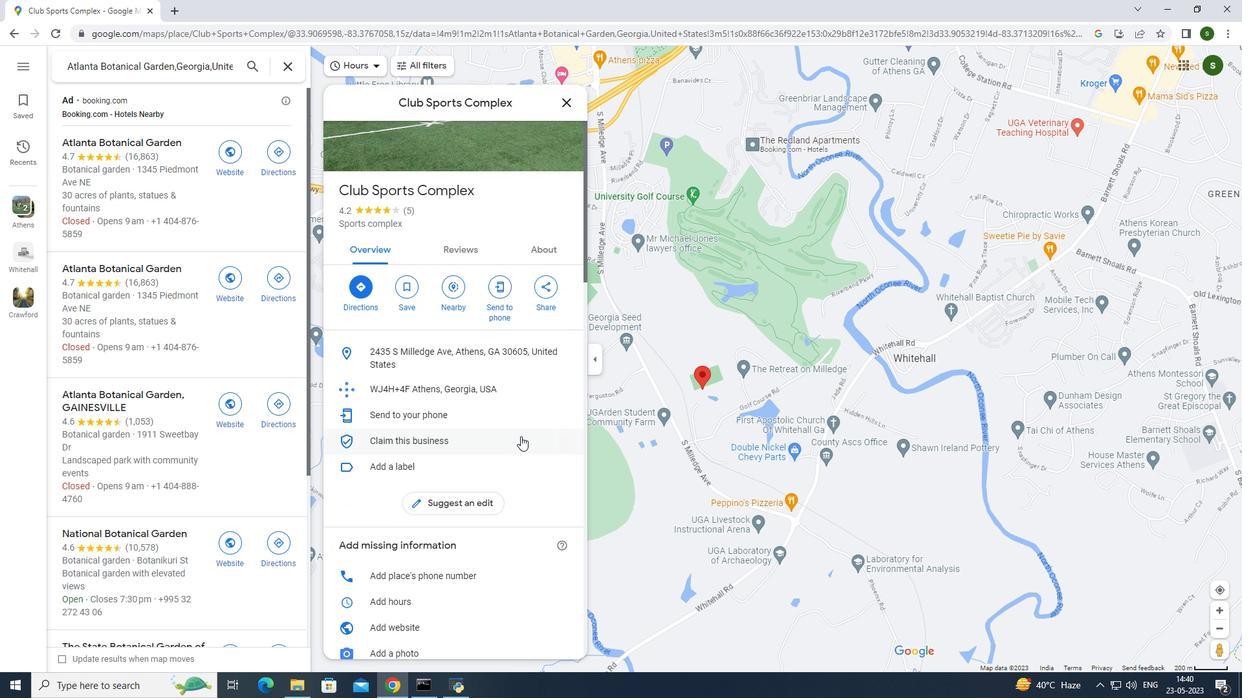 
Action: Mouse scrolled (521, 436) with delta (0, 0)
Screenshot: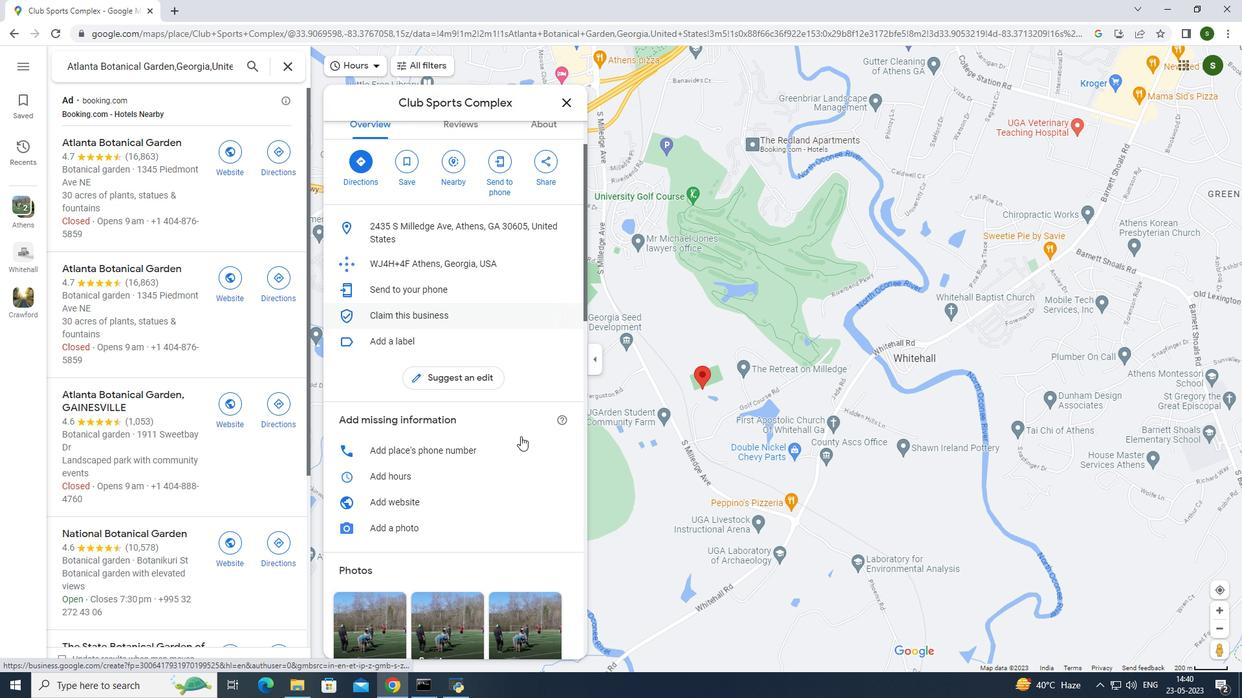 
Action: Mouse scrolled (521, 436) with delta (0, 0)
Screenshot: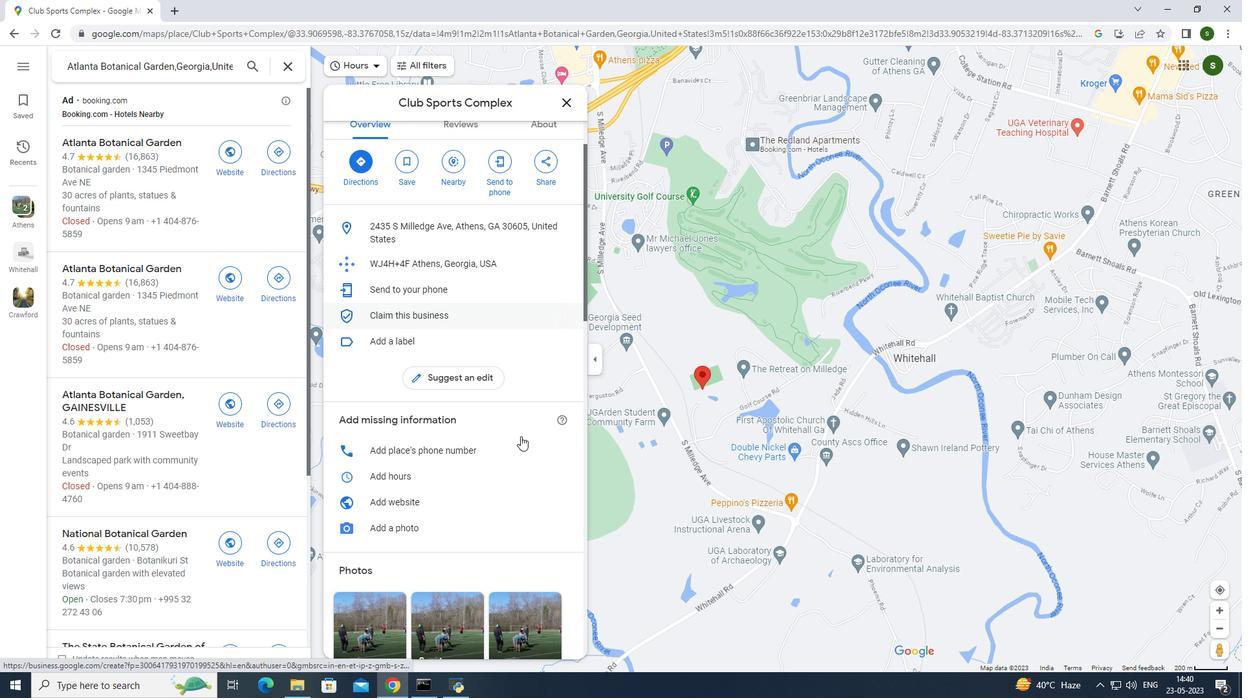 
Action: Mouse moved to (500, 418)
Screenshot: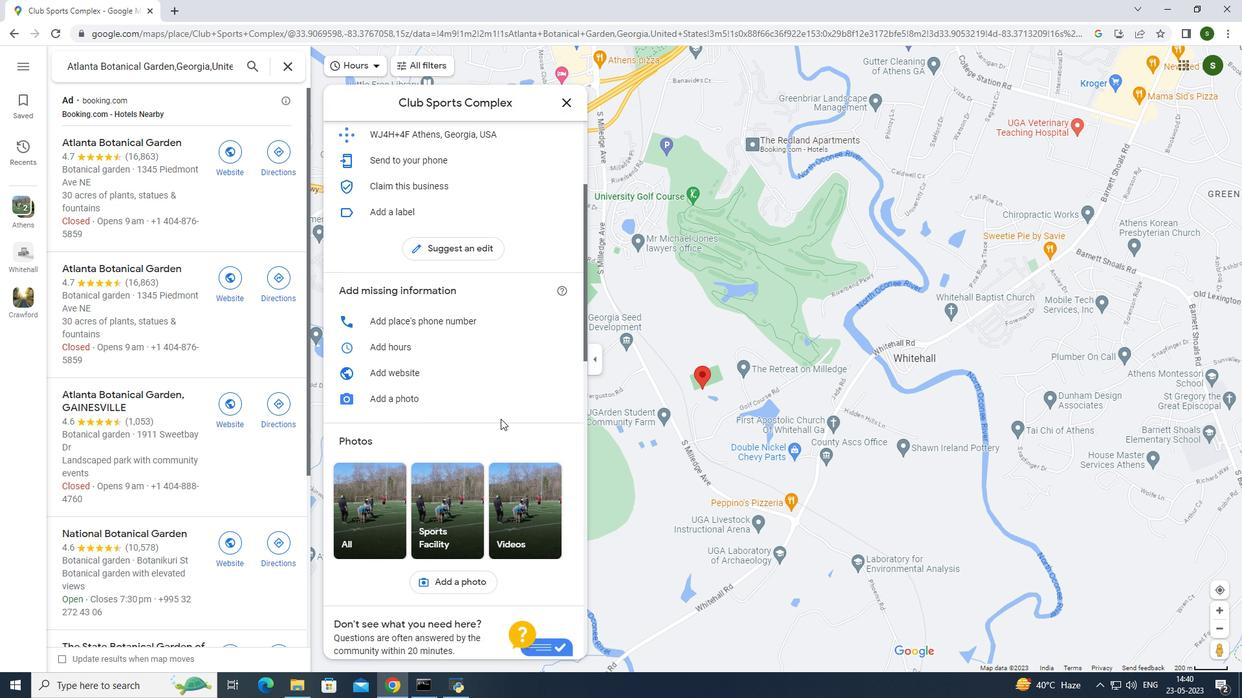 
Action: Mouse scrolled (500, 417) with delta (0, 0)
Screenshot: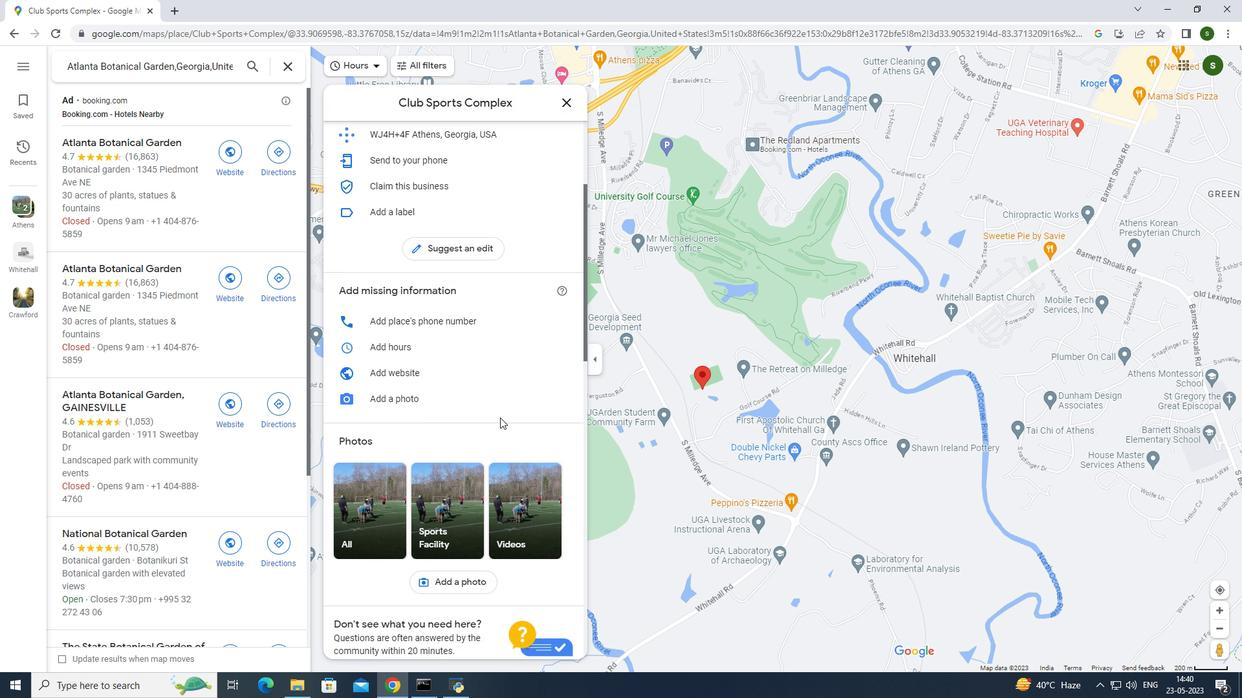 
Action: Mouse scrolled (500, 417) with delta (0, 0)
Screenshot: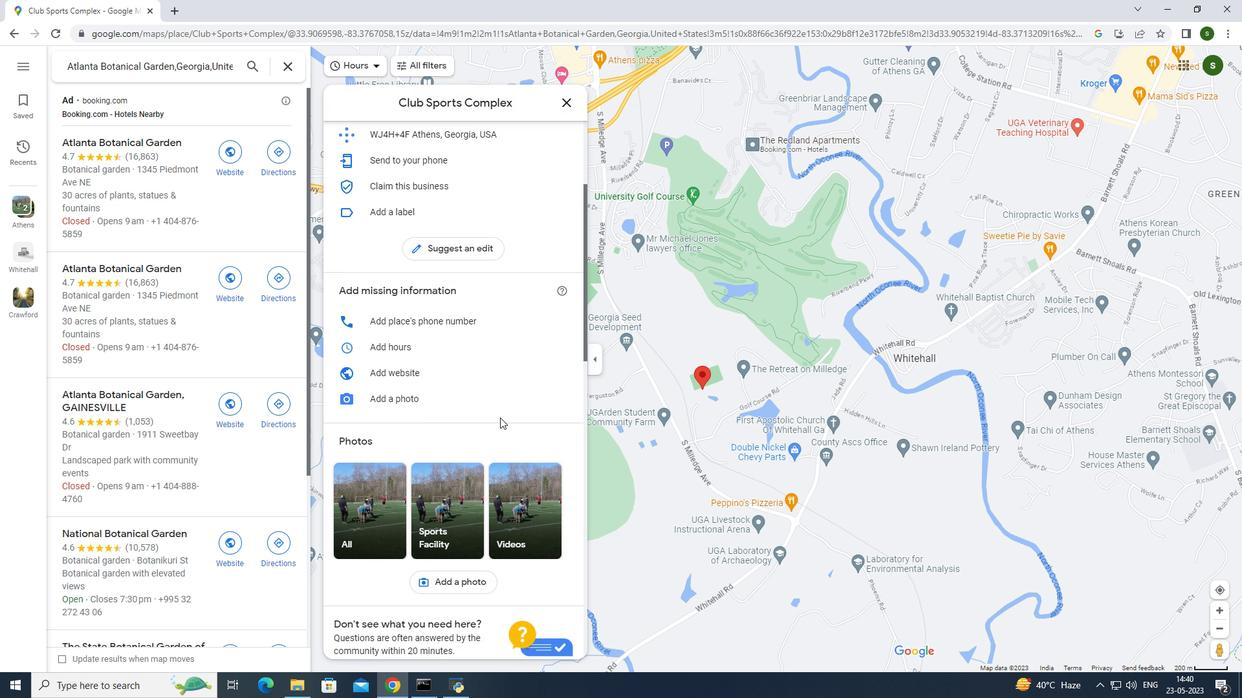 
Action: Mouse scrolled (500, 417) with delta (0, 0)
Screenshot: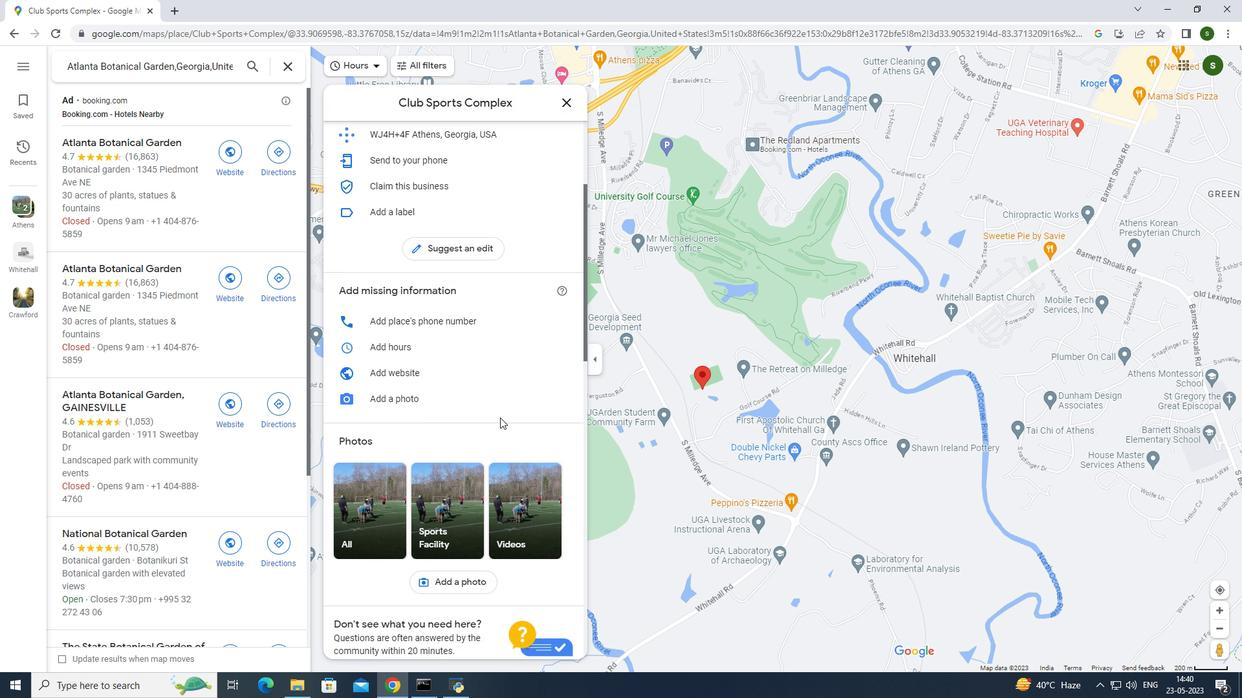 
Action: Mouse scrolled (500, 417) with delta (0, 0)
Screenshot: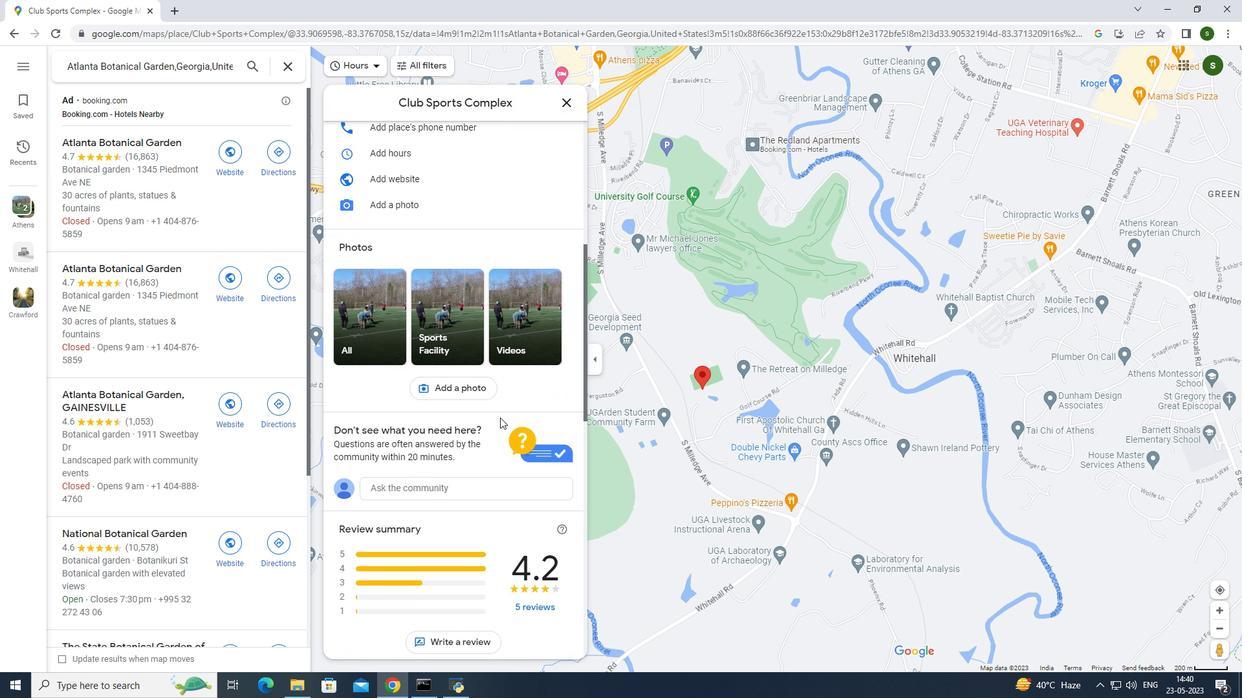 
Action: Mouse scrolled (500, 417) with delta (0, 0)
Screenshot: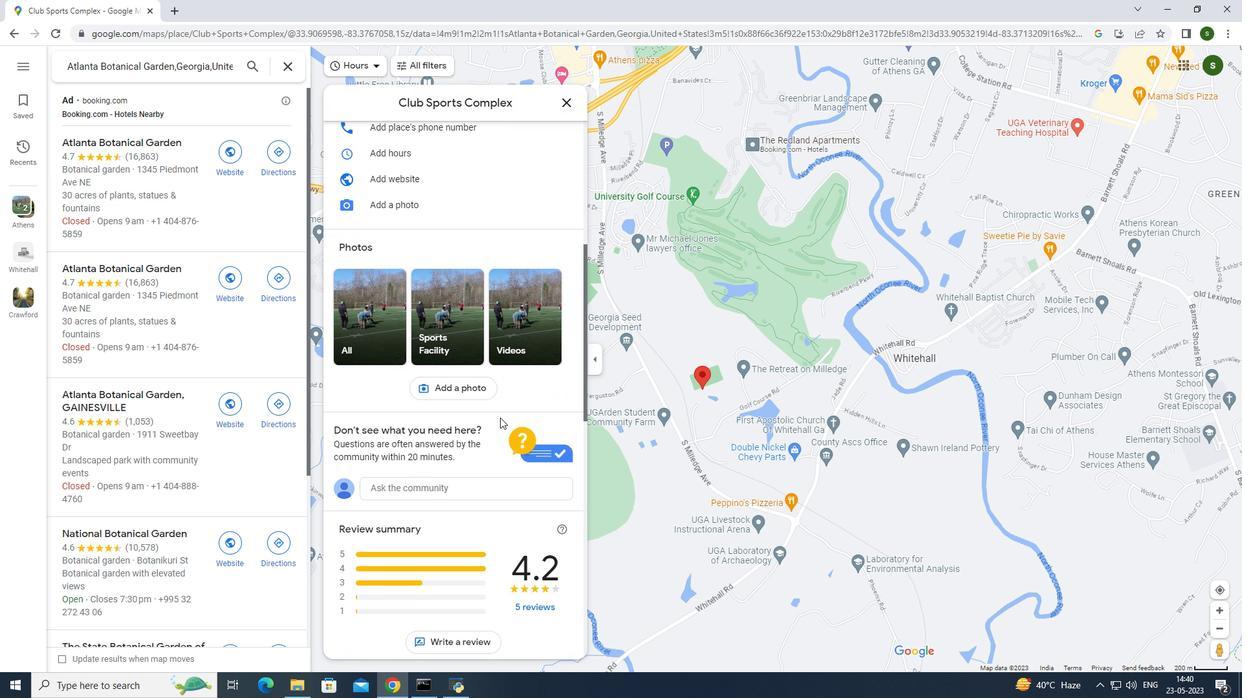 
Action: Mouse scrolled (500, 417) with delta (0, 0)
Screenshot: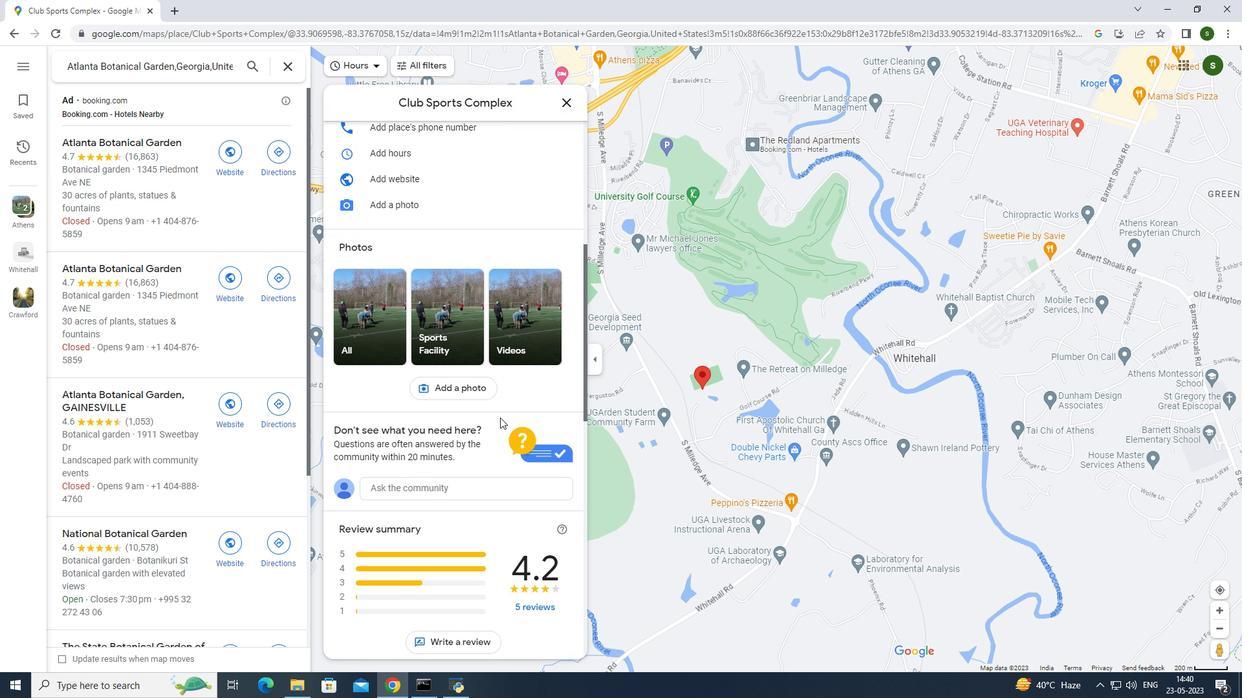 
Action: Mouse scrolled (500, 417) with delta (0, 0)
Screenshot: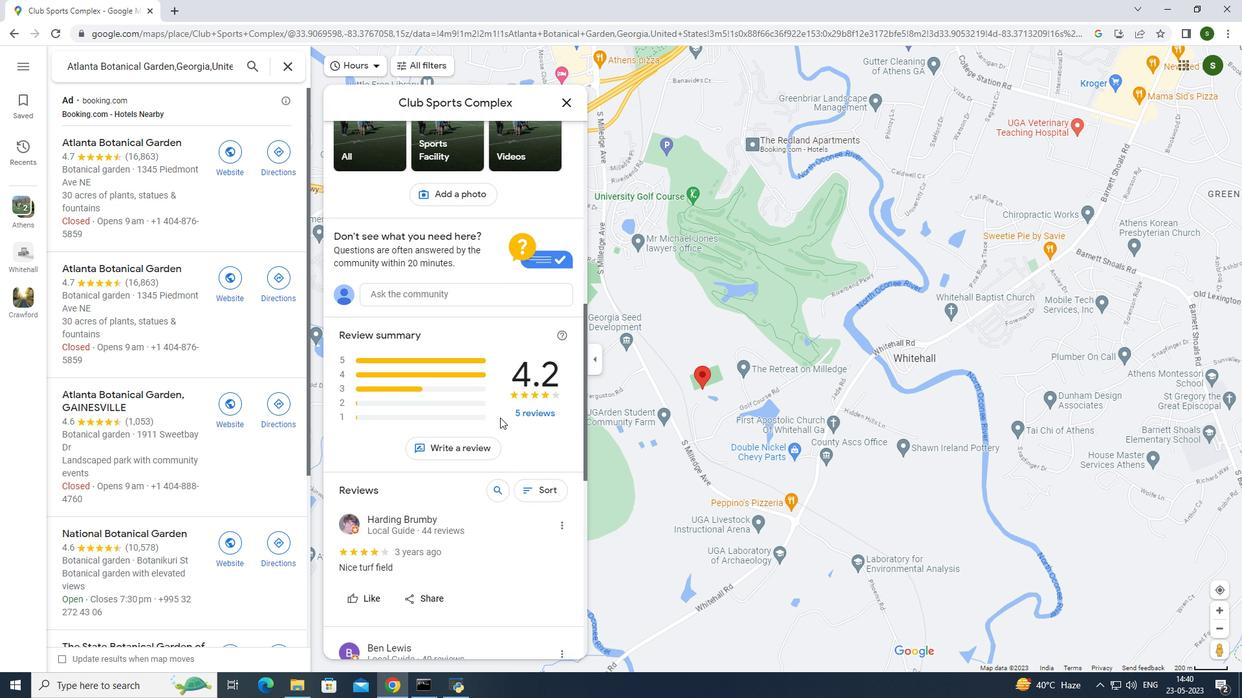 
Action: Mouse scrolled (500, 417) with delta (0, 0)
Screenshot: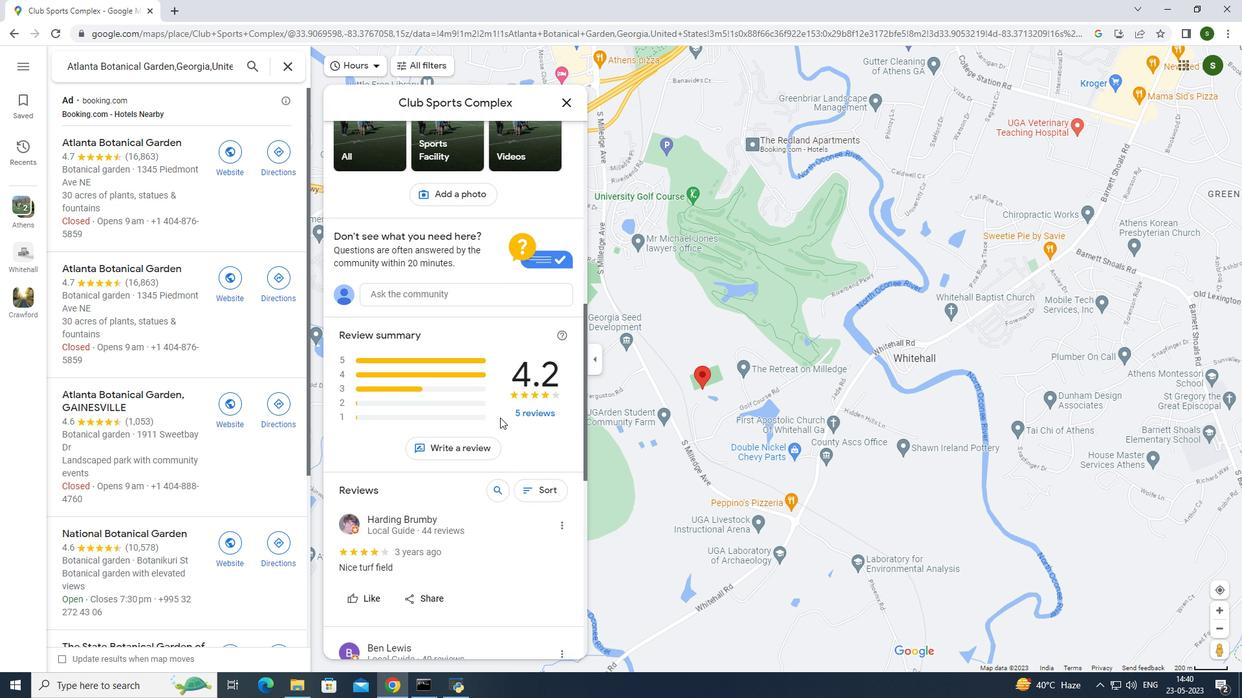 
Action: Mouse scrolled (500, 417) with delta (0, 0)
Screenshot: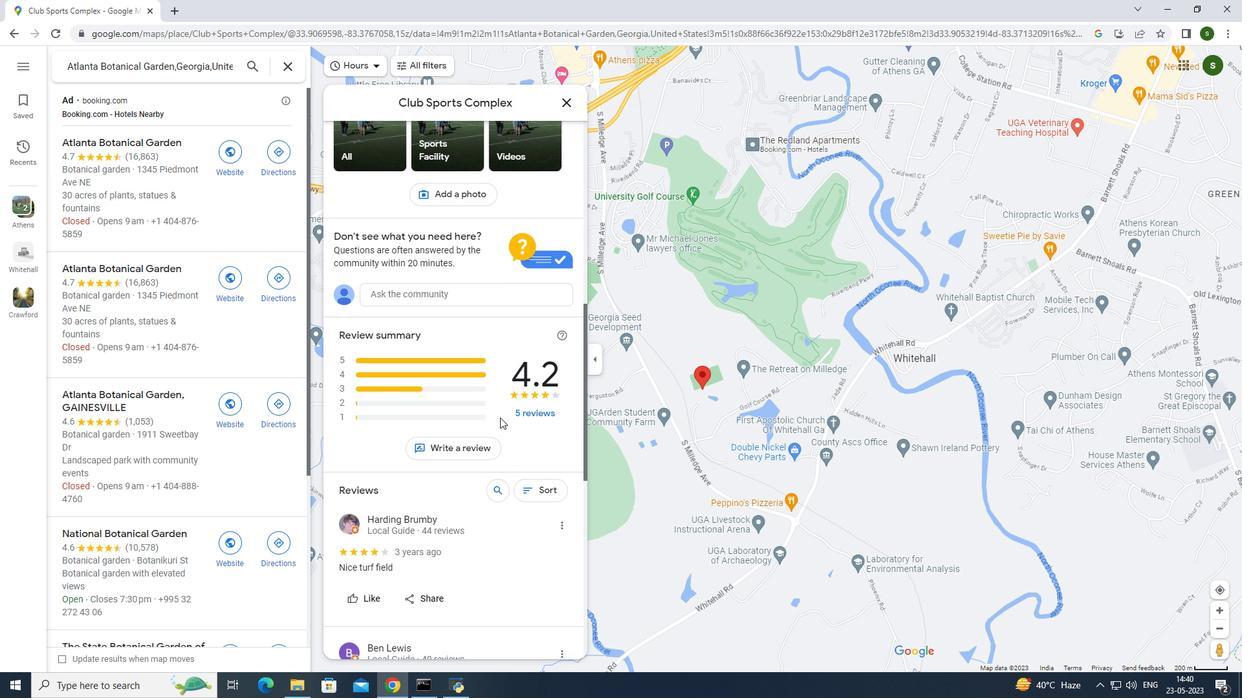 
Action: Mouse scrolled (500, 417) with delta (0, 0)
Screenshot: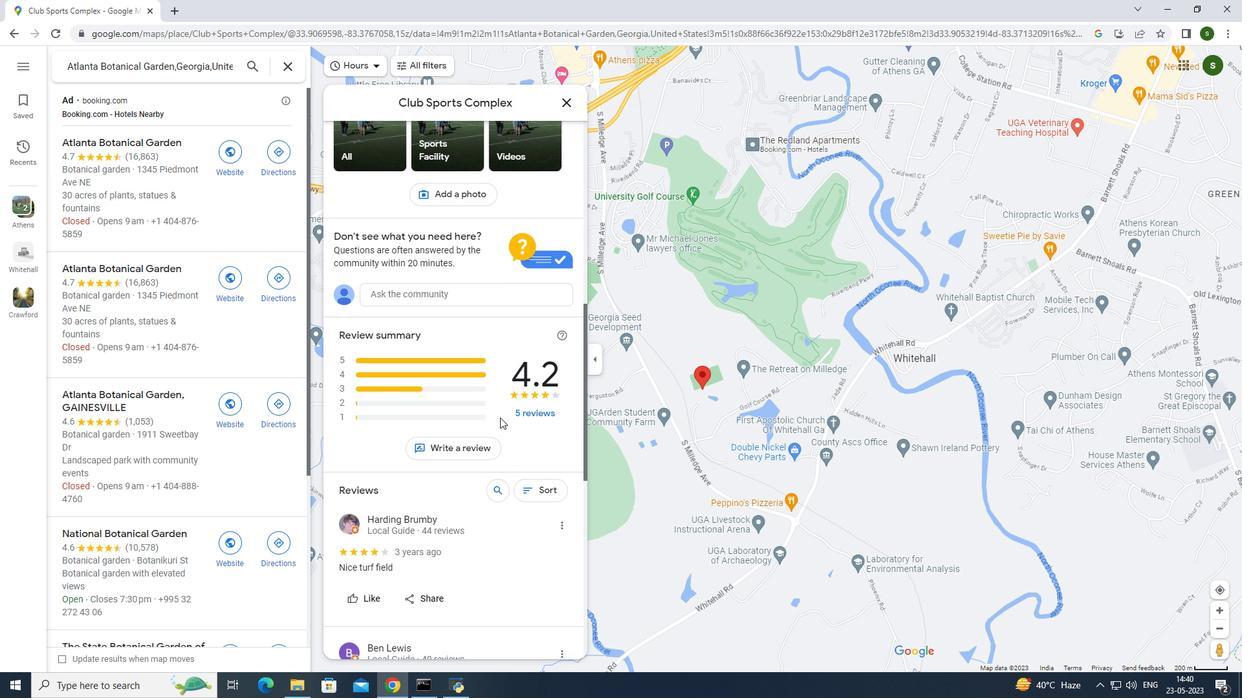 
Action: Mouse moved to (495, 388)
Screenshot: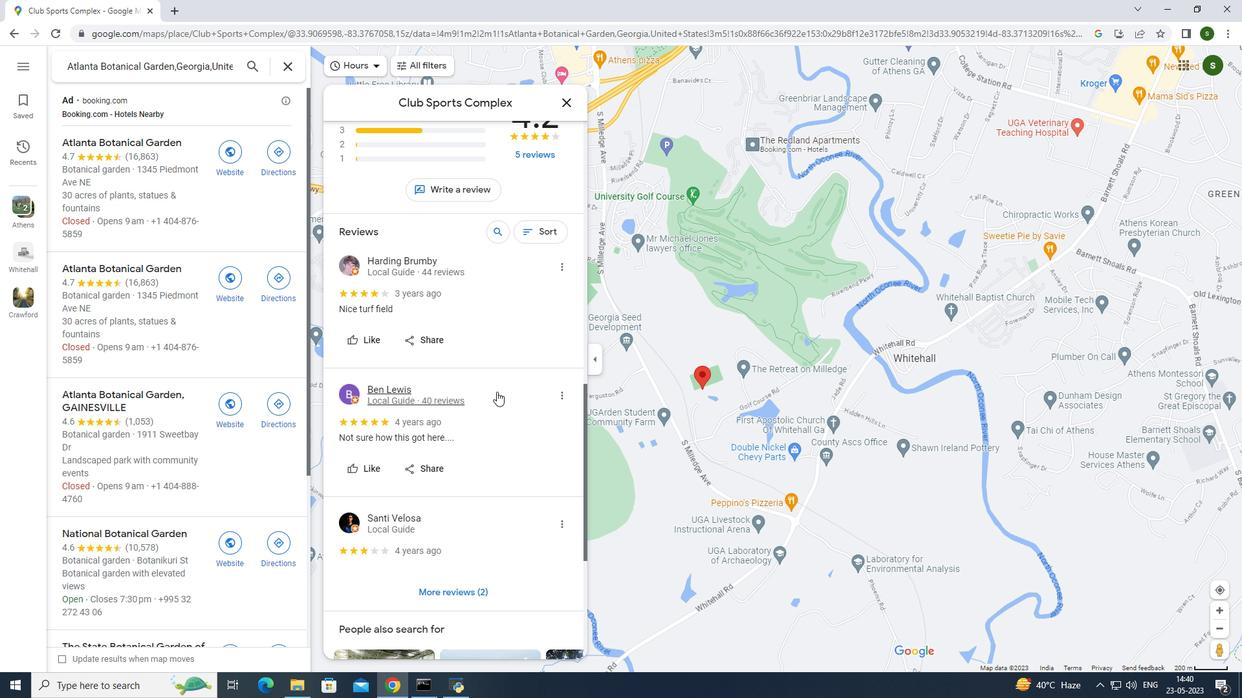 
Action: Mouse scrolled (495, 388) with delta (0, 0)
Screenshot: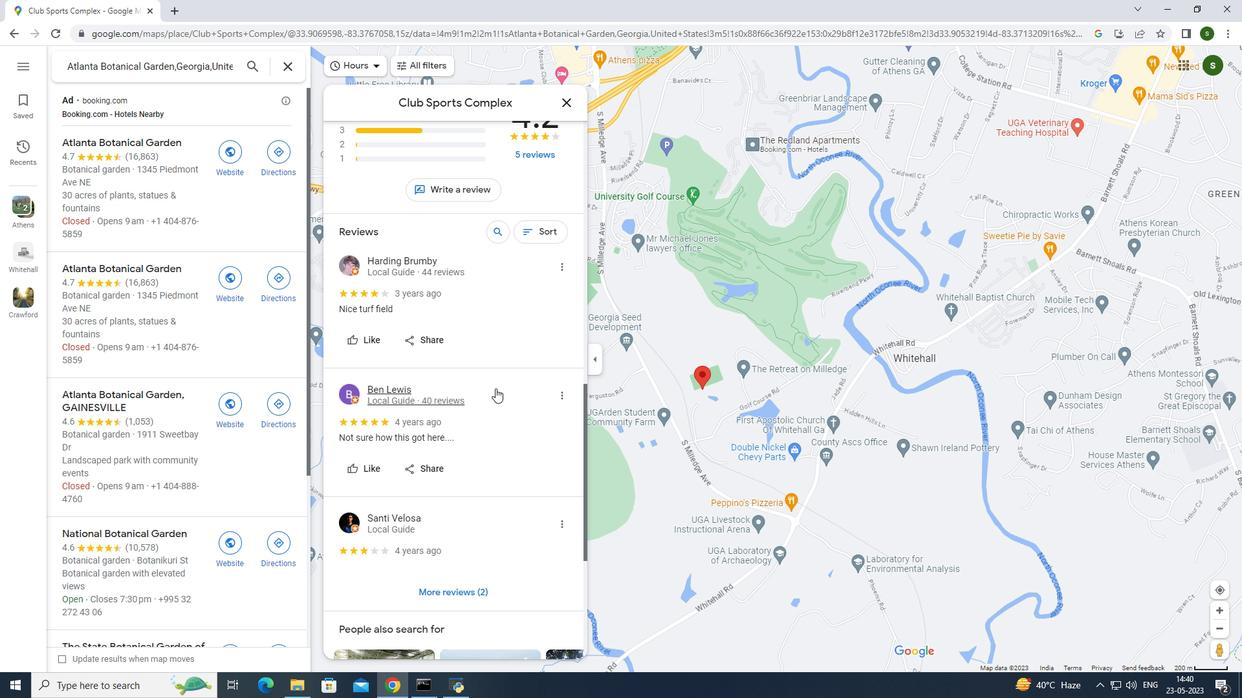 
Action: Mouse scrolled (495, 388) with delta (0, 0)
Screenshot: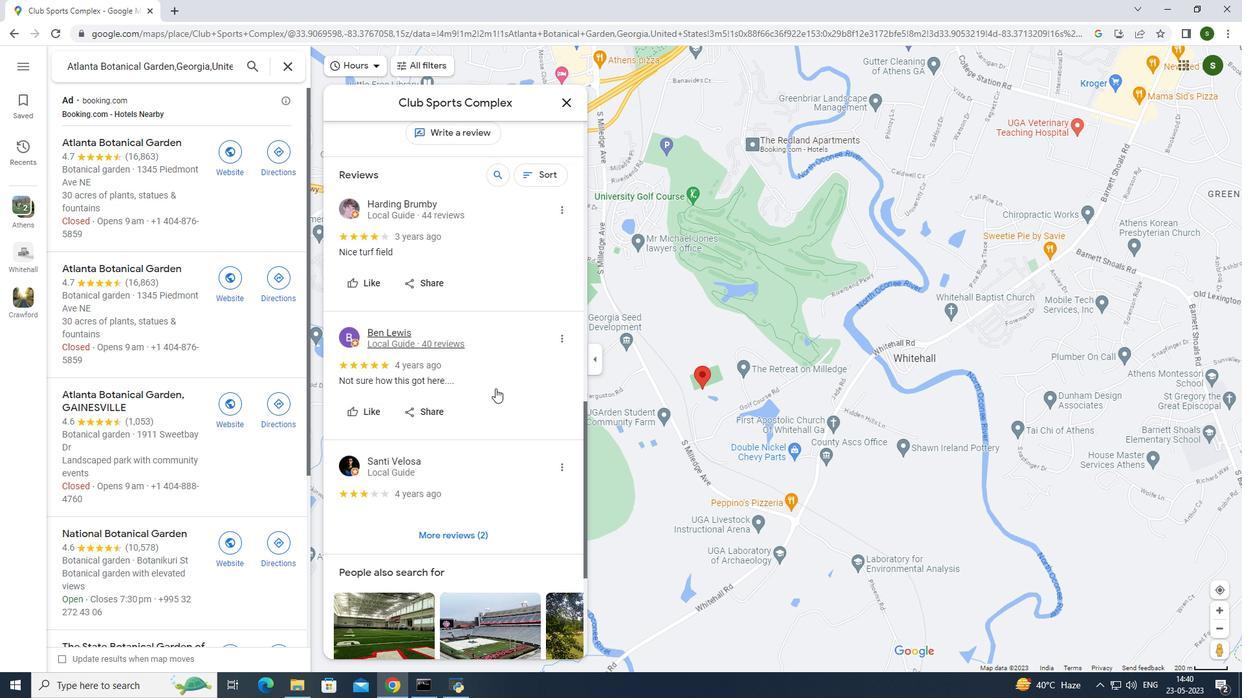 
Action: Mouse scrolled (495, 389) with delta (0, 0)
Screenshot: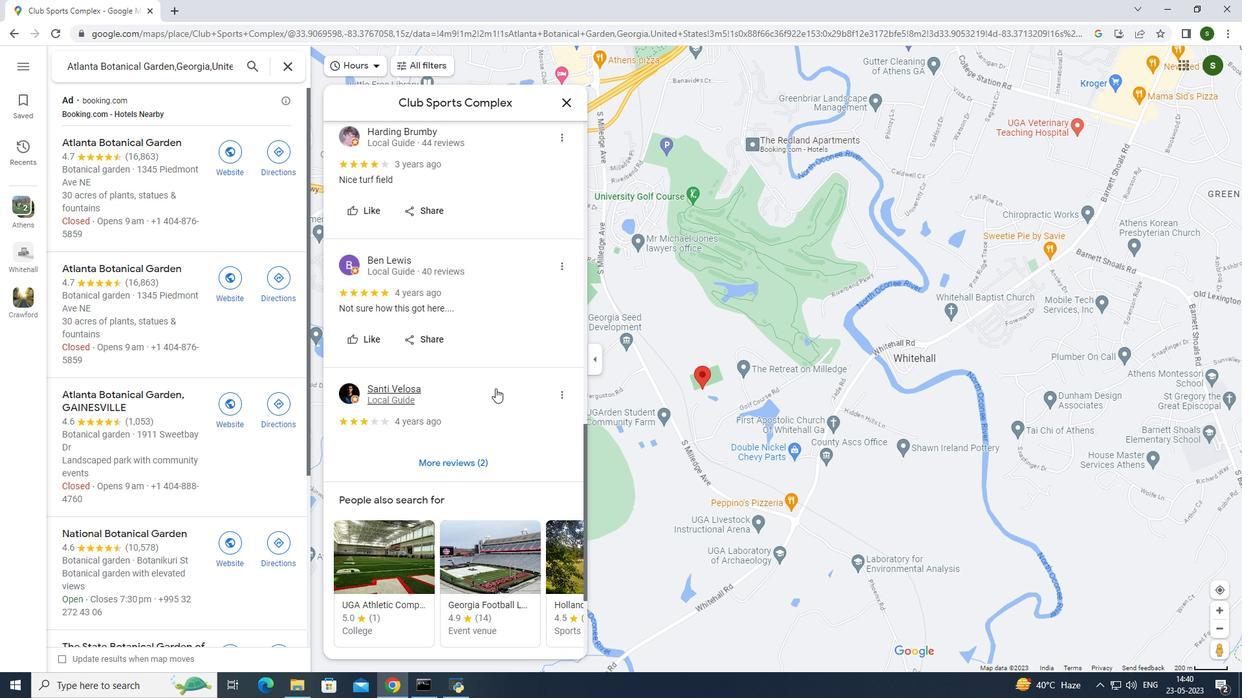 
Action: Mouse scrolled (495, 389) with delta (0, 0)
Screenshot: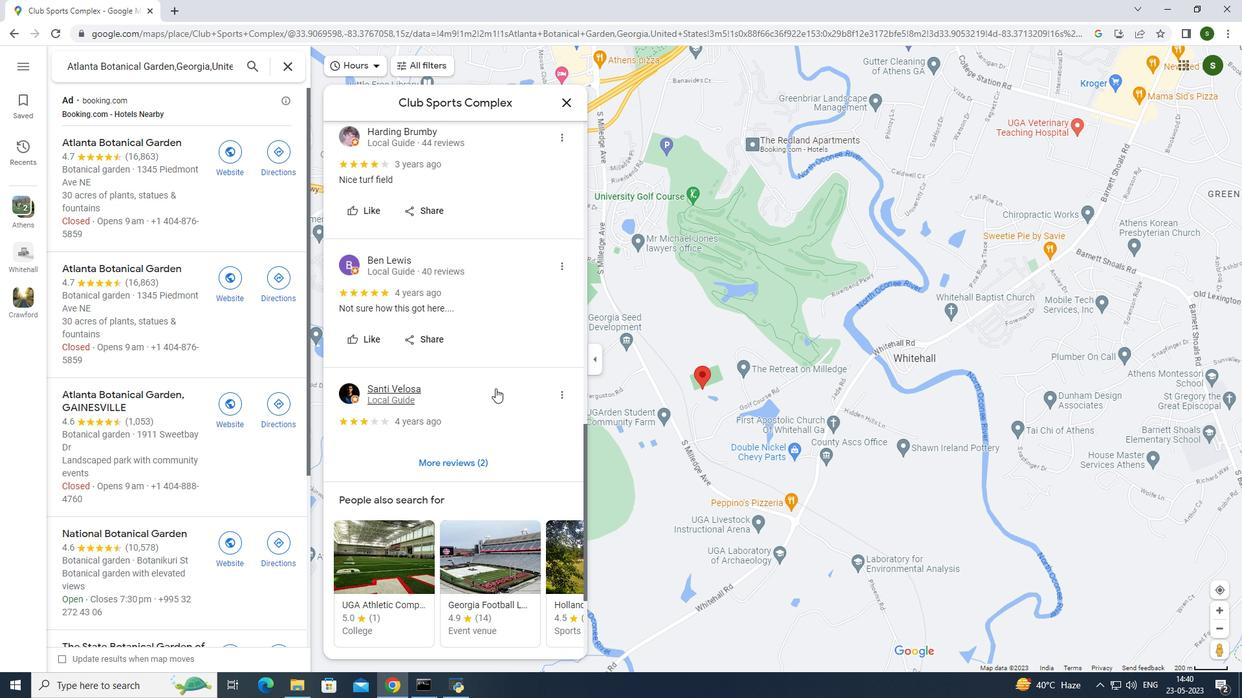 
Action: Mouse scrolled (495, 389) with delta (0, 0)
Screenshot: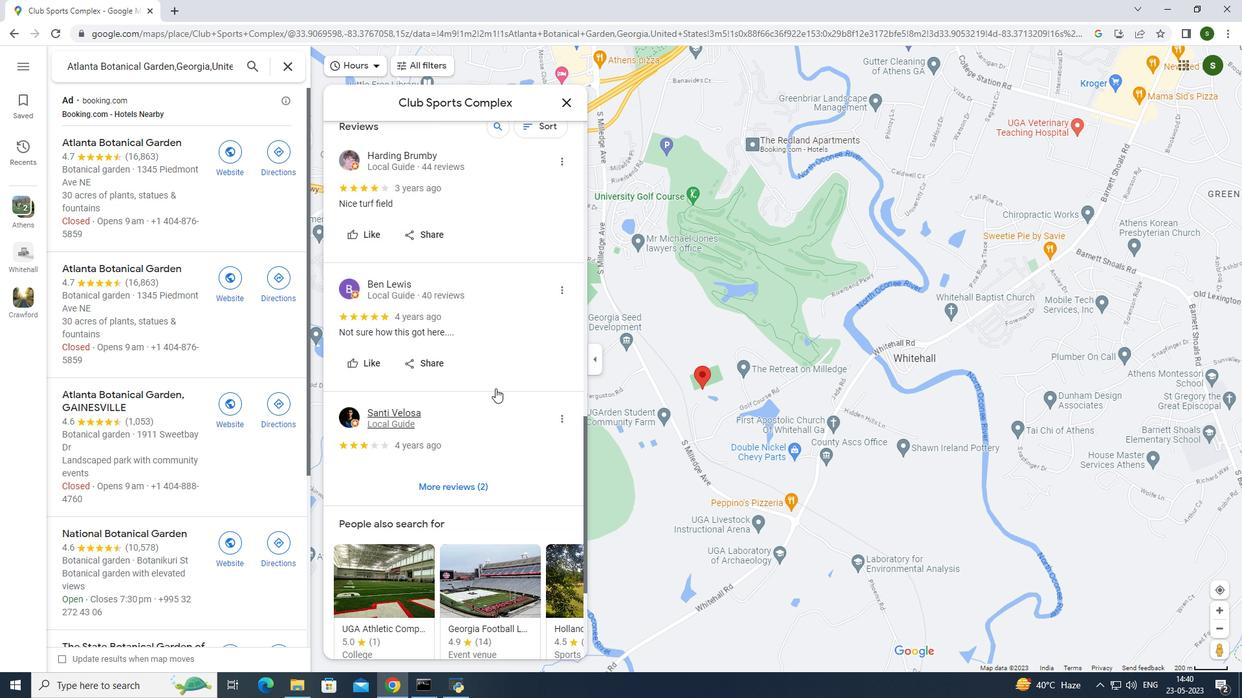 
Action: Mouse scrolled (495, 389) with delta (0, 0)
Screenshot: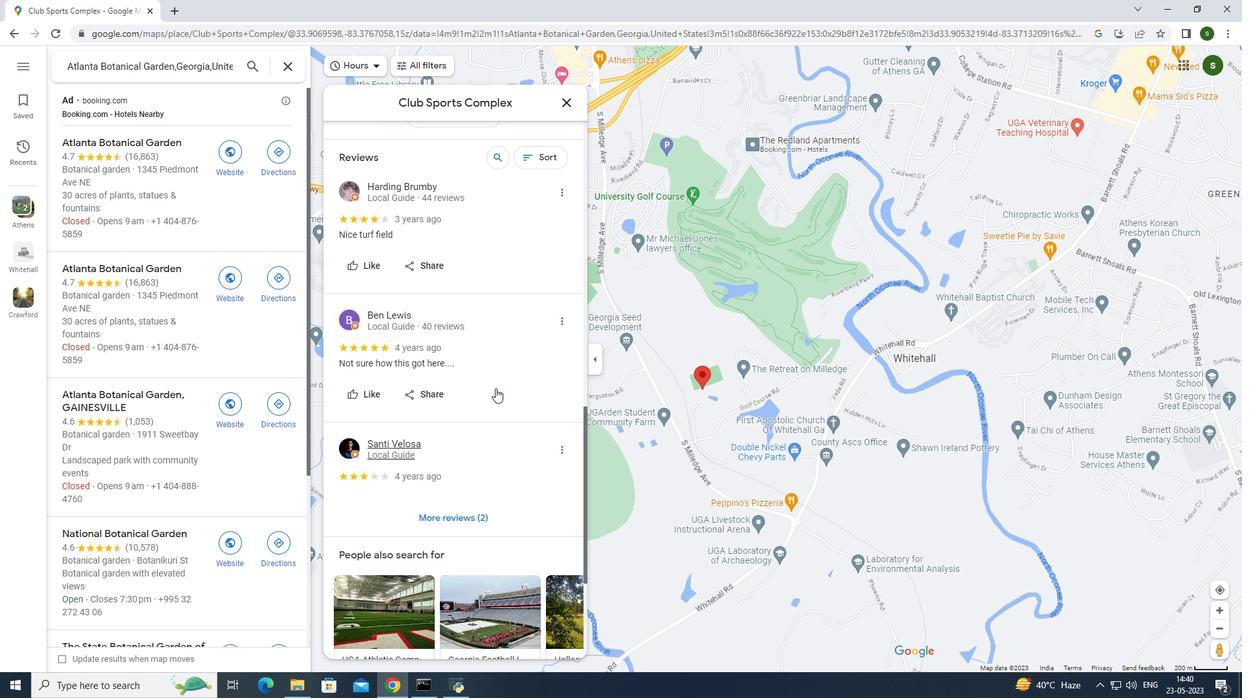 
Action: Mouse scrolled (495, 389) with delta (0, 0)
Screenshot: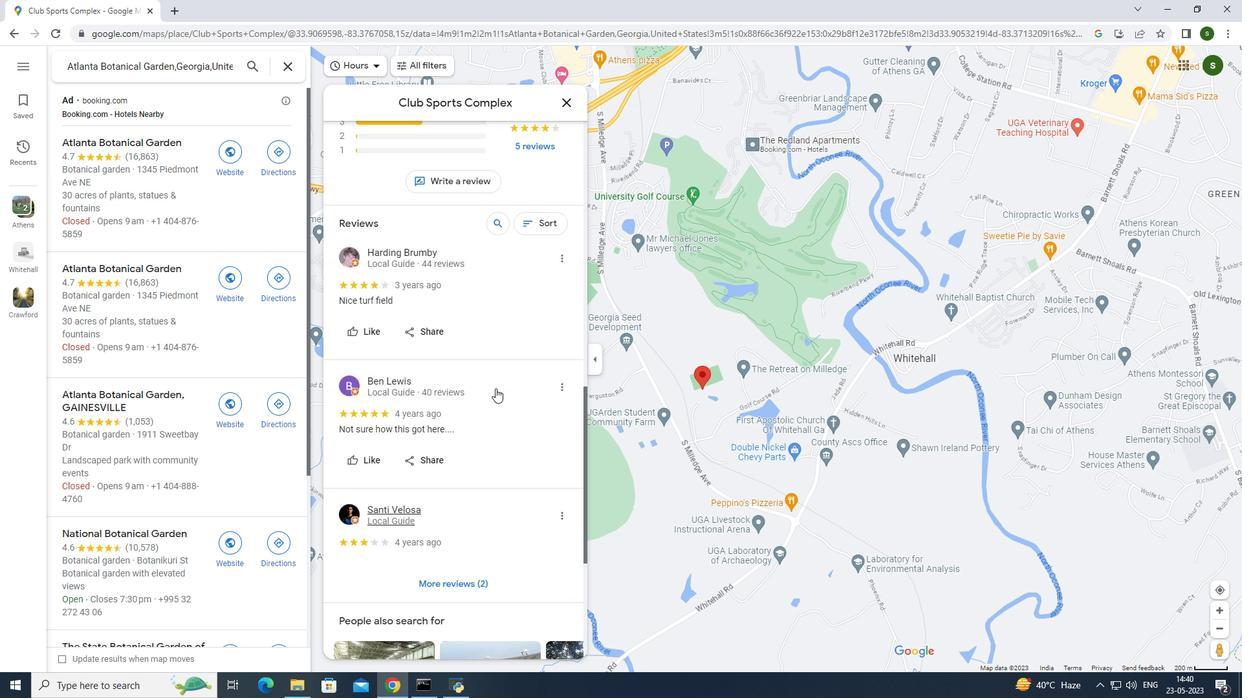 
Action: Mouse scrolled (495, 389) with delta (0, 0)
Screenshot: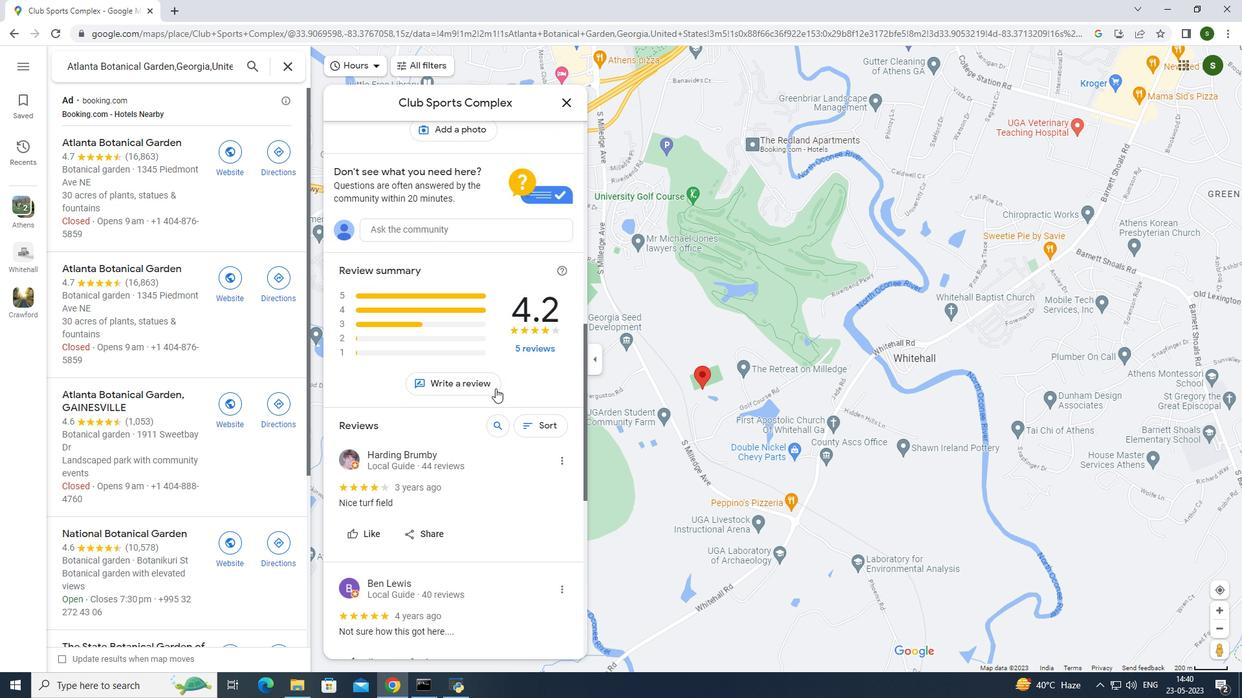 
Action: Mouse scrolled (495, 389) with delta (0, 0)
Screenshot: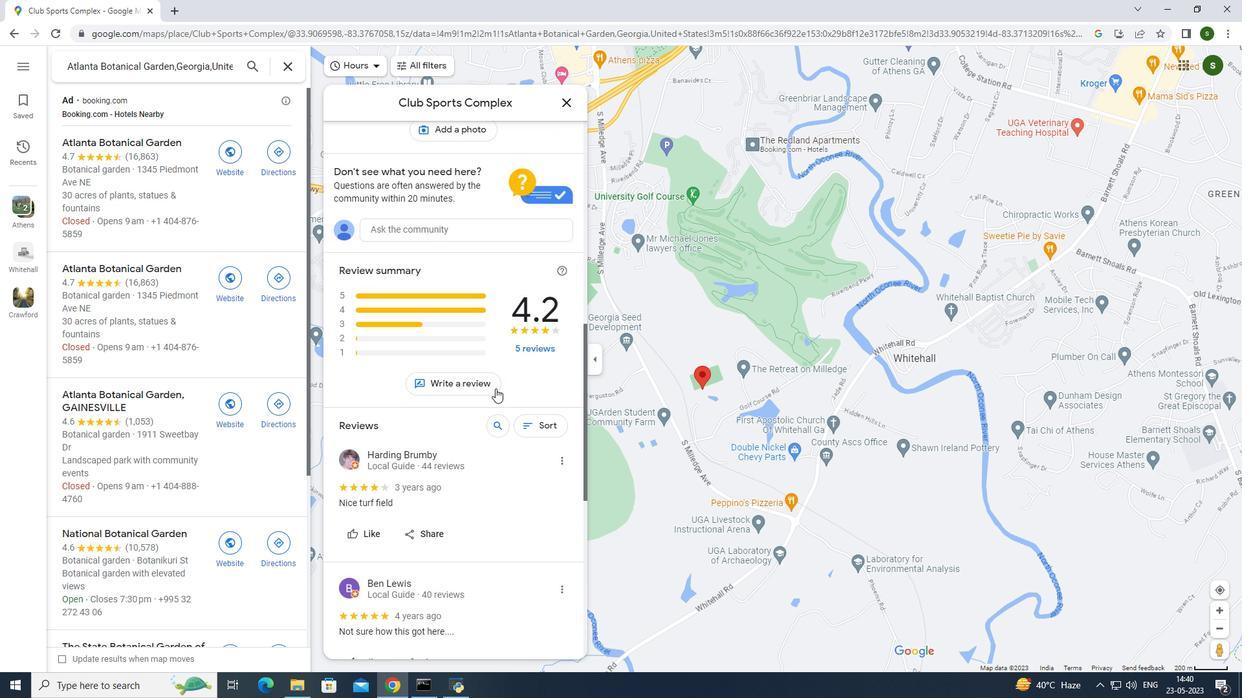 
Action: Mouse scrolled (495, 389) with delta (0, 0)
Screenshot: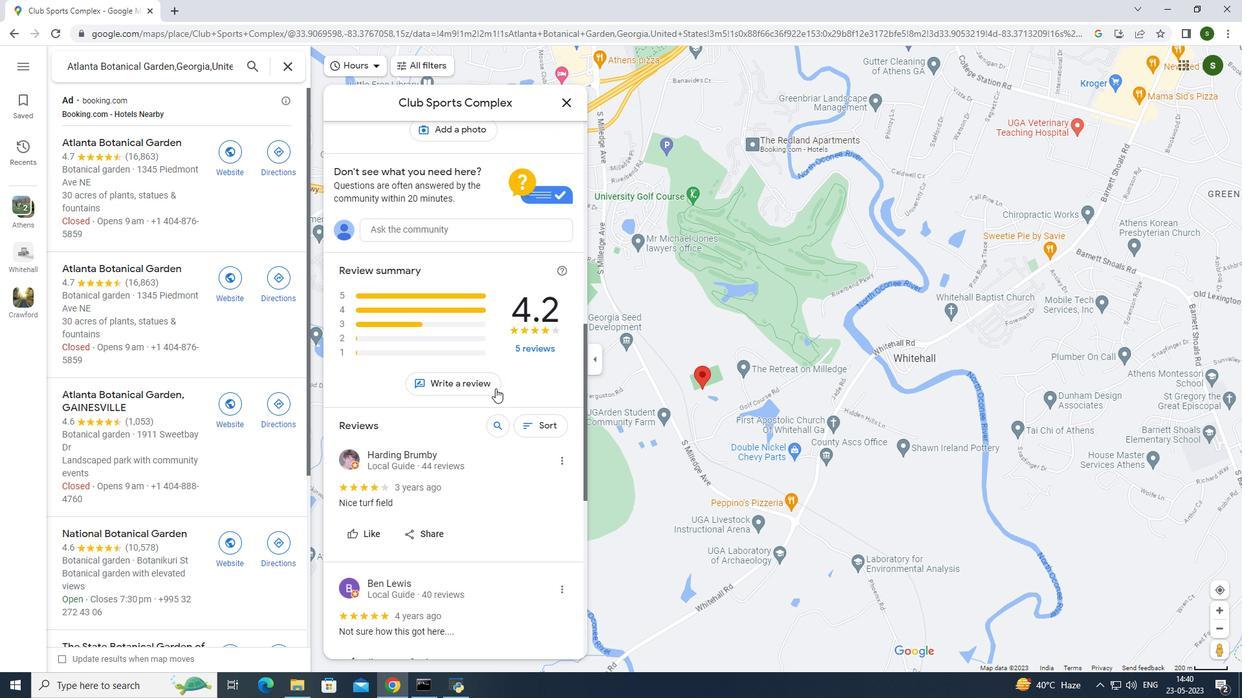 
Action: Mouse scrolled (495, 389) with delta (0, 0)
Screenshot: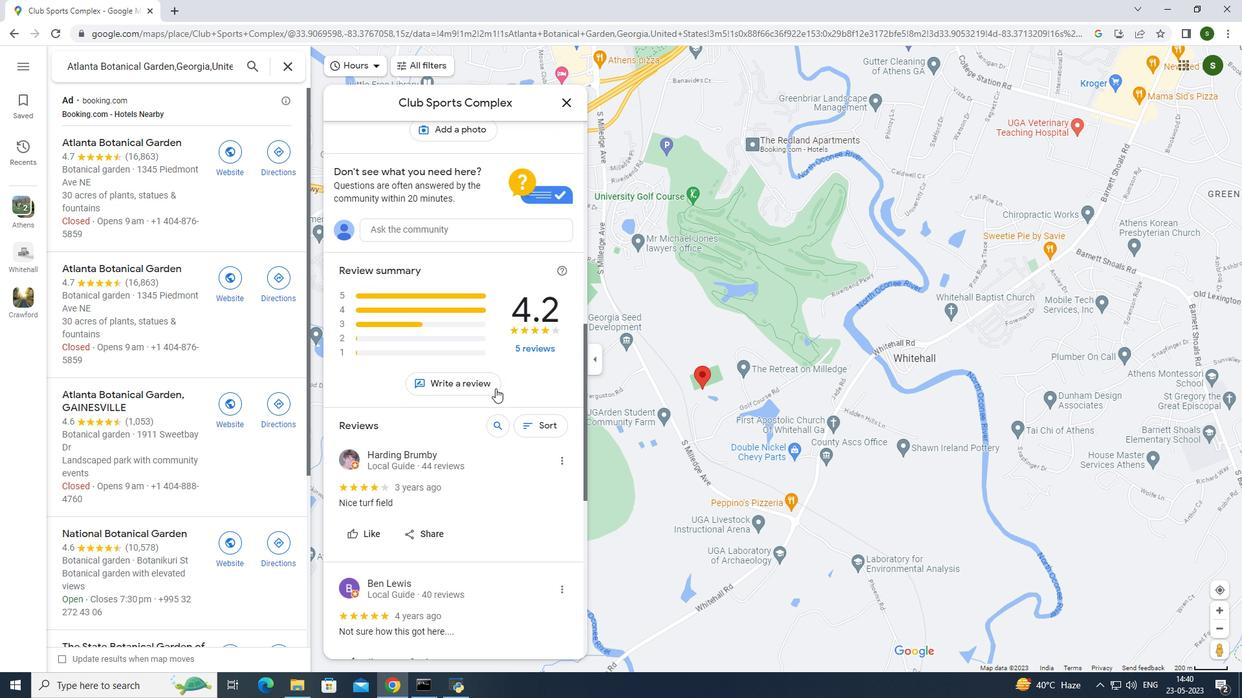 
Action: Mouse scrolled (495, 389) with delta (0, 0)
Screenshot: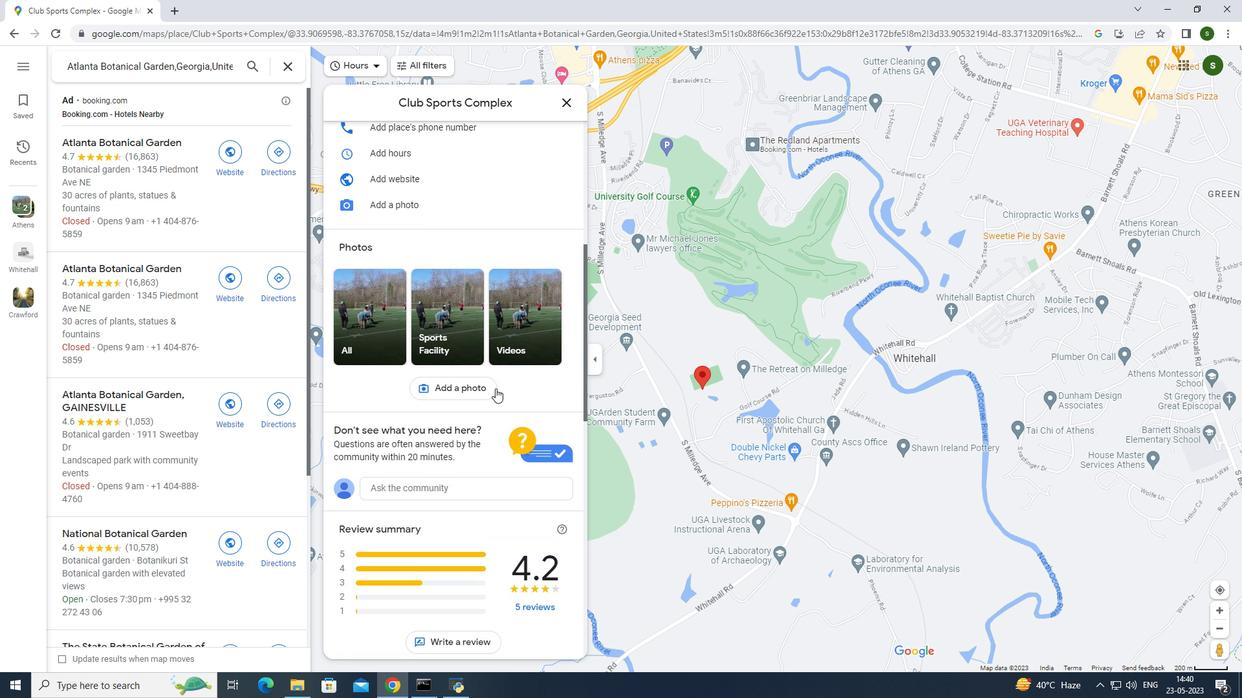 
Action: Mouse scrolled (495, 389) with delta (0, 0)
Screenshot: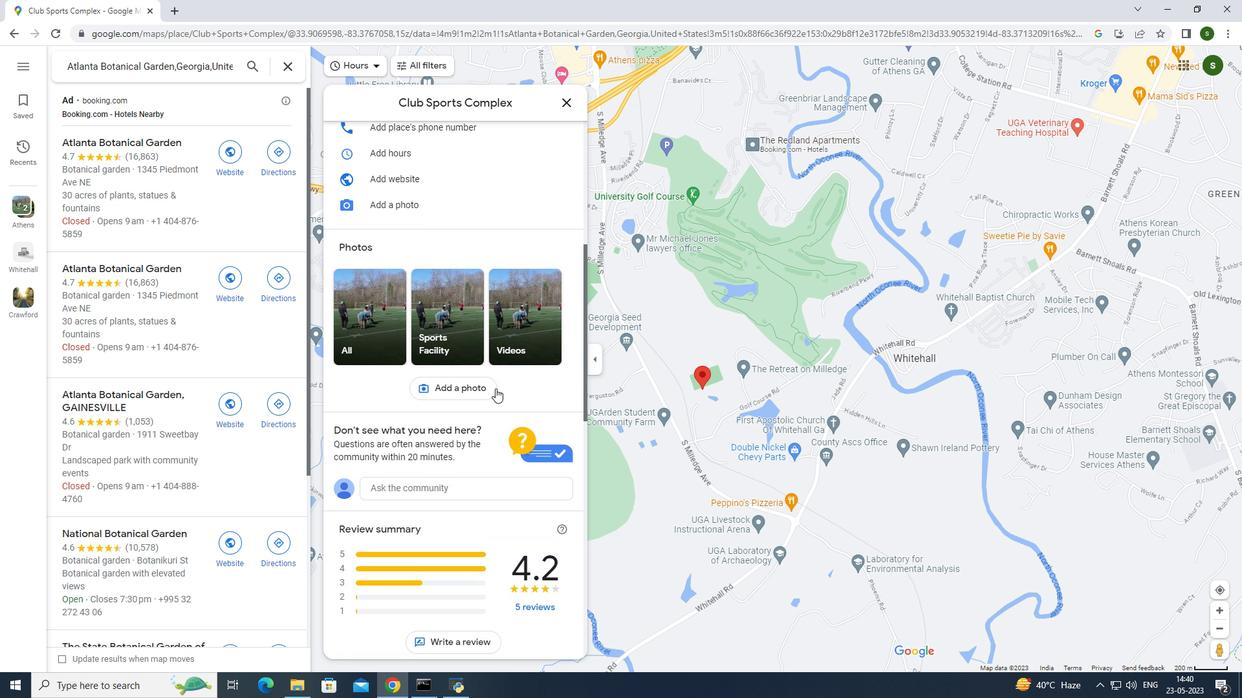 
Action: Mouse scrolled (495, 389) with delta (0, 0)
Screenshot: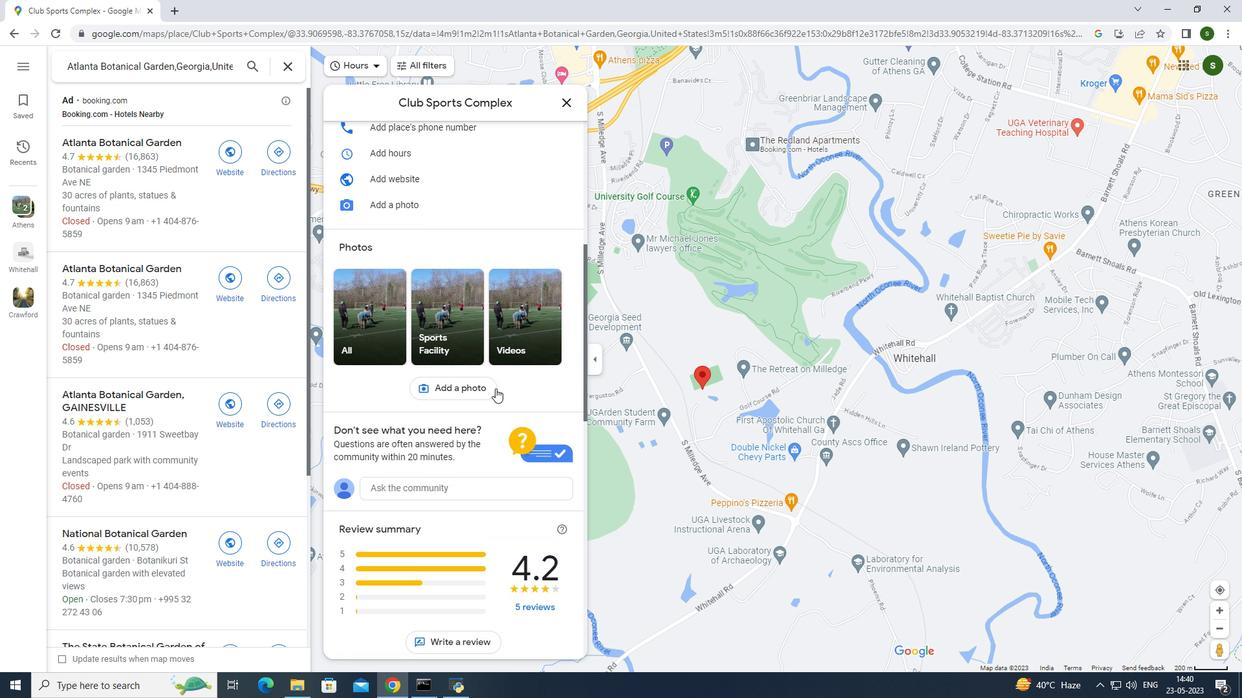 
Action: Mouse scrolled (495, 389) with delta (0, 0)
Screenshot: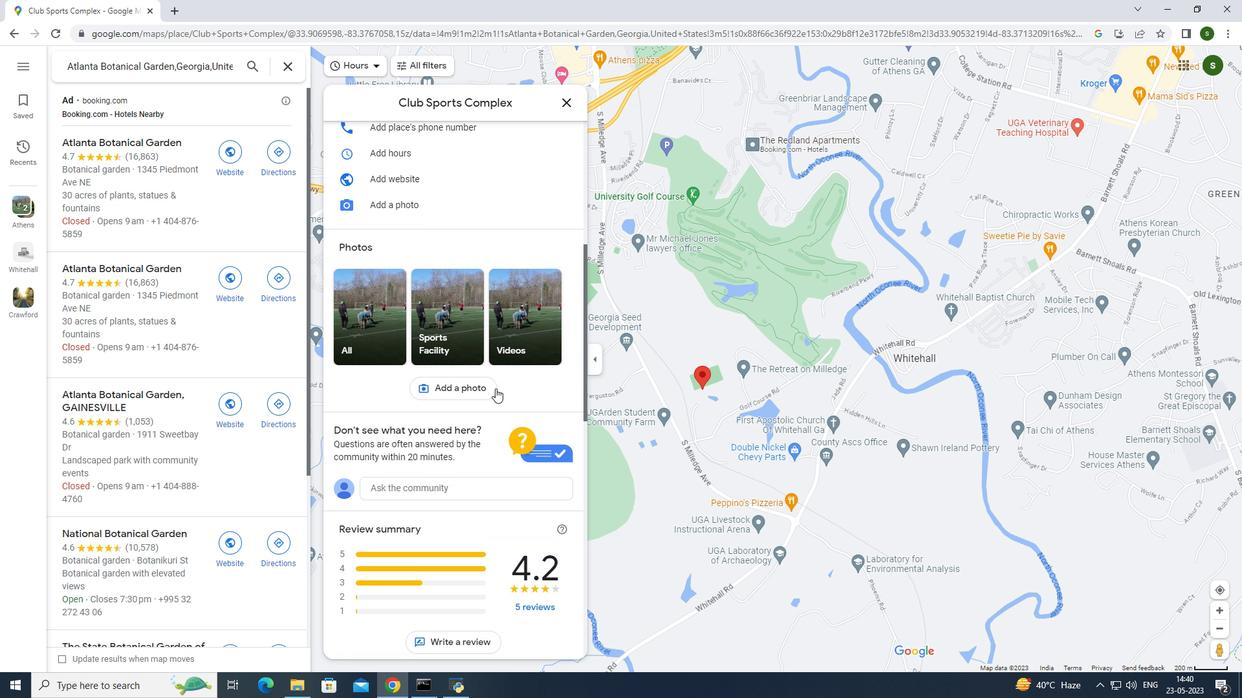 
Action: Mouse scrolled (495, 389) with delta (0, 0)
Screenshot: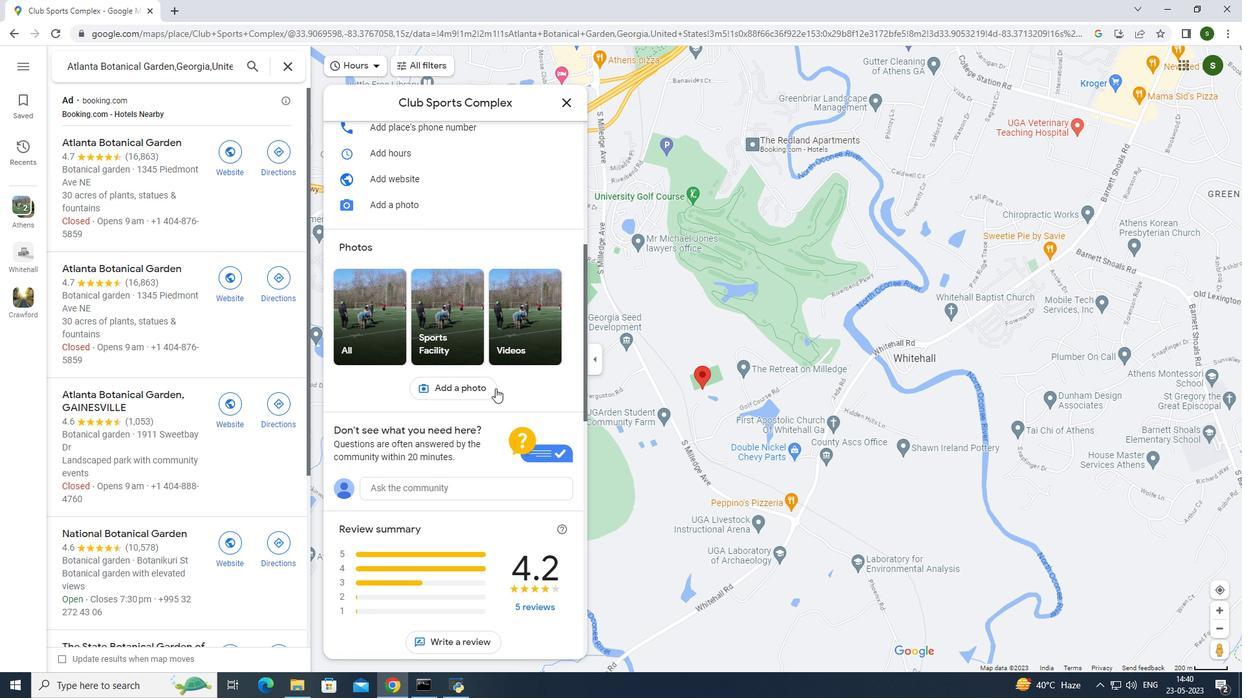 
Action: Mouse scrolled (495, 389) with delta (0, 0)
Screenshot: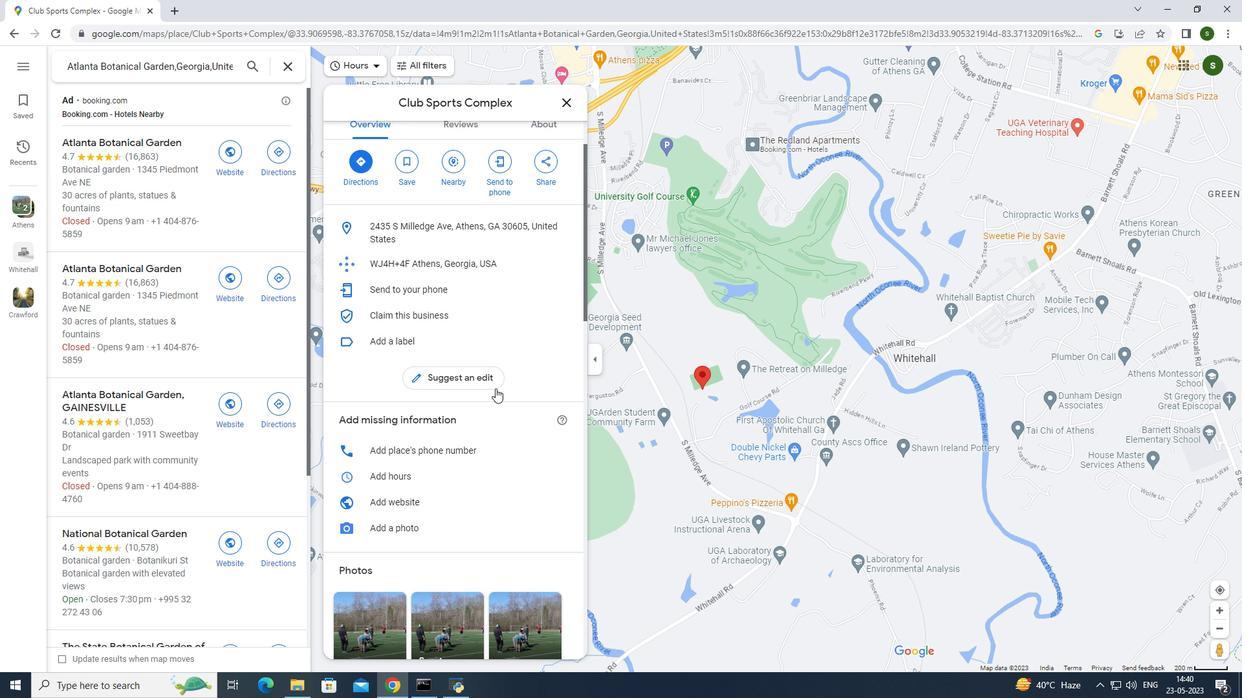 
Action: Mouse scrolled (495, 389) with delta (0, 0)
Screenshot: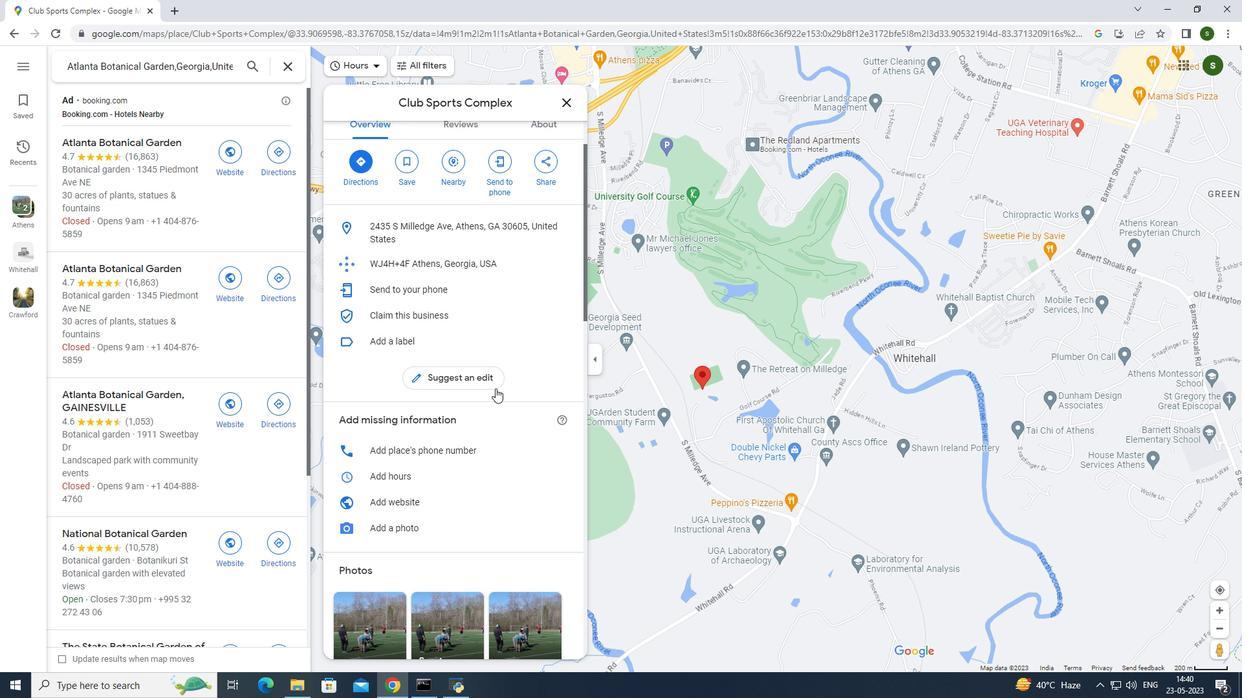 
Action: Mouse scrolled (495, 389) with delta (0, 0)
Screenshot: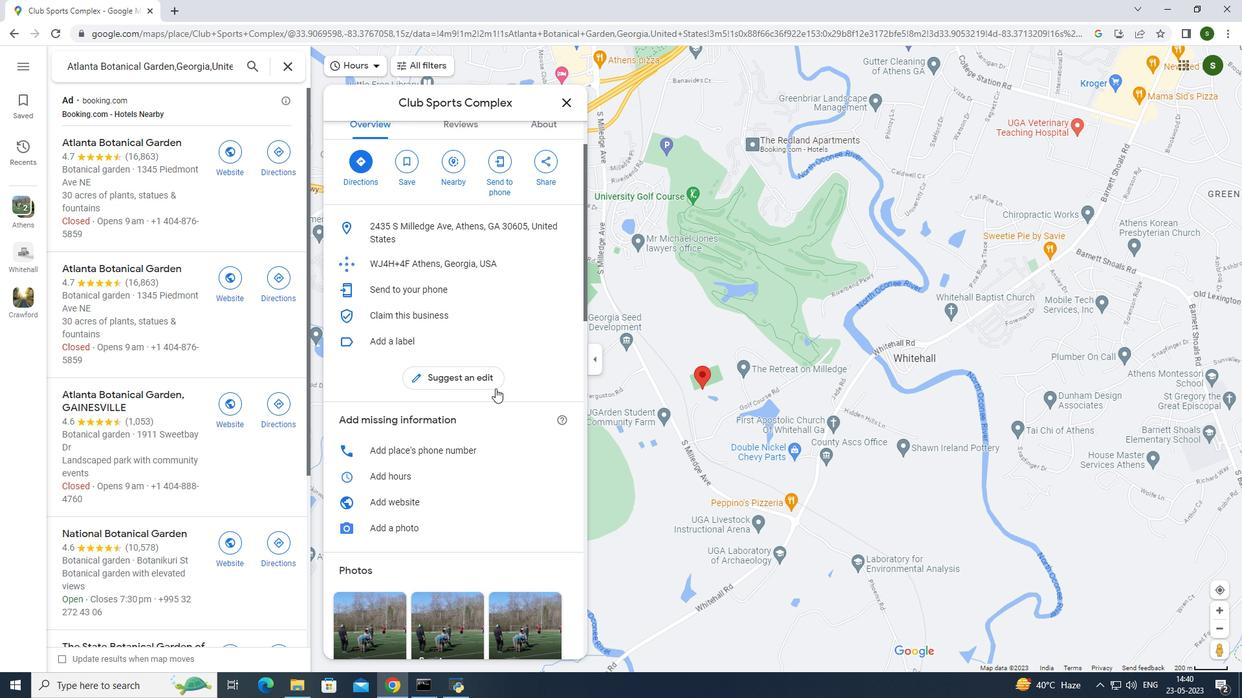 
Action: Mouse scrolled (495, 389) with delta (0, 0)
Screenshot: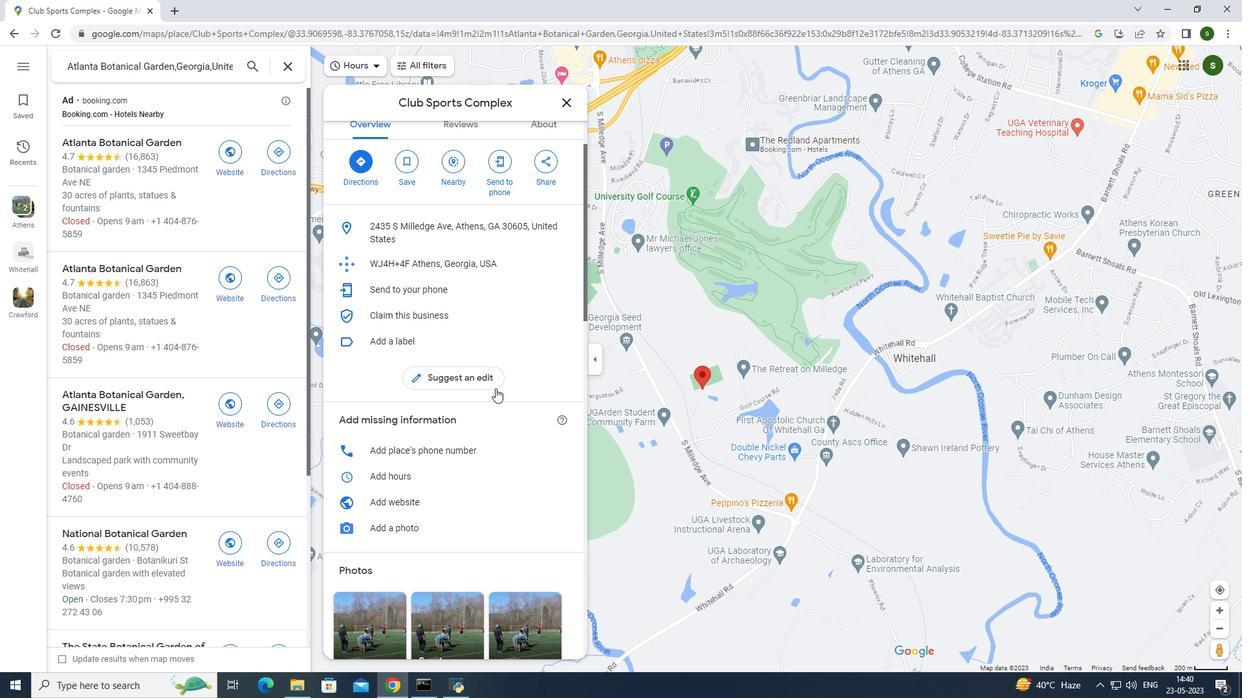 
Action: Mouse moved to (471, 320)
Screenshot: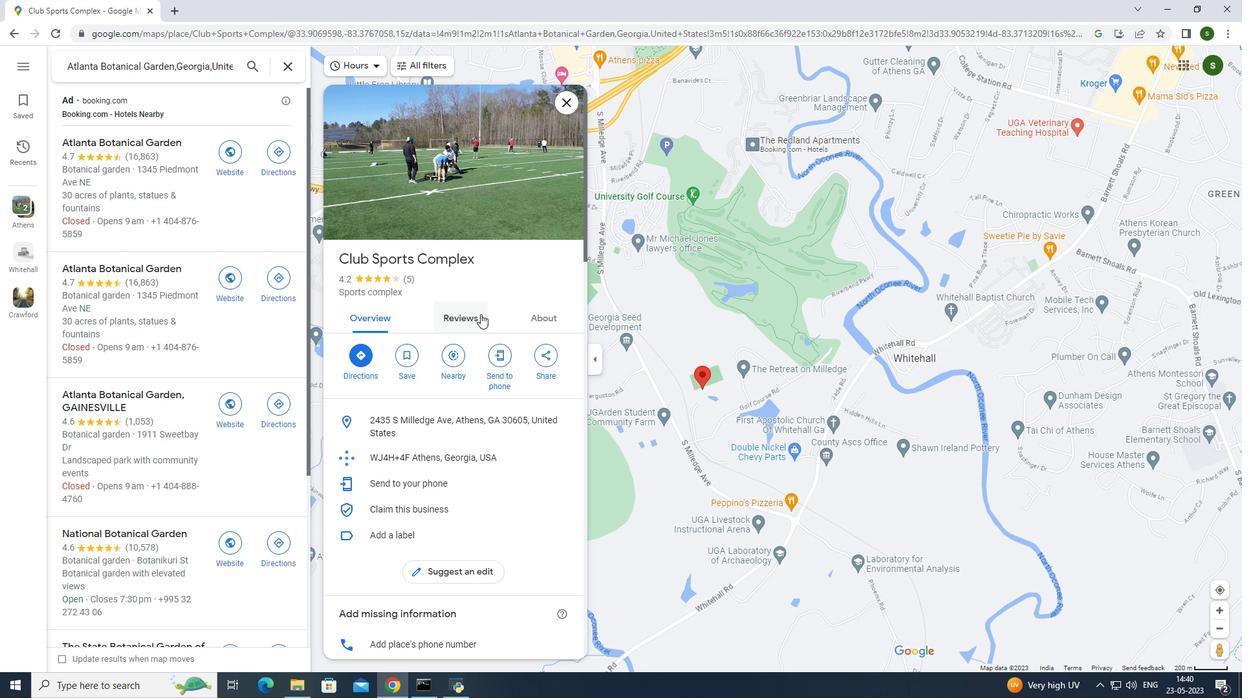 
Action: Mouse pressed left at (471, 320)
Screenshot: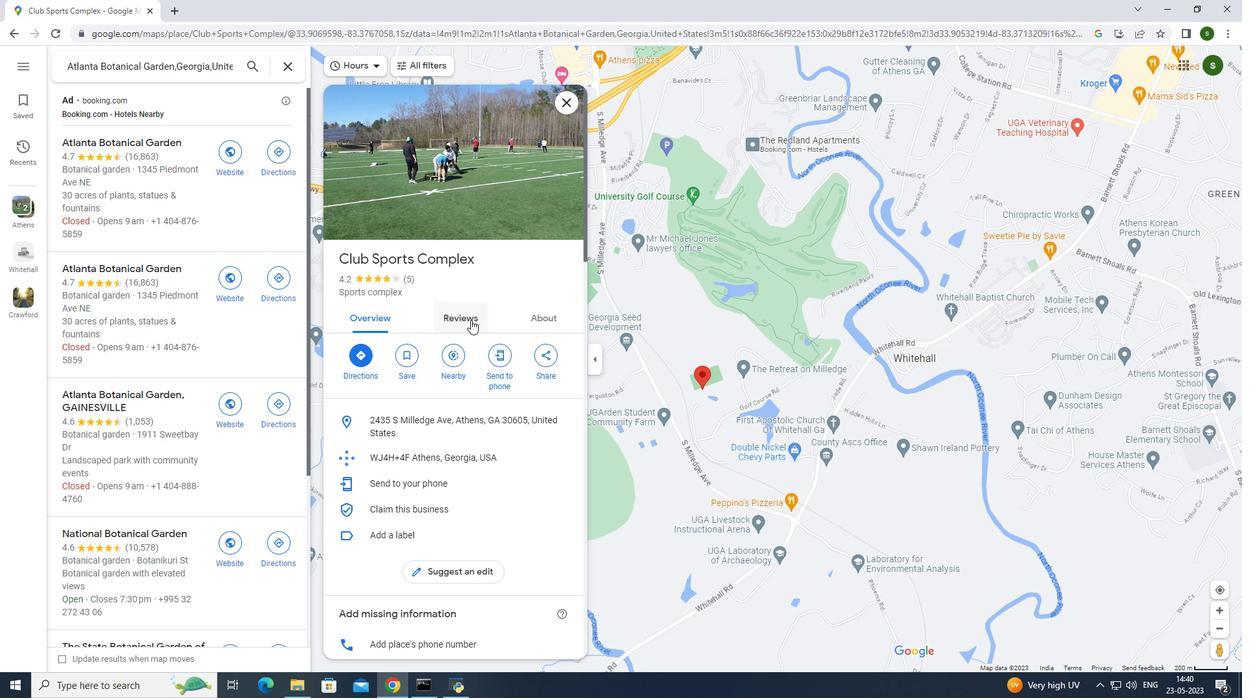 
Action: Mouse moved to (539, 411)
Screenshot: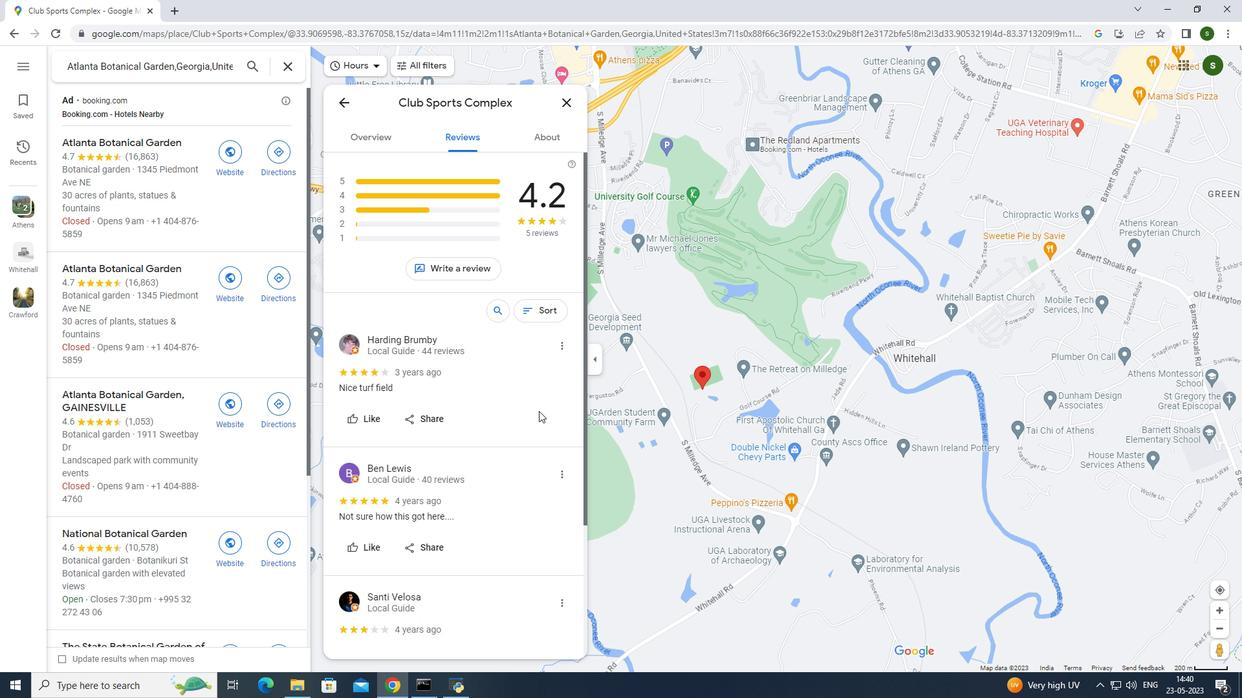 
Action: Mouse scrolled (539, 410) with delta (0, 0)
Screenshot: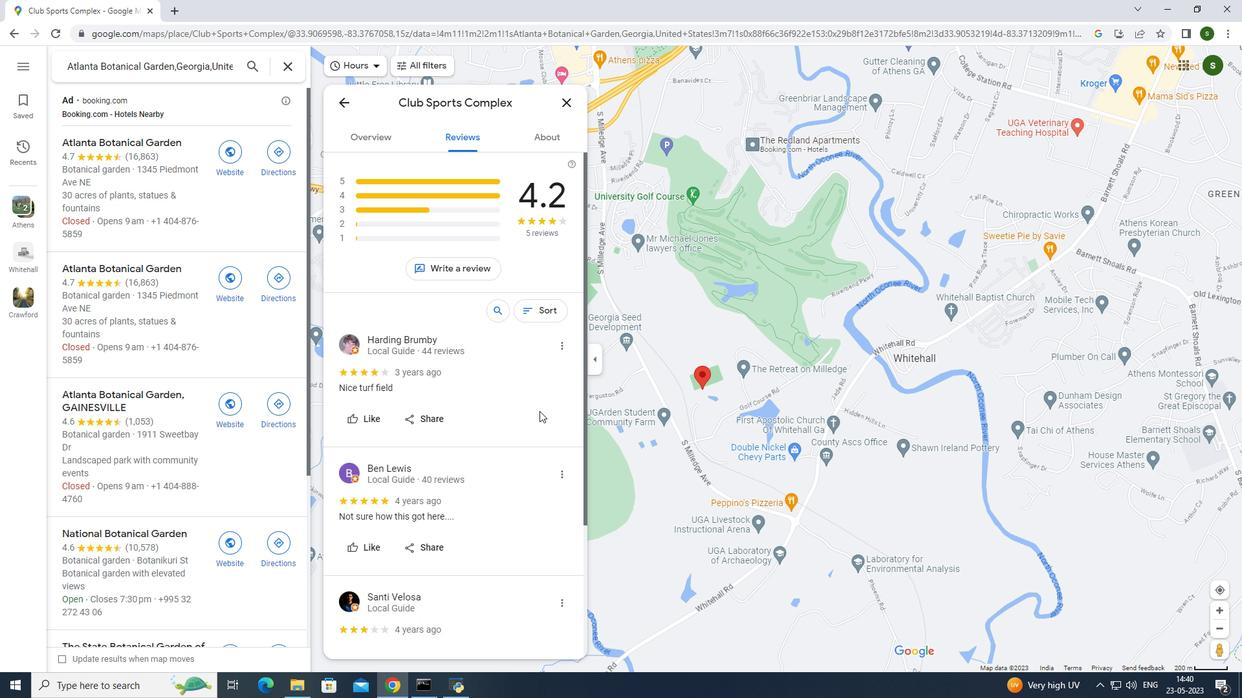 
Action: Mouse scrolled (539, 410) with delta (0, 0)
Screenshot: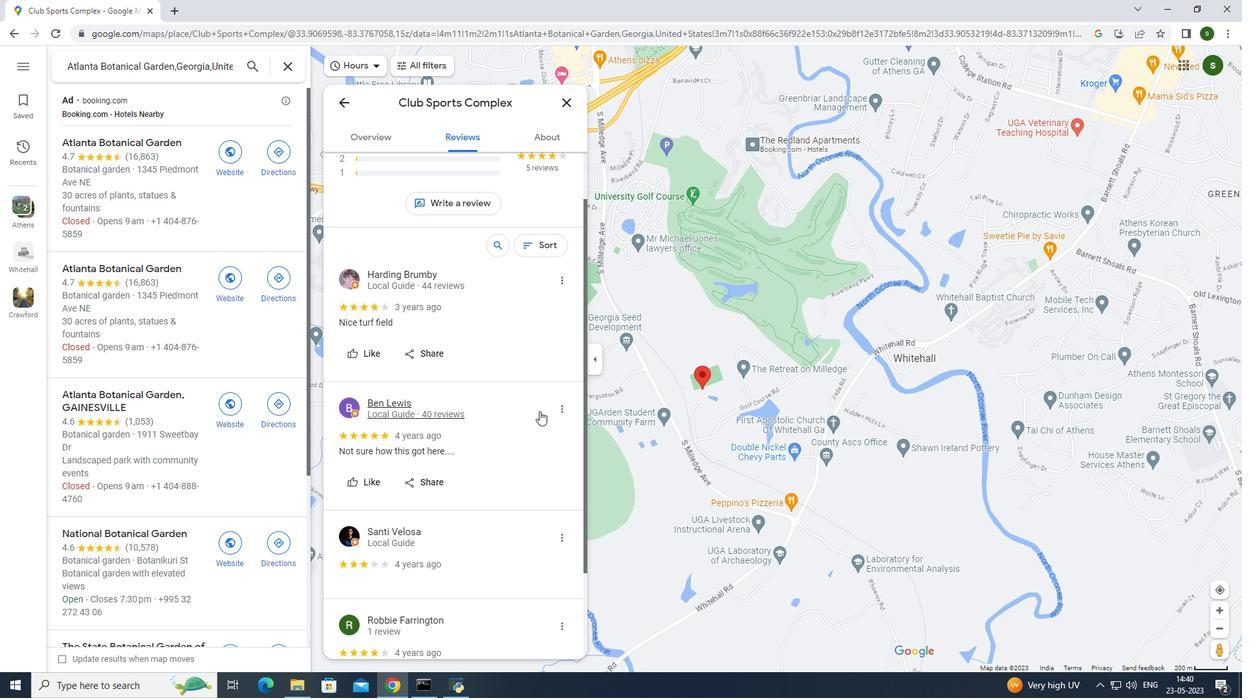 
Action: Mouse scrolled (539, 412) with delta (0, 0)
Screenshot: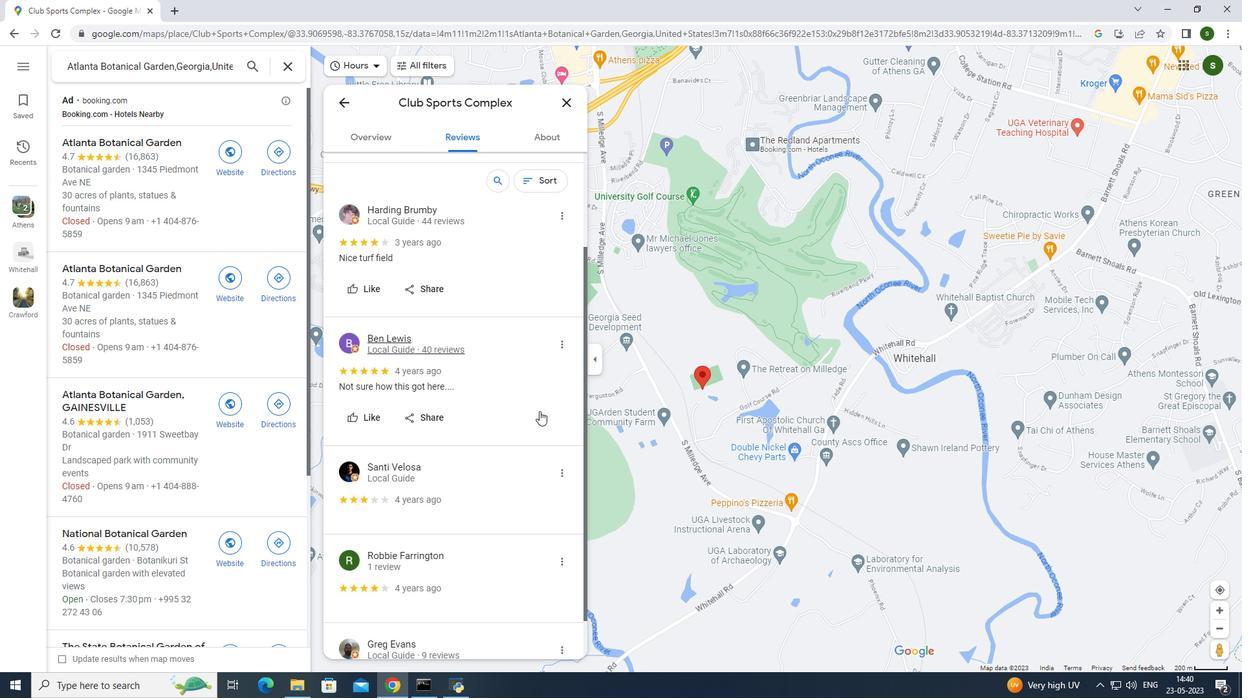 
Action: Mouse scrolled (539, 412) with delta (0, 0)
Screenshot: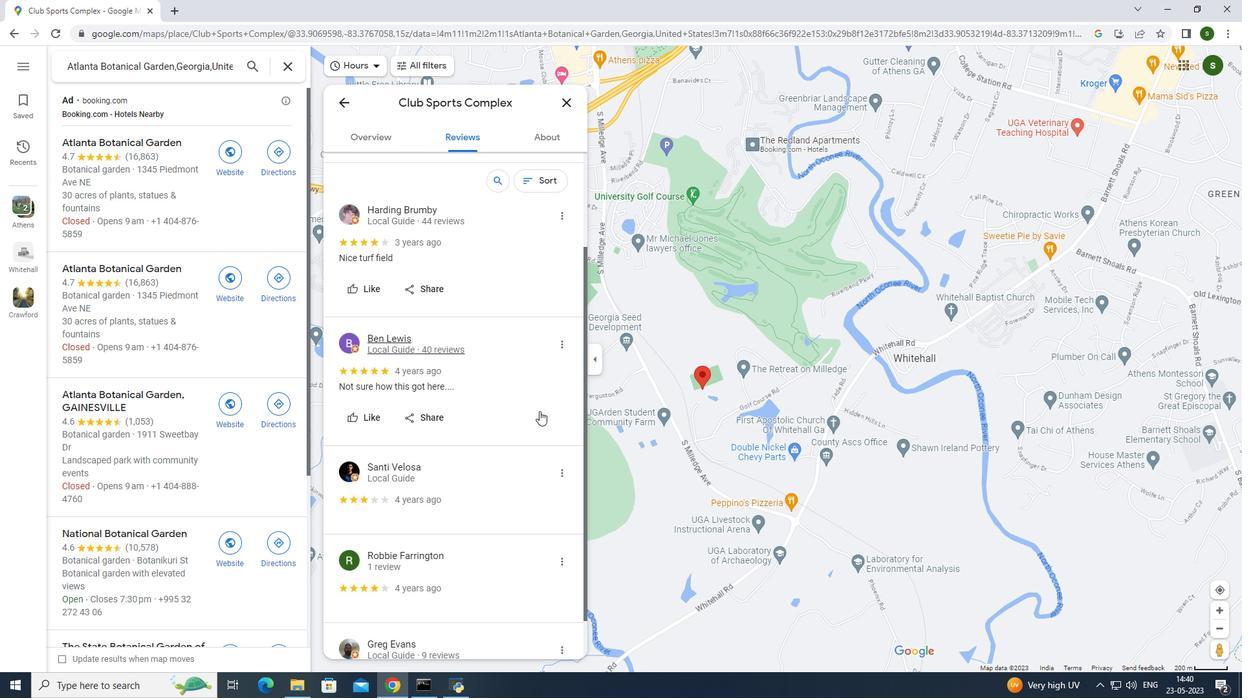 
Action: Mouse scrolled (539, 412) with delta (0, 0)
Screenshot: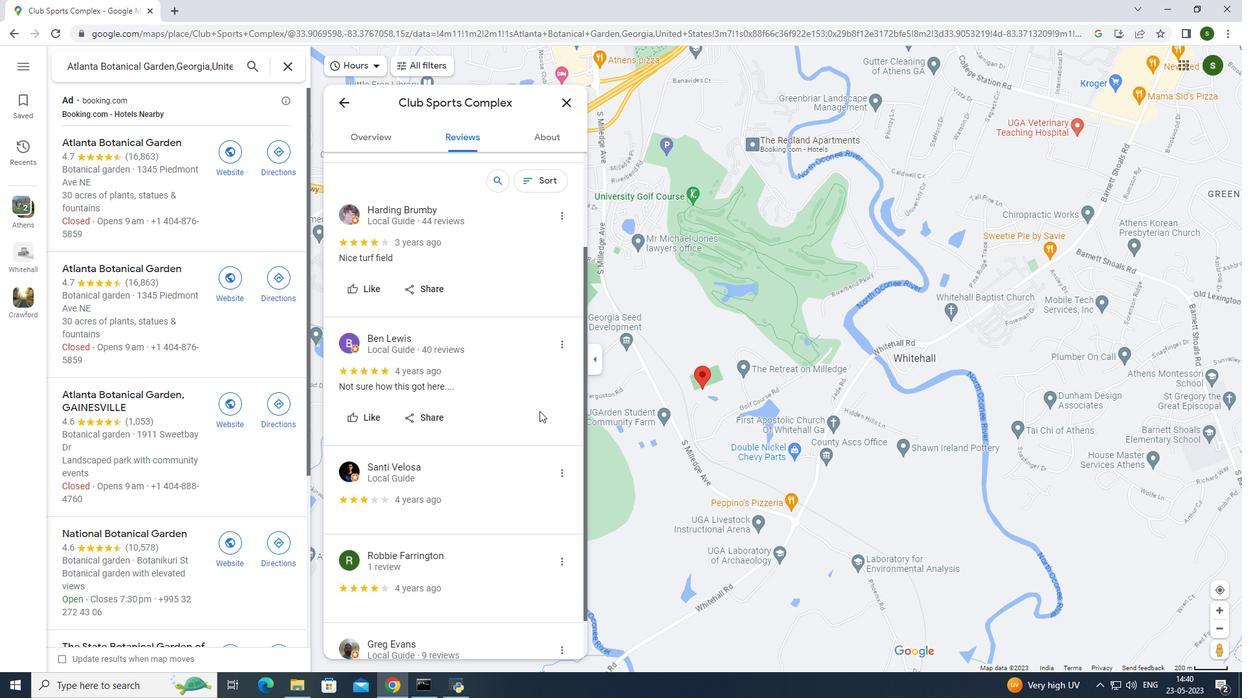 
Action: Mouse scrolled (539, 412) with delta (0, 0)
Screenshot: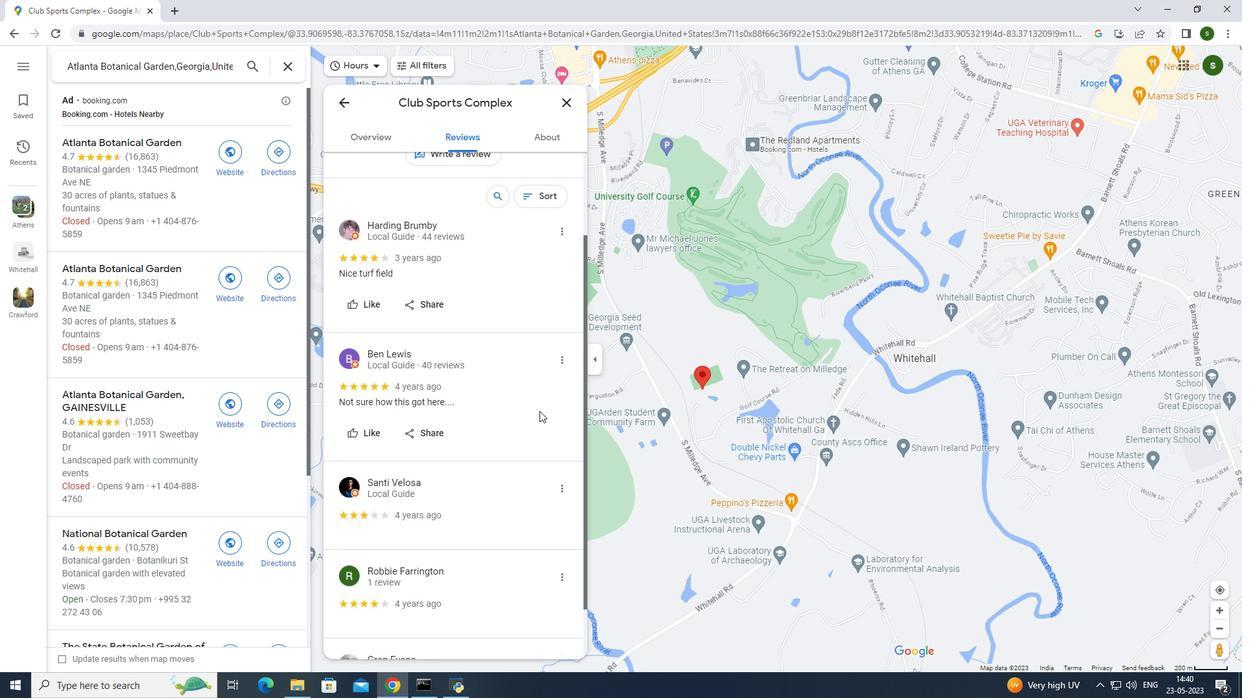 
Action: Mouse scrolled (539, 412) with delta (0, 0)
Screenshot: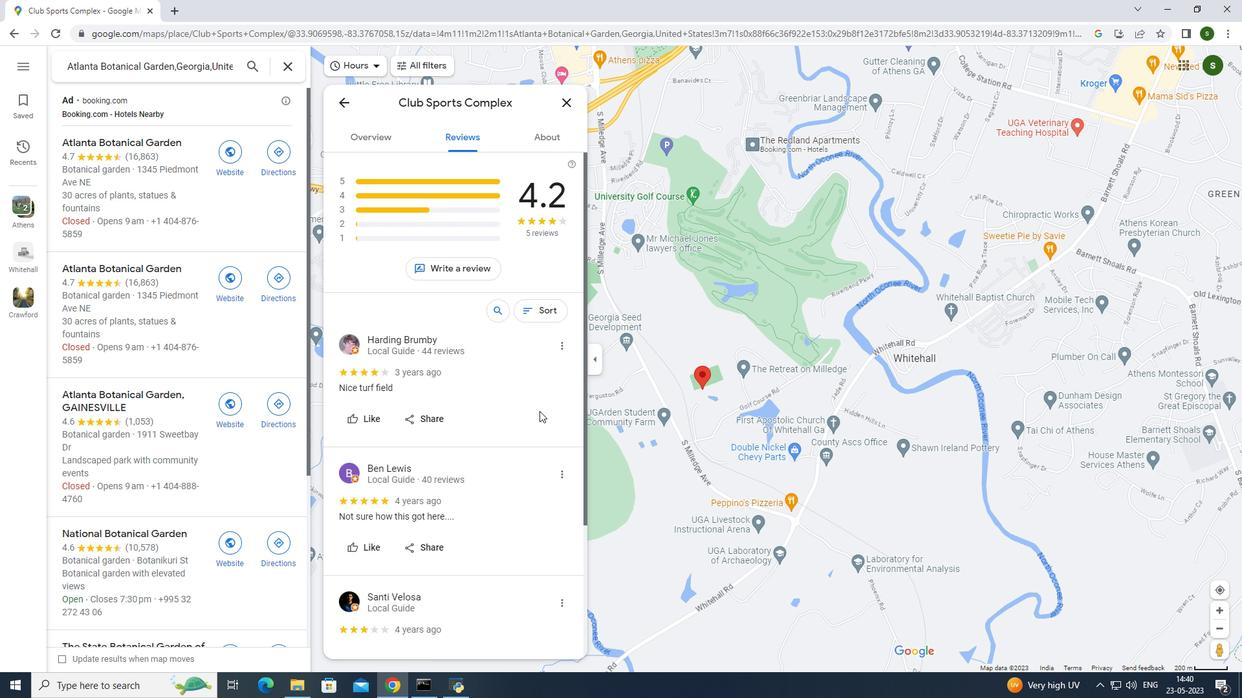 
Action: Mouse scrolled (539, 412) with delta (0, 0)
Screenshot: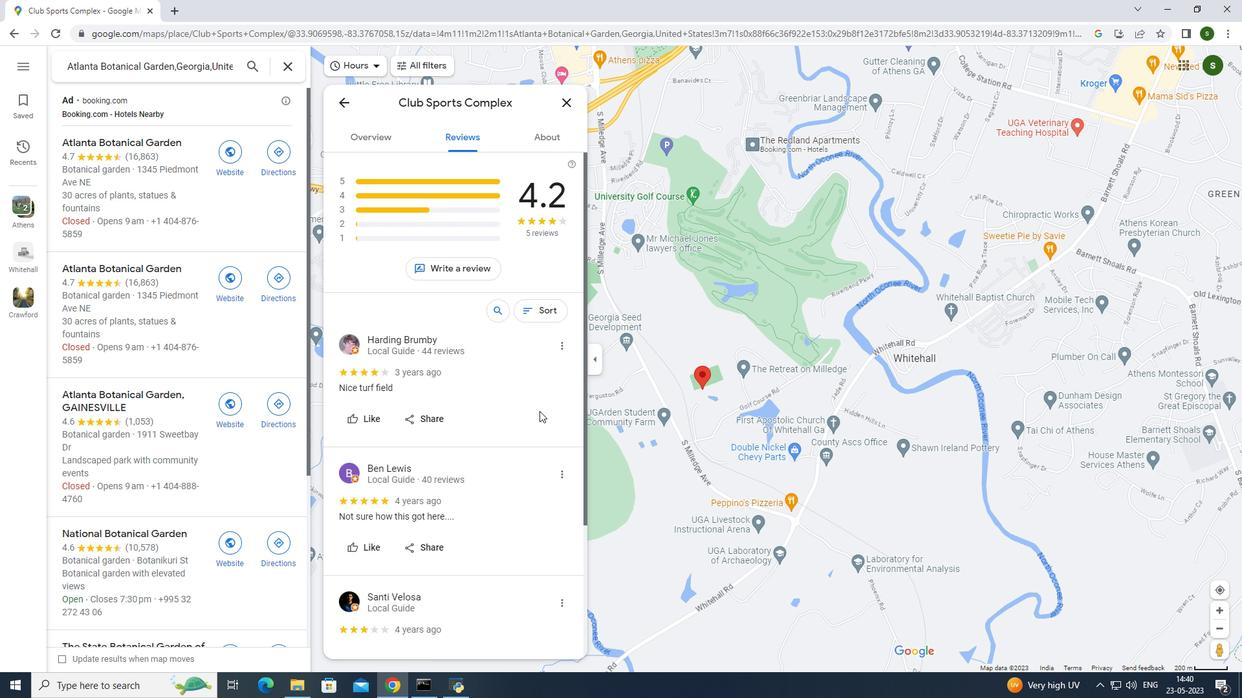 
Action: Mouse moved to (467, 273)
Screenshot: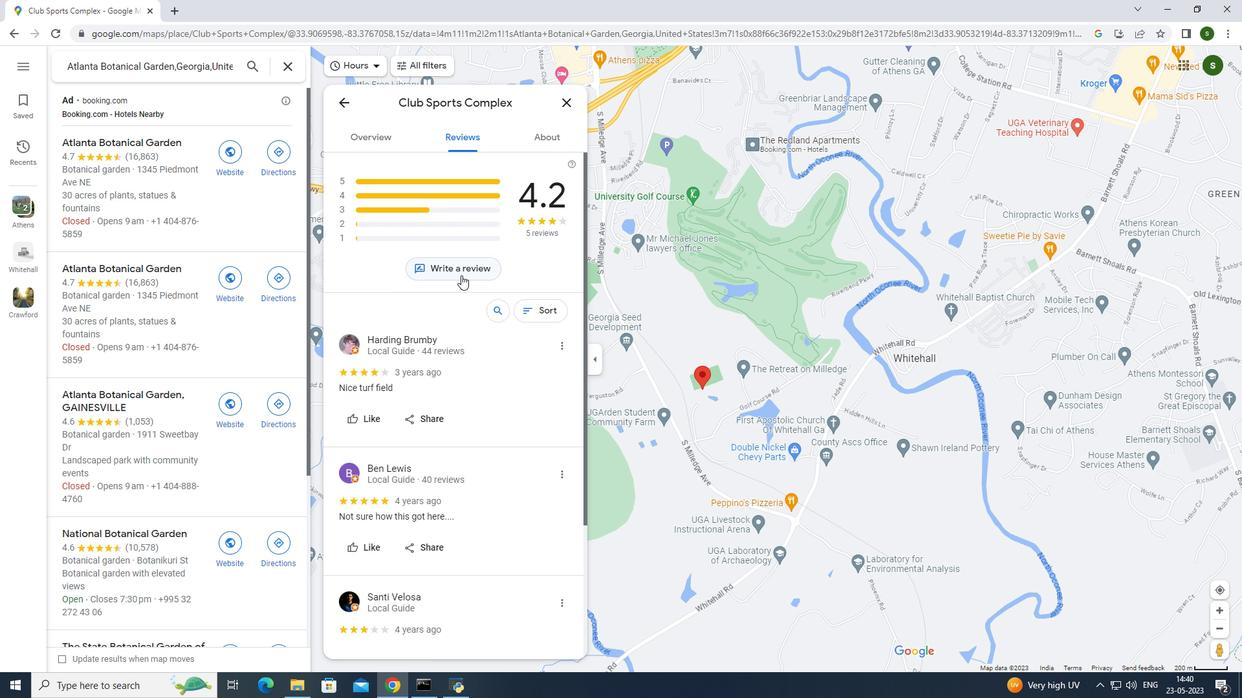 
Action: Mouse pressed left at (467, 273)
Screenshot: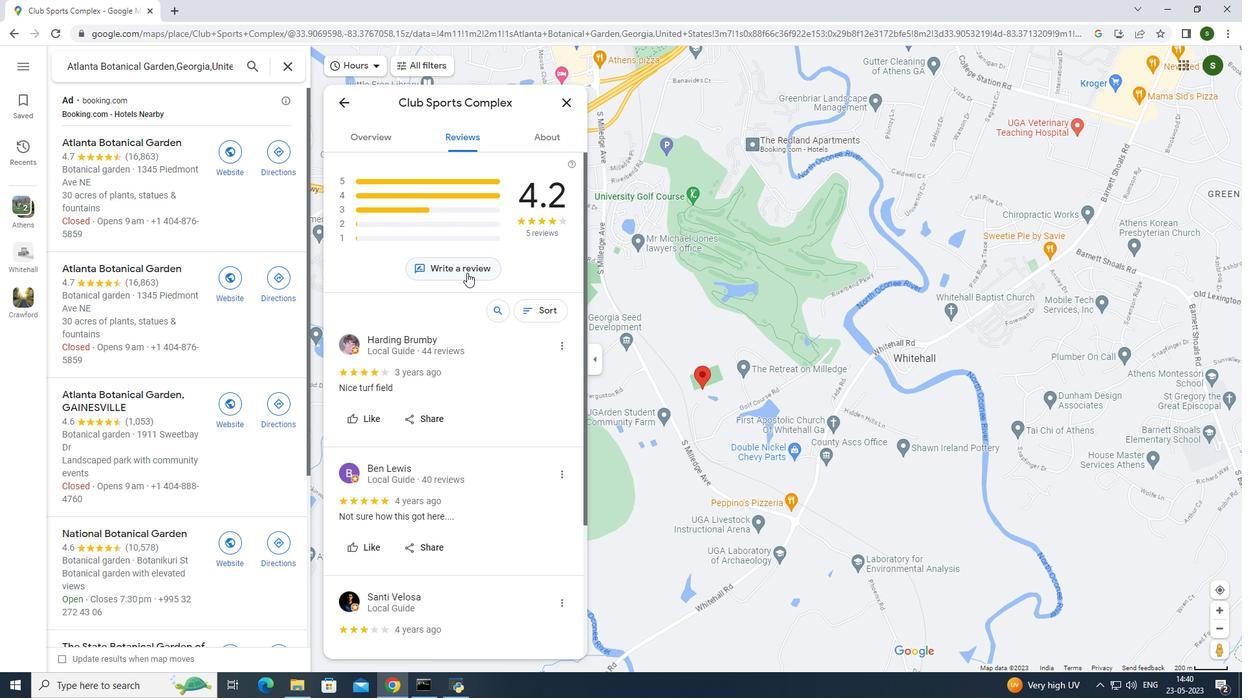 
Action: Mouse moved to (709, 520)
Screenshot: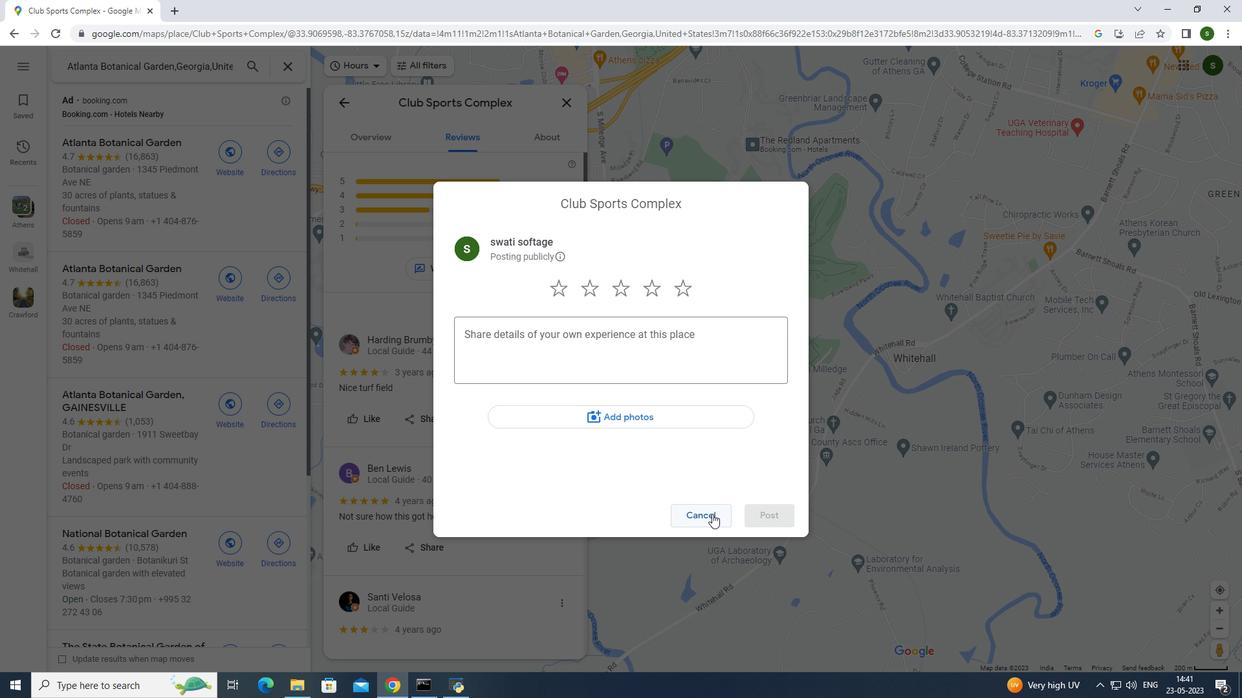 
Action: Mouse pressed left at (709, 520)
Screenshot: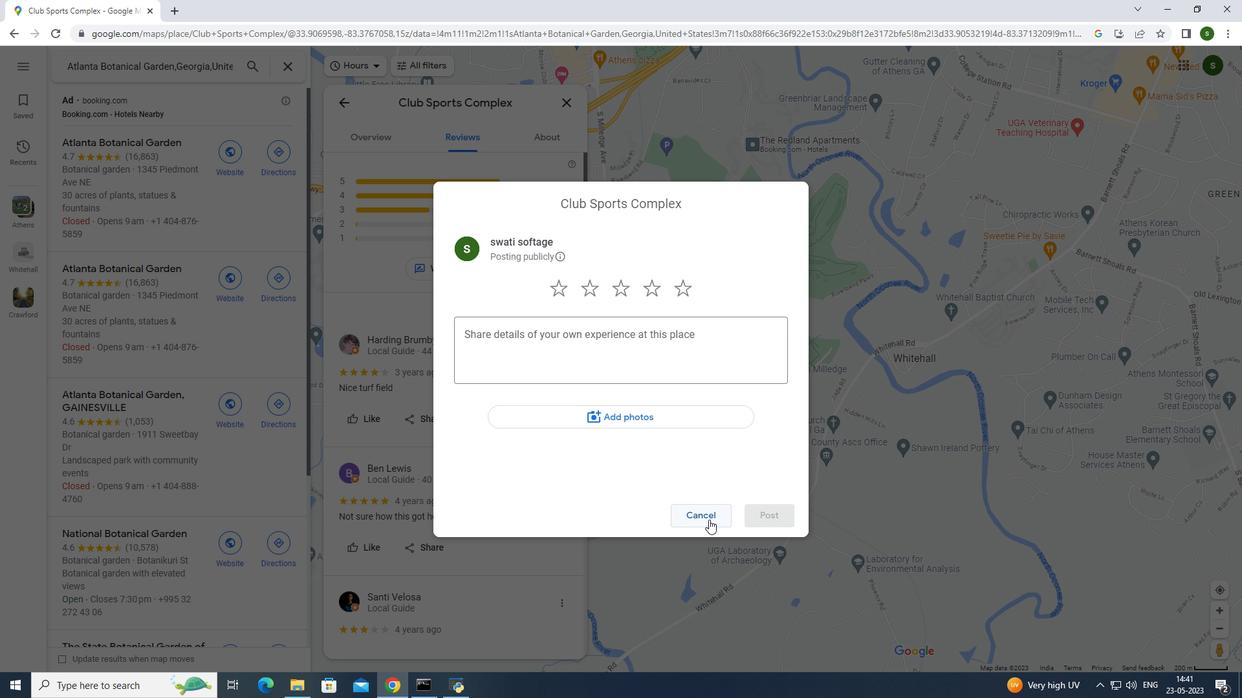 
Action: Mouse moved to (556, 104)
Screenshot: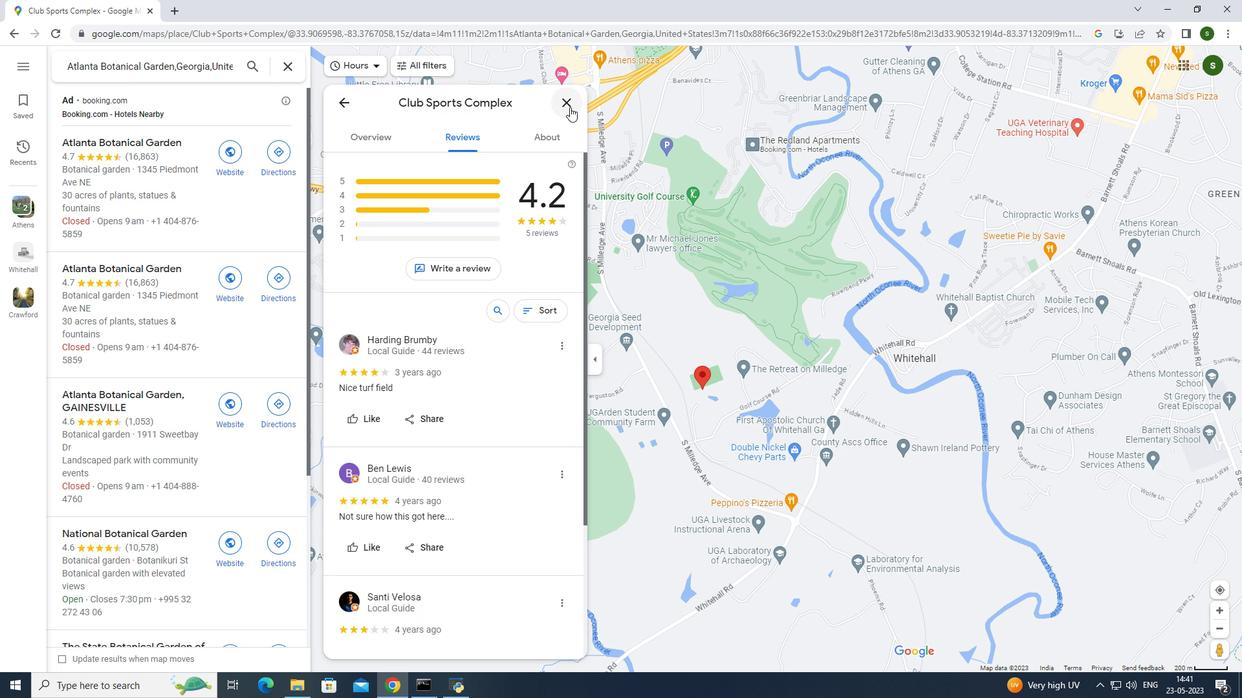 
Action: Mouse pressed left at (556, 104)
Screenshot: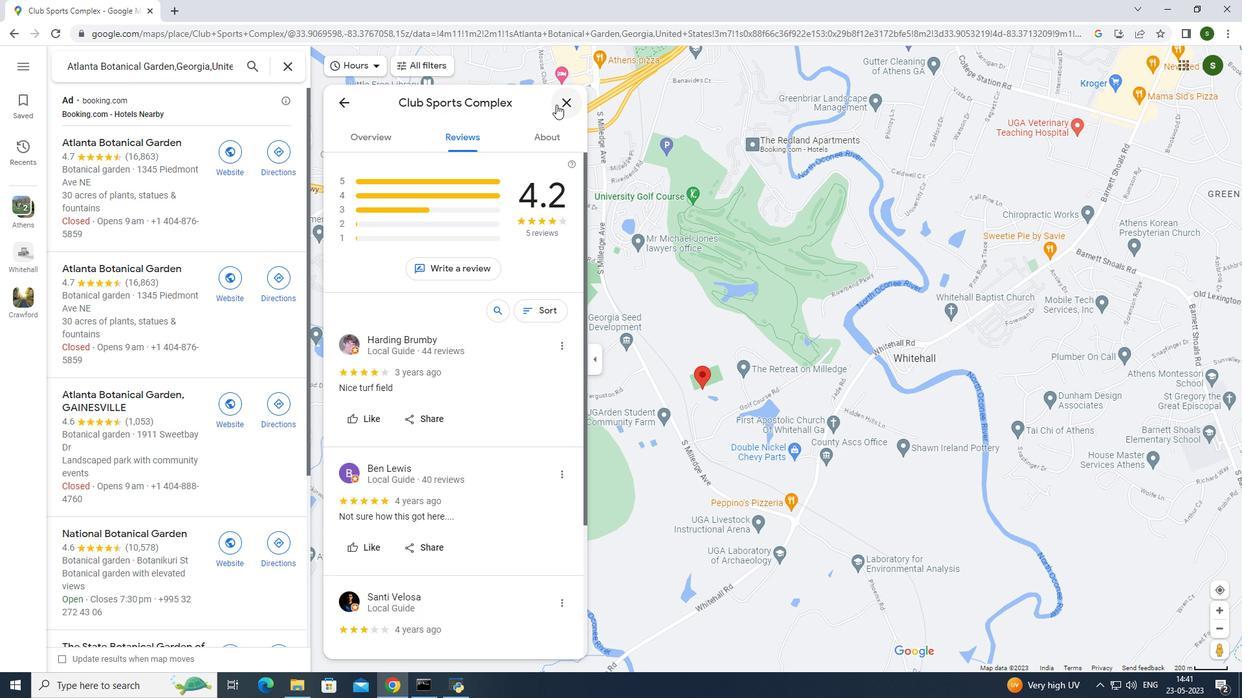 
Action: Mouse moved to (756, 510)
Screenshot: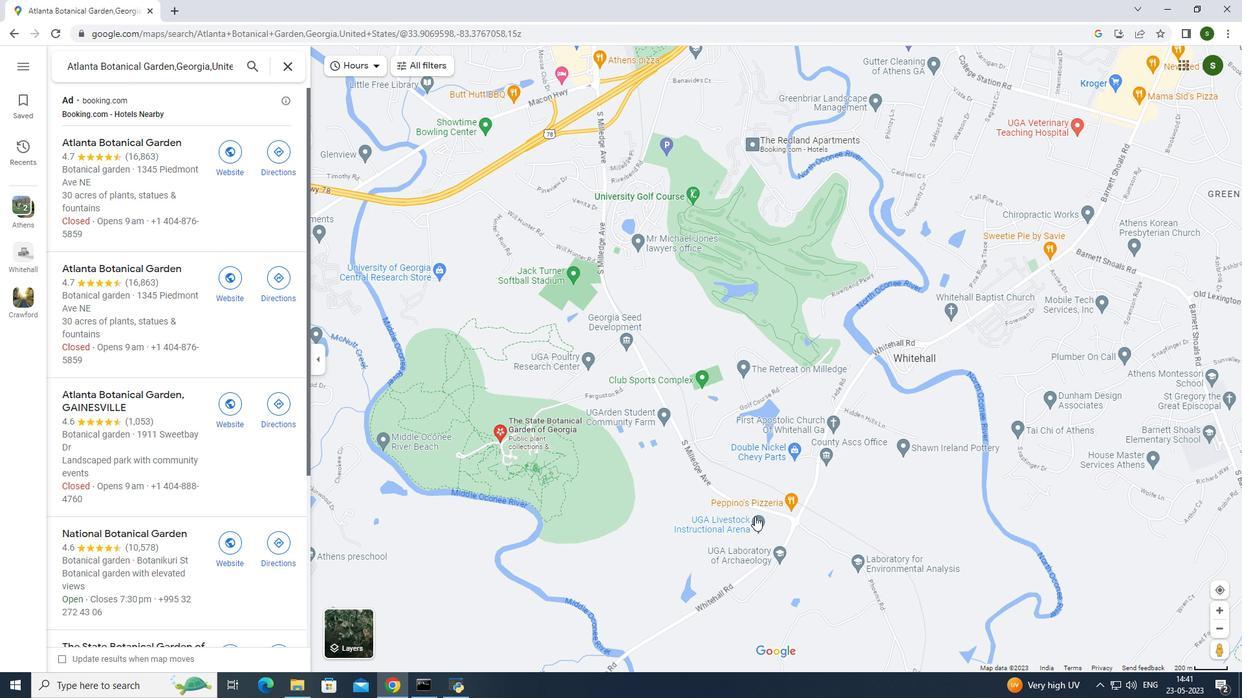 
Action: Mouse pressed left at (756, 510)
Screenshot: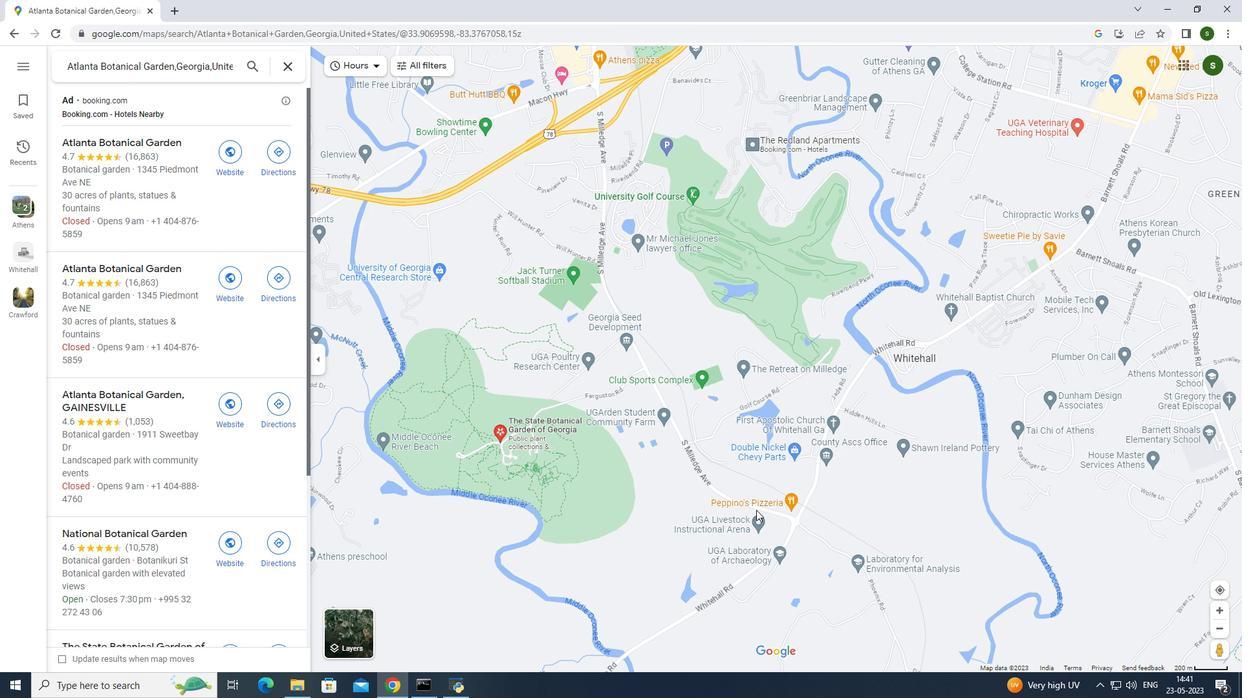 
Action: Mouse moved to (772, 500)
Screenshot: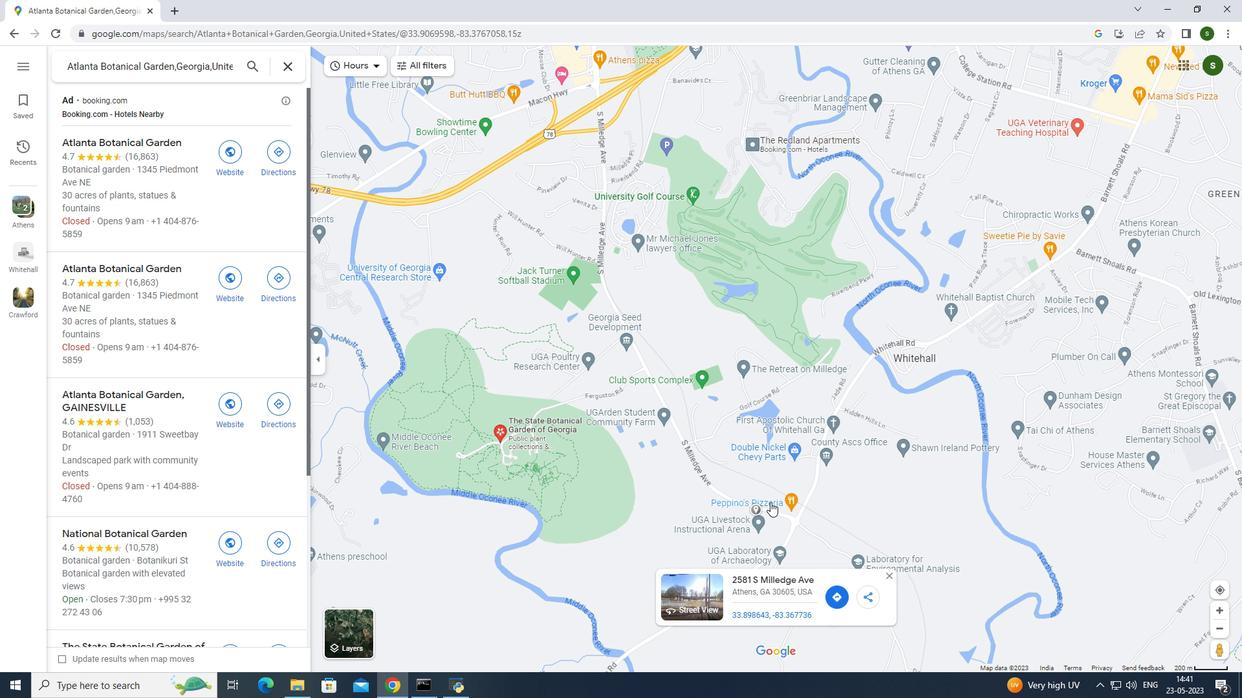 
Action: Mouse pressed left at (772, 500)
Screenshot: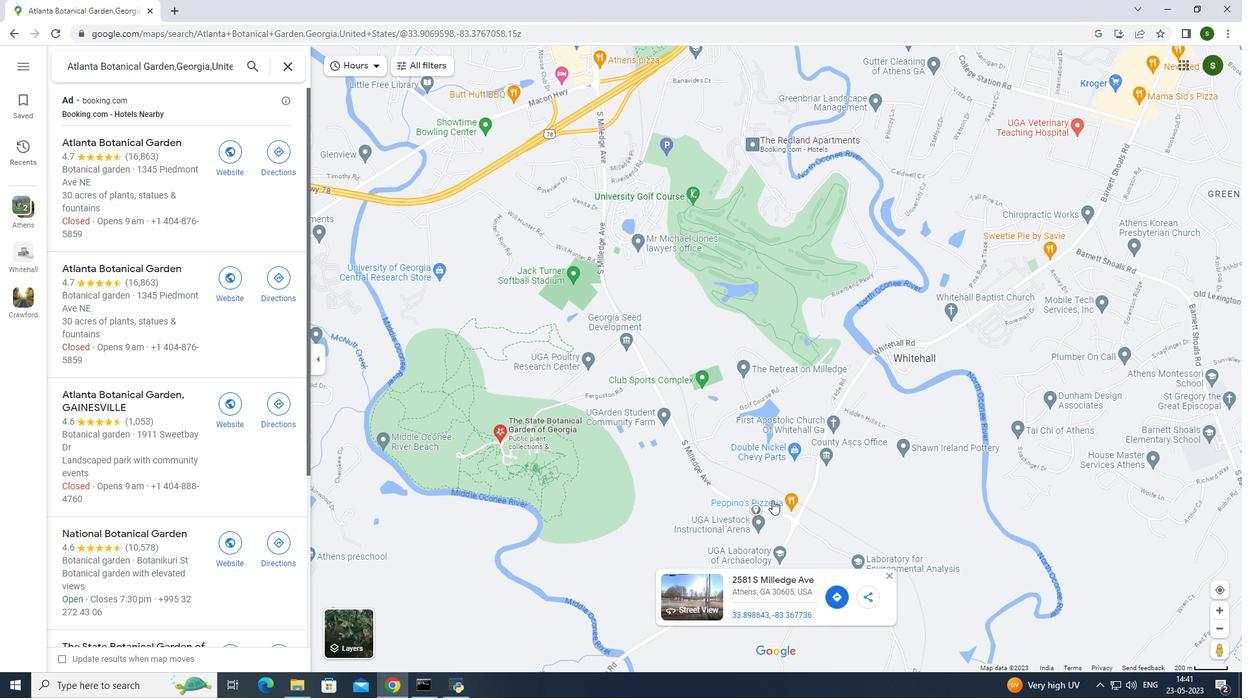 
Action: Mouse moved to (475, 237)
Screenshot: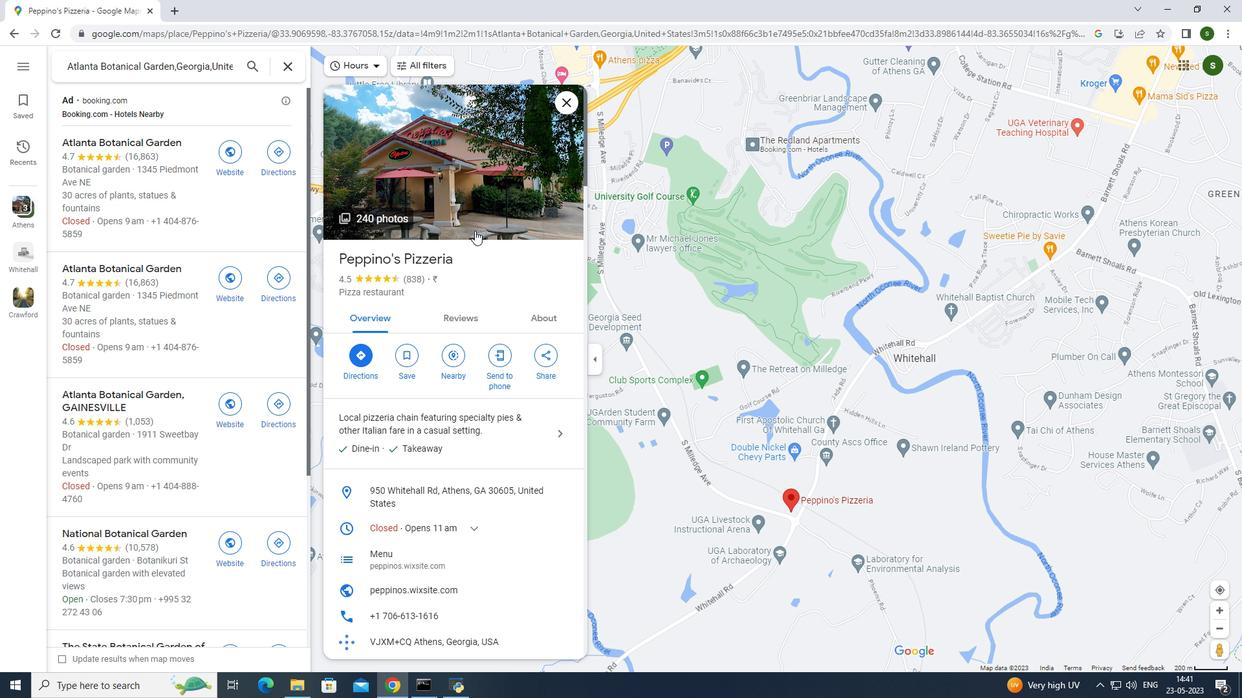 
Action: Mouse scrolled (475, 236) with delta (0, 0)
Screenshot: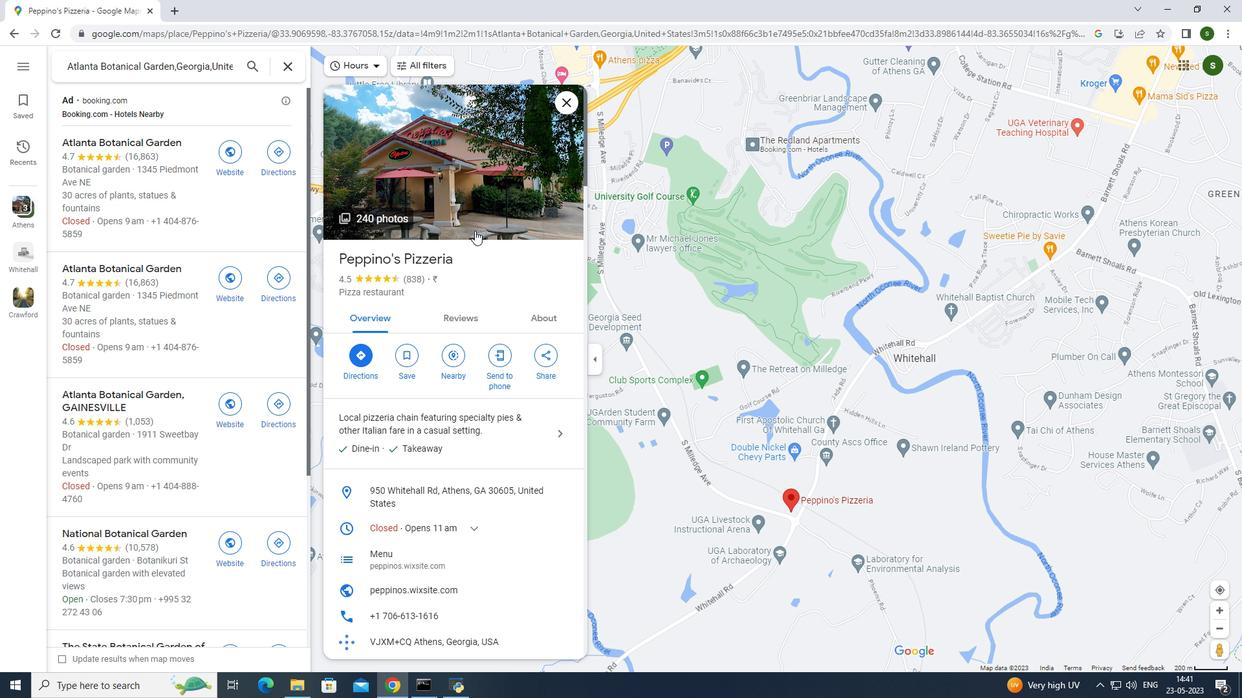 
Action: Mouse moved to (475, 238)
Screenshot: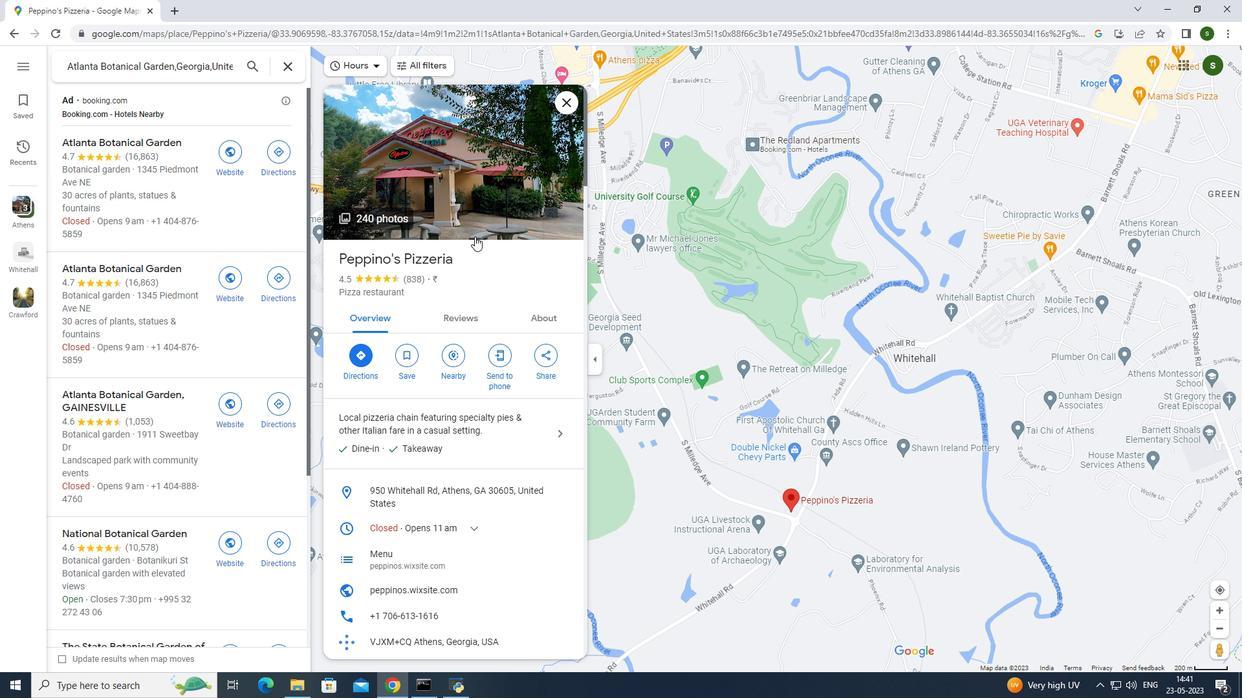 
Action: Mouse scrolled (475, 237) with delta (0, 0)
Screenshot: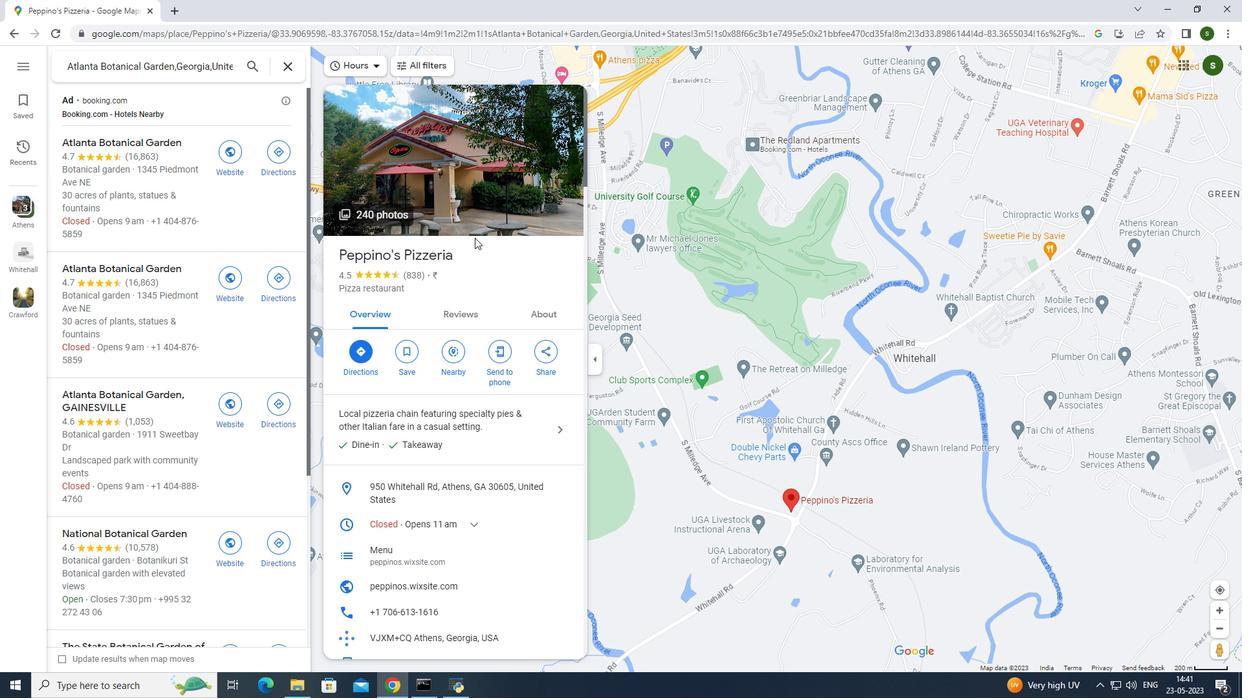 
Action: Mouse scrolled (475, 237) with delta (0, 0)
Screenshot: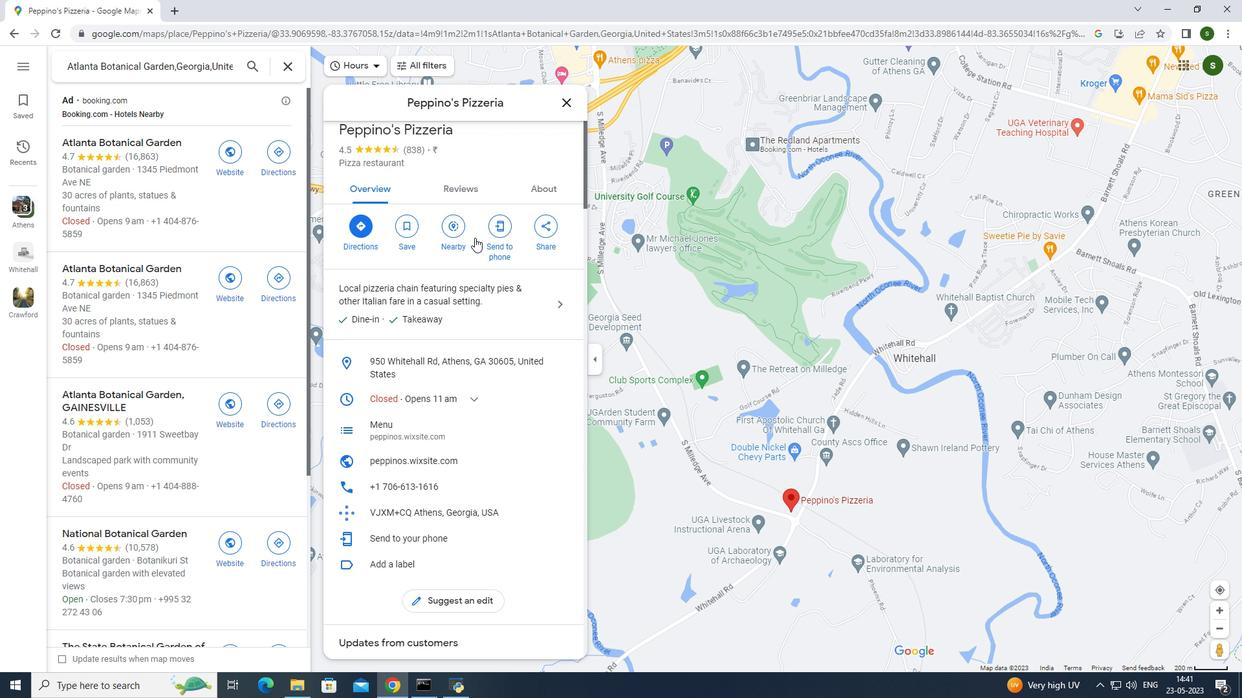 
Action: Mouse scrolled (475, 237) with delta (0, 0)
Screenshot: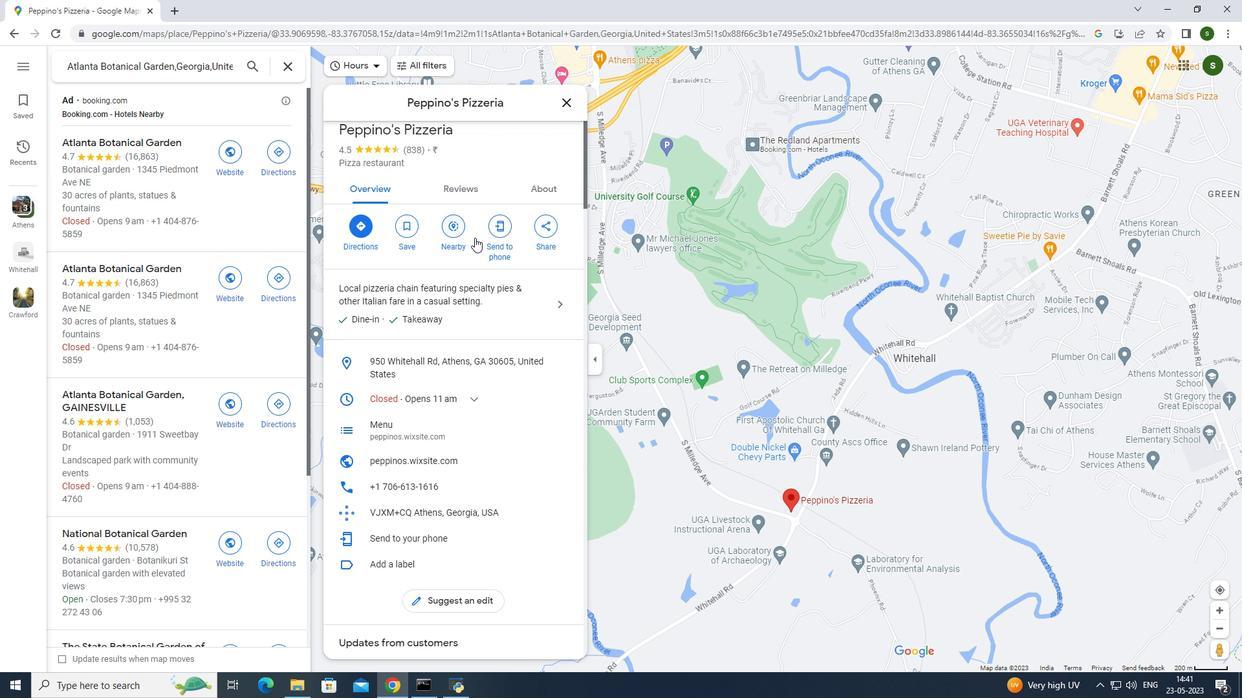 
Action: Mouse scrolled (475, 237) with delta (0, 0)
Screenshot: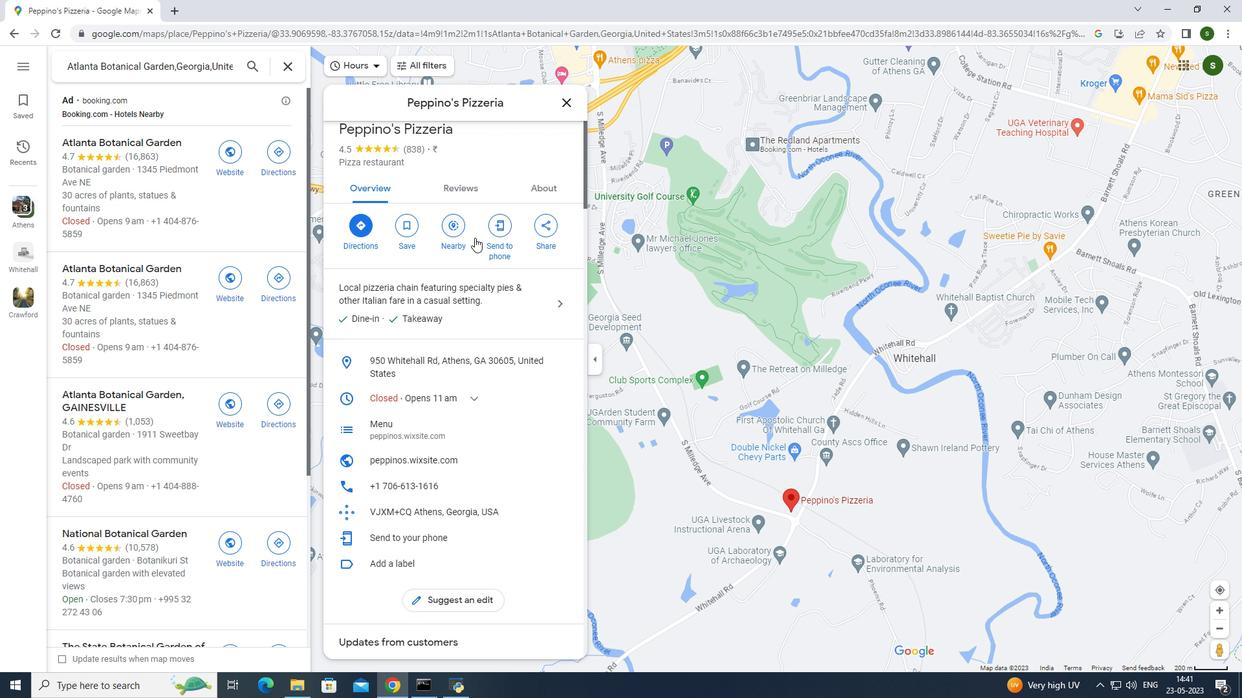 
Action: Mouse scrolled (475, 237) with delta (0, 0)
Screenshot: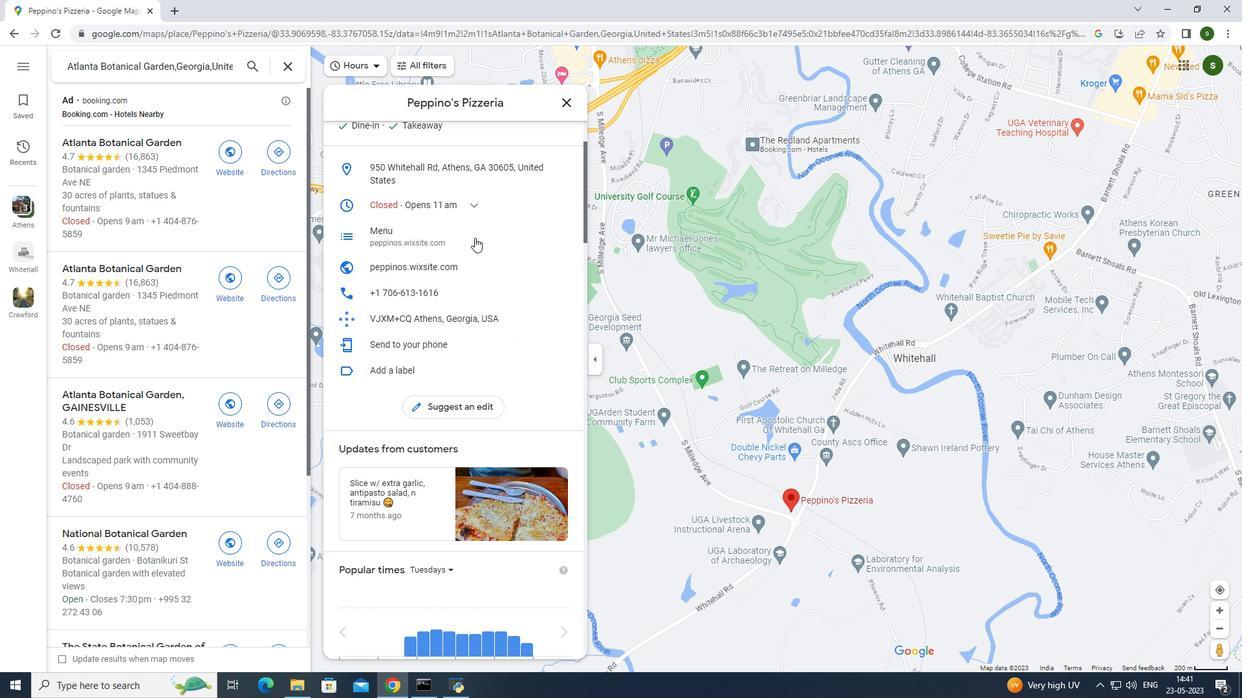 
Action: Mouse scrolled (475, 237) with delta (0, 0)
Screenshot: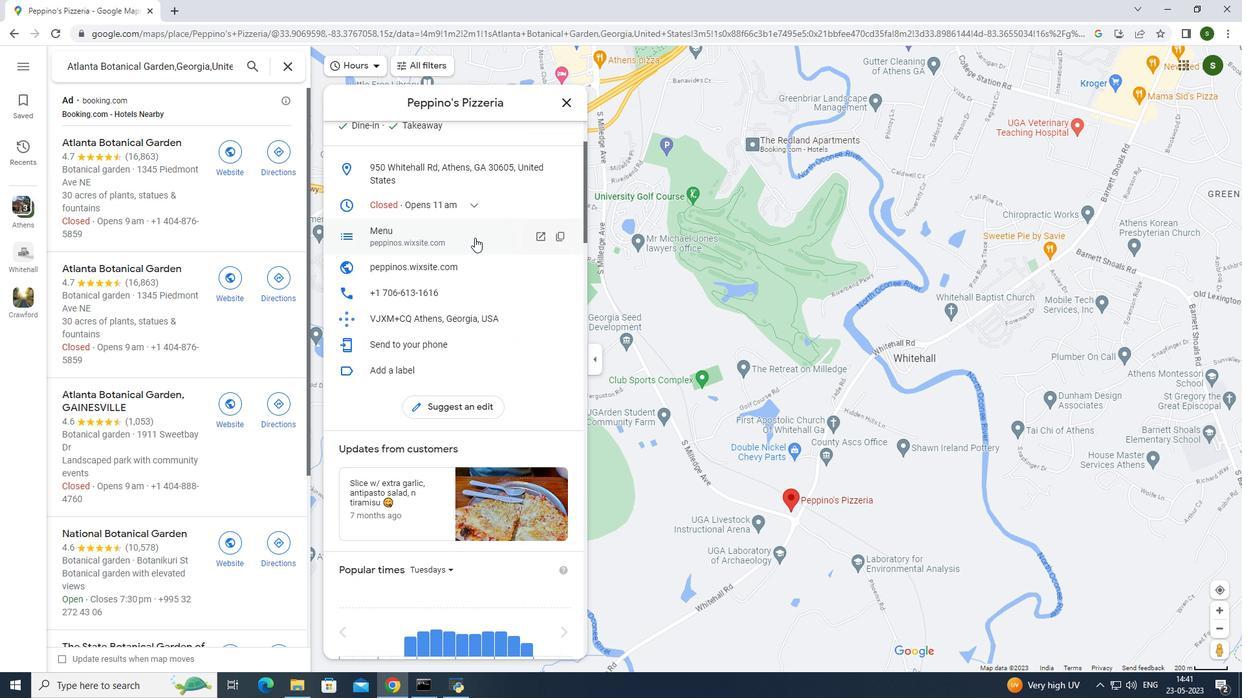 
Action: Mouse scrolled (475, 237) with delta (0, 0)
Screenshot: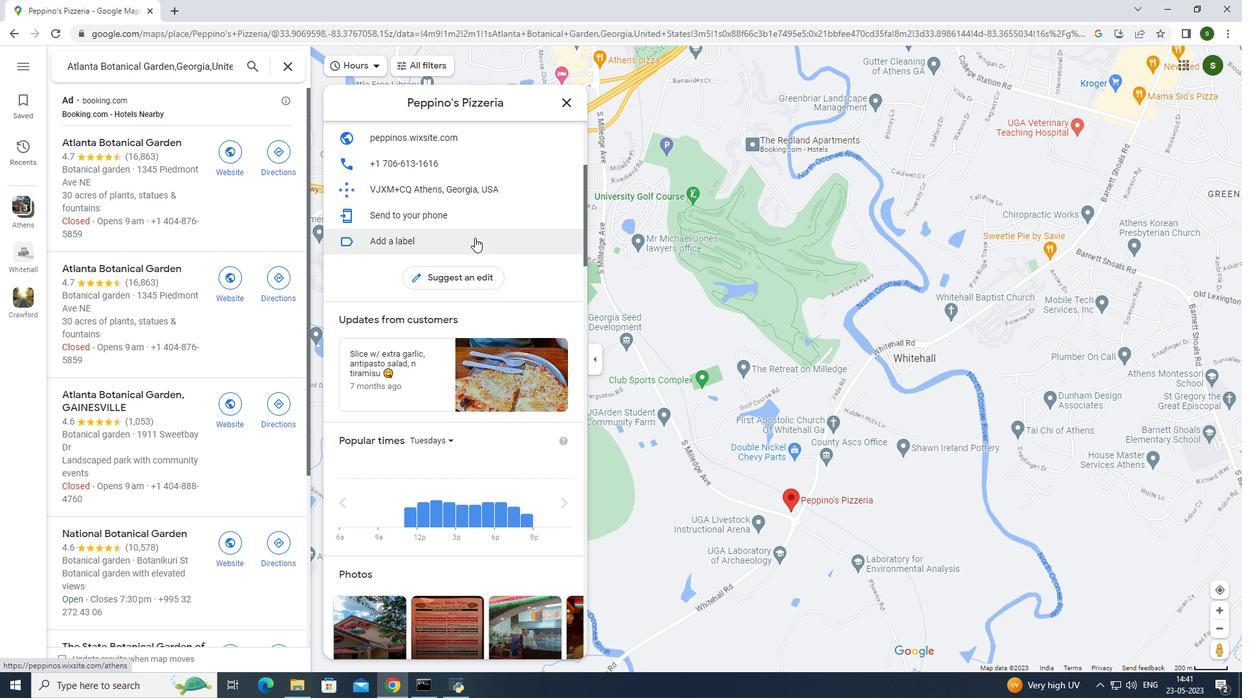 
Action: Mouse scrolled (475, 237) with delta (0, 0)
Screenshot: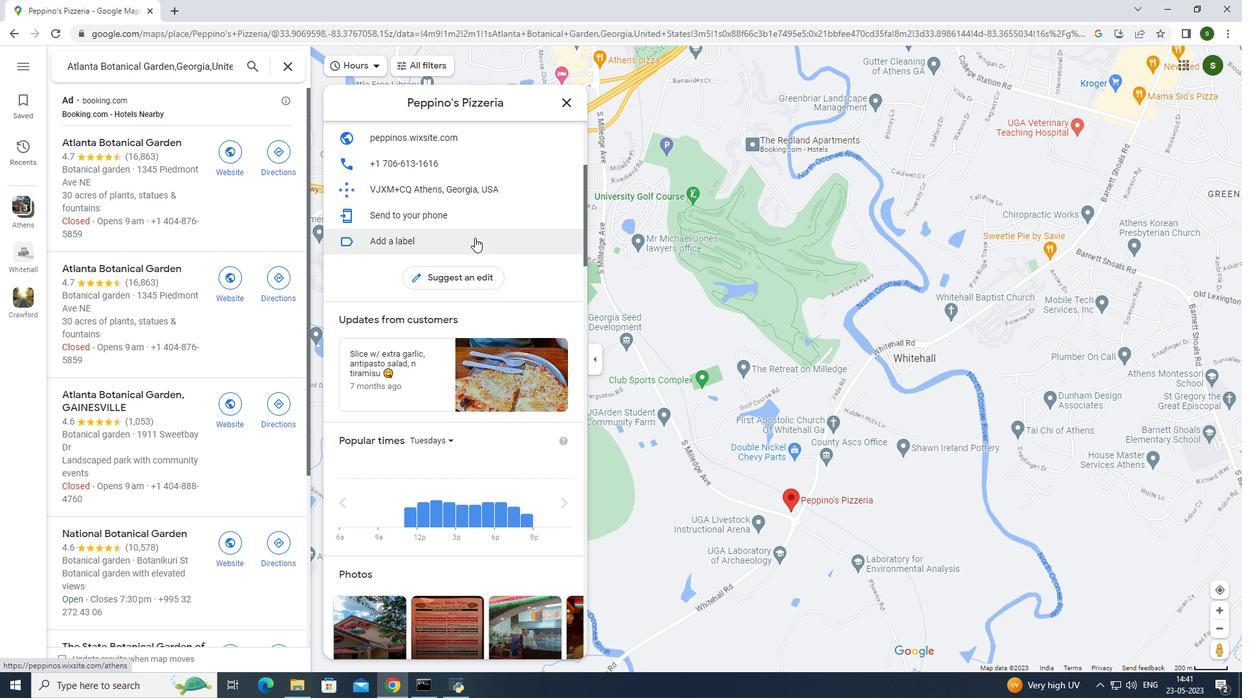 
Action: Mouse scrolled (475, 237) with delta (0, 0)
Screenshot: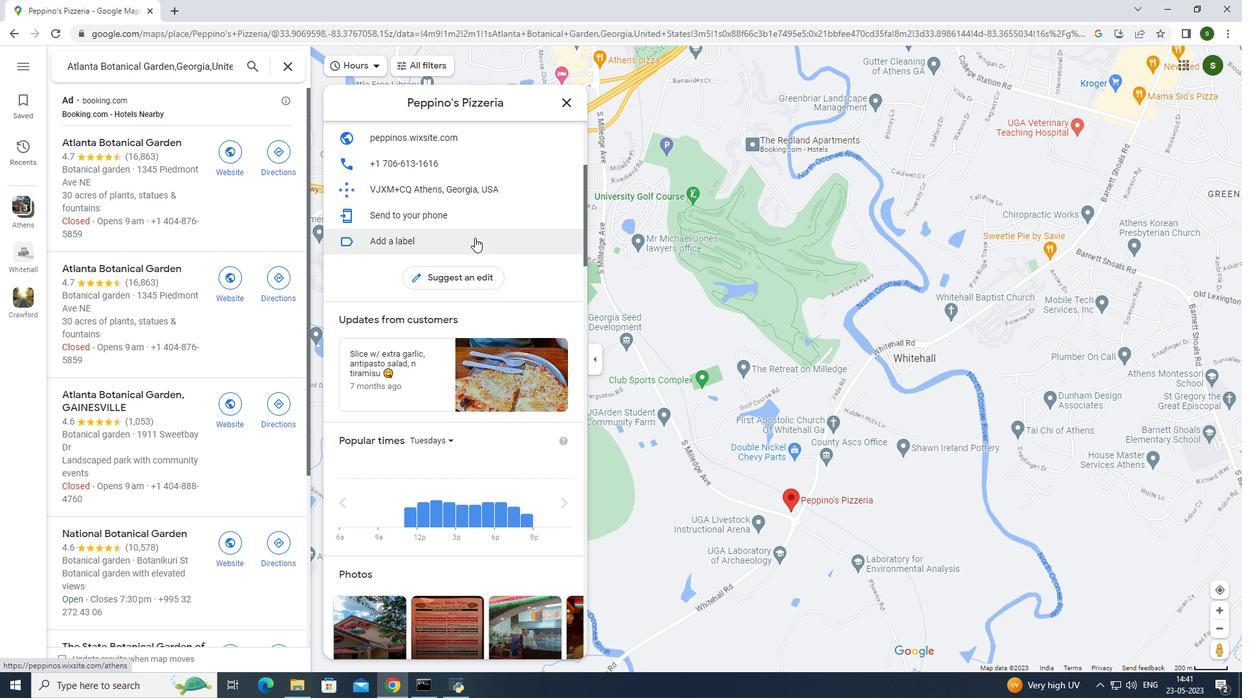 
Action: Mouse scrolled (475, 238) with delta (0, 0)
Screenshot: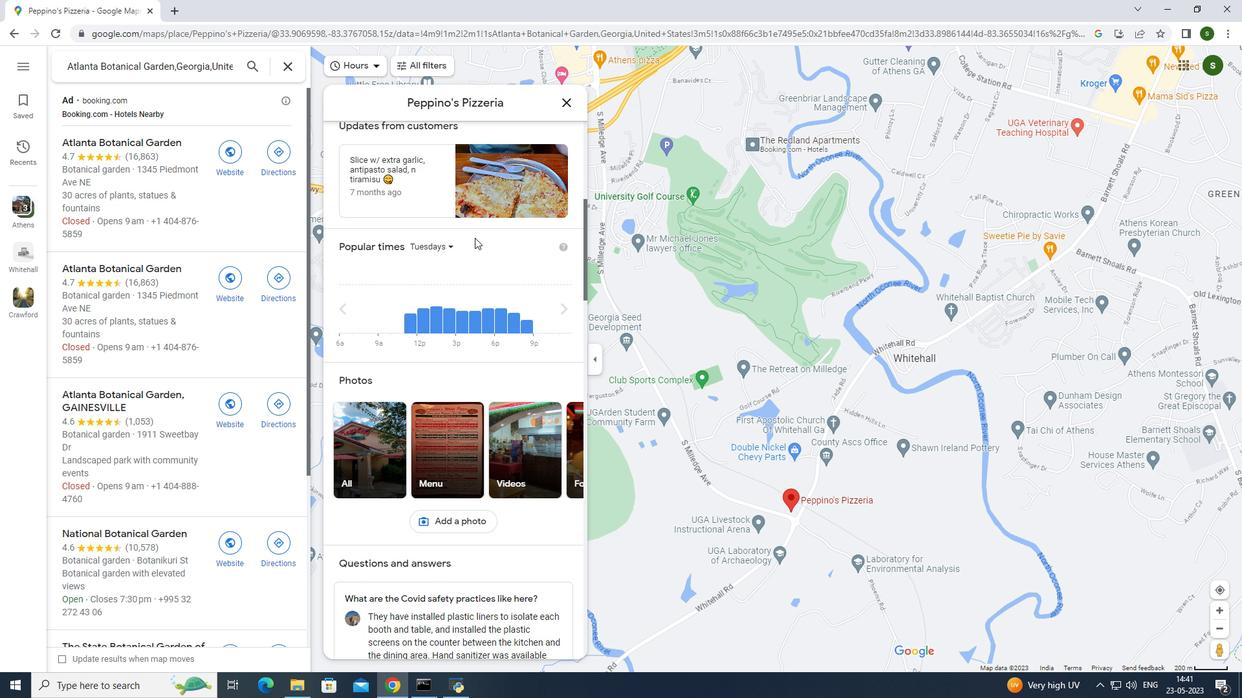 
Action: Mouse scrolled (475, 238) with delta (0, 0)
Screenshot: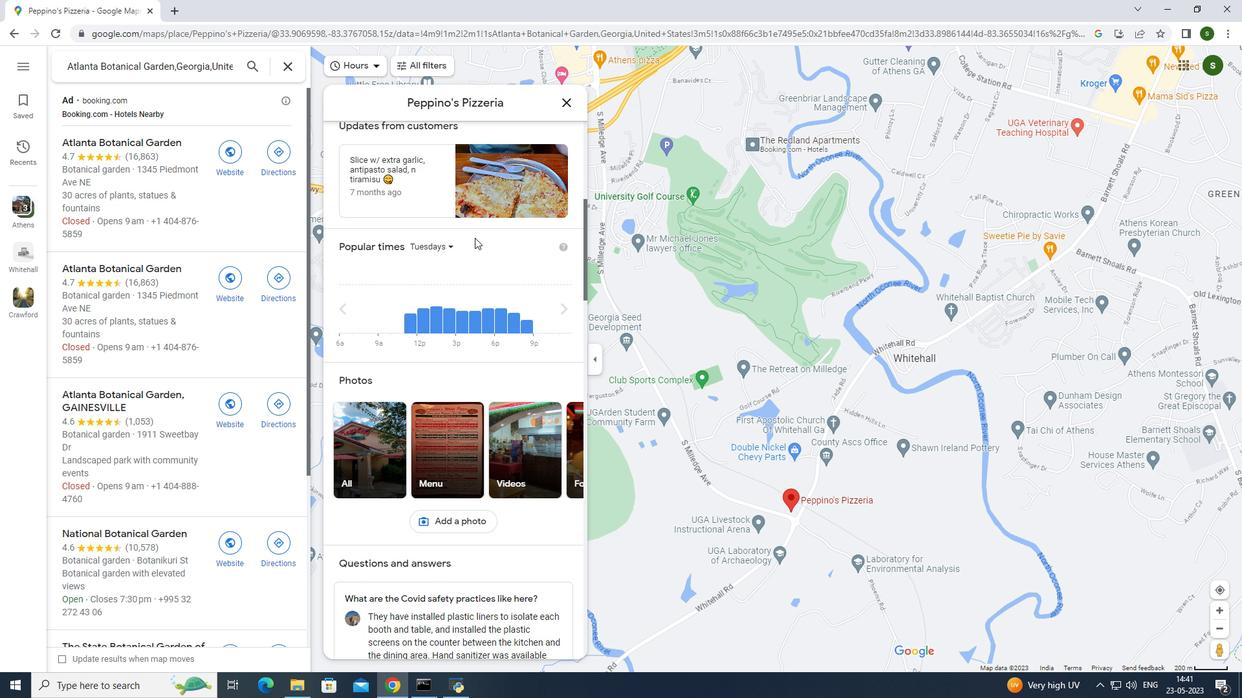 
Action: Mouse scrolled (475, 238) with delta (0, 0)
Screenshot: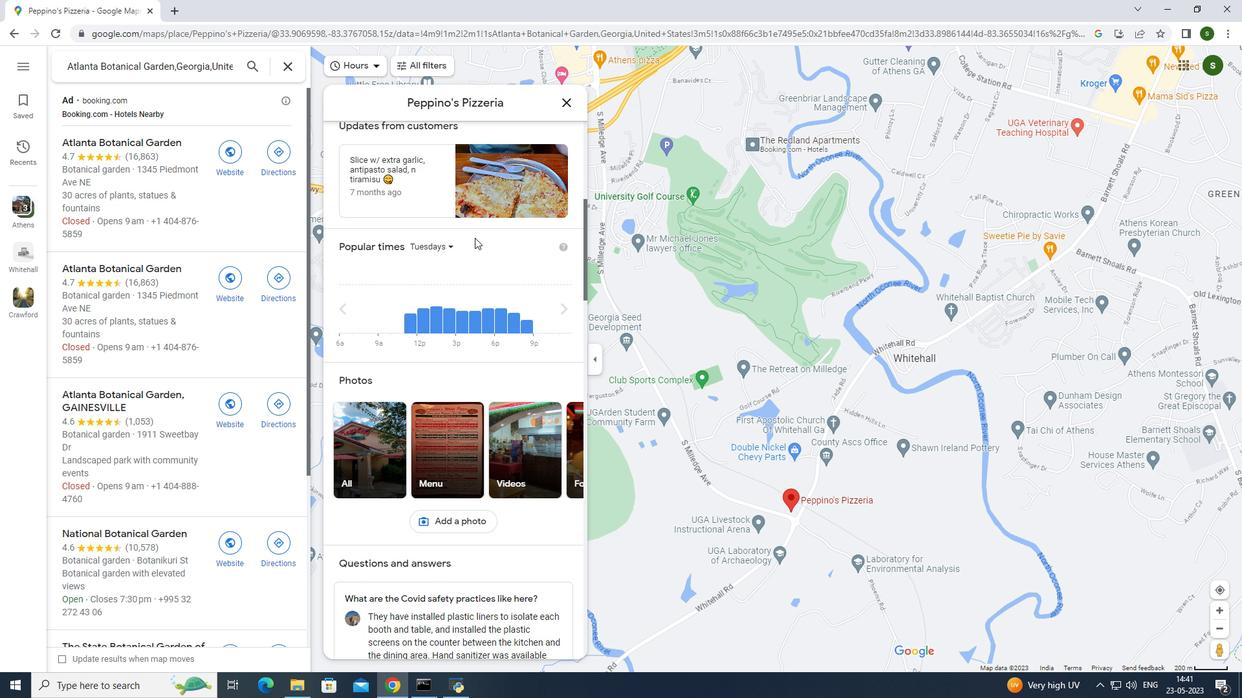 
Action: Mouse scrolled (475, 238) with delta (0, 0)
Screenshot: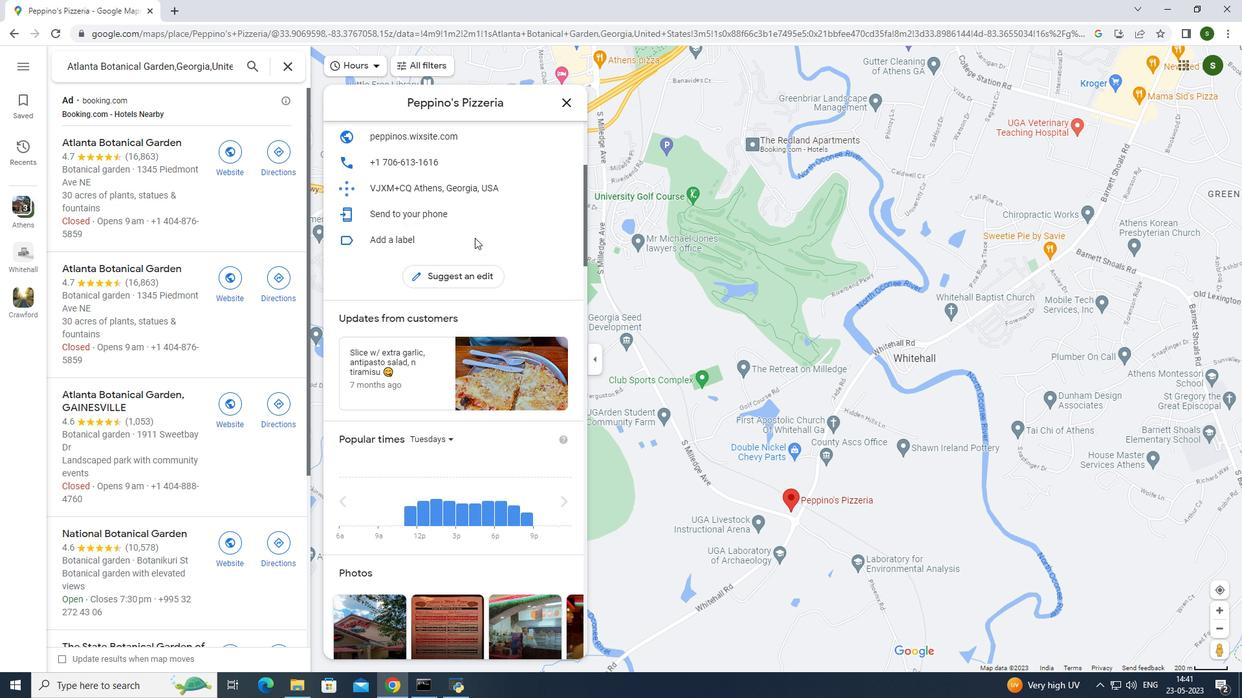 
Action: Mouse scrolled (475, 238) with delta (0, 0)
Screenshot: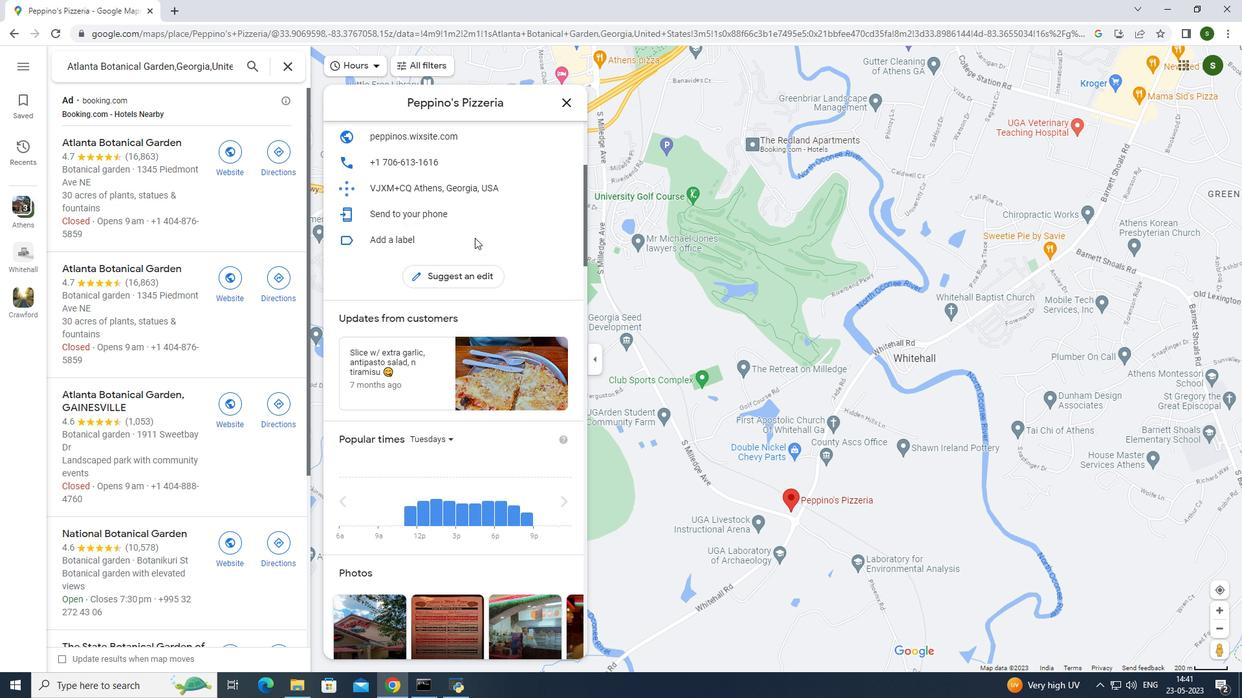 
Action: Mouse scrolled (475, 238) with delta (0, 0)
Screenshot: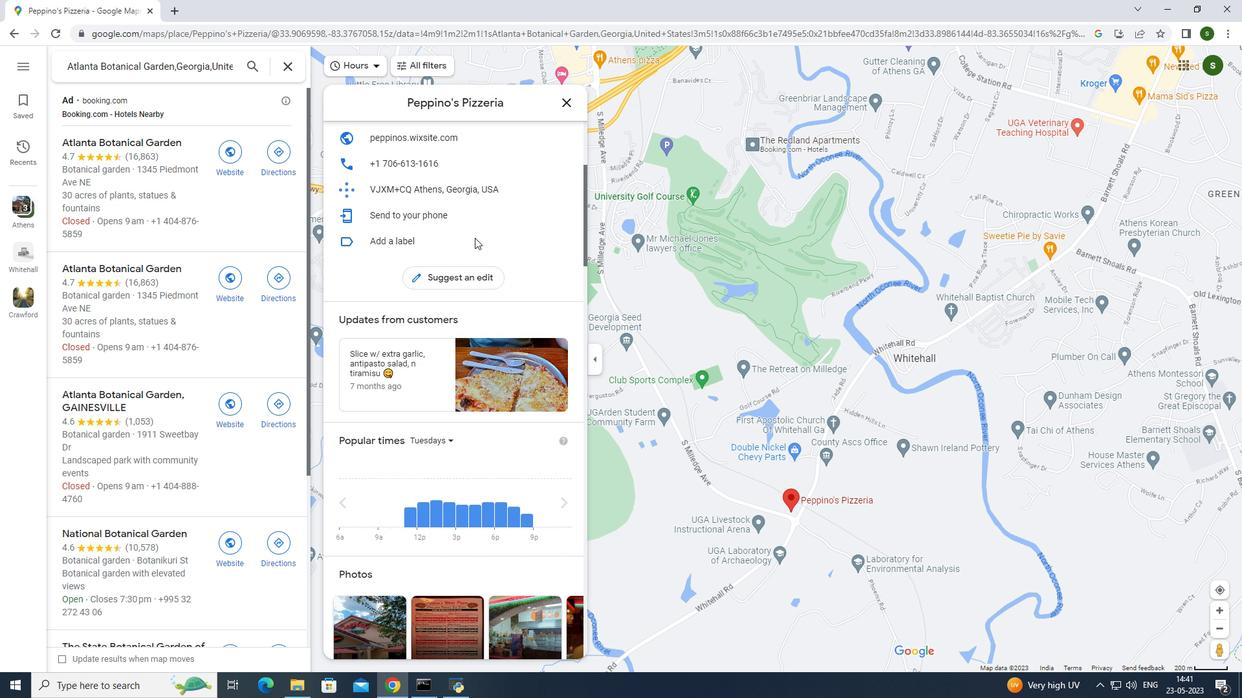 
Action: Mouse scrolled (475, 238) with delta (0, 0)
Screenshot: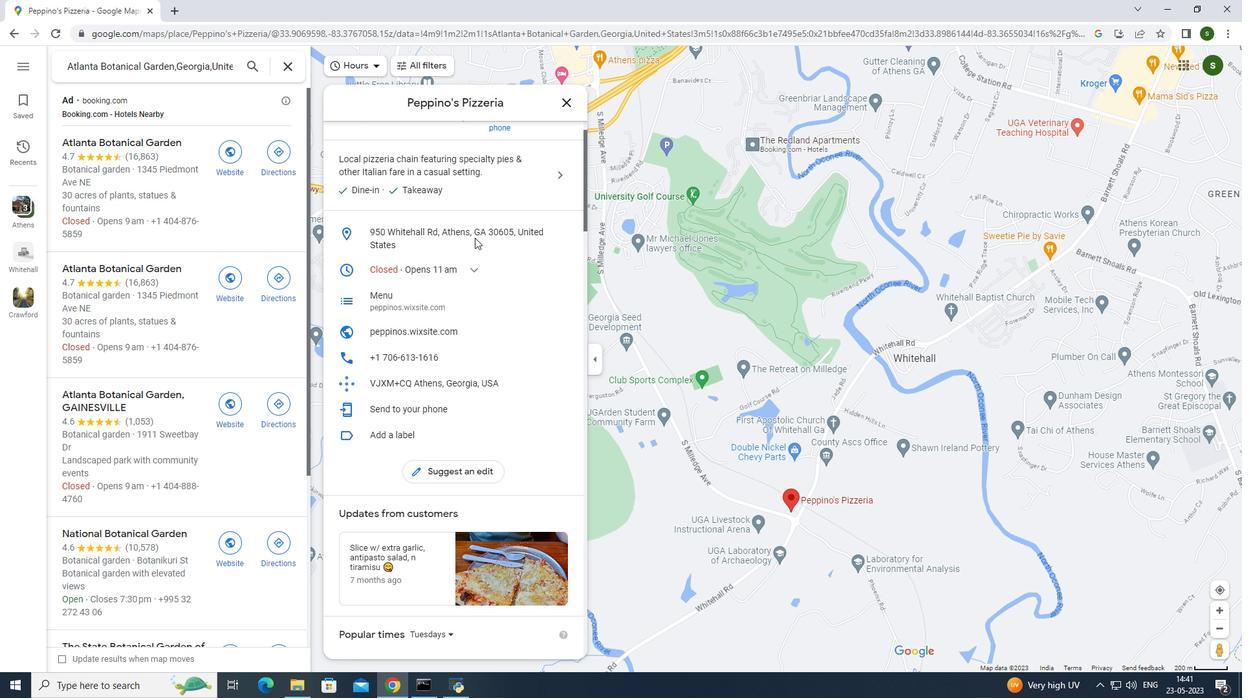 
Action: Mouse scrolled (475, 238) with delta (0, 0)
Screenshot: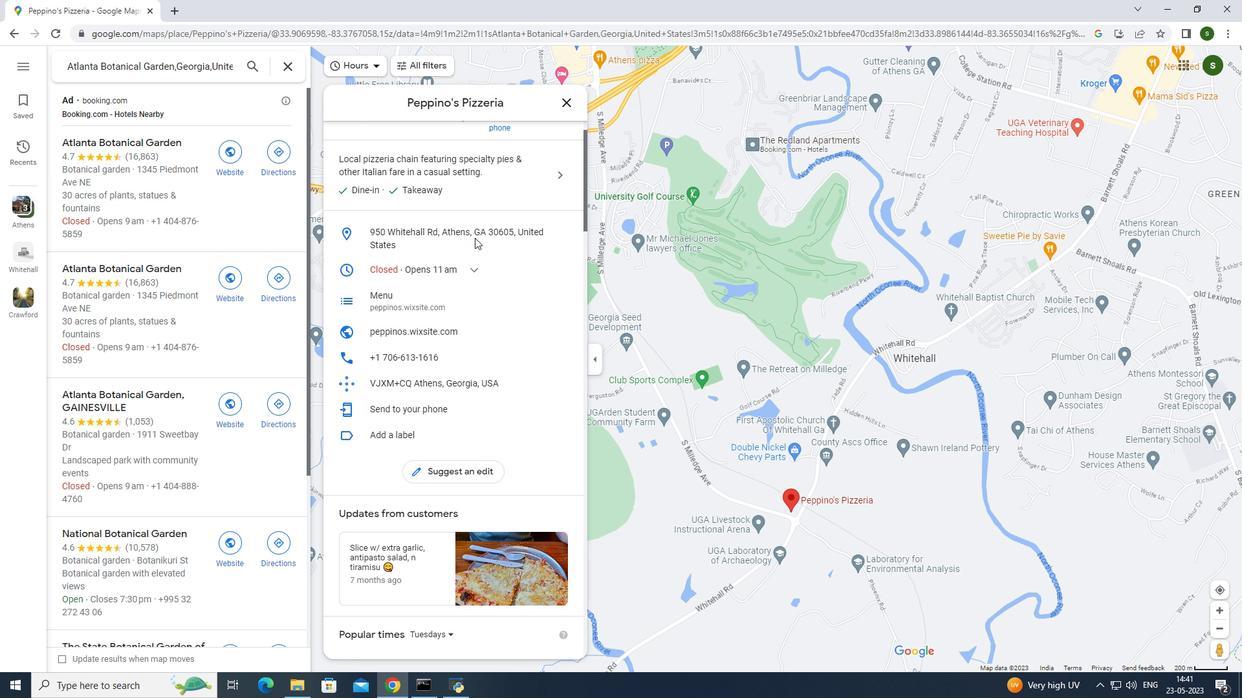 
Action: Mouse scrolled (475, 238) with delta (0, 0)
Screenshot: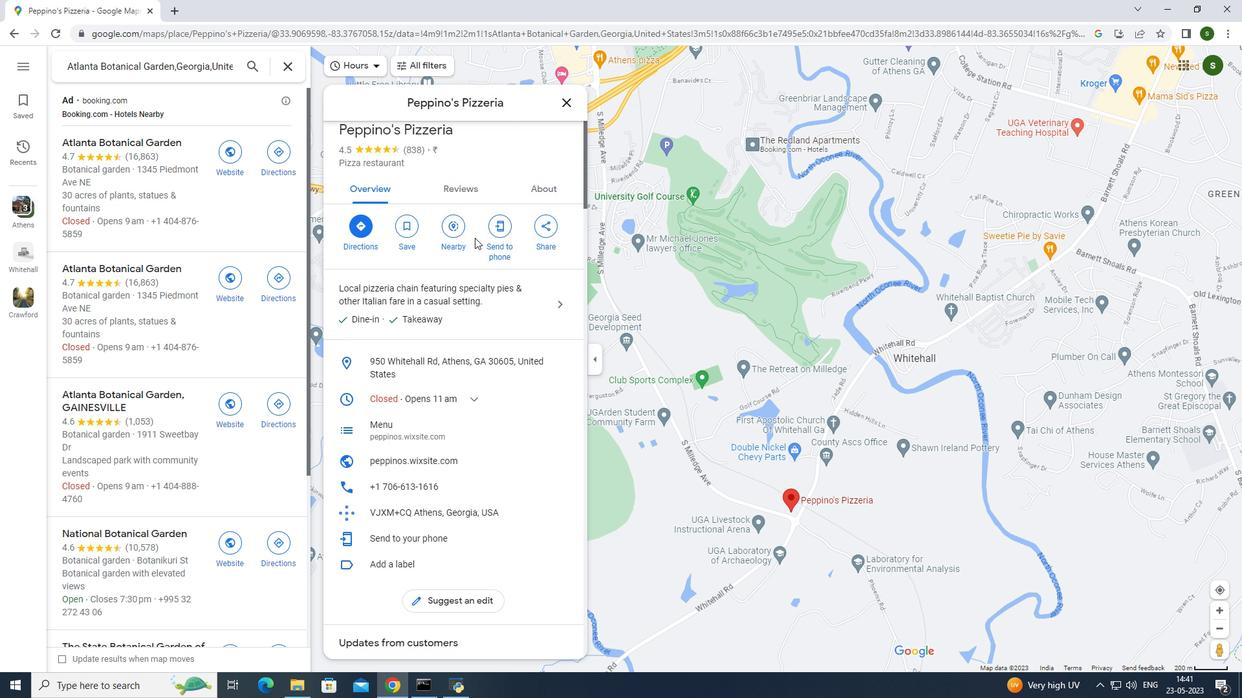 
Action: Mouse scrolled (475, 238) with delta (0, 0)
Screenshot: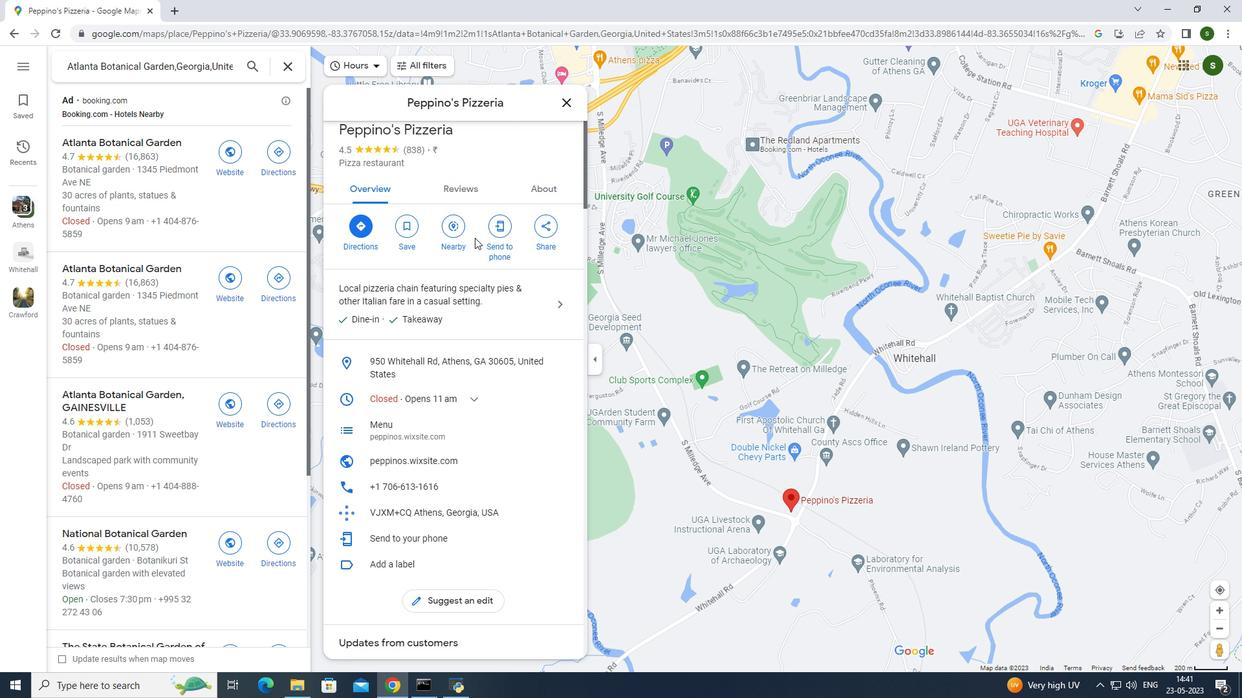 
Action: Mouse moved to (457, 317)
Screenshot: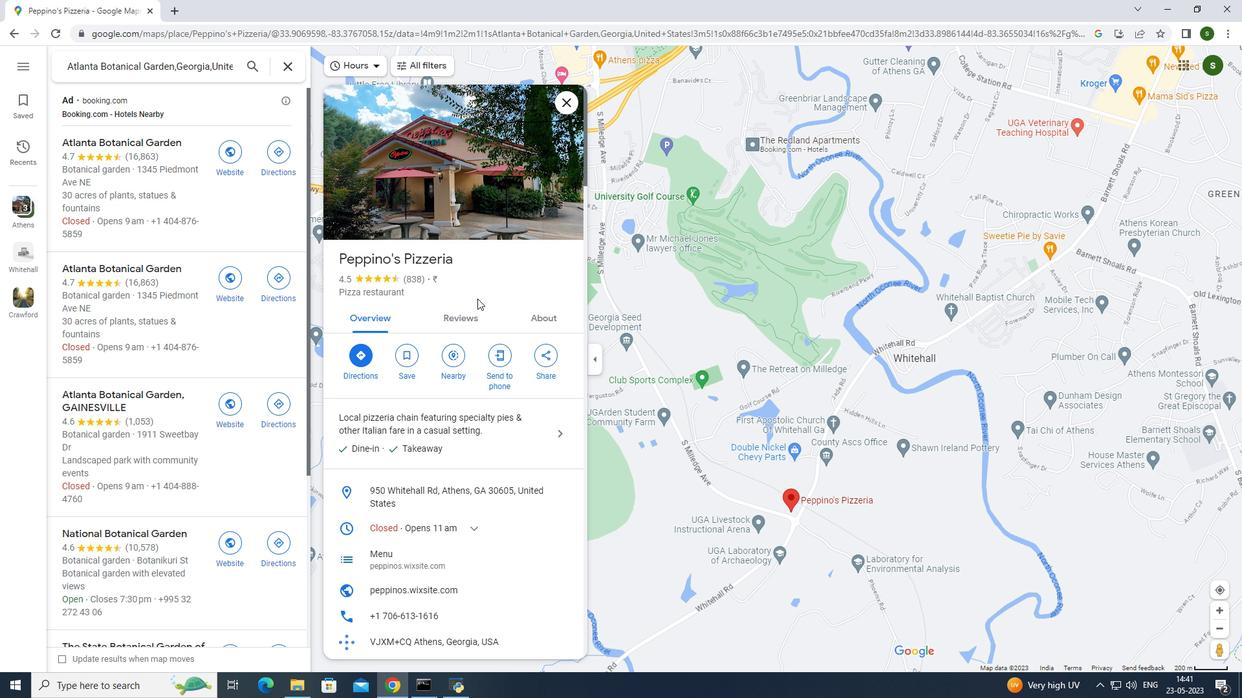 
Action: Mouse pressed left at (457, 317)
Screenshot: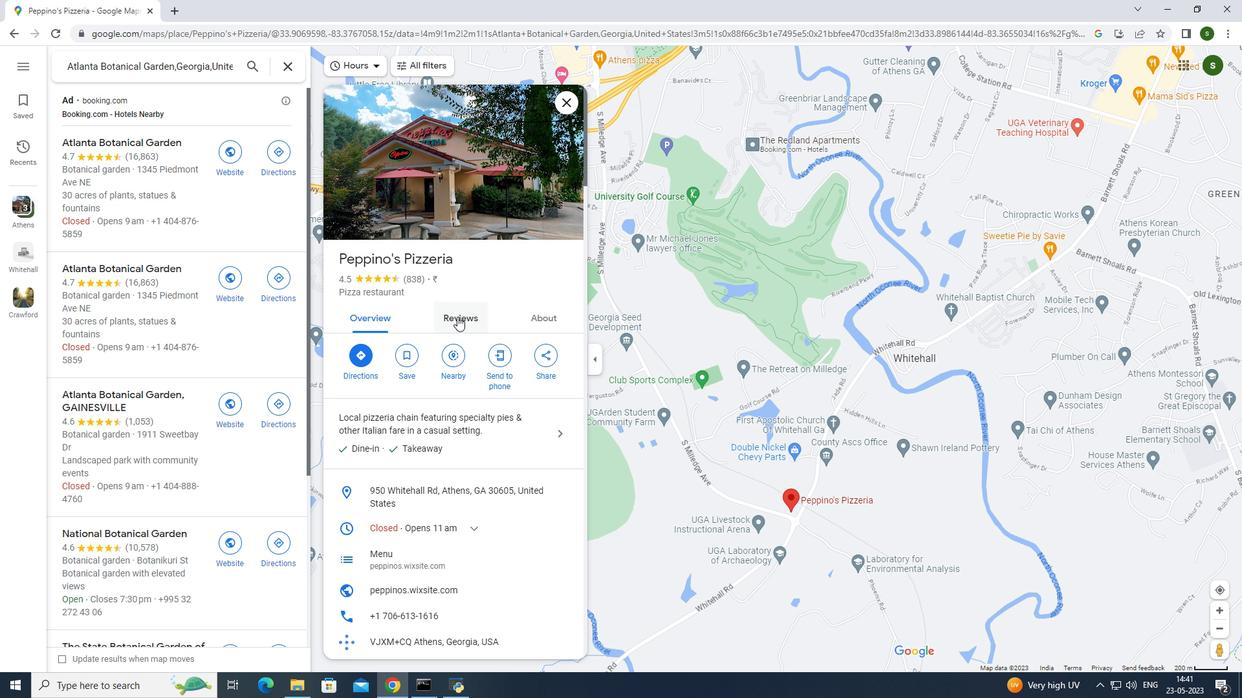 
Action: Mouse moved to (452, 317)
Screenshot: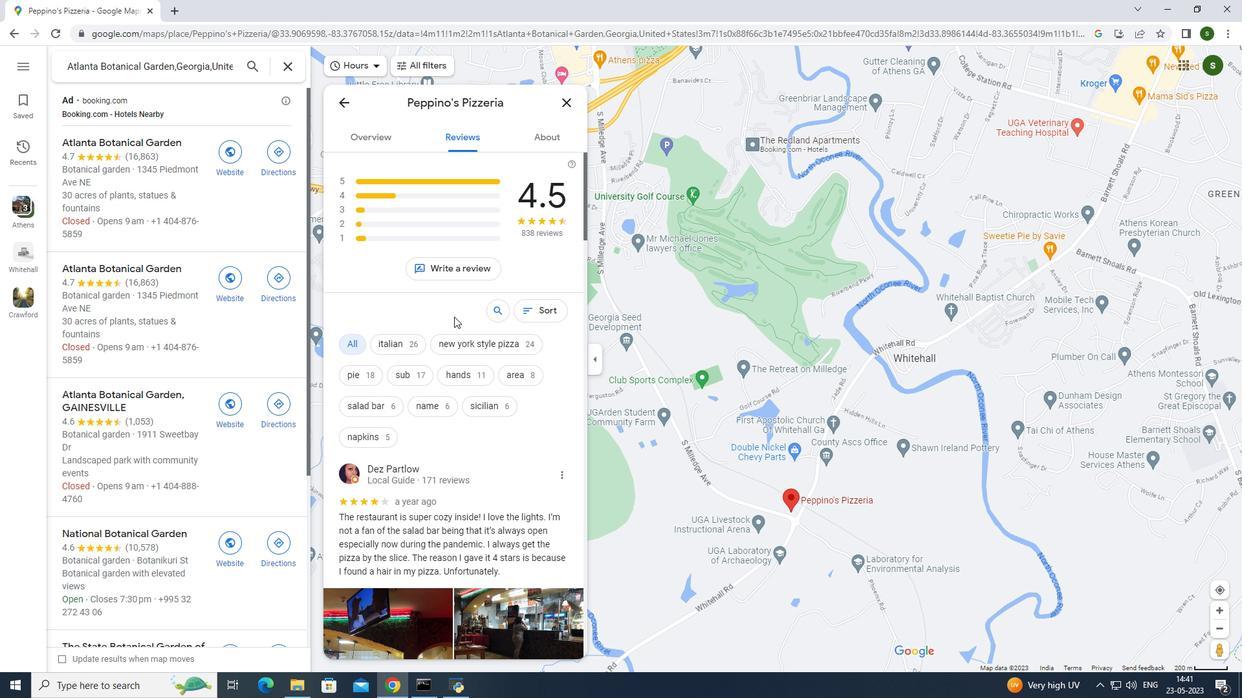 
Action: Mouse scrolled (452, 316) with delta (0, 0)
Screenshot: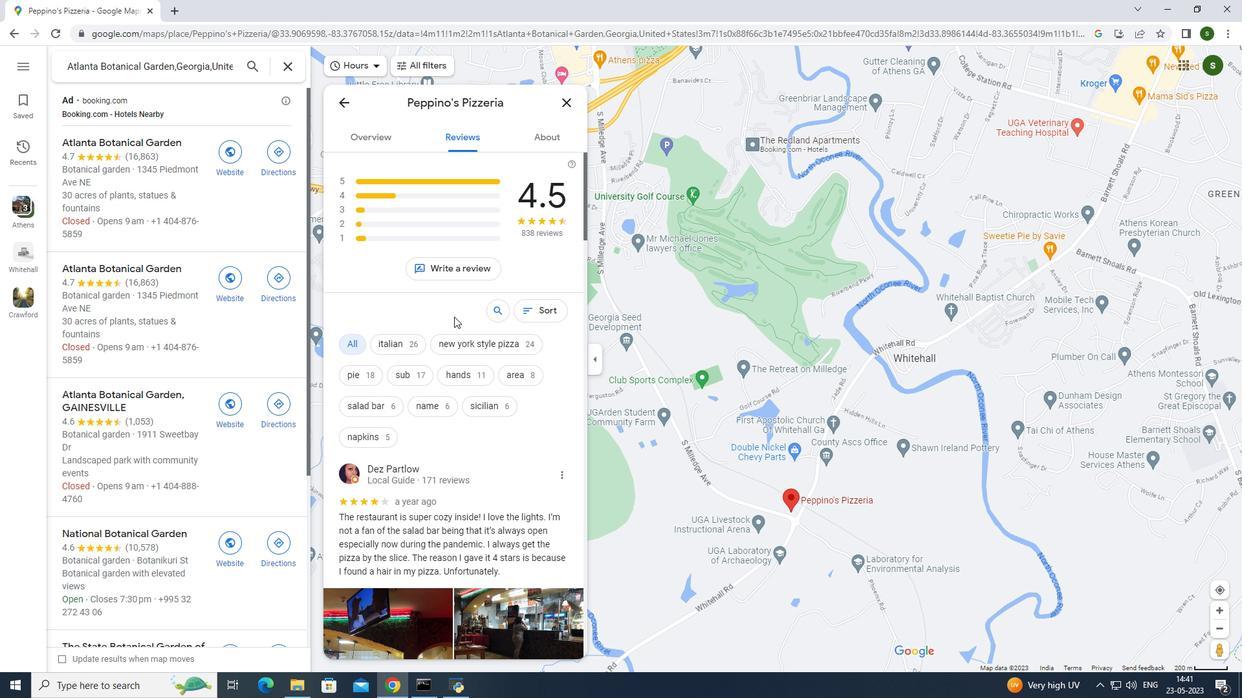 
Action: Mouse scrolled (452, 316) with delta (0, 0)
Screenshot: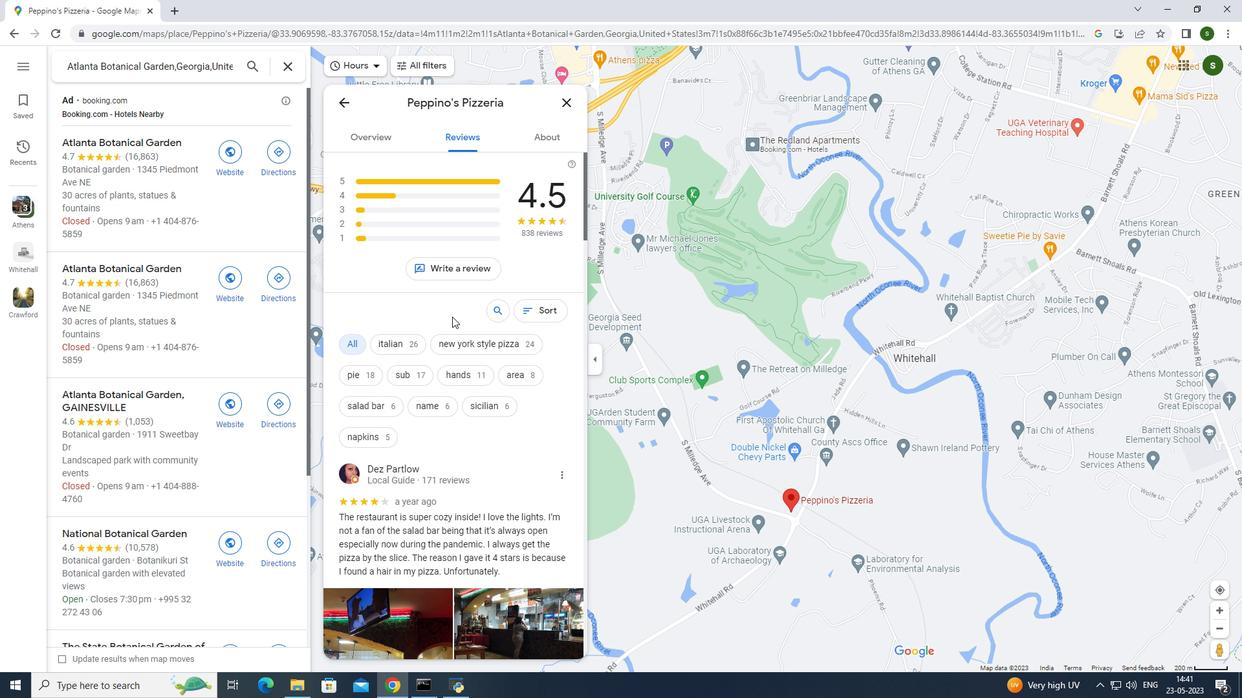 
Action: Mouse moved to (450, 313)
Screenshot: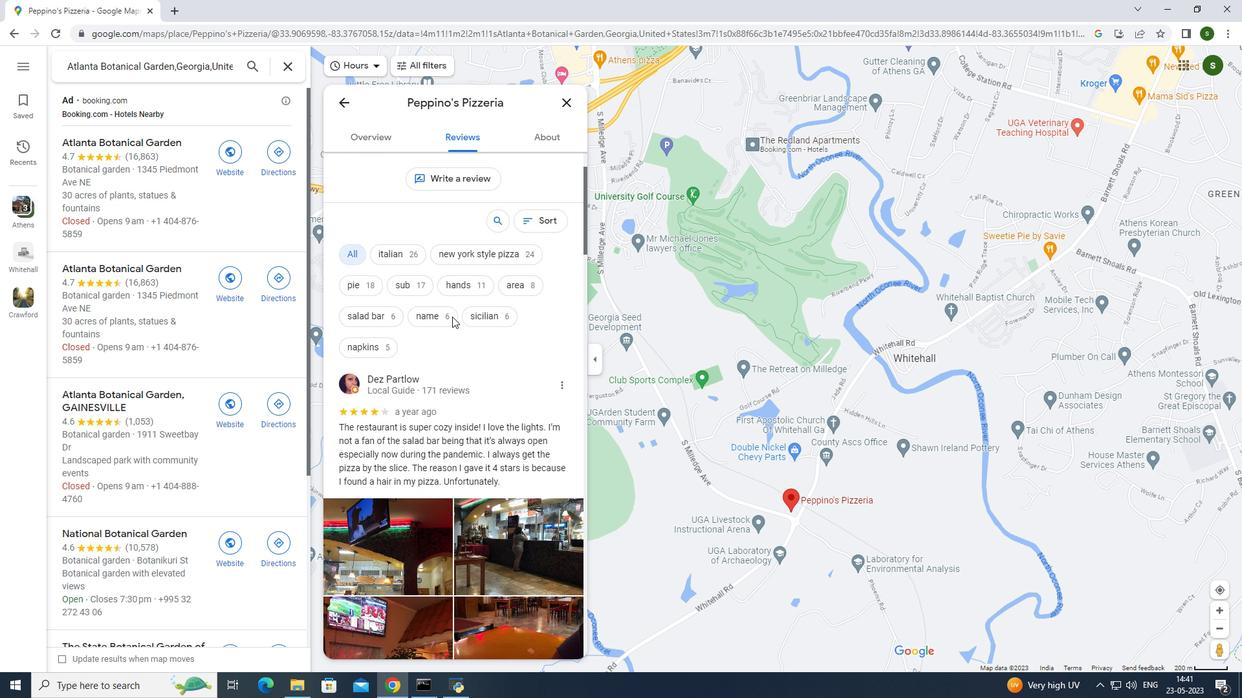 
Action: Mouse scrolled (450, 313) with delta (0, 0)
Screenshot: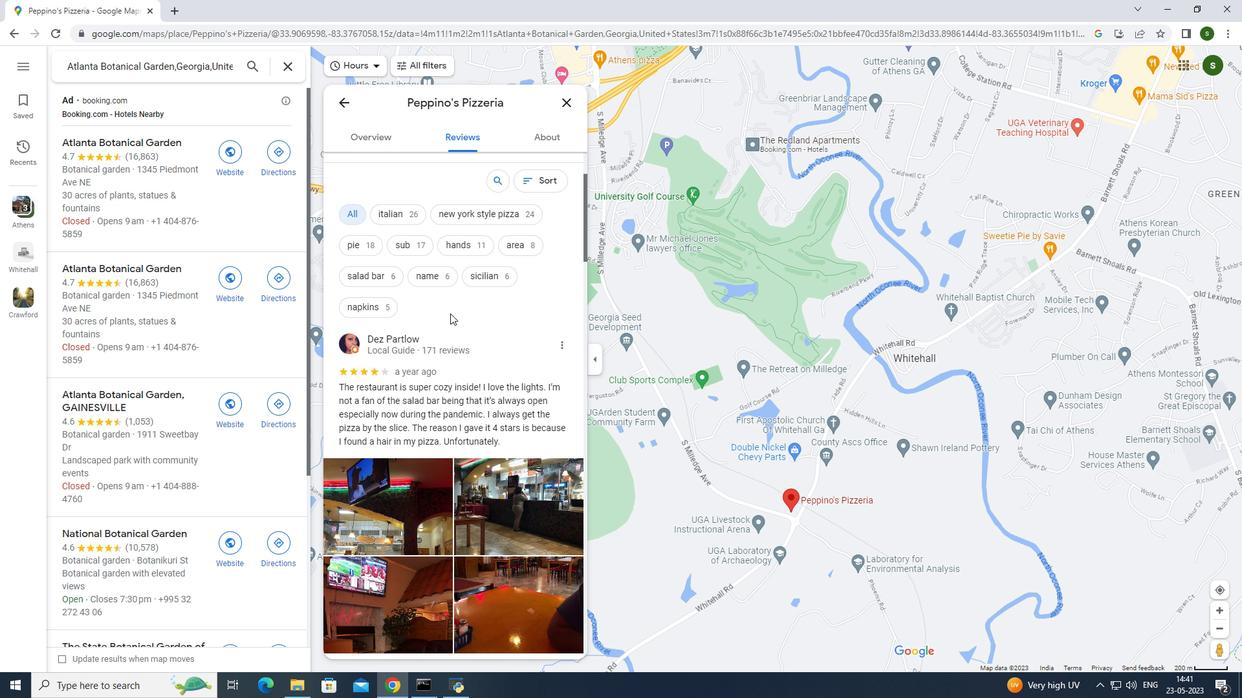 
Action: Mouse scrolled (450, 313) with delta (0, 0)
Screenshot: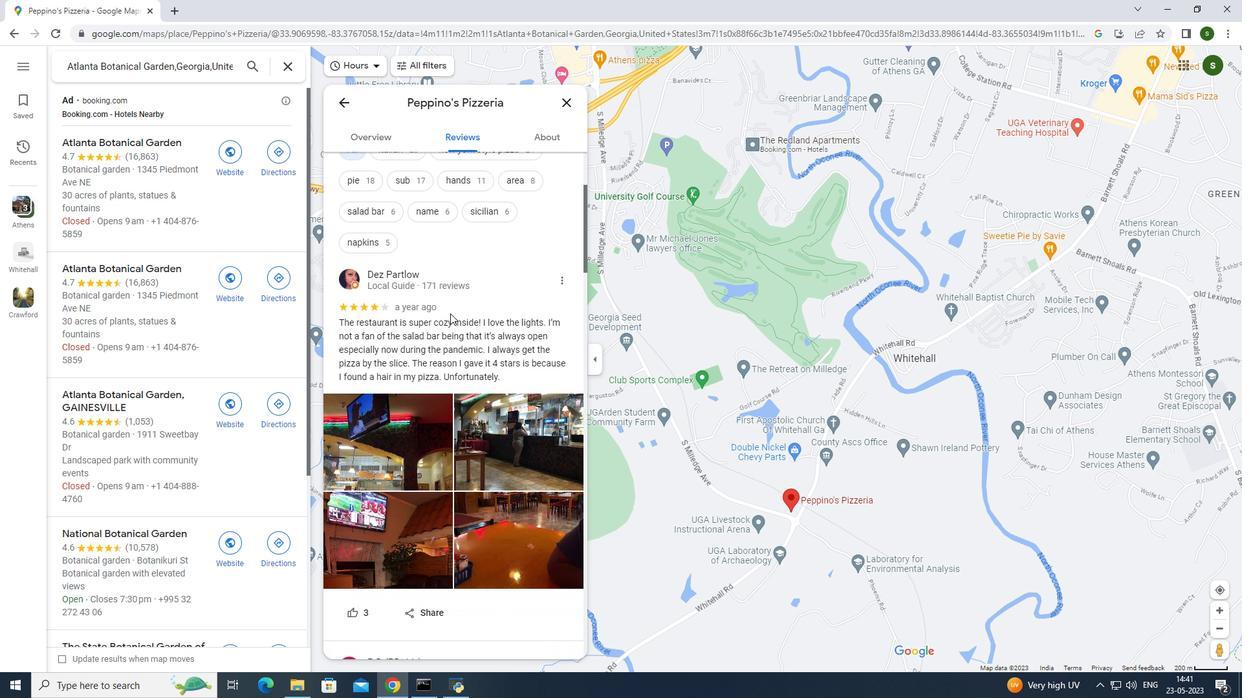 
Action: Mouse scrolled (450, 313) with delta (0, 0)
Screenshot: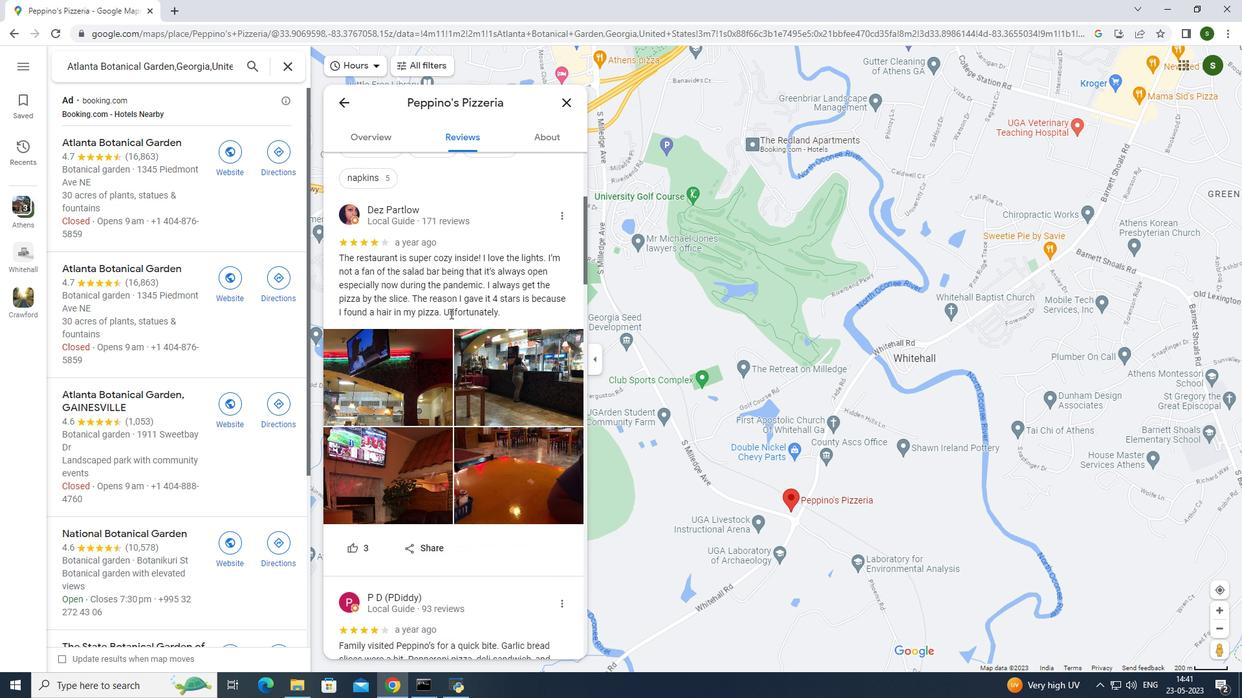 
Action: Mouse scrolled (450, 313) with delta (0, 0)
Screenshot: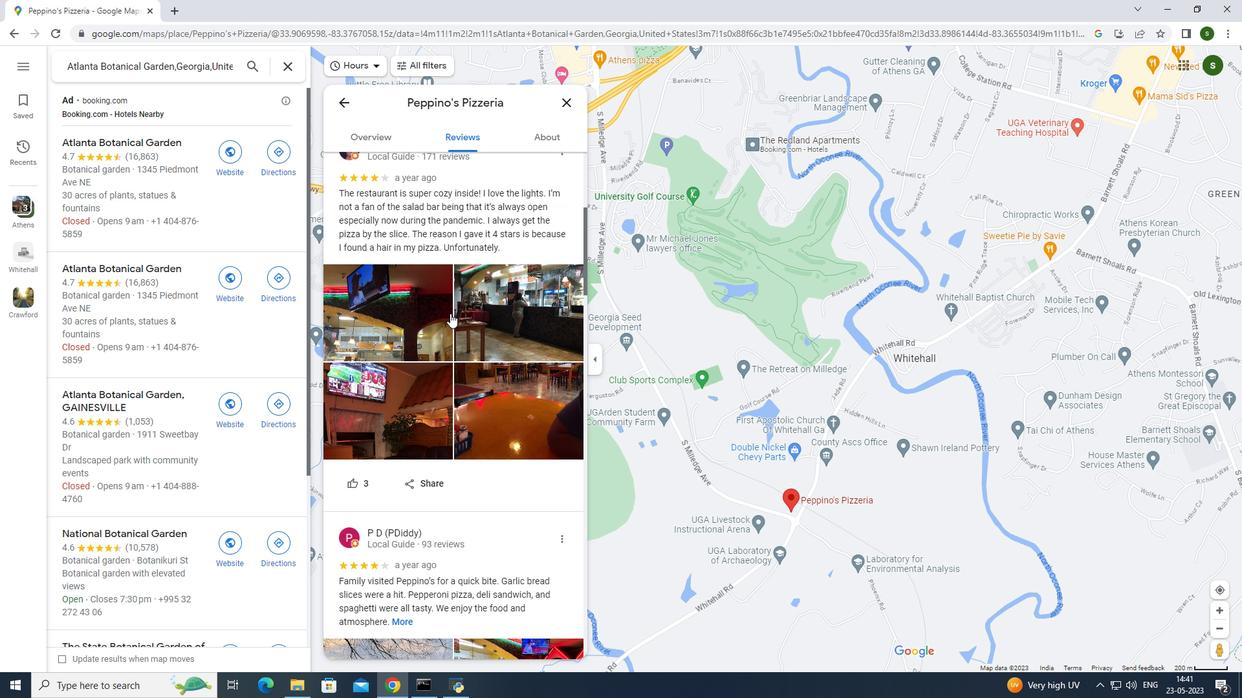 
Action: Mouse scrolled (450, 313) with delta (0, 0)
Screenshot: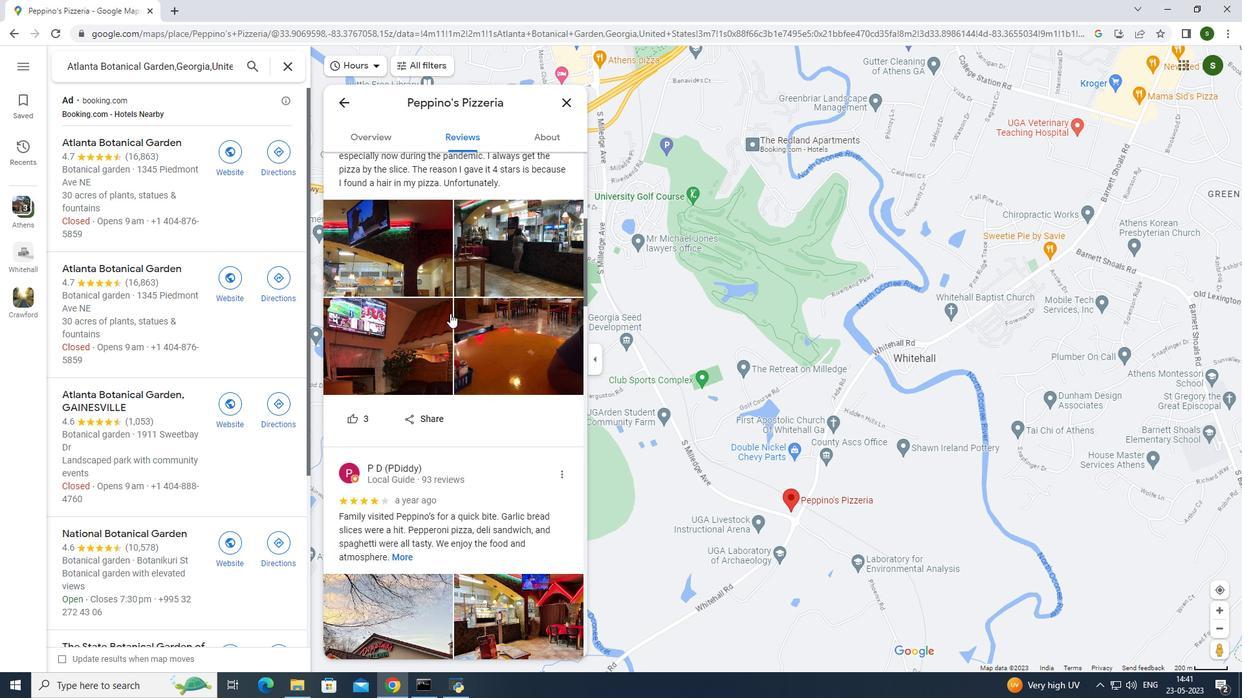 
Action: Mouse moved to (447, 309)
Screenshot: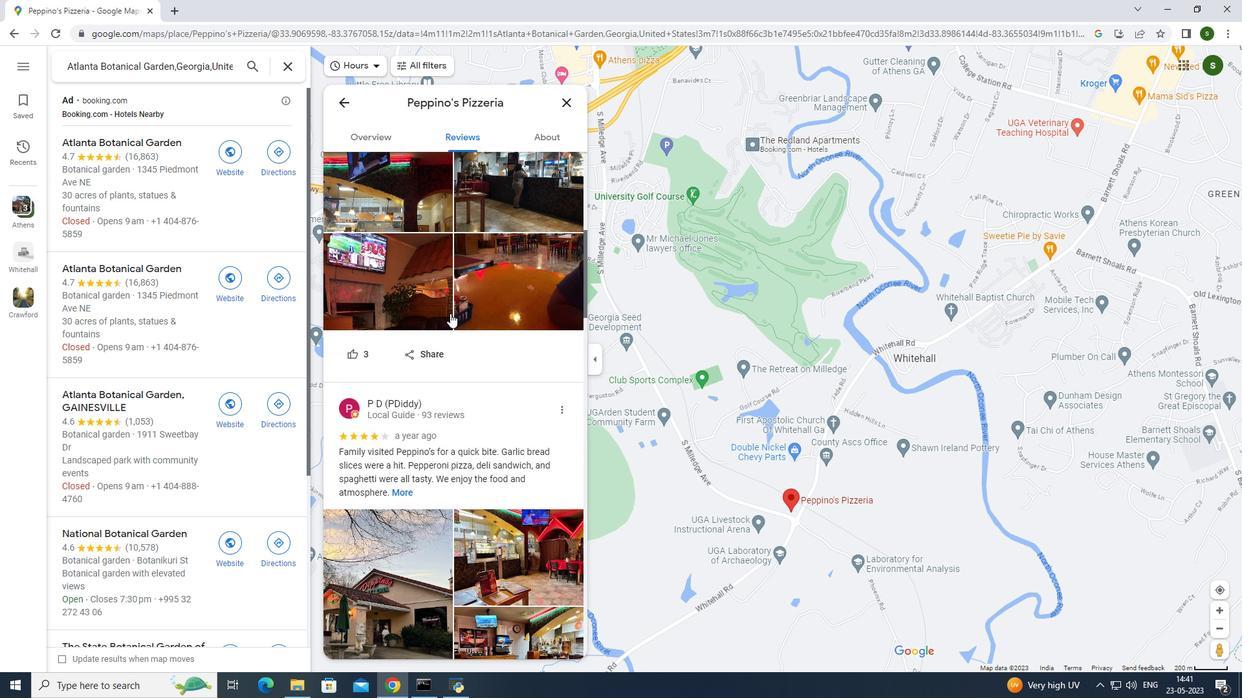 
Action: Mouse scrolled (447, 308) with delta (0, 0)
Screenshot: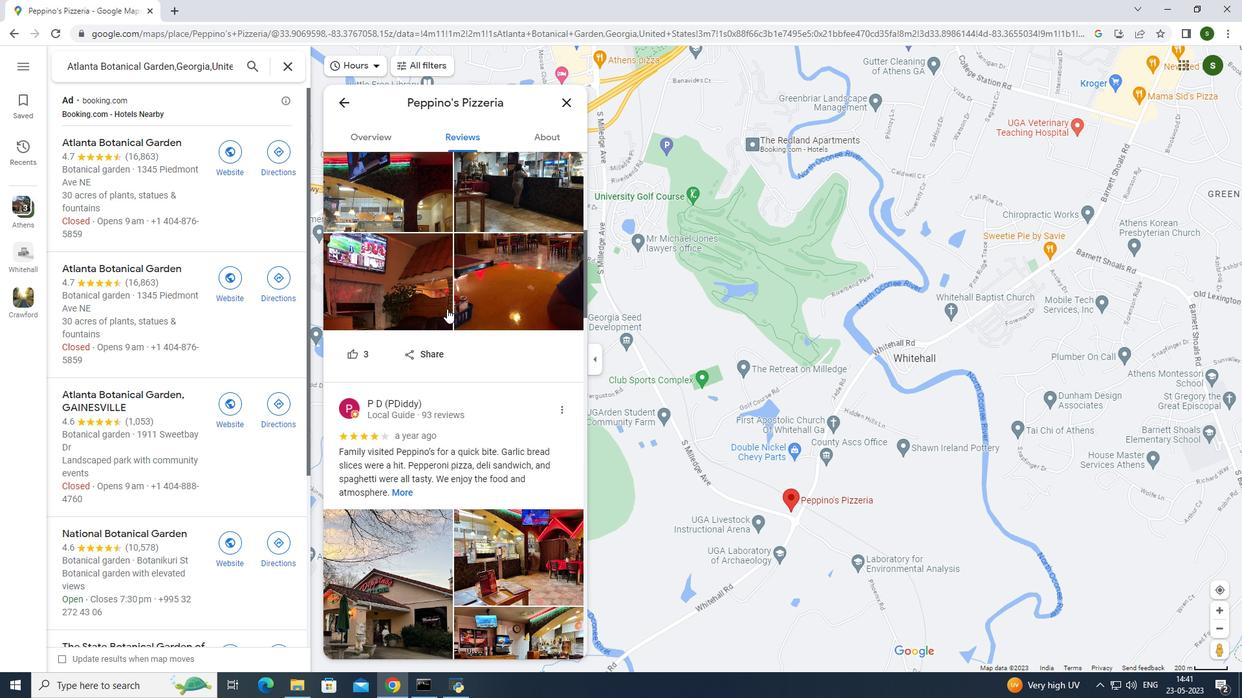 
Action: Mouse scrolled (447, 308) with delta (0, 0)
Screenshot: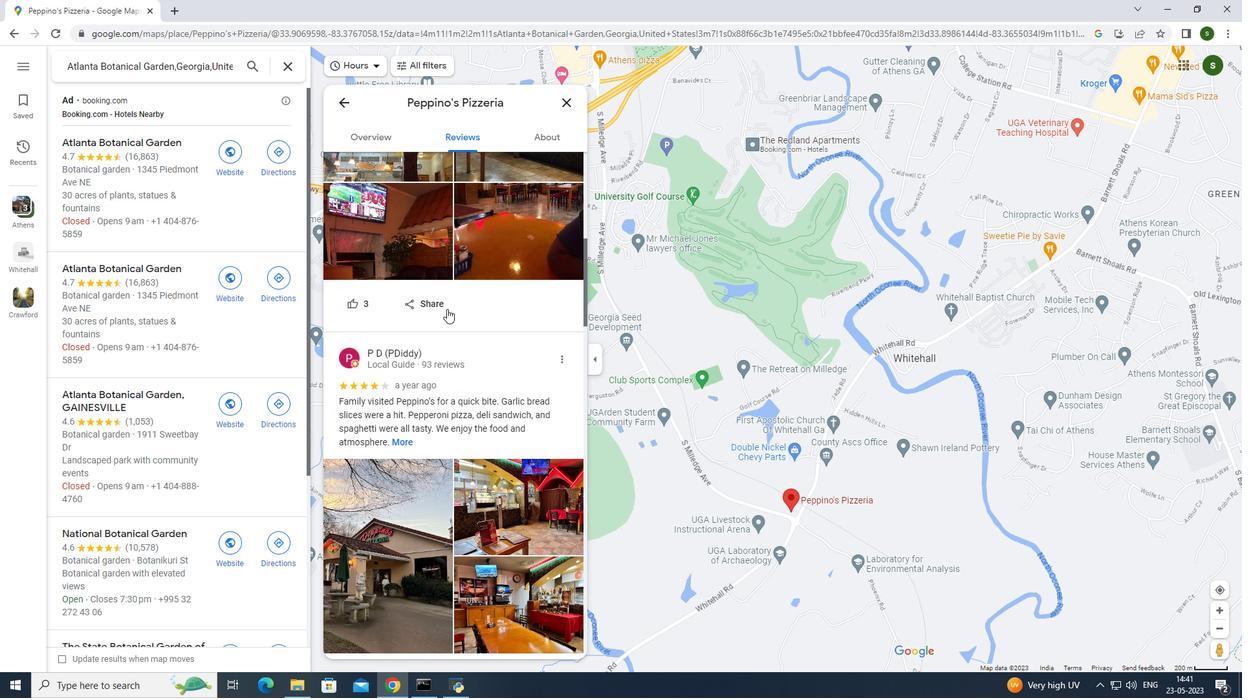 
Action: Mouse scrolled (447, 308) with delta (0, 0)
Screenshot: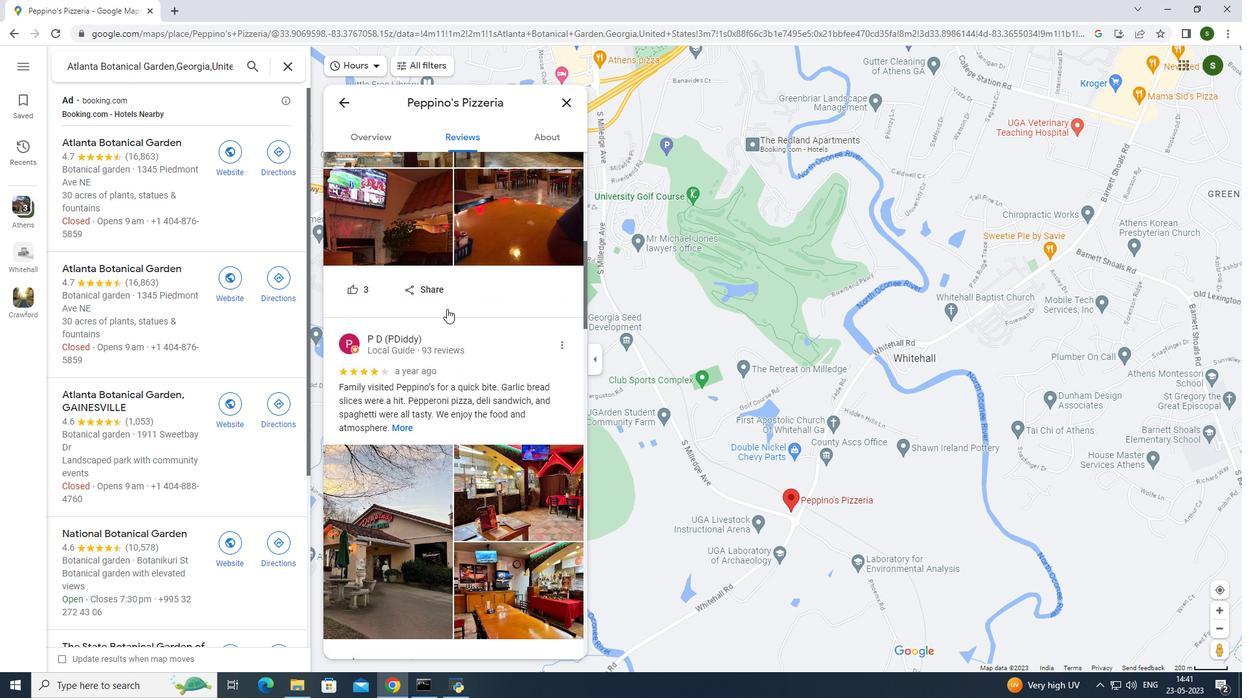 
Action: Mouse scrolled (447, 308) with delta (0, 0)
Screenshot: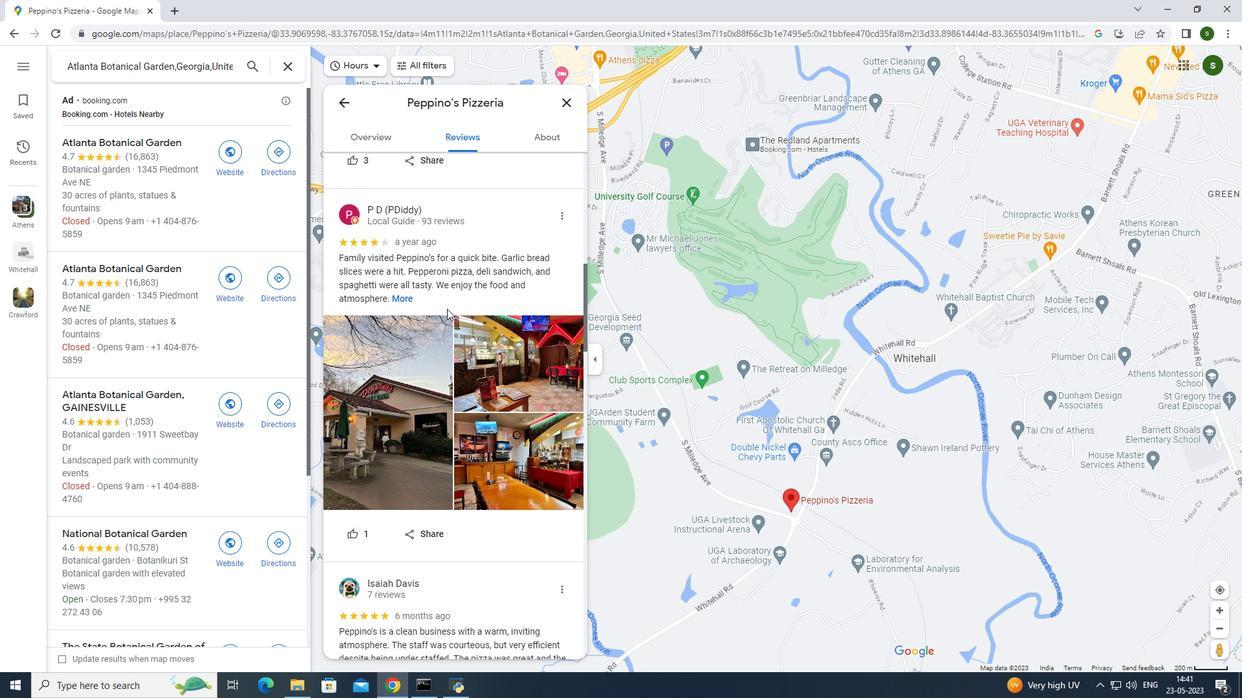 
Action: Mouse scrolled (447, 308) with delta (0, 0)
Screenshot: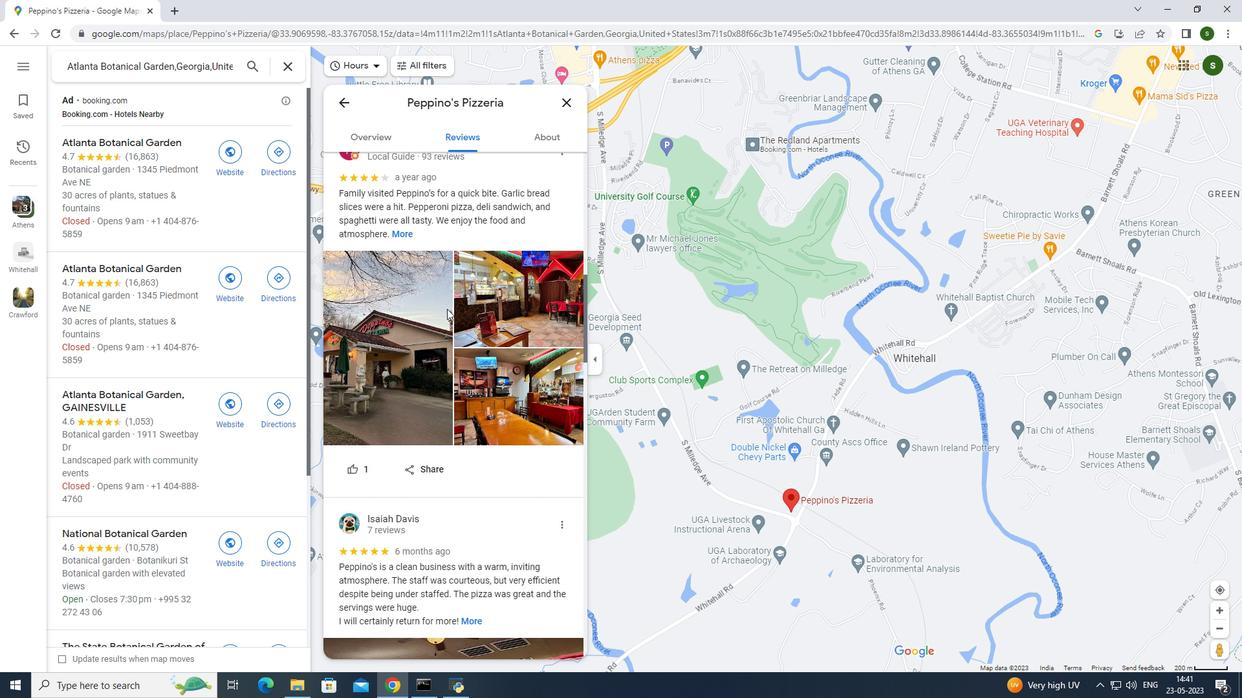 
Action: Mouse scrolled (447, 308) with delta (0, 0)
Screenshot: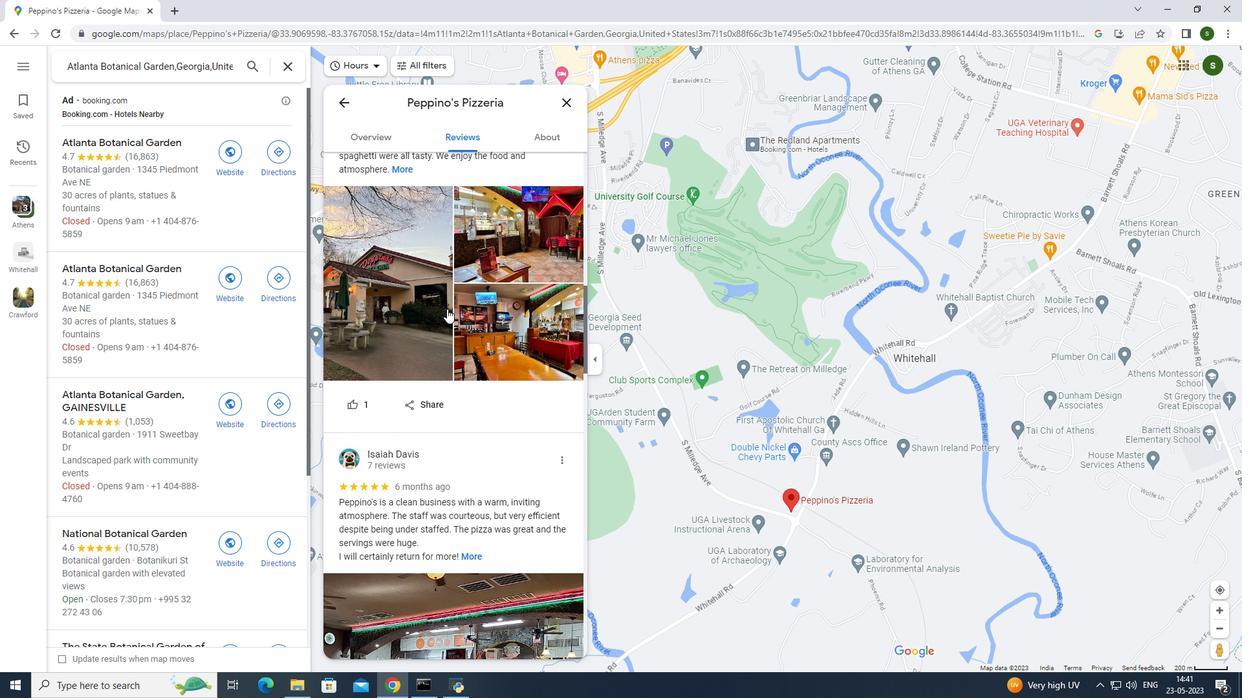 
Action: Mouse scrolled (447, 308) with delta (0, 0)
Screenshot: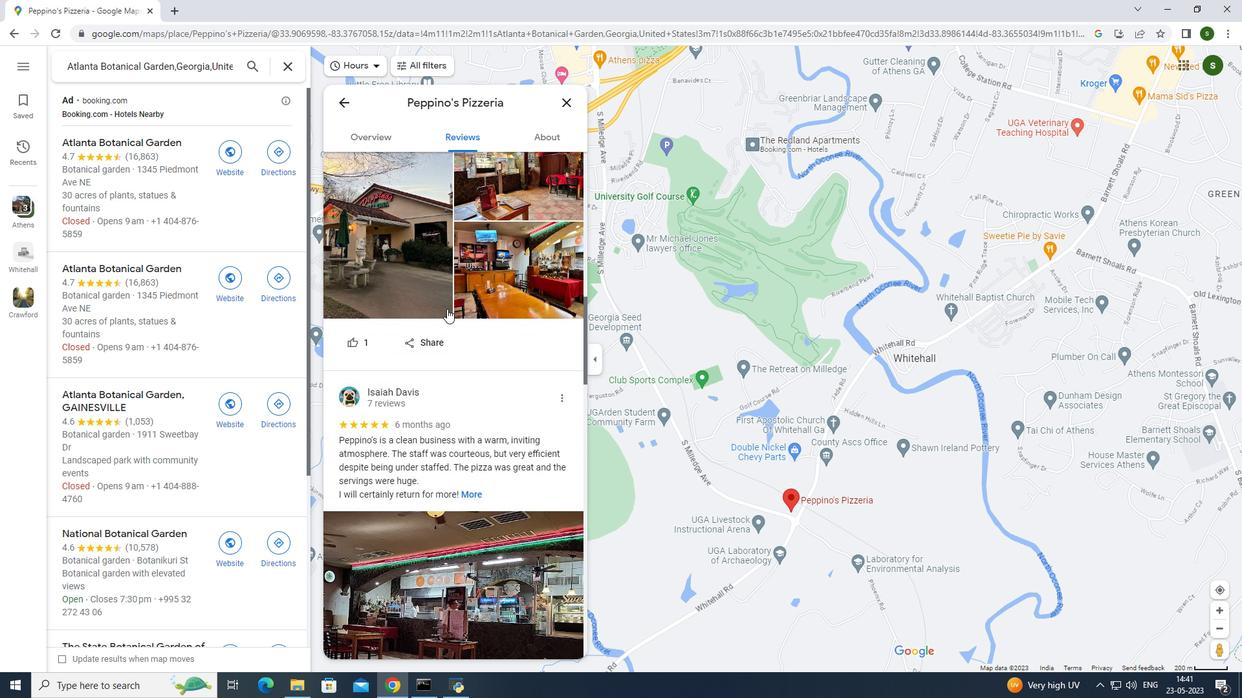 
Action: Mouse moved to (446, 309)
Screenshot: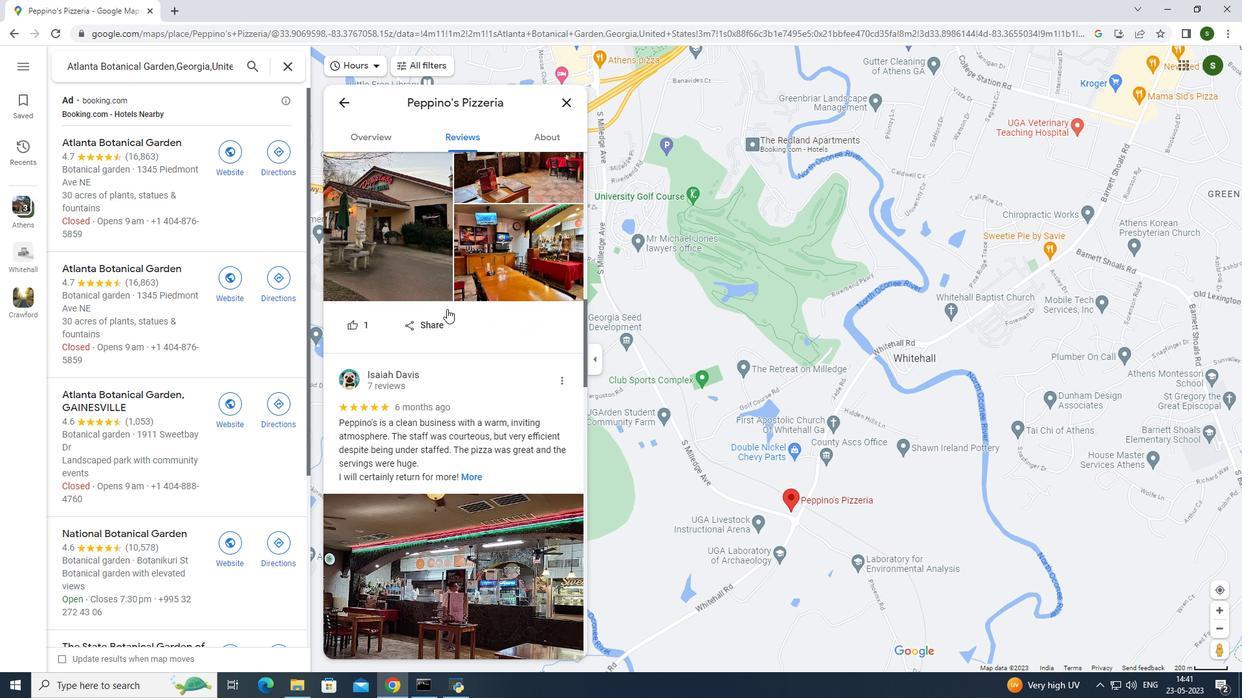 
Action: Mouse scrolled (446, 308) with delta (0, 0)
Screenshot: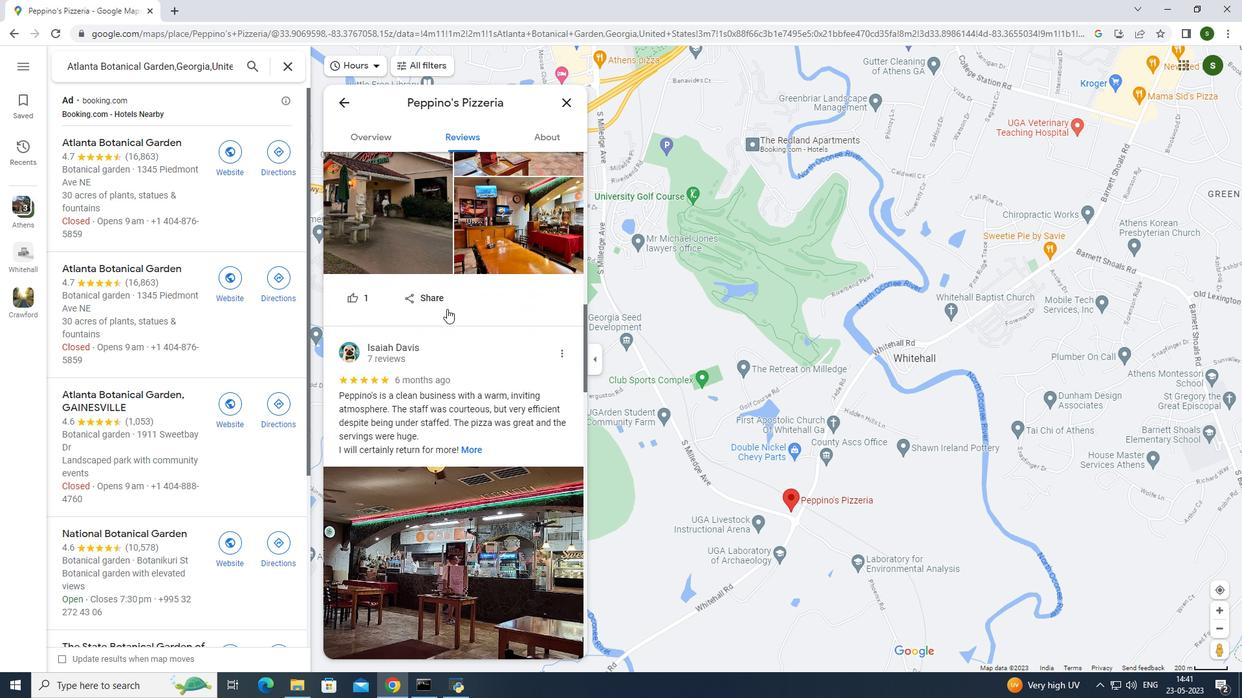 
Action: Mouse scrolled (446, 308) with delta (0, 0)
Screenshot: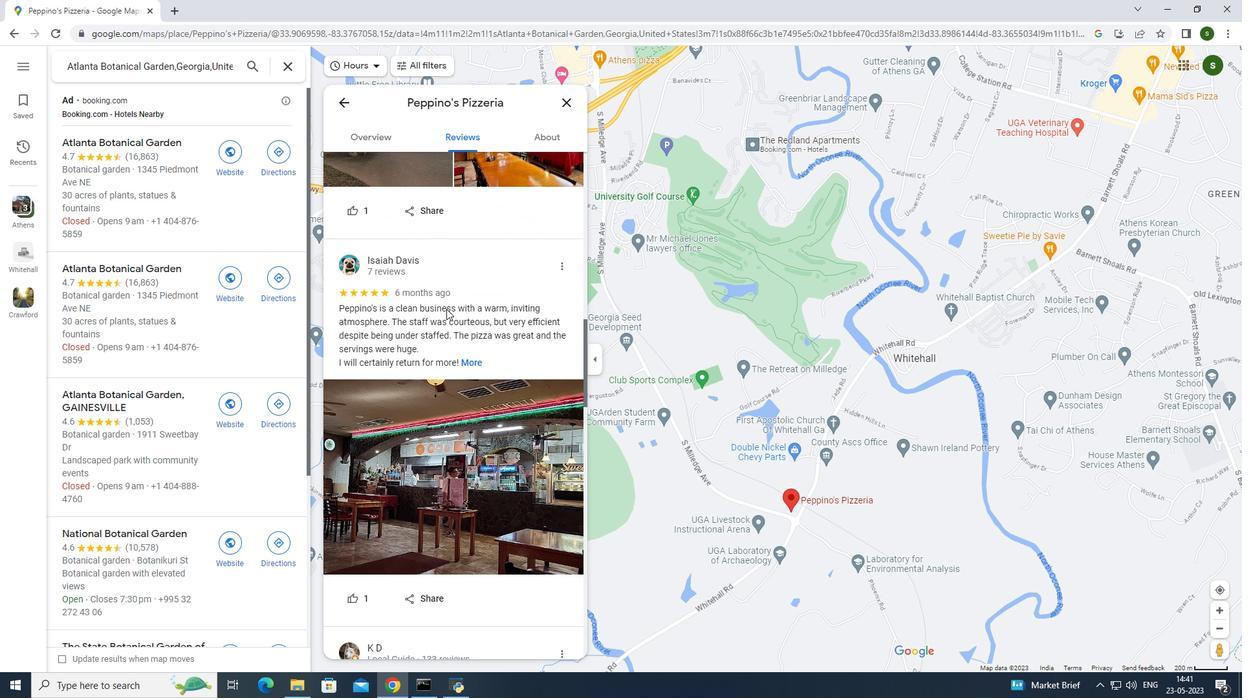 
Action: Mouse scrolled (446, 308) with delta (0, 0)
Screenshot: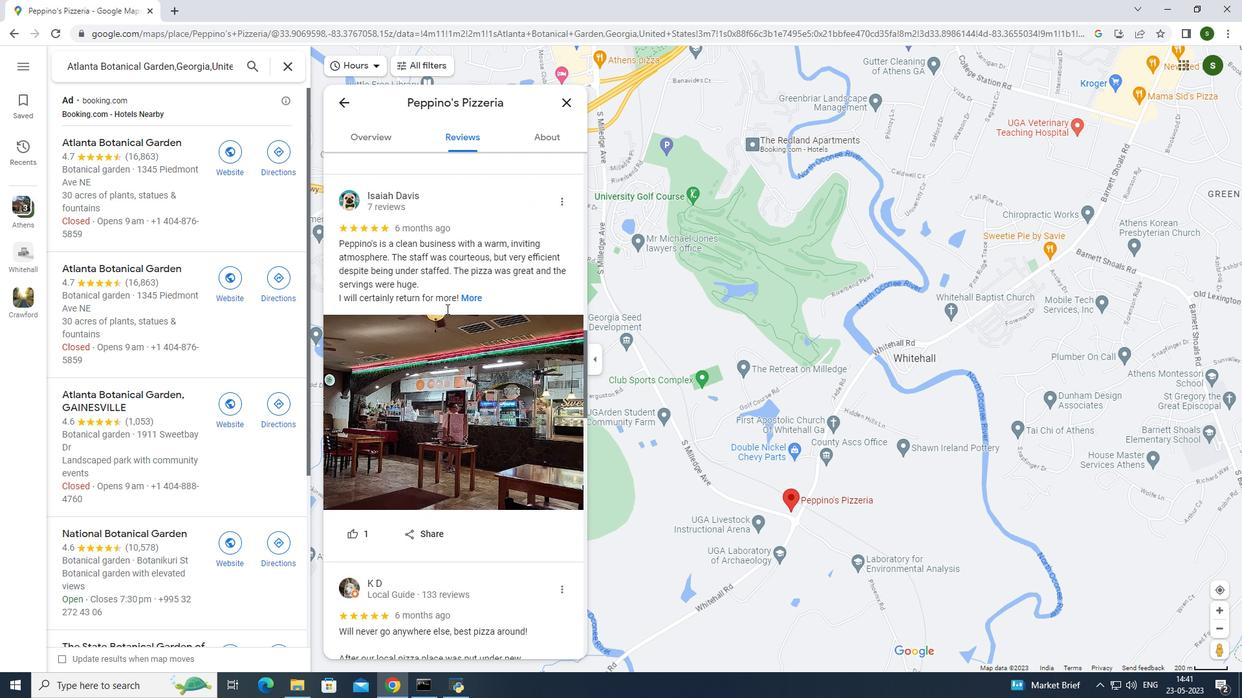 
Action: Mouse scrolled (446, 308) with delta (0, 0)
Screenshot: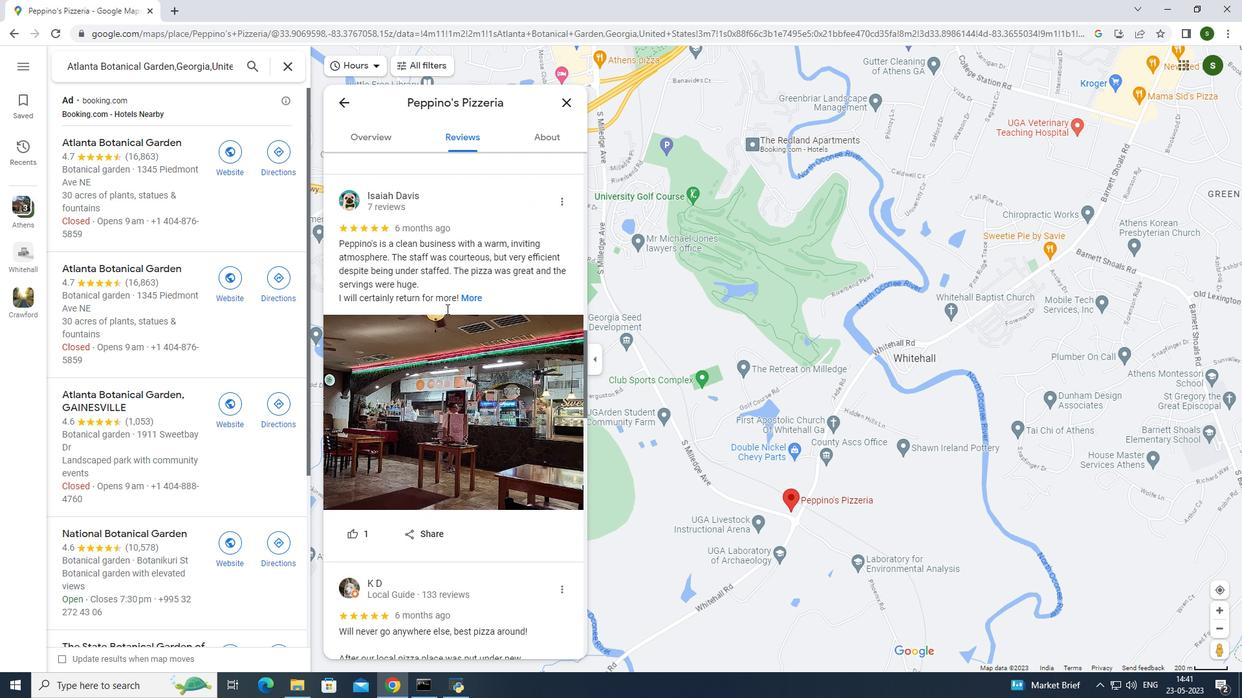 
Action: Mouse scrolled (446, 308) with delta (0, 0)
